 Task: Look for Airbnb options in Al Quwaysimah, Jordan from 1st November, 2023 to 9th November, 2023 for 4 adults.2 bedrooms having 2 beds and 2 bathrooms. Property type can be house. Amenities needed are: washing machine. Booking option can be shelf check-in. Look for 4 properties as per requirement.
Action: Mouse moved to (468, 91)
Screenshot: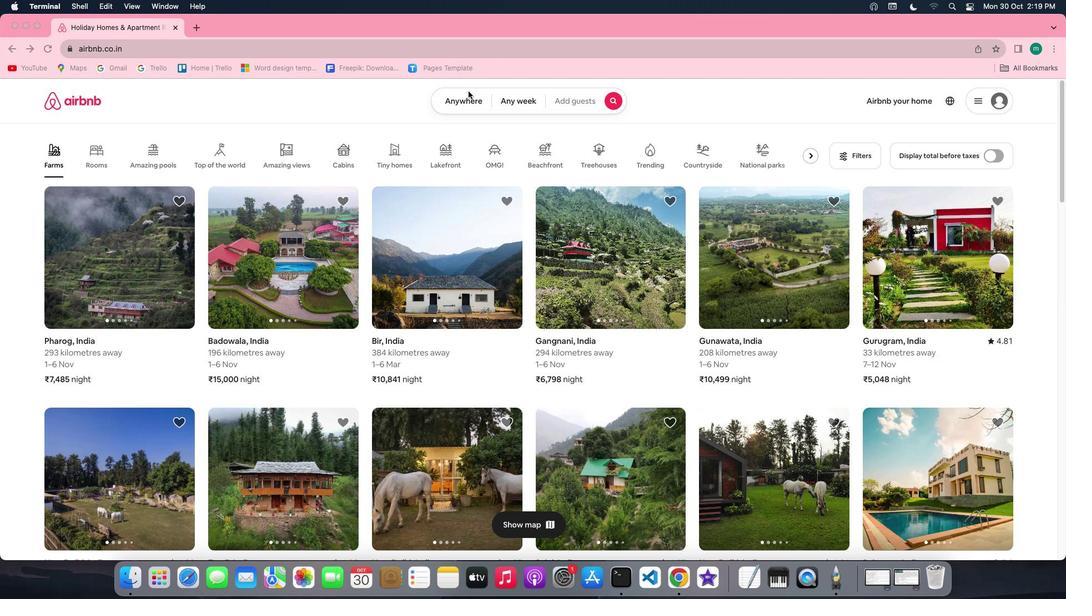 
Action: Mouse pressed left at (468, 91)
Screenshot: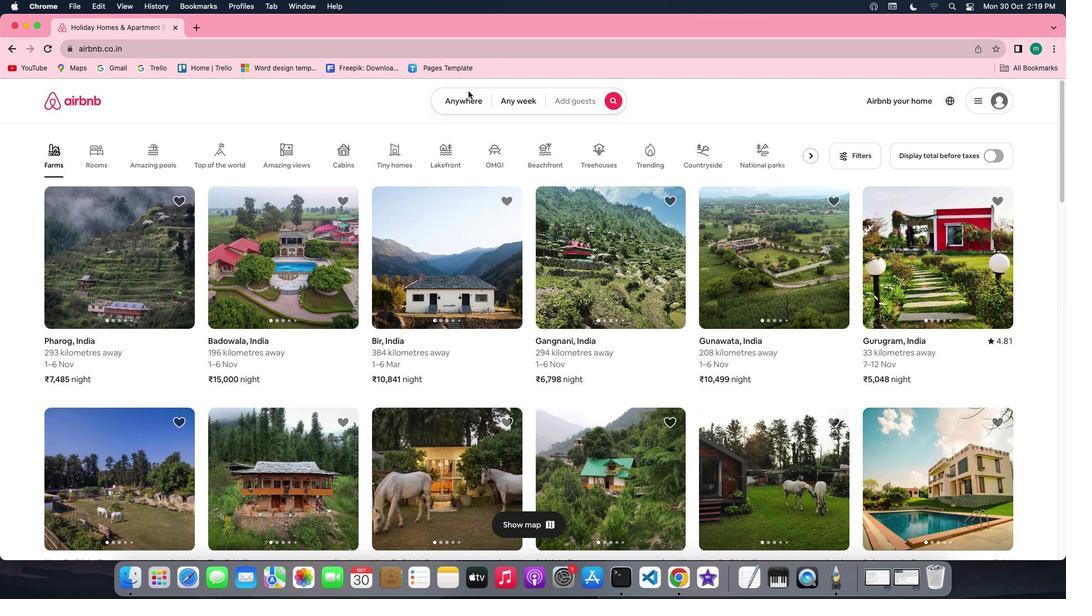 
Action: Mouse moved to (465, 101)
Screenshot: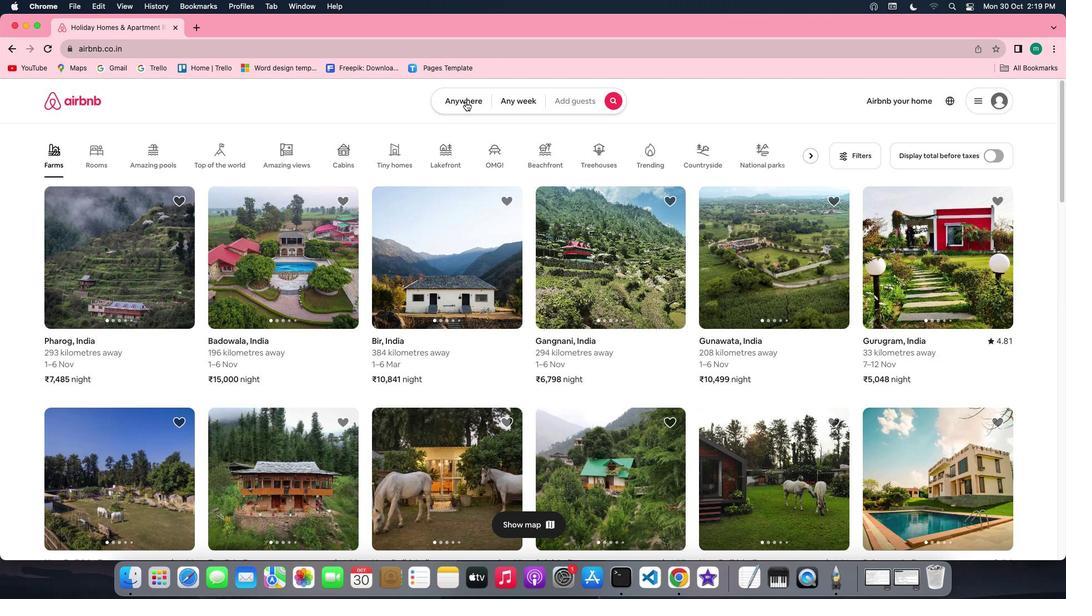 
Action: Mouse pressed left at (465, 101)
Screenshot: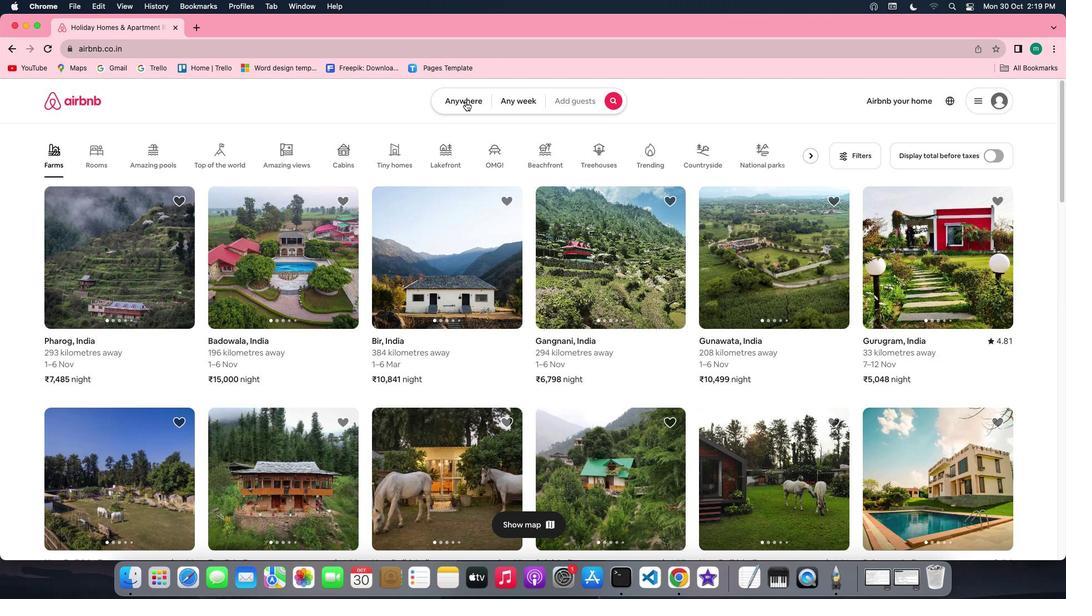 
Action: Mouse moved to (398, 143)
Screenshot: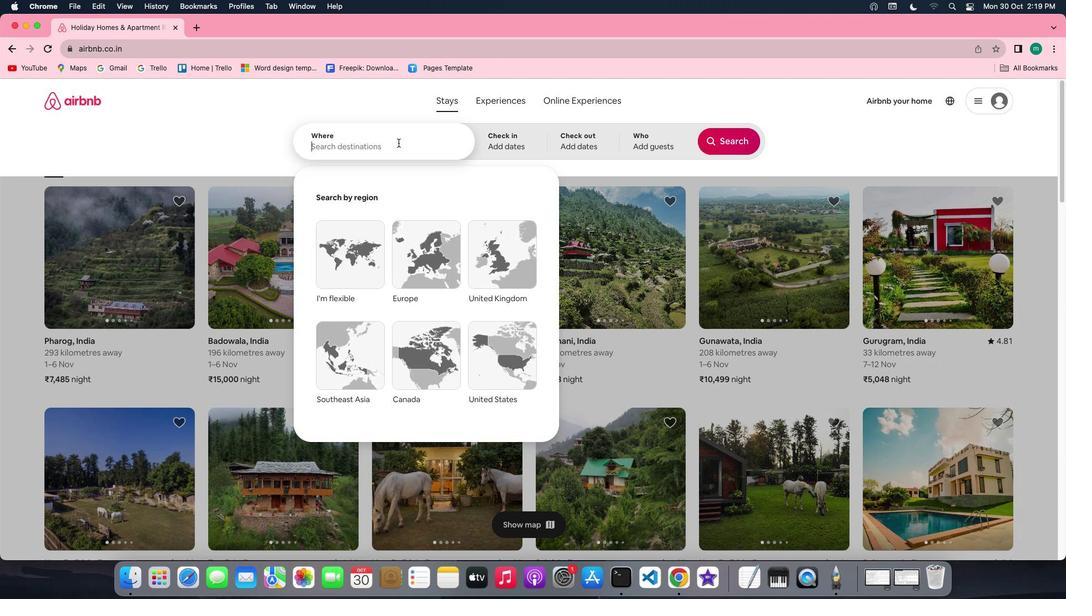 
Action: Mouse pressed left at (398, 143)
Screenshot: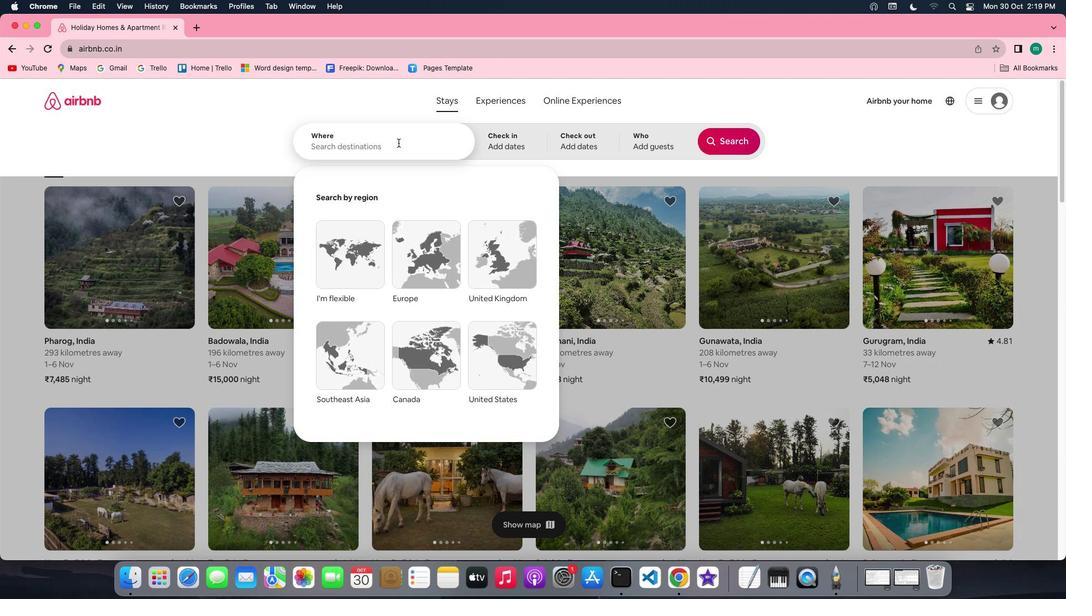 
Action: Key pressed Key.shift'A'Key.shift'I'Key.spaceKey.shift'Q''u''w''a''y''s''i''m''a''h'','Key.spaceKey.shift'J''o''r''d''a''n'
Screenshot: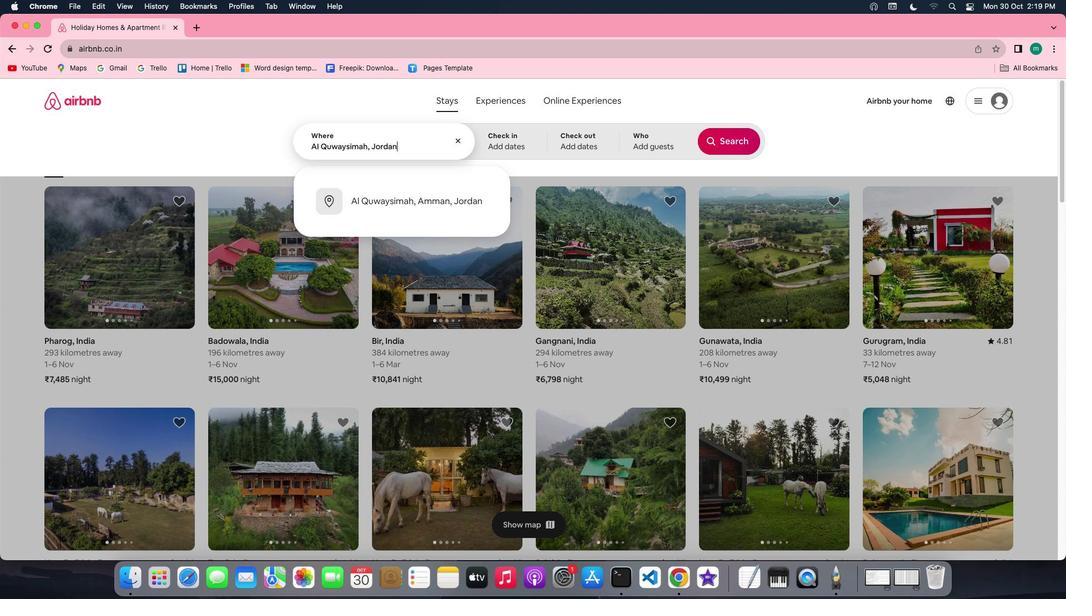 
Action: Mouse moved to (523, 152)
Screenshot: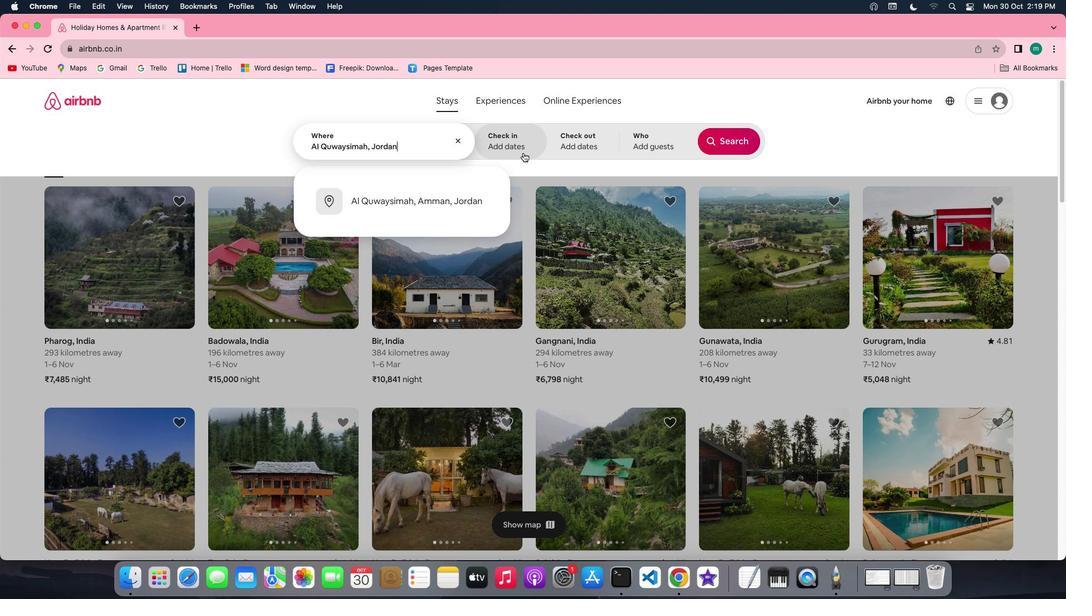 
Action: Mouse pressed left at (523, 152)
Screenshot: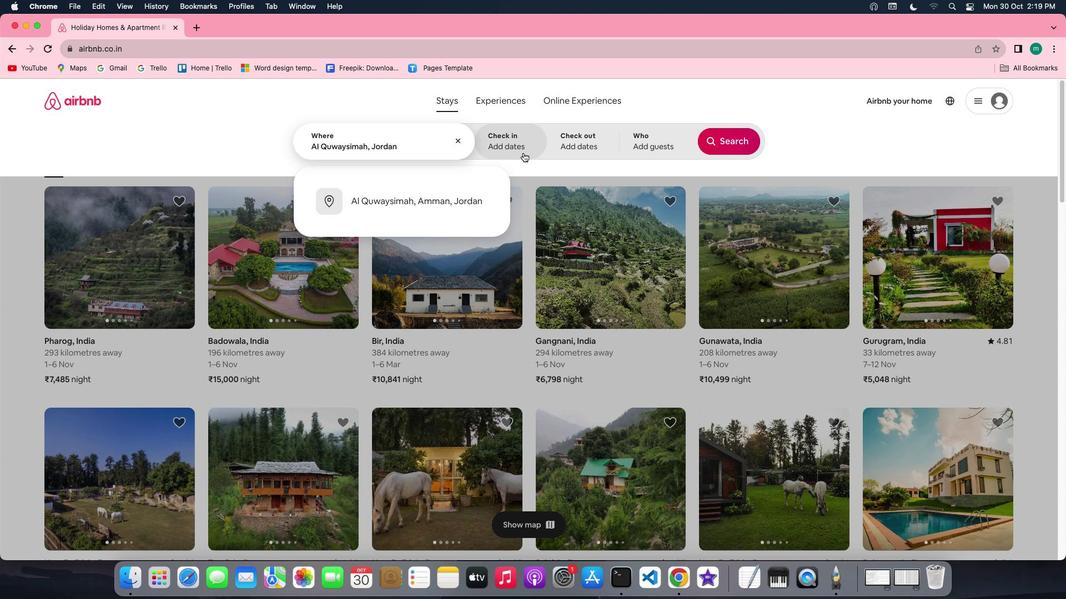 
Action: Mouse moved to (634, 283)
Screenshot: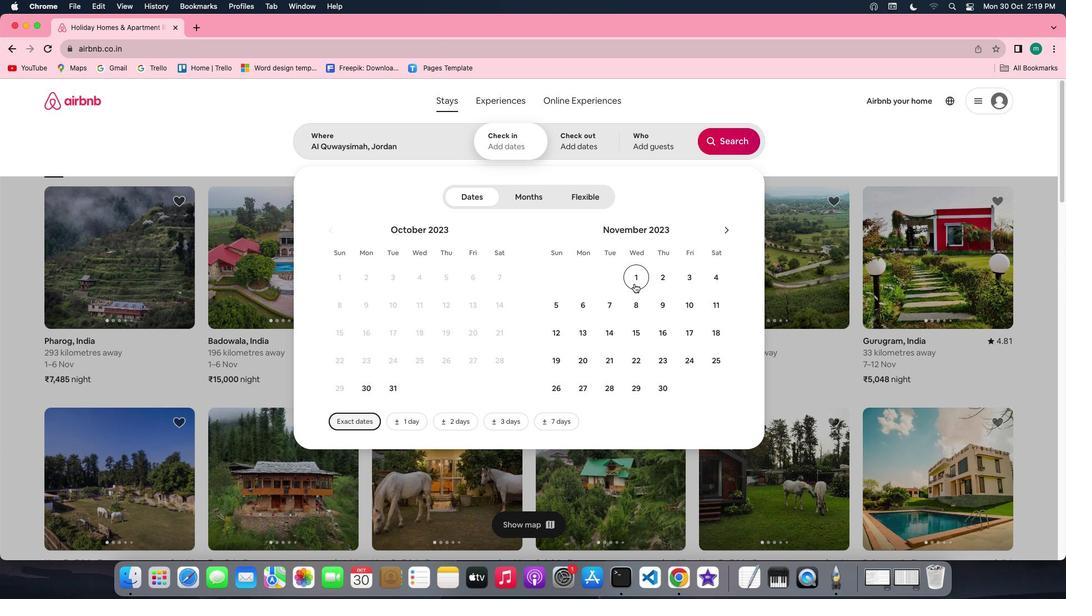 
Action: Mouse pressed left at (634, 283)
Screenshot: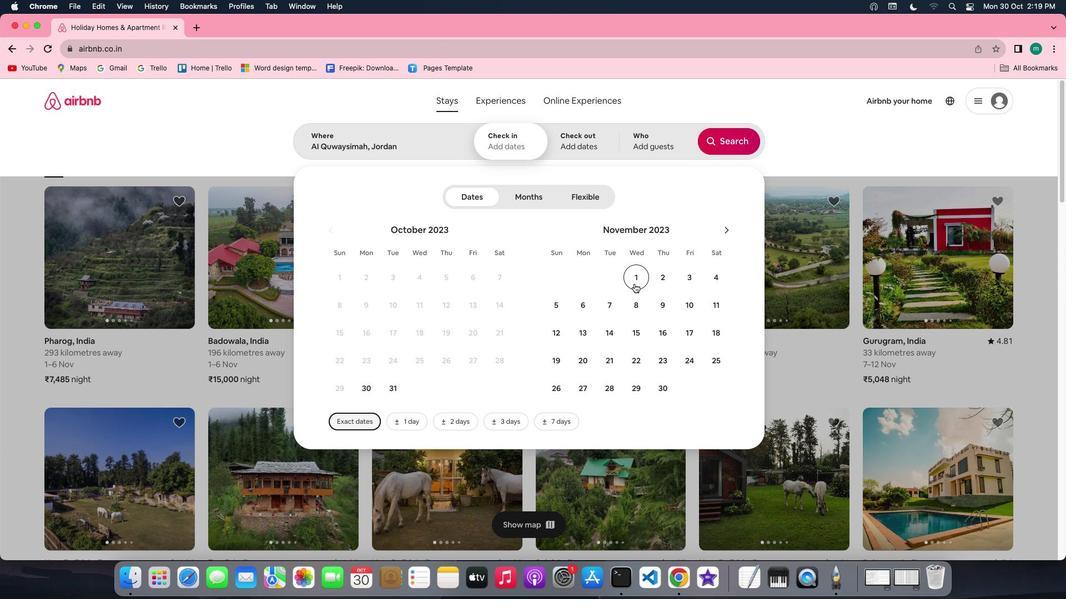 
Action: Mouse moved to (654, 309)
Screenshot: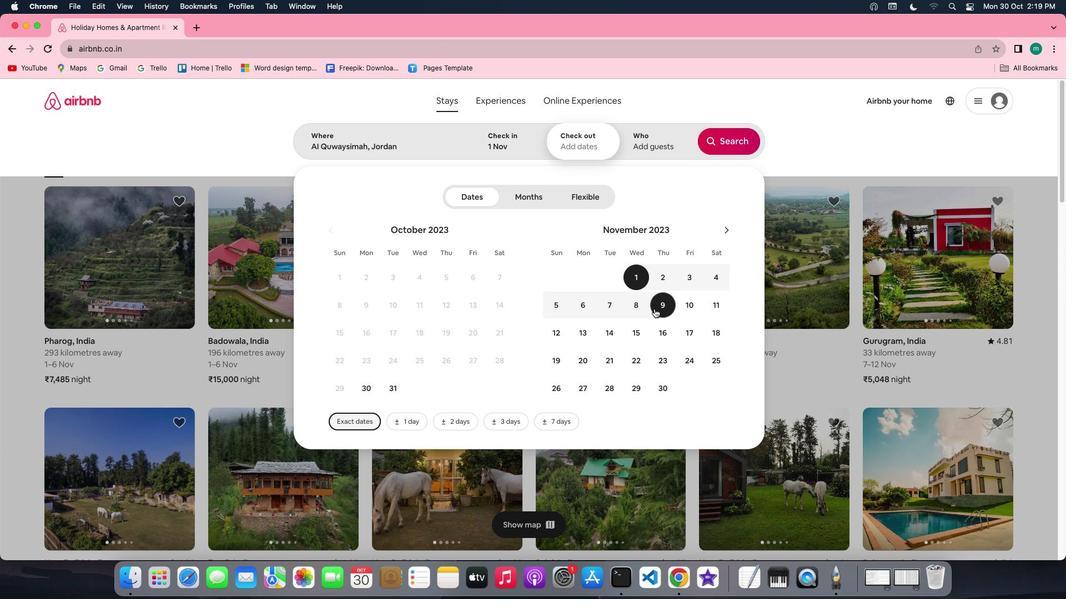 
Action: Mouse pressed left at (654, 309)
Screenshot: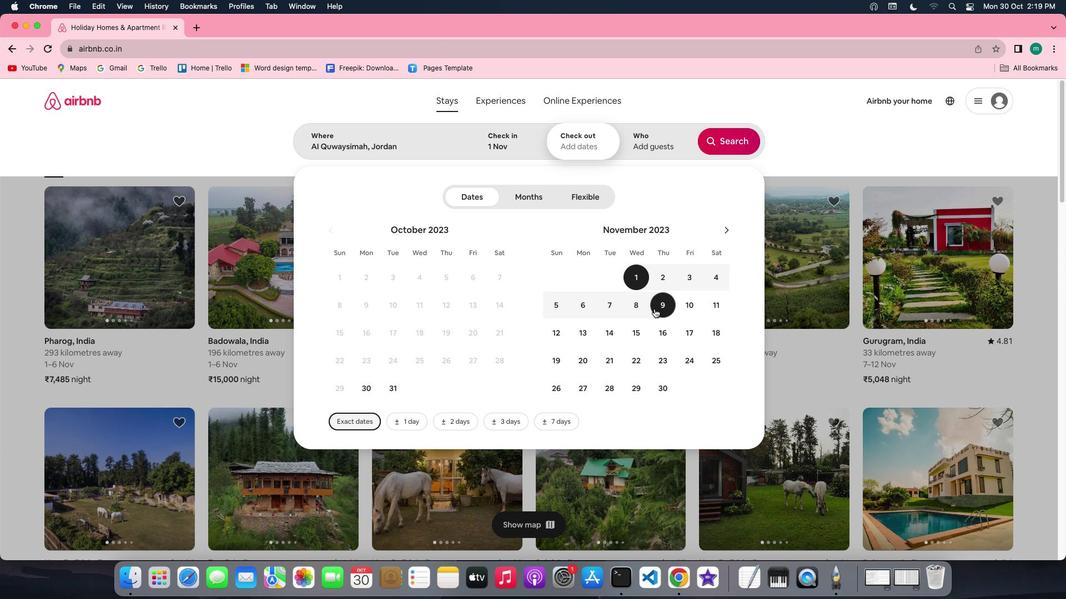 
Action: Mouse moved to (655, 136)
Screenshot: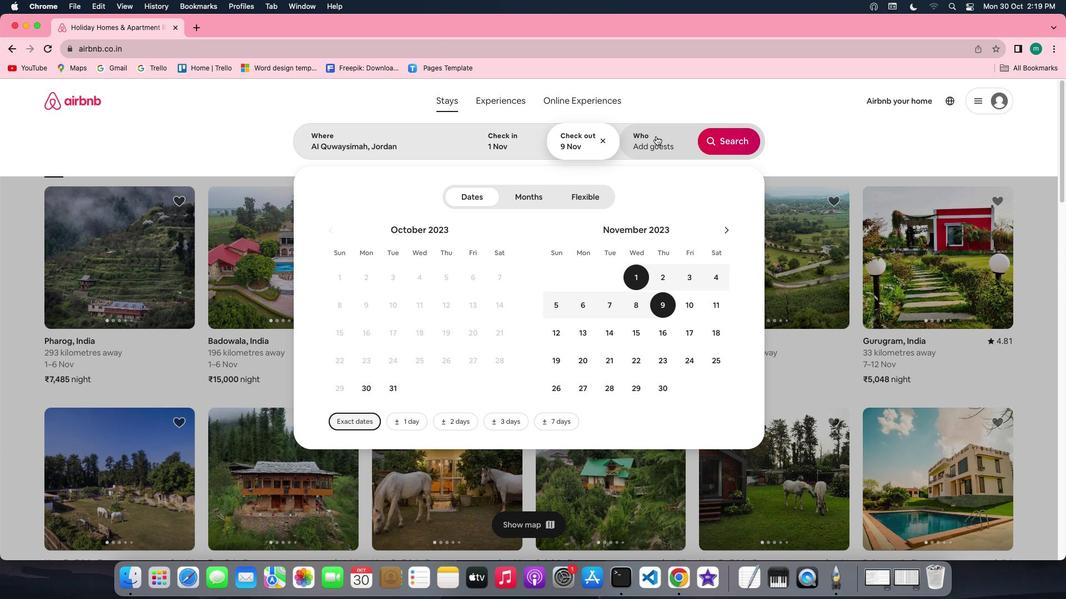 
Action: Mouse pressed left at (655, 136)
Screenshot: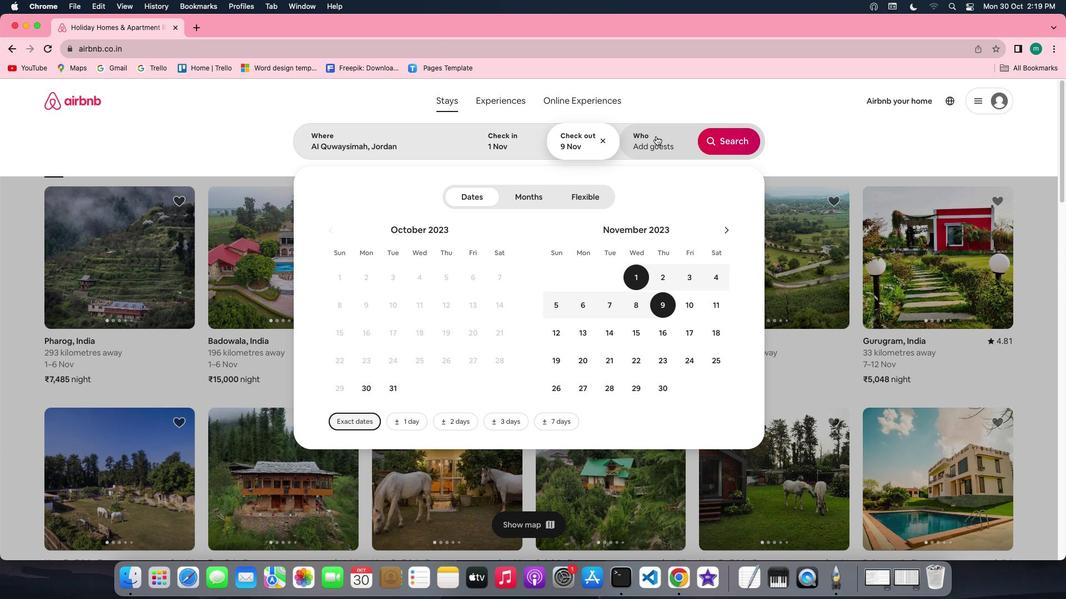 
Action: Mouse moved to (731, 207)
Screenshot: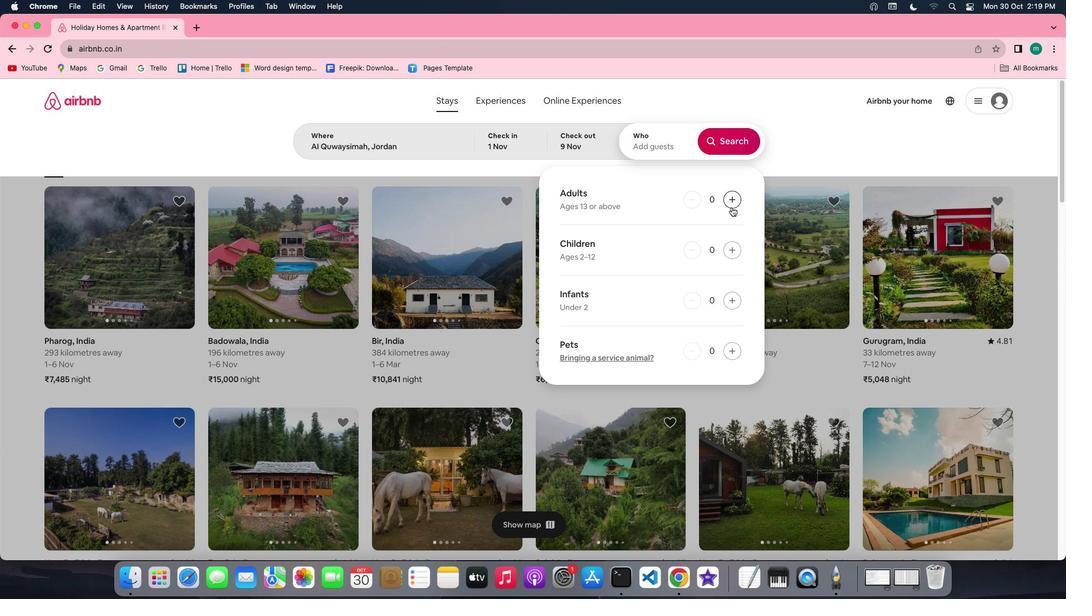
Action: Mouse pressed left at (731, 207)
Screenshot: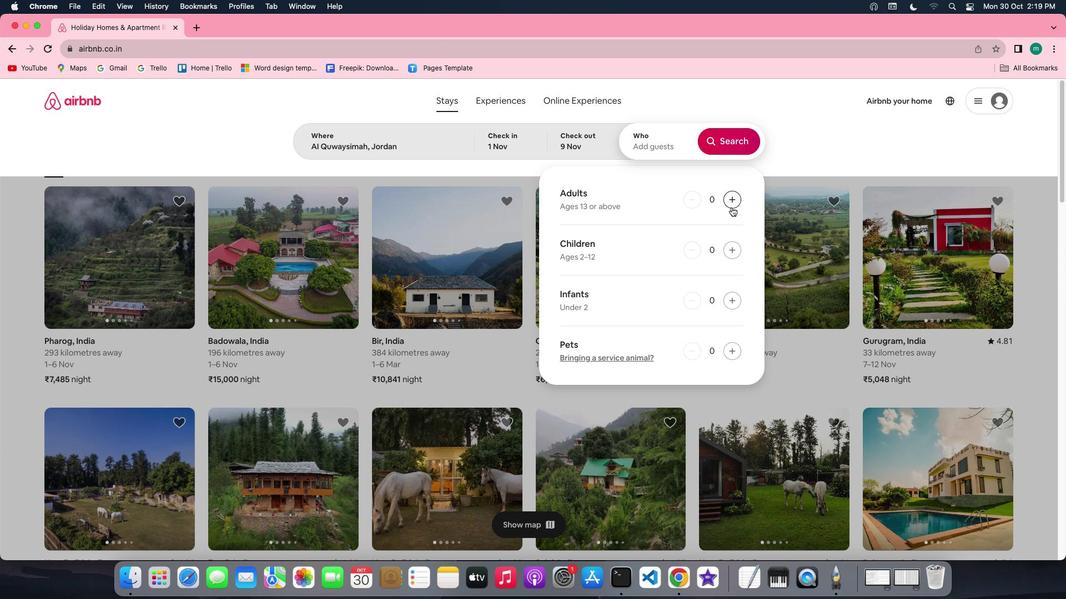 
Action: Mouse pressed left at (731, 207)
Screenshot: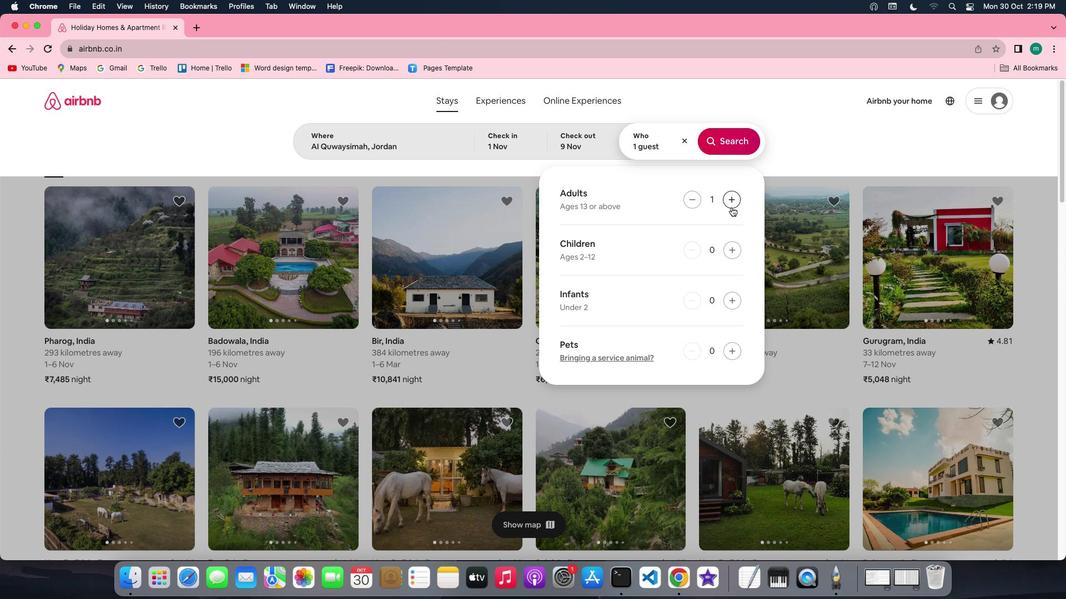 
Action: Mouse pressed left at (731, 207)
Screenshot: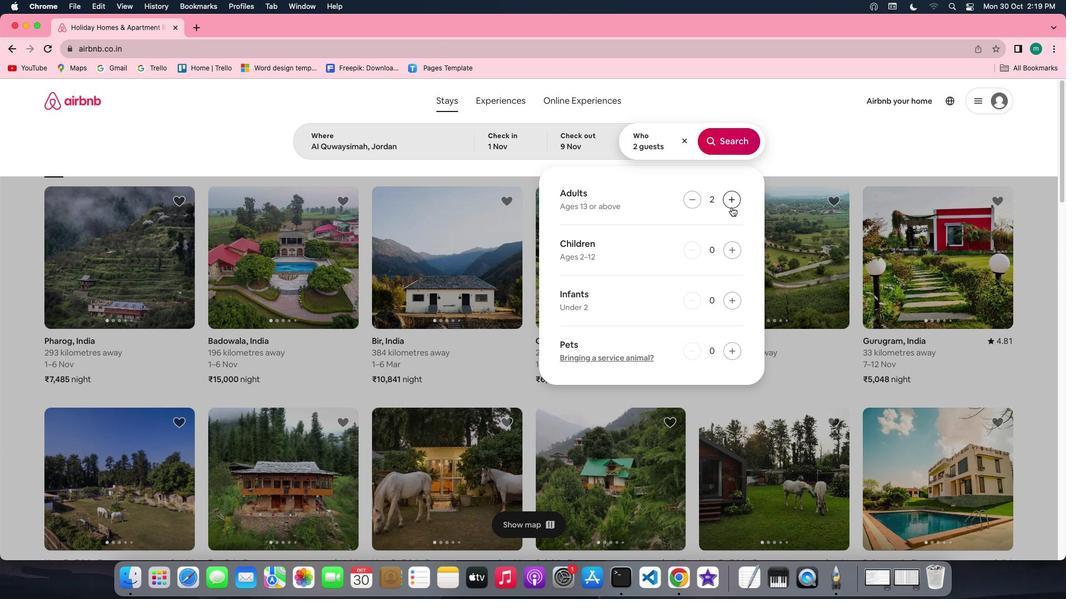 
Action: Mouse pressed left at (731, 207)
Screenshot: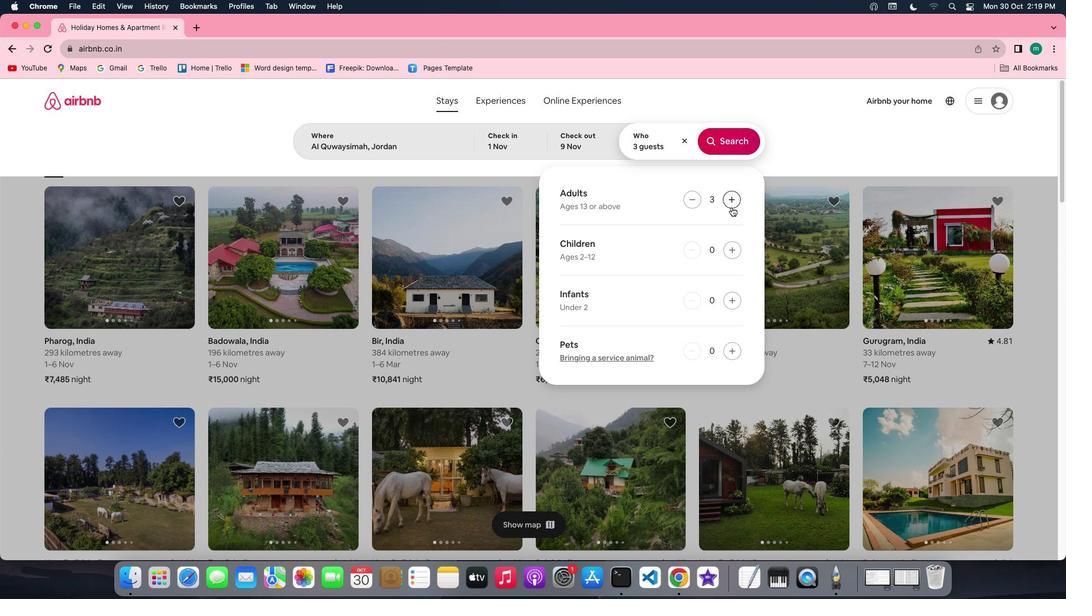 
Action: Mouse moved to (730, 141)
Screenshot: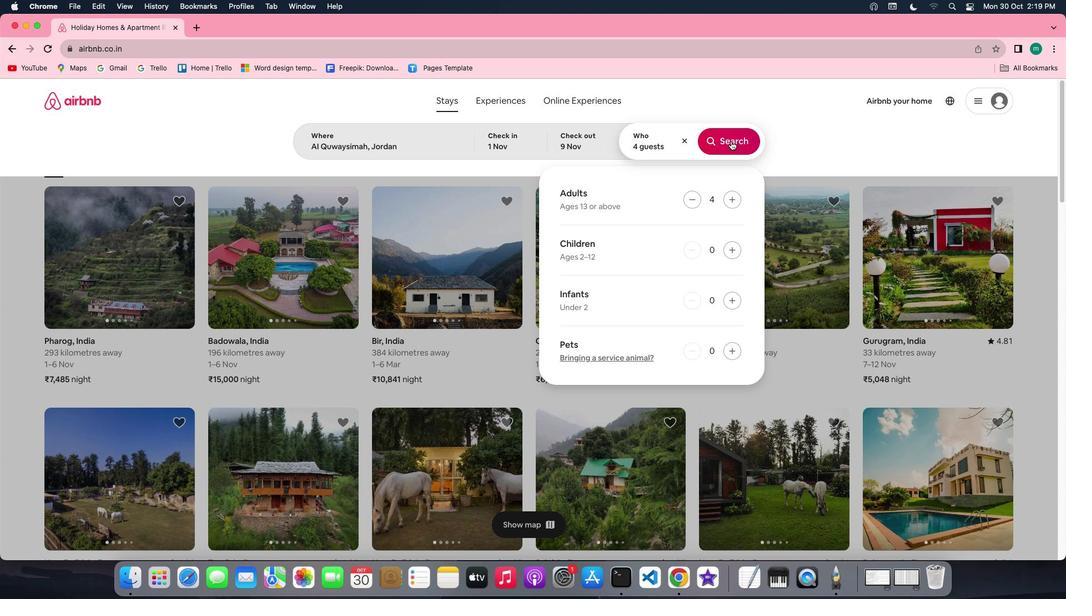 
Action: Mouse pressed left at (730, 141)
Screenshot: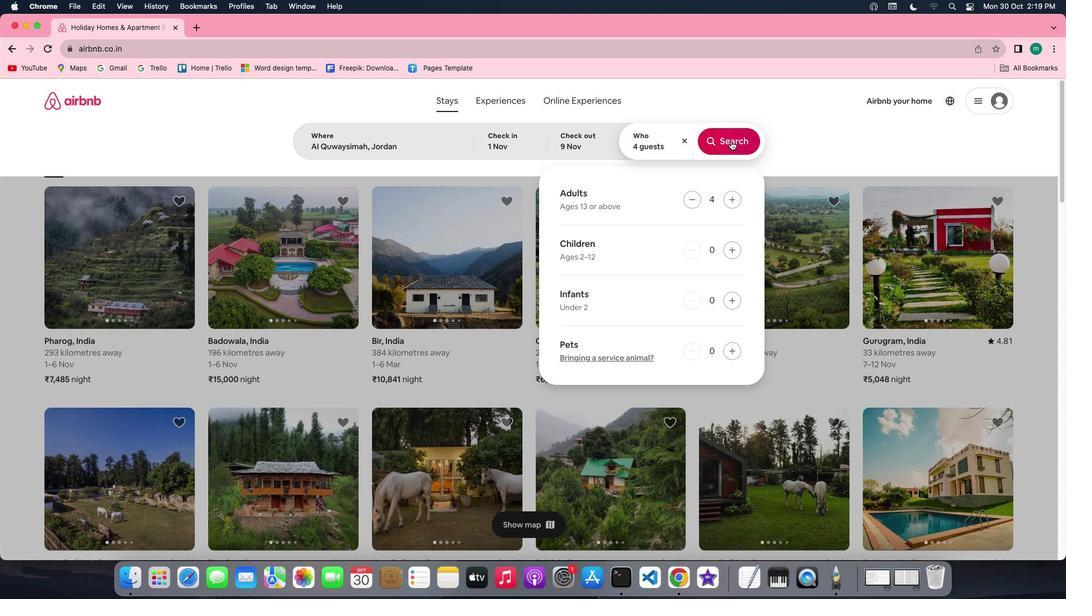 
Action: Mouse moved to (874, 142)
Screenshot: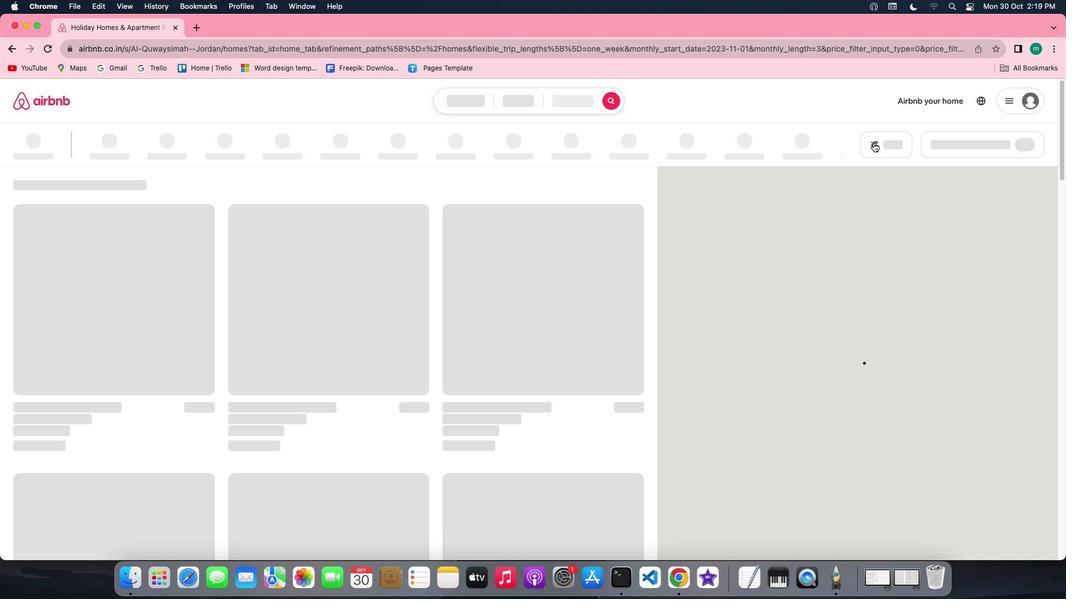 
Action: Mouse pressed left at (874, 142)
Screenshot: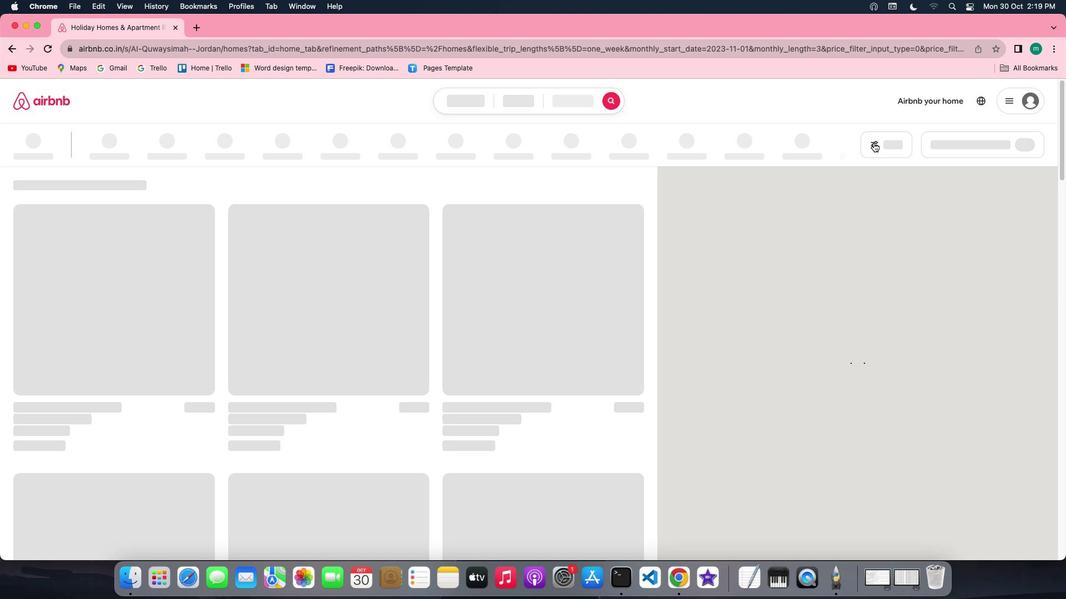 
Action: Mouse moved to (889, 147)
Screenshot: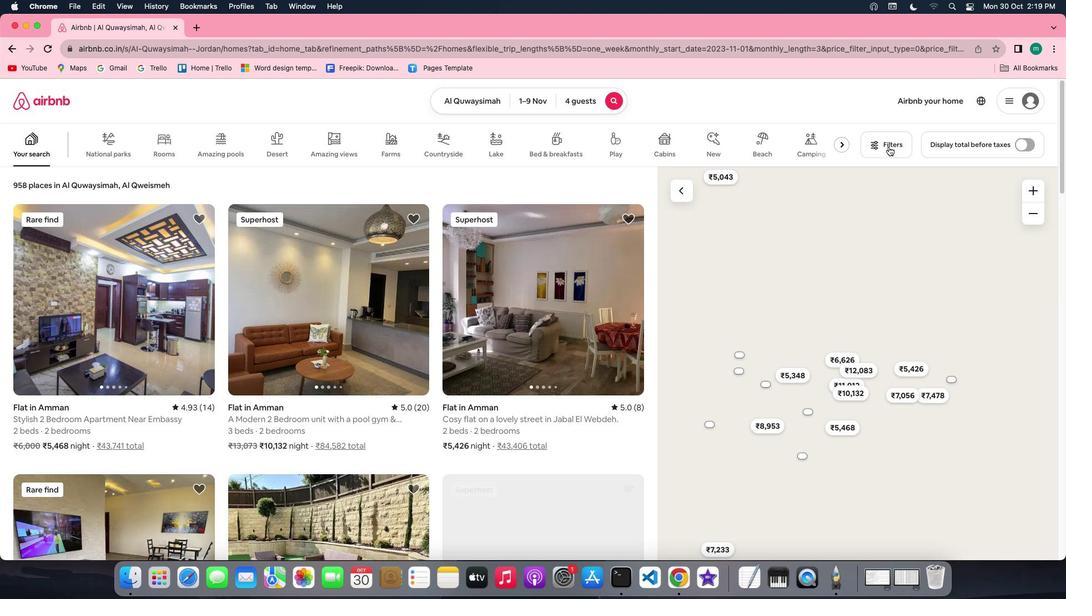 
Action: Mouse pressed left at (889, 147)
Screenshot: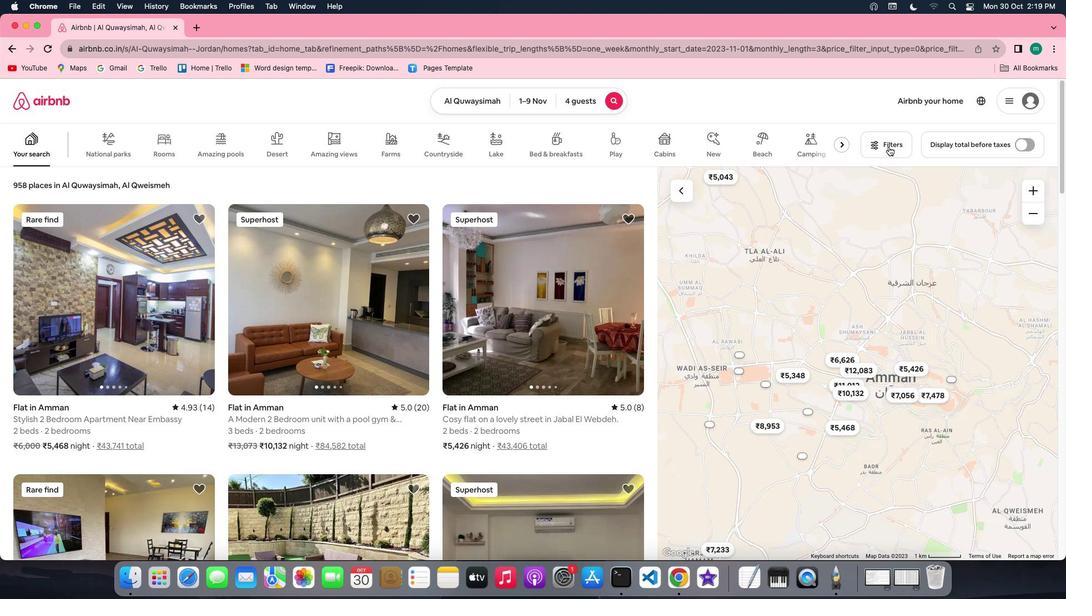 
Action: Mouse moved to (460, 400)
Screenshot: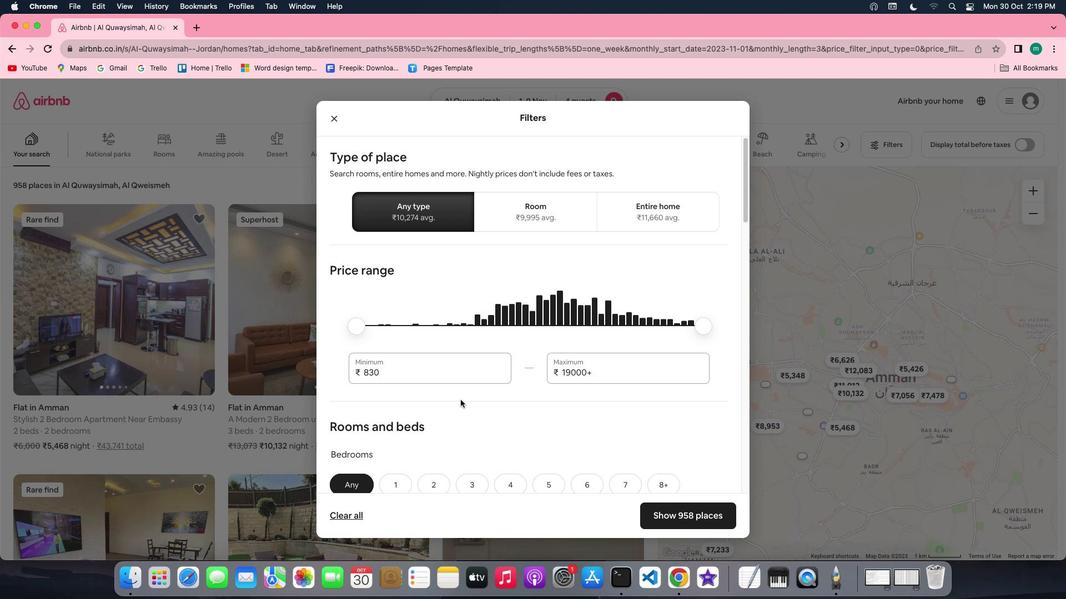 
Action: Mouse scrolled (460, 400) with delta (0, 0)
Screenshot: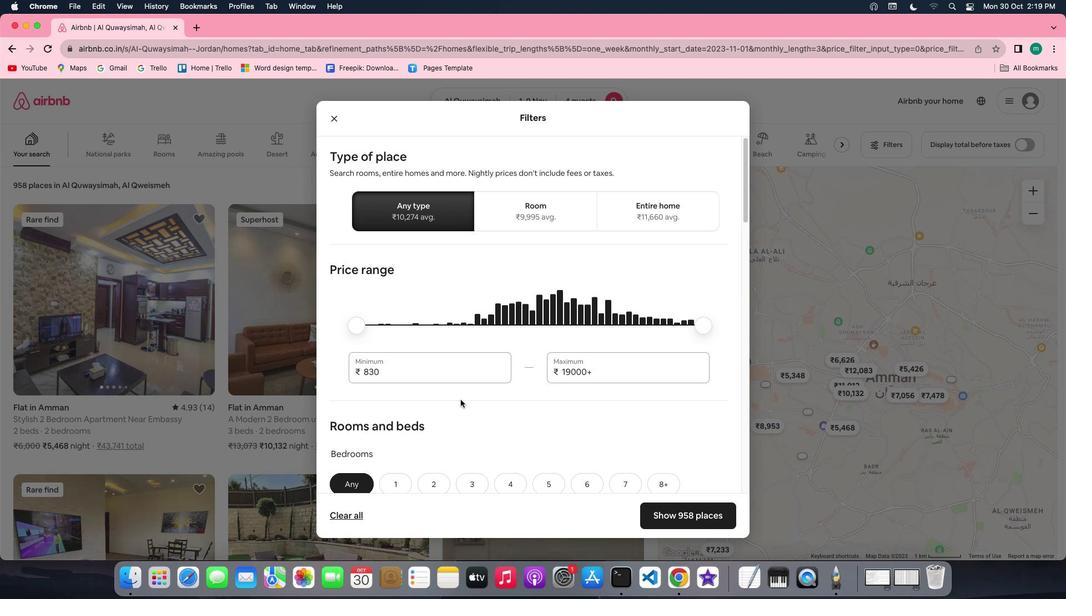 
Action: Mouse scrolled (460, 400) with delta (0, 0)
Screenshot: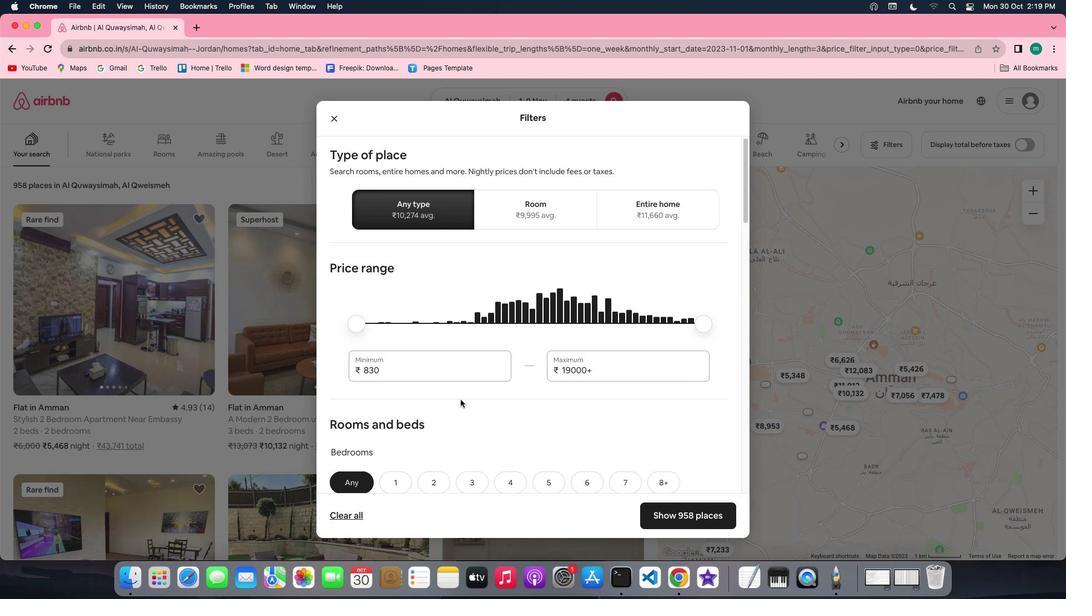 
Action: Mouse scrolled (460, 400) with delta (0, 0)
Screenshot: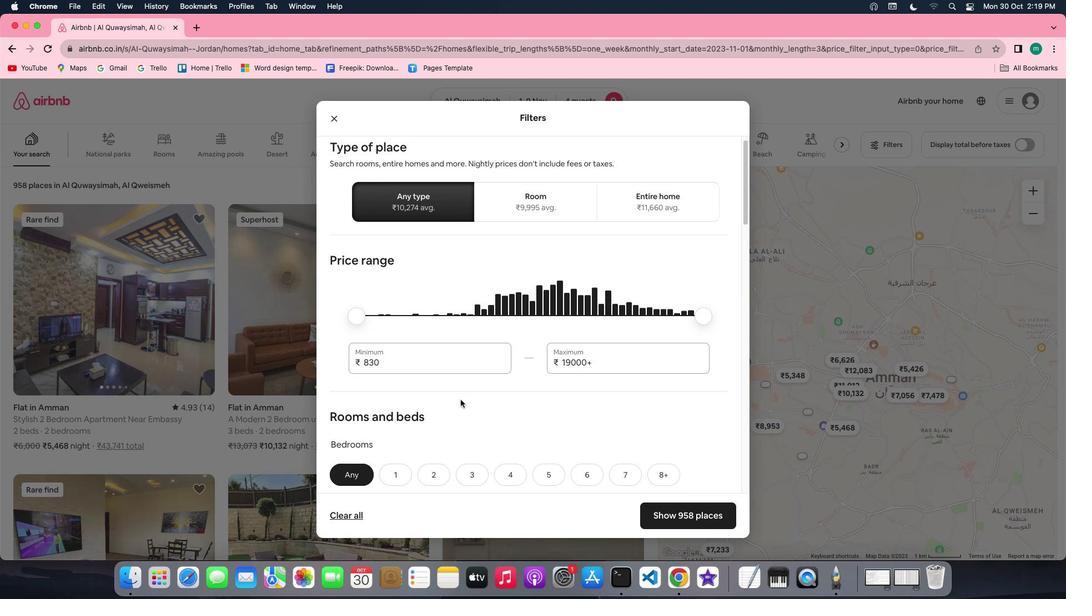 
Action: Mouse scrolled (460, 400) with delta (0, 0)
Screenshot: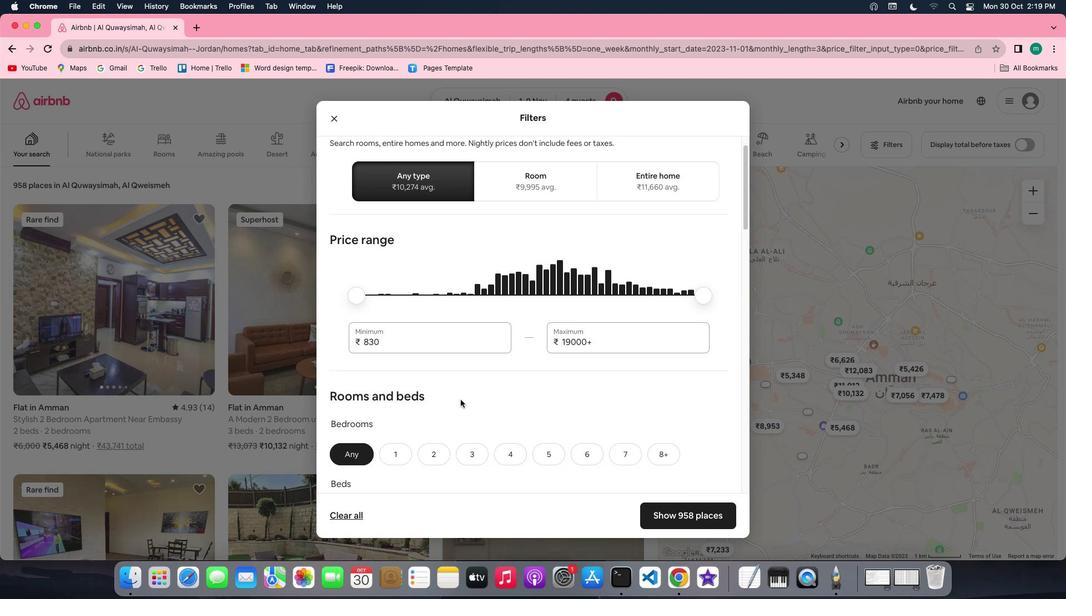 
Action: Mouse scrolled (460, 400) with delta (0, 0)
Screenshot: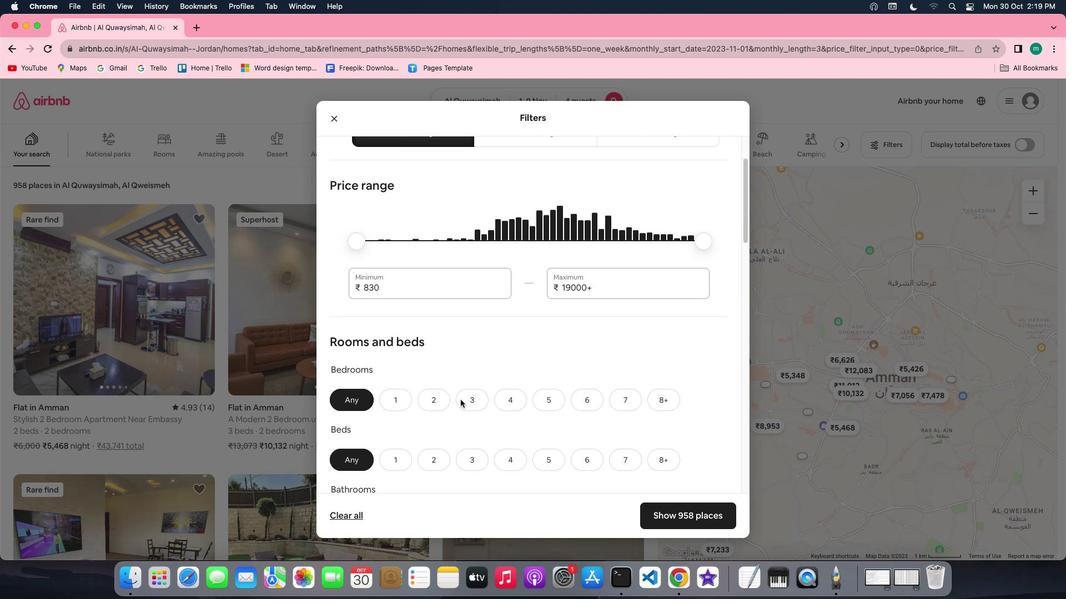 
Action: Mouse scrolled (460, 400) with delta (0, 0)
Screenshot: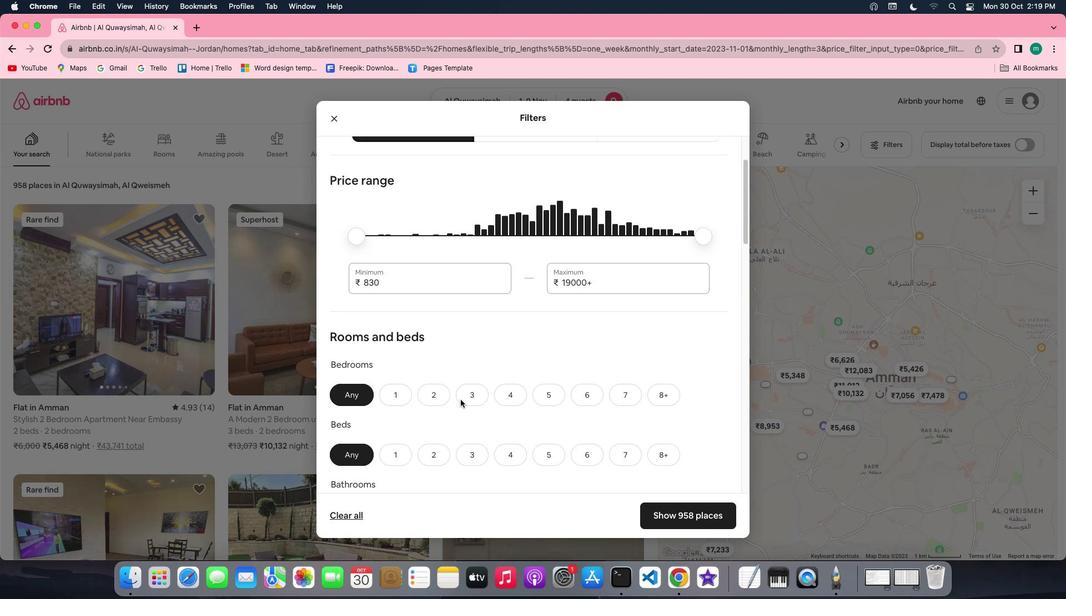 
Action: Mouse scrolled (460, 400) with delta (0, -1)
Screenshot: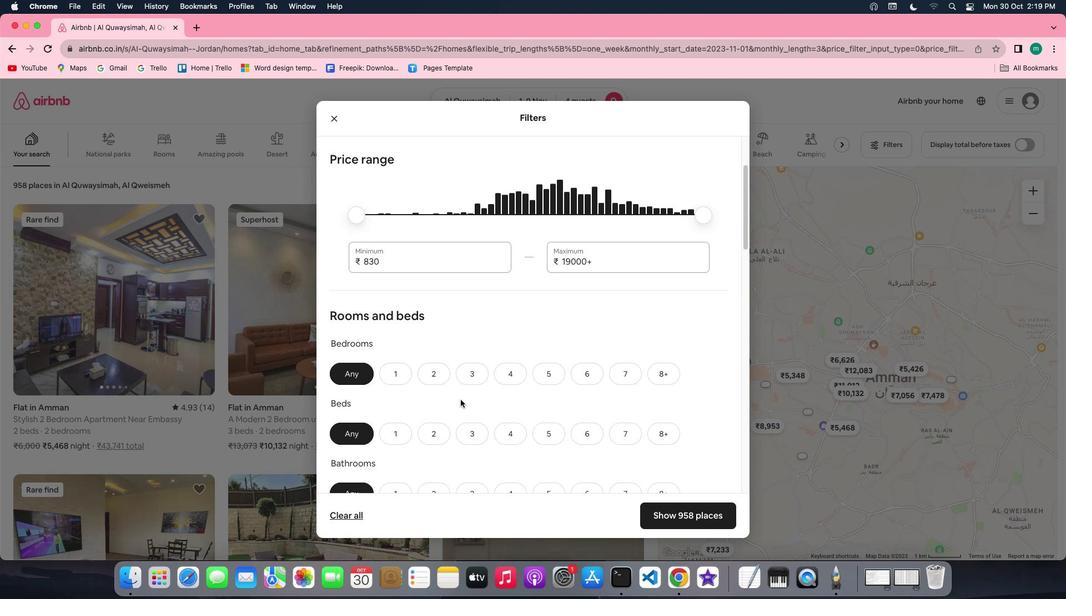 
Action: Mouse scrolled (460, 400) with delta (0, -1)
Screenshot: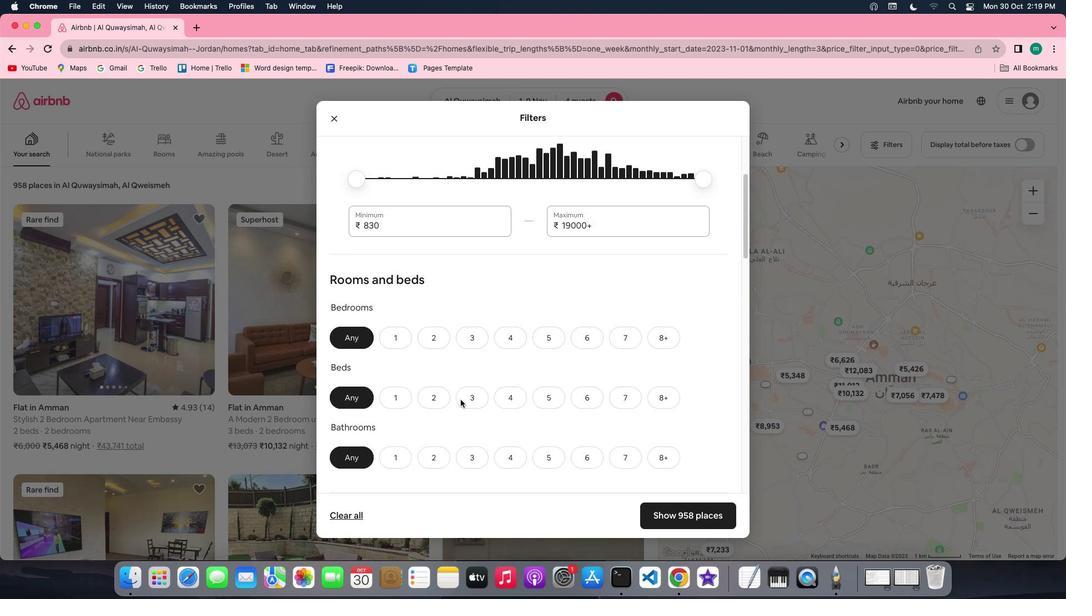 
Action: Mouse scrolled (460, 400) with delta (0, 0)
Screenshot: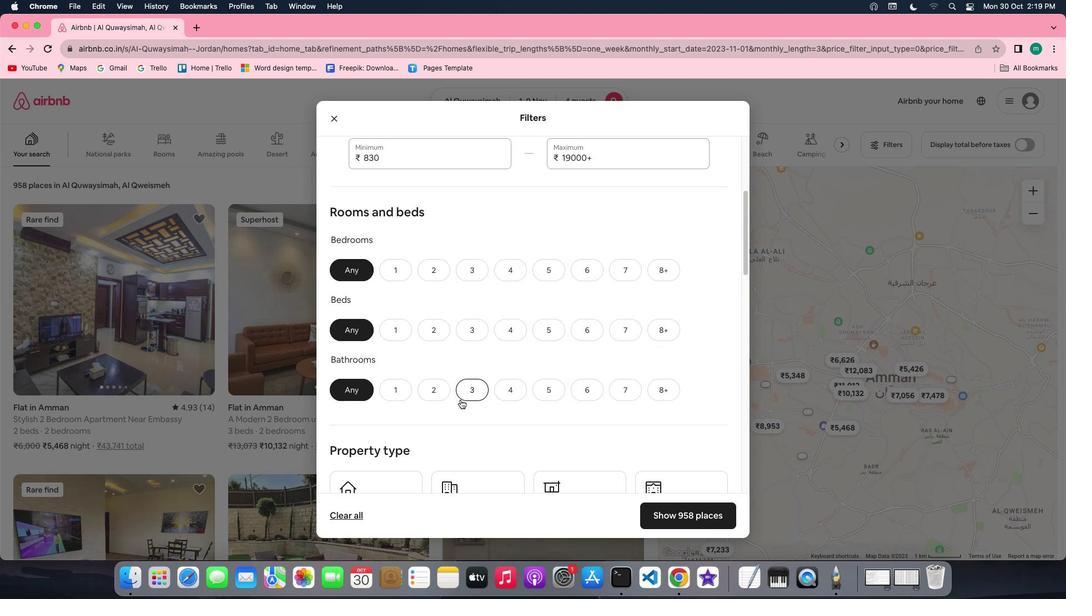 
Action: Mouse scrolled (460, 400) with delta (0, 0)
Screenshot: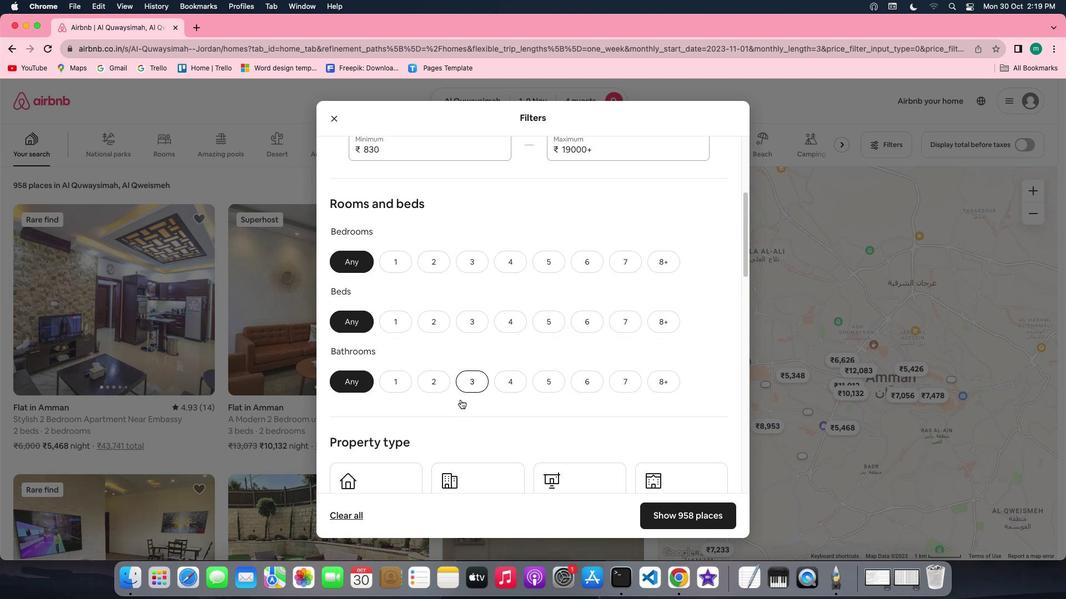 
Action: Mouse scrolled (460, 400) with delta (0, -1)
Screenshot: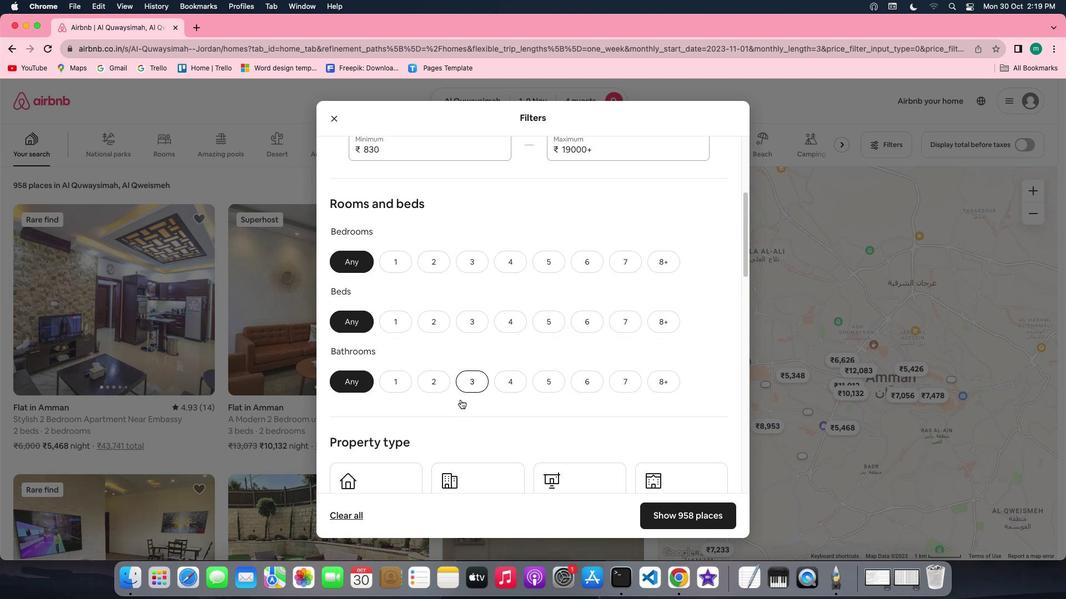 
Action: Mouse scrolled (460, 400) with delta (0, -1)
Screenshot: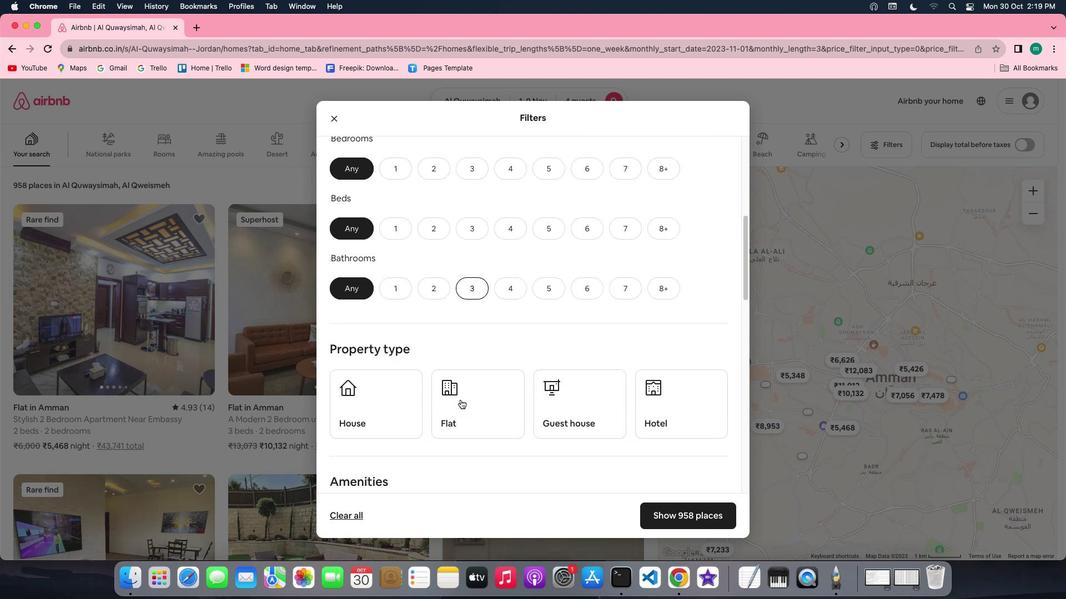 
Action: Mouse scrolled (460, 400) with delta (0, 0)
Screenshot: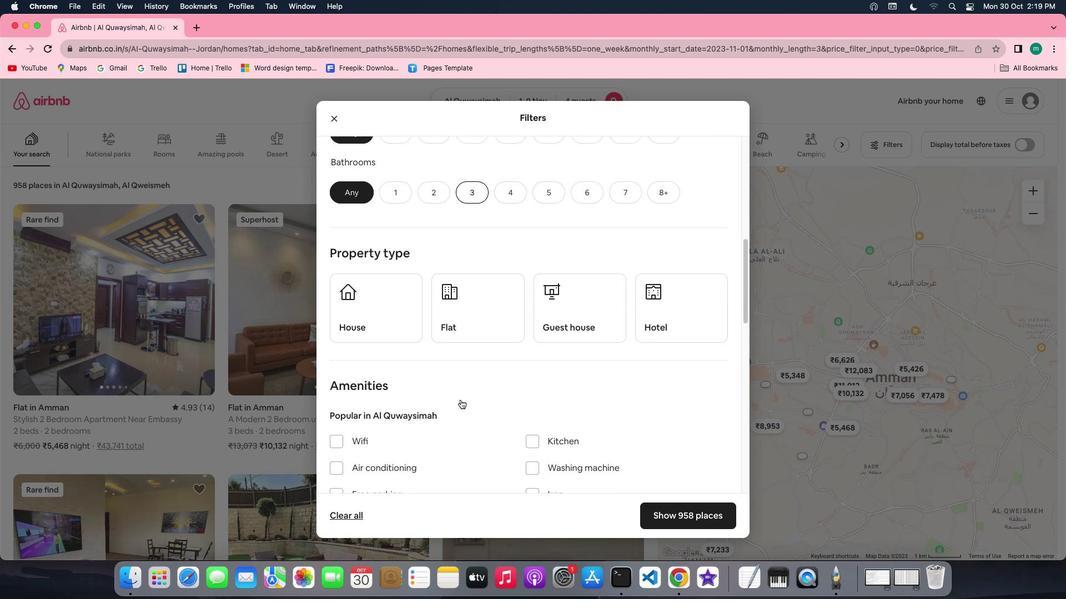
Action: Mouse scrolled (460, 400) with delta (0, 0)
Screenshot: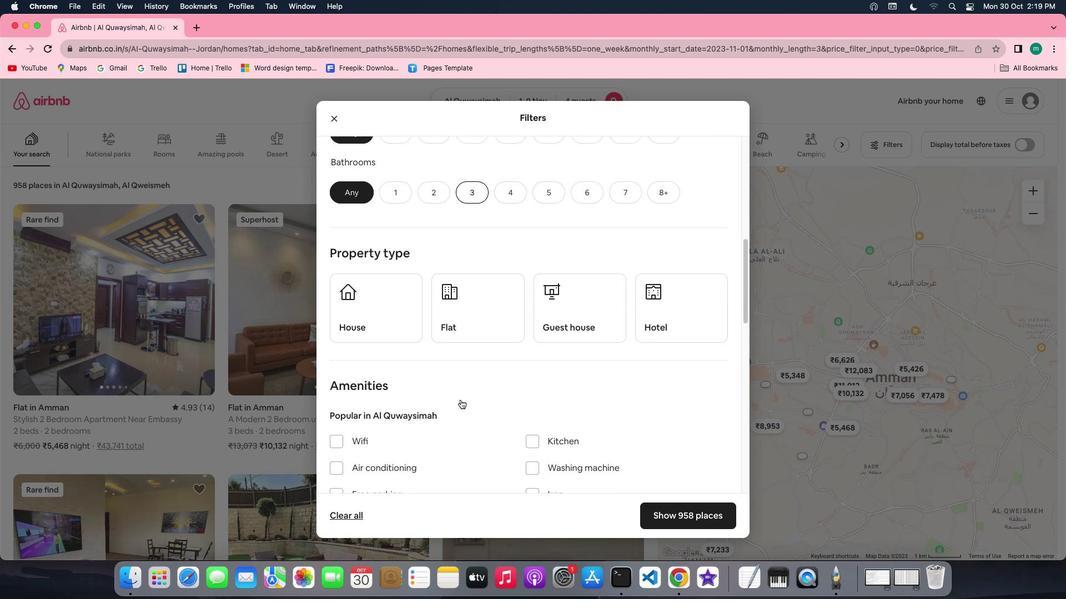 
Action: Mouse scrolled (460, 400) with delta (0, -1)
Screenshot: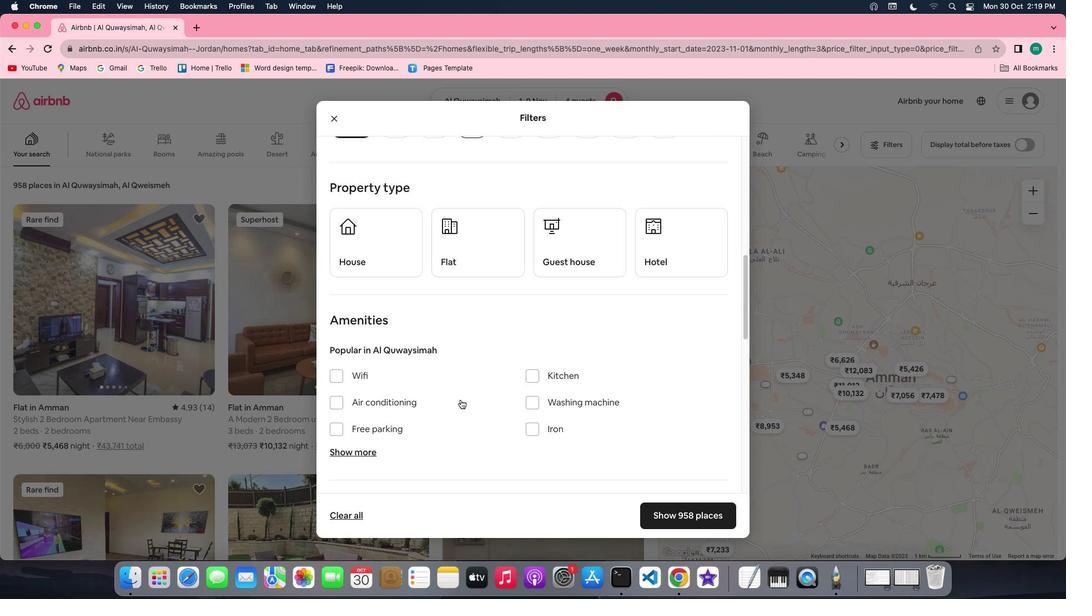 
Action: Mouse scrolled (460, 400) with delta (0, -2)
Screenshot: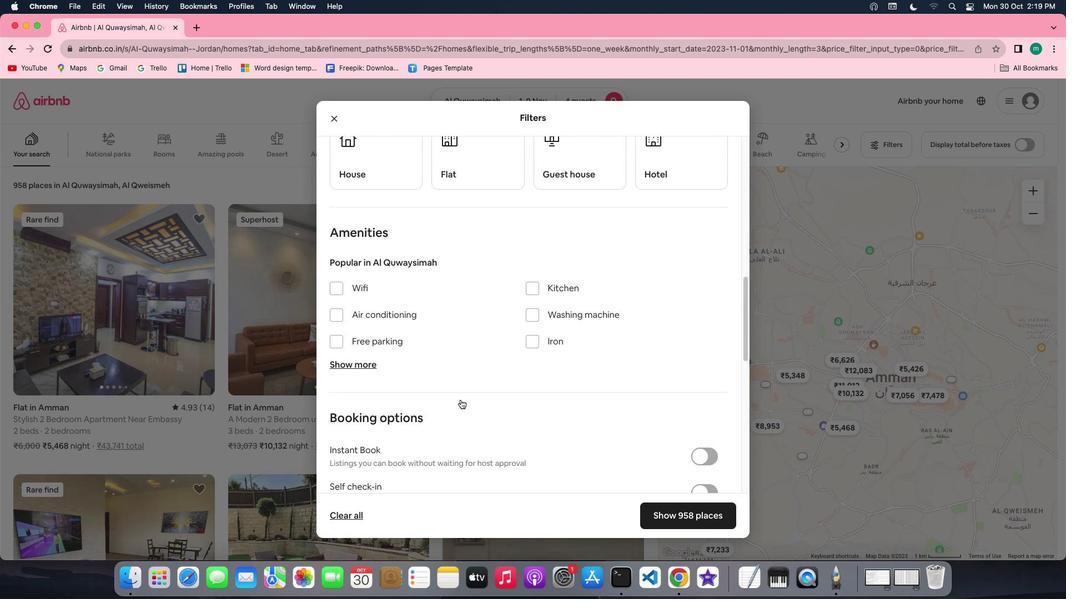 
Action: Mouse scrolled (460, 400) with delta (0, 0)
Screenshot: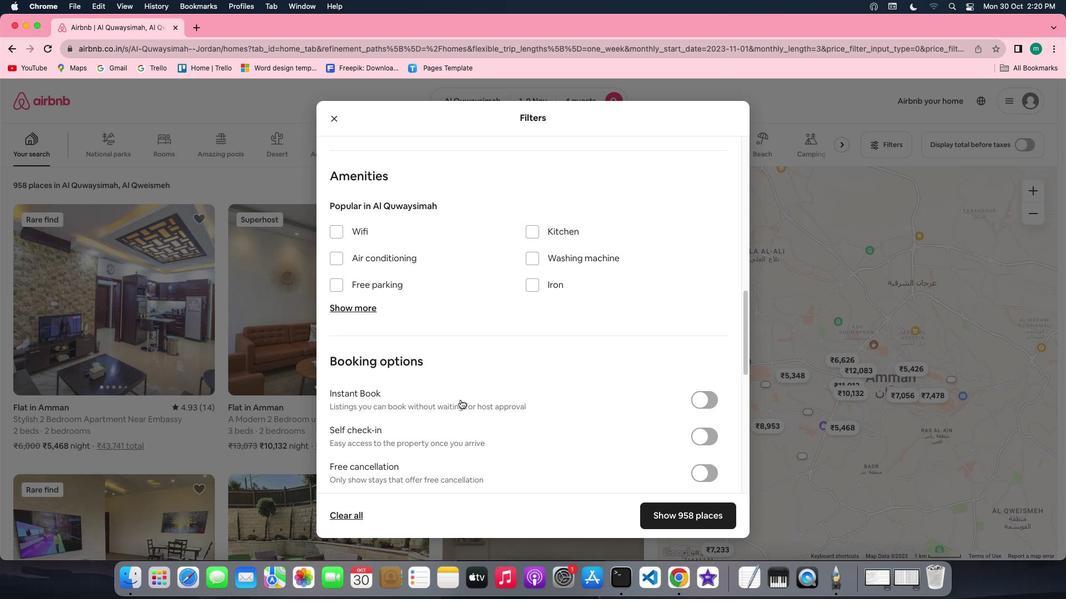 
Action: Mouse scrolled (460, 400) with delta (0, 0)
Screenshot: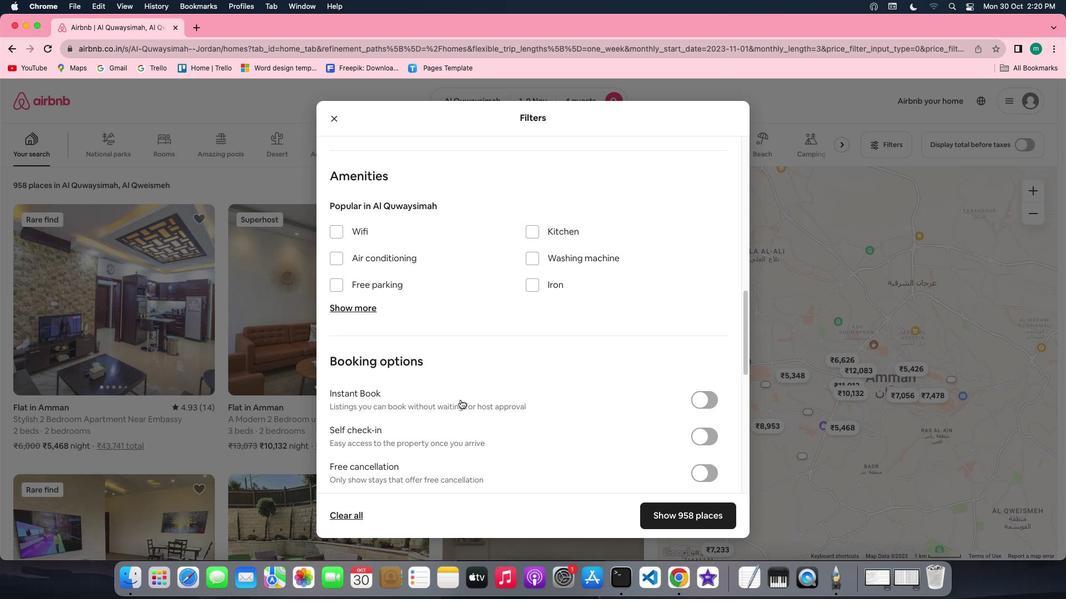
Action: Mouse scrolled (460, 400) with delta (0, 0)
Screenshot: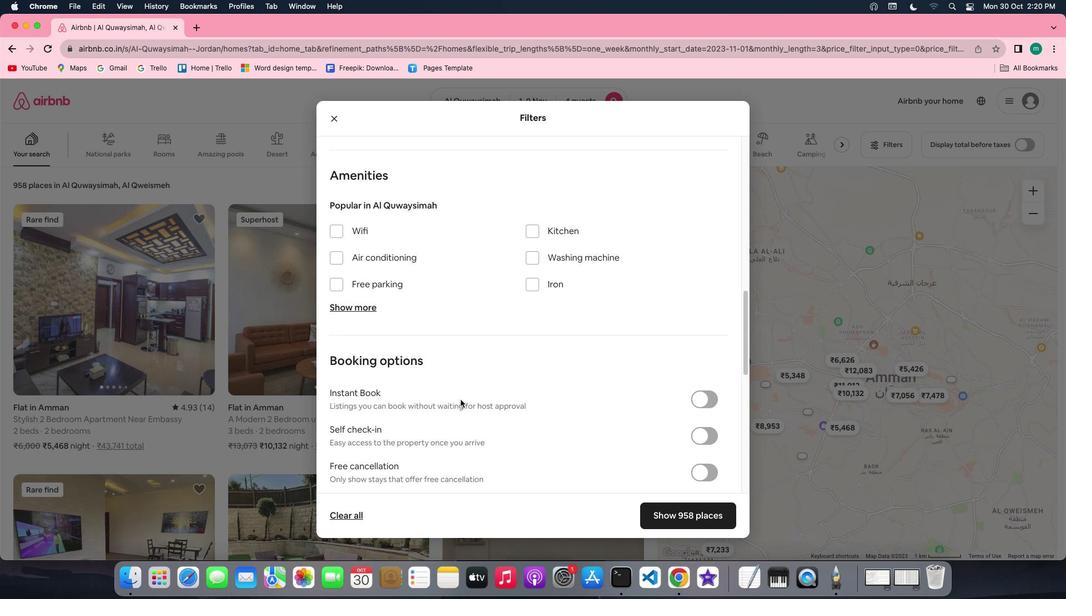 
Action: Mouse scrolled (460, 400) with delta (0, 0)
Screenshot: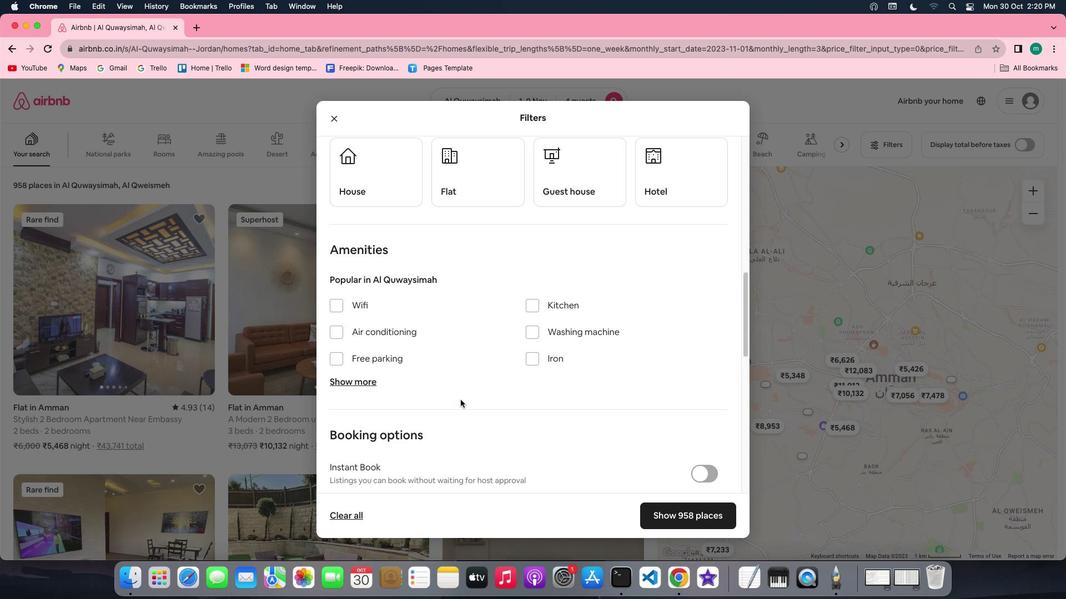 
Action: Mouse scrolled (460, 400) with delta (0, 1)
Screenshot: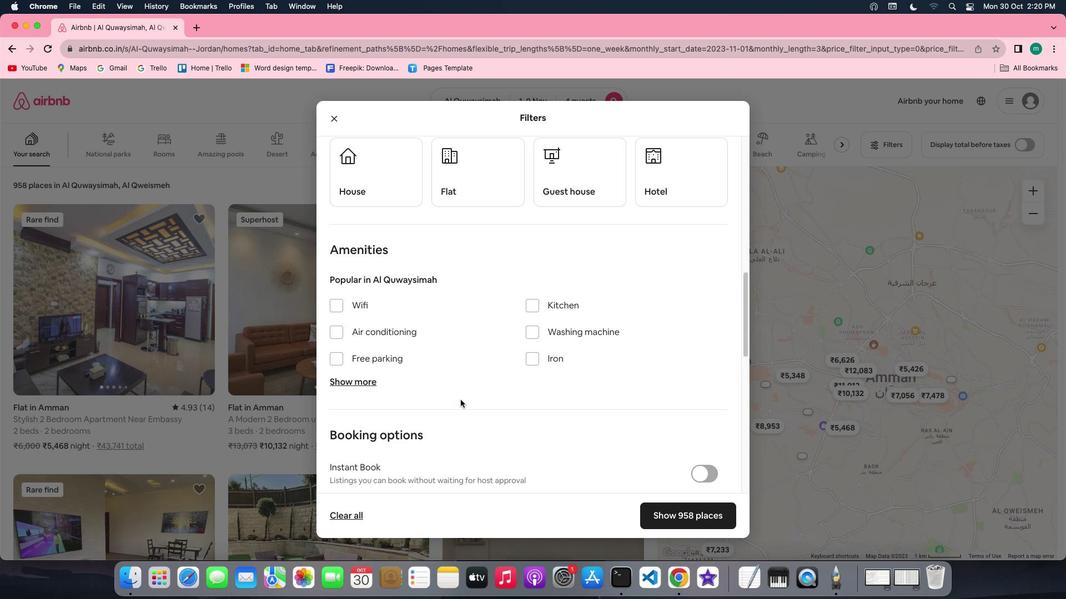 
Action: Mouse scrolled (460, 400) with delta (0, 2)
Screenshot: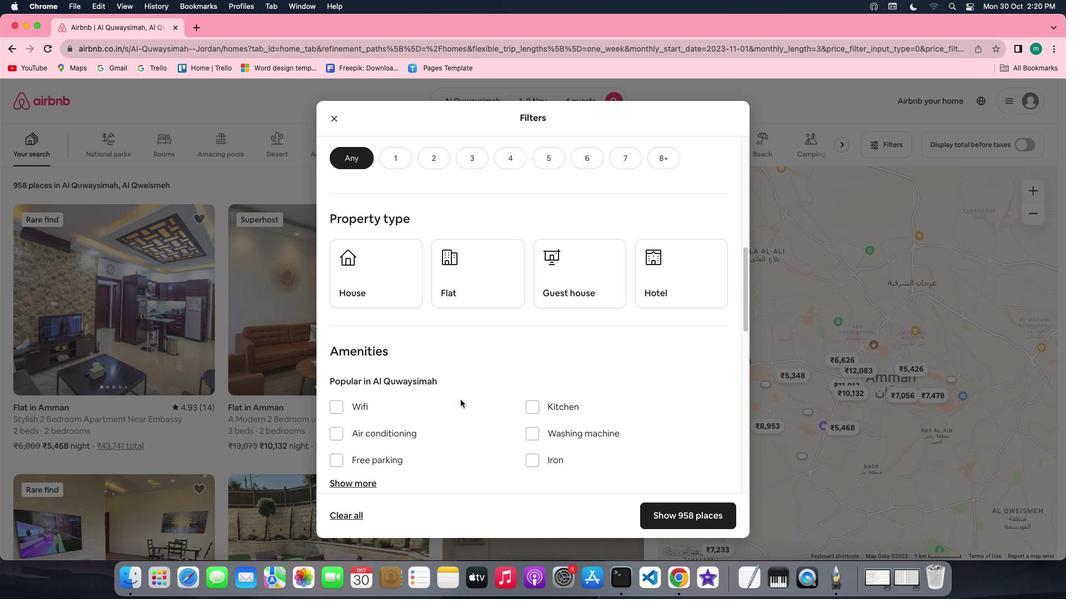 
Action: Mouse moved to (463, 284)
Screenshot: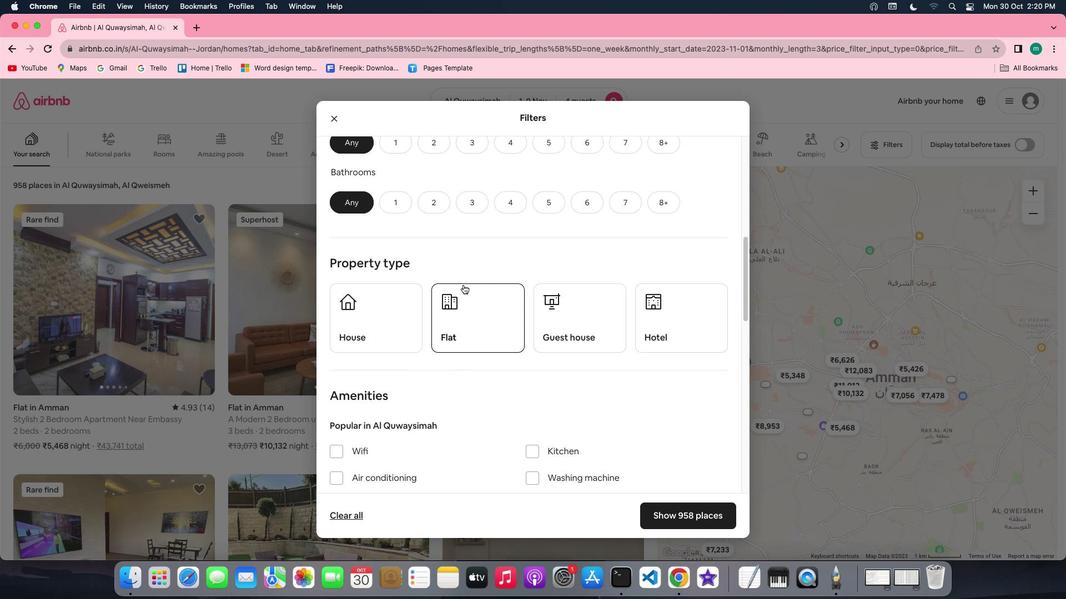 
Action: Mouse scrolled (463, 284) with delta (0, 0)
Screenshot: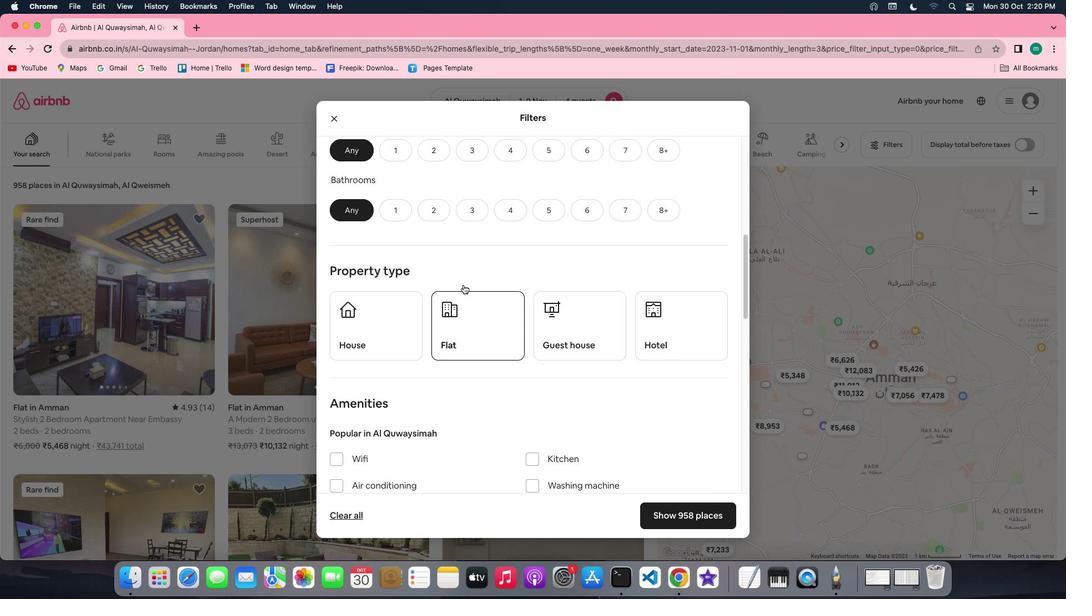
Action: Mouse scrolled (463, 284) with delta (0, 0)
Screenshot: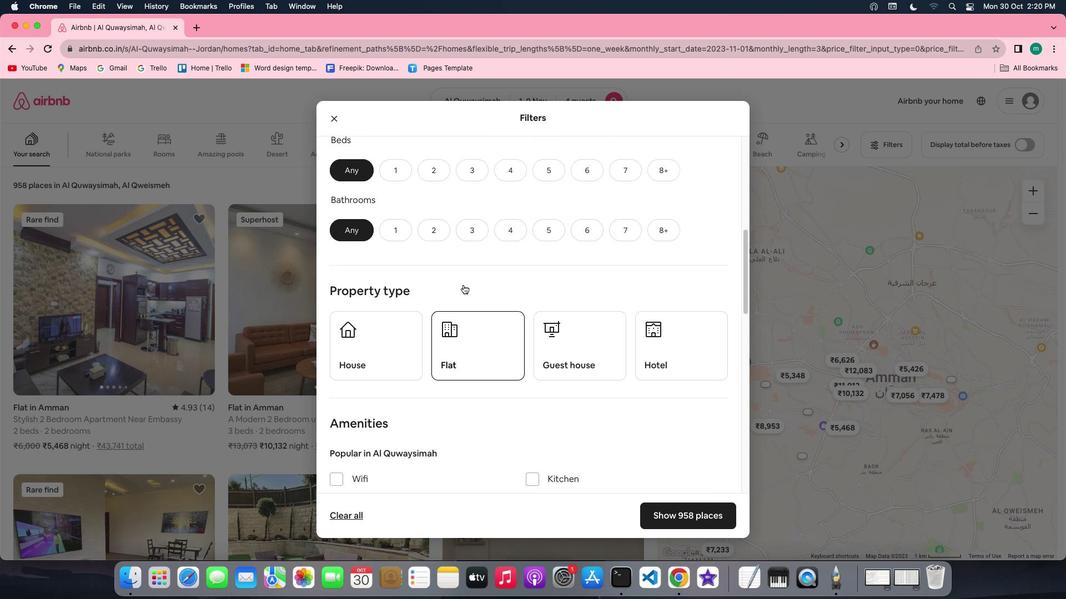 
Action: Mouse scrolled (463, 284) with delta (0, 1)
Screenshot: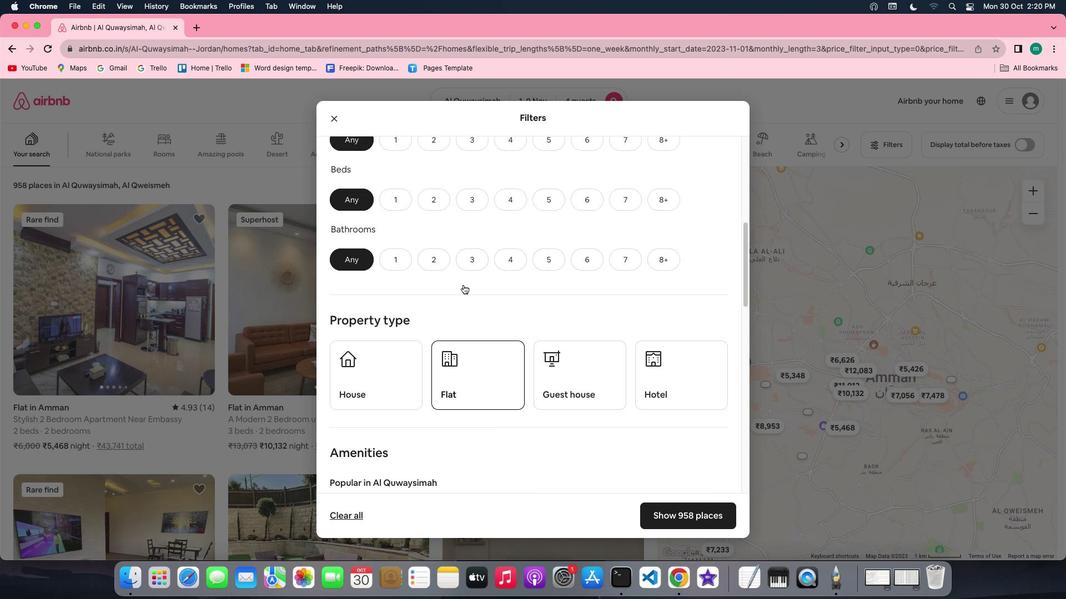
Action: Mouse moved to (437, 180)
Screenshot: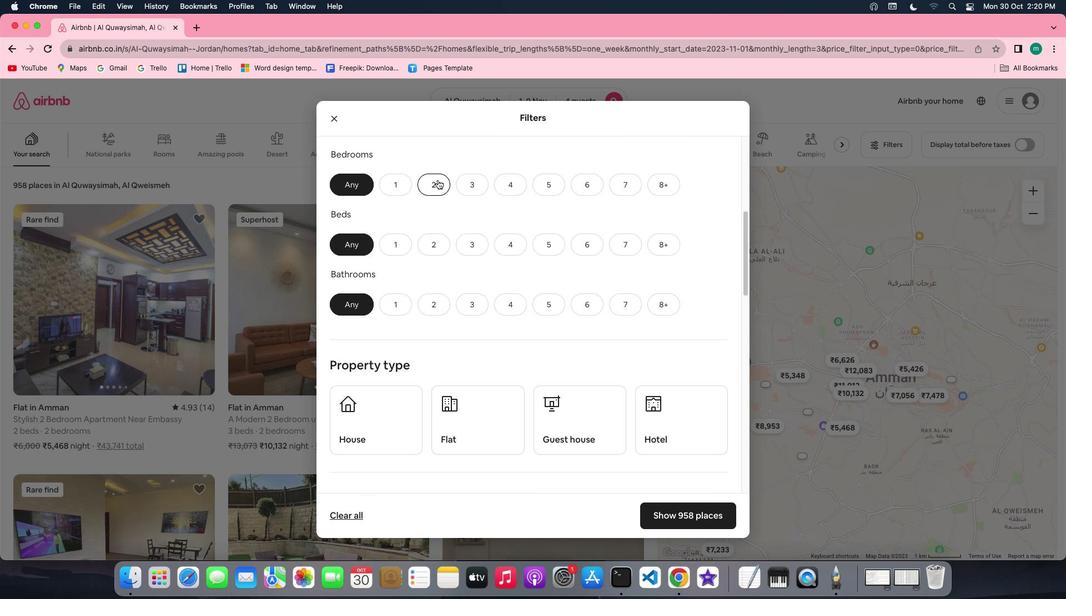 
Action: Mouse pressed left at (437, 180)
Screenshot: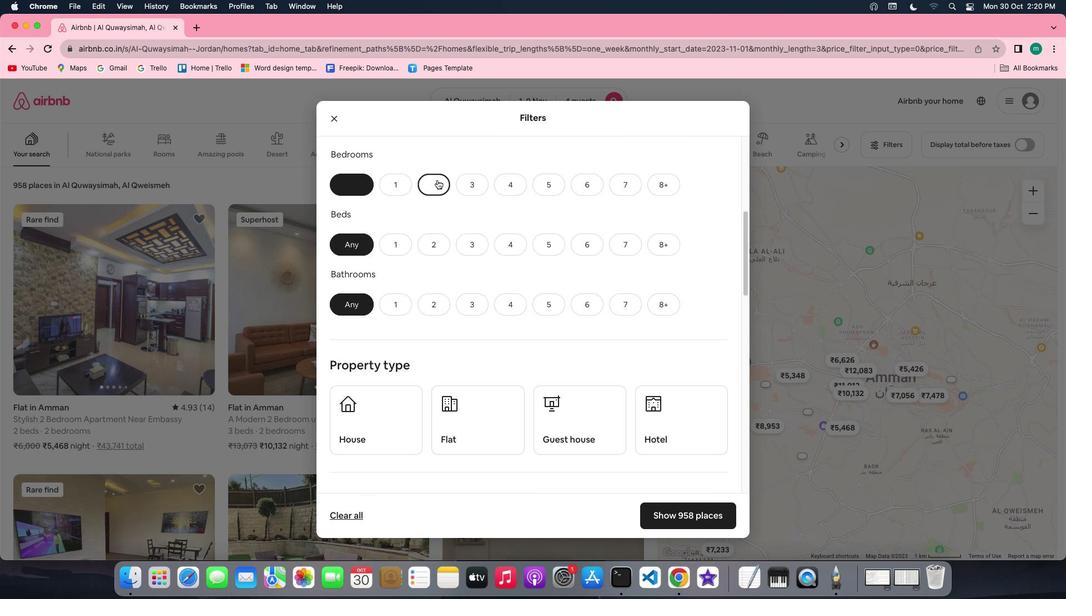 
Action: Mouse moved to (428, 240)
Screenshot: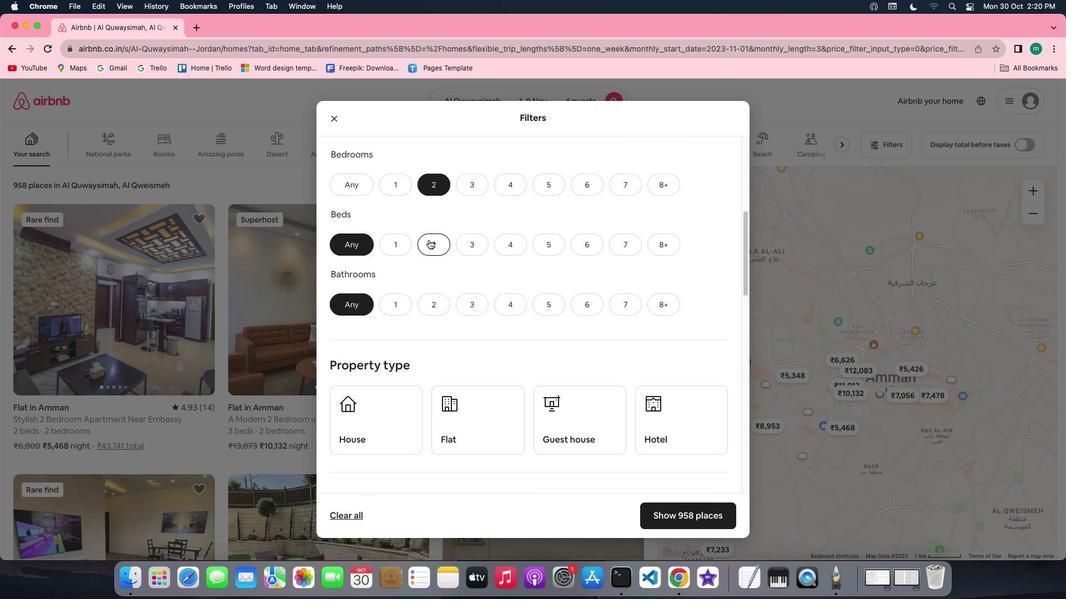 
Action: Mouse pressed left at (428, 240)
Screenshot: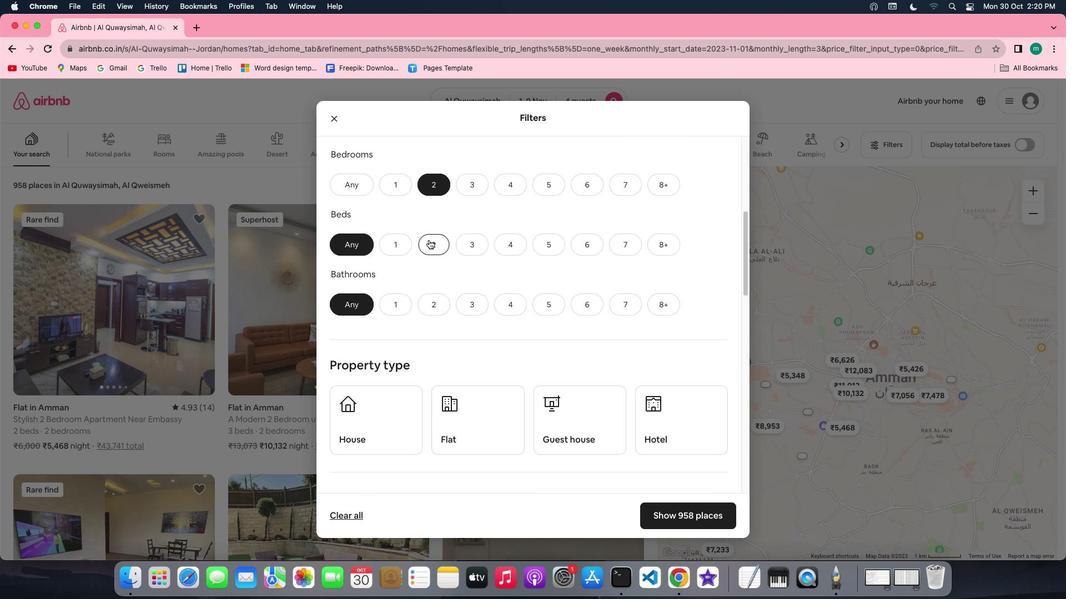 
Action: Mouse moved to (437, 299)
Screenshot: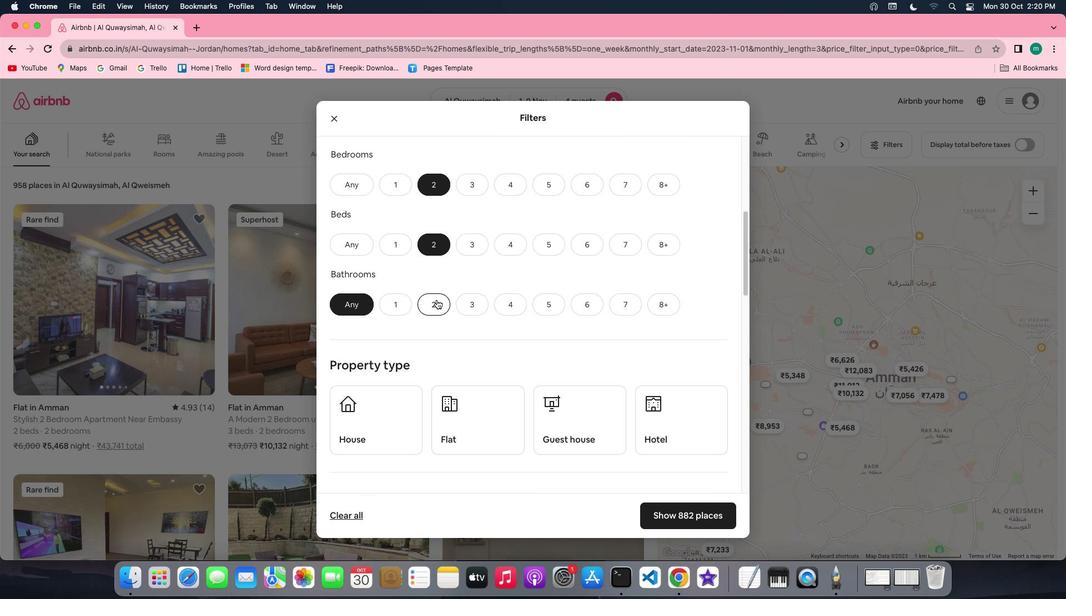 
Action: Mouse pressed left at (437, 299)
Screenshot: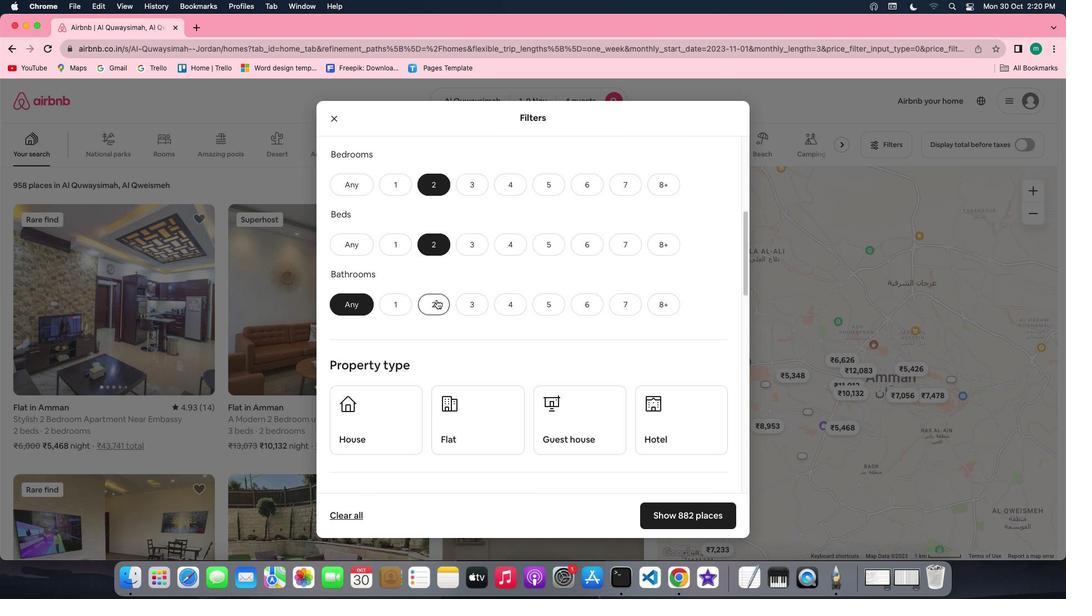
Action: Mouse moved to (534, 326)
Screenshot: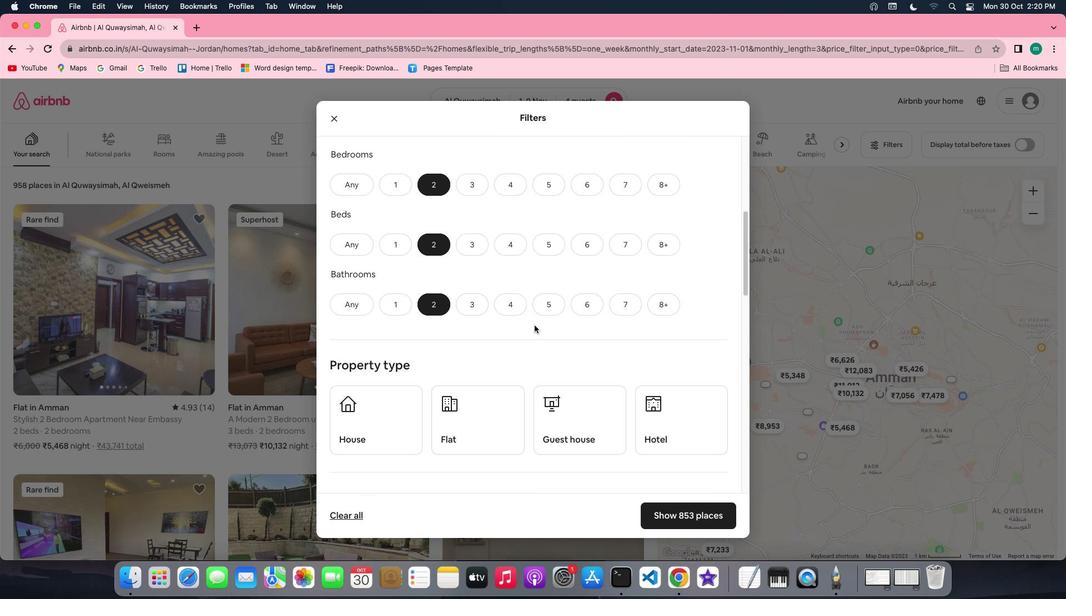 
Action: Mouse scrolled (534, 326) with delta (0, 0)
Screenshot: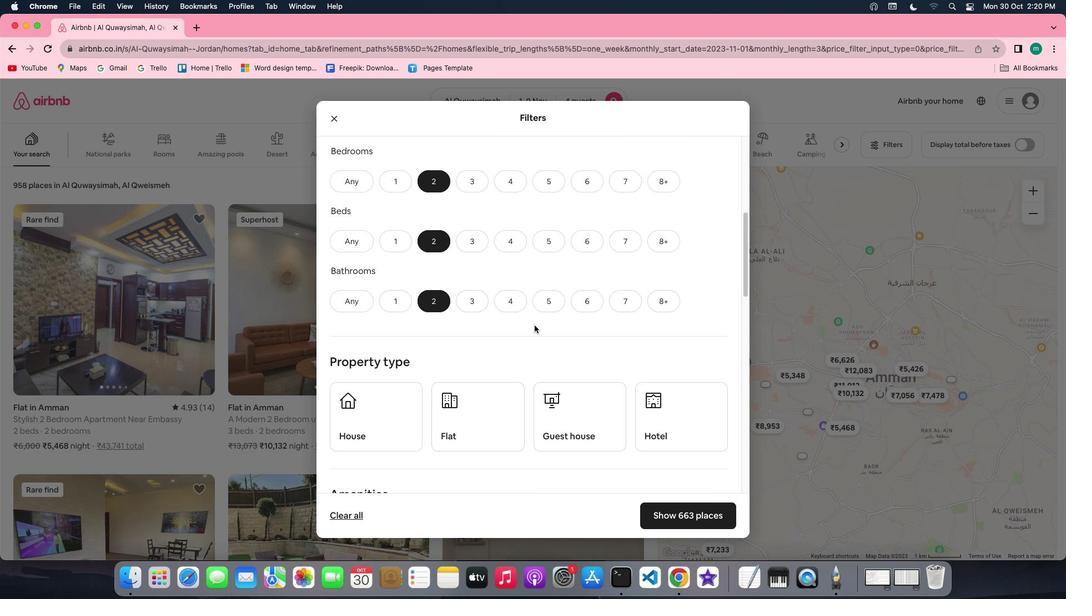 
Action: Mouse scrolled (534, 326) with delta (0, 0)
Screenshot: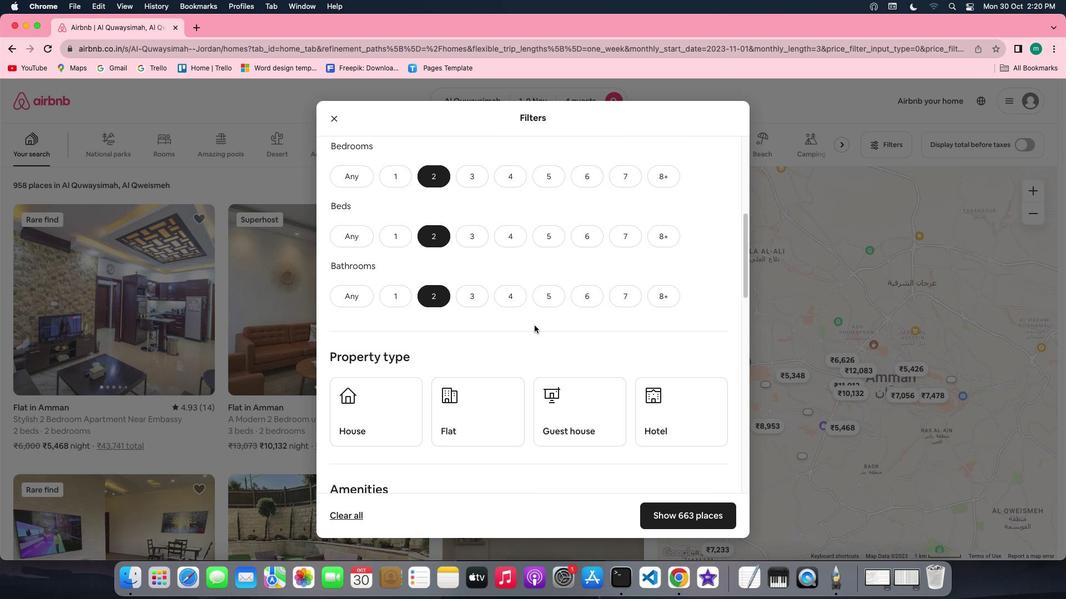 
Action: Mouse scrolled (534, 326) with delta (0, 0)
Screenshot: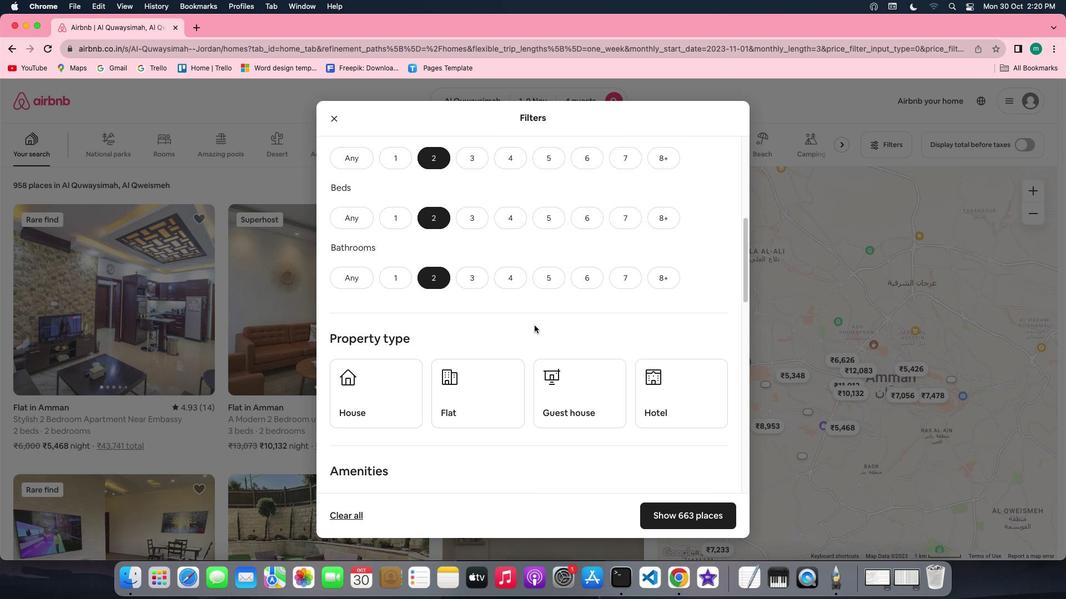 
Action: Mouse scrolled (534, 326) with delta (0, 0)
Screenshot: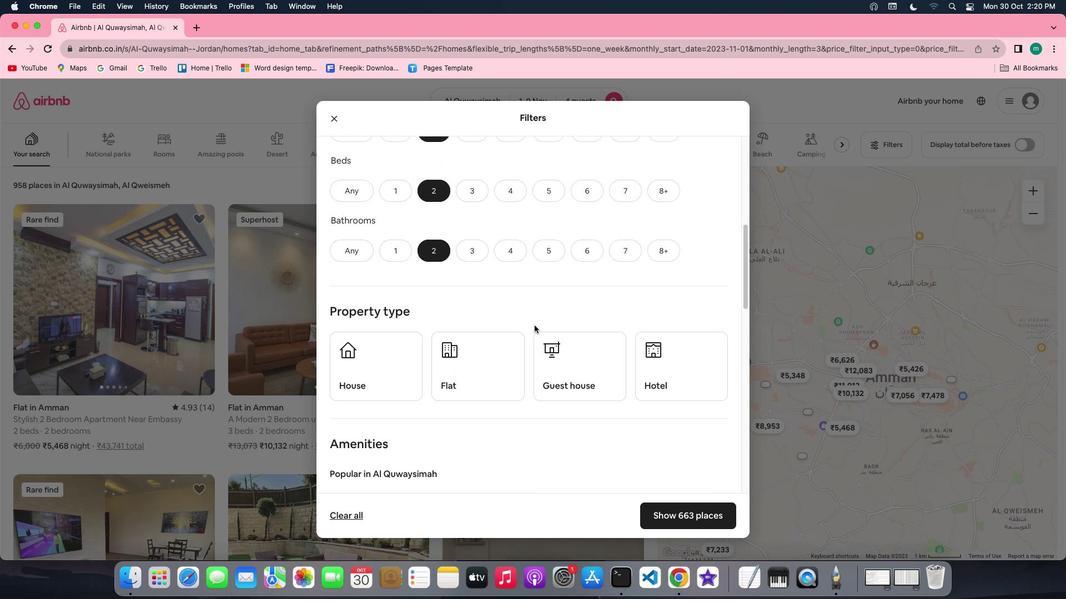 
Action: Mouse scrolled (534, 326) with delta (0, 0)
Screenshot: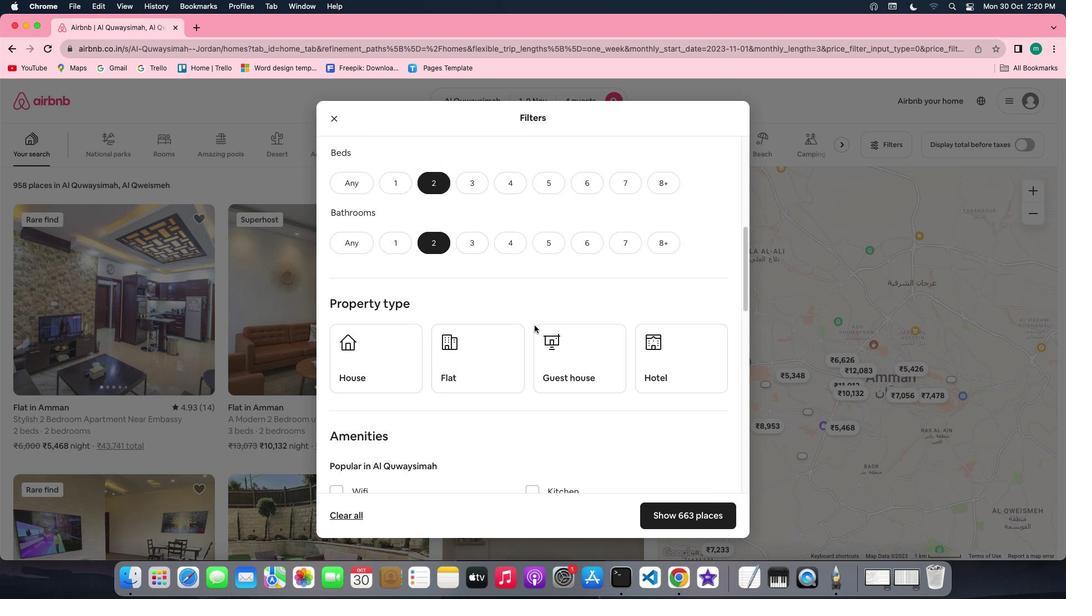 
Action: Mouse scrolled (534, 326) with delta (0, 0)
Screenshot: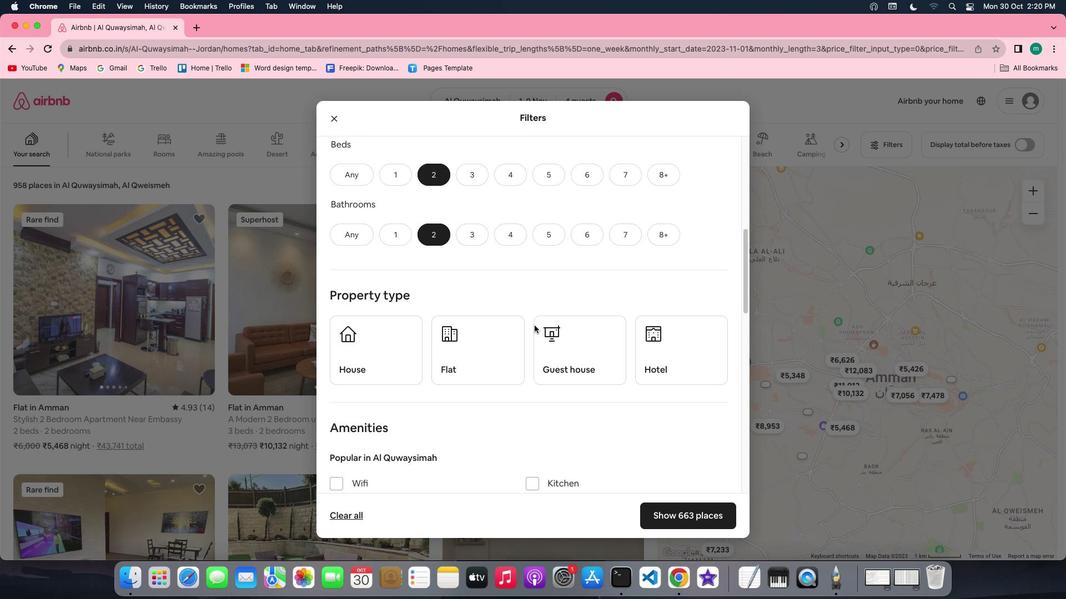 
Action: Mouse scrolled (534, 326) with delta (0, 0)
Screenshot: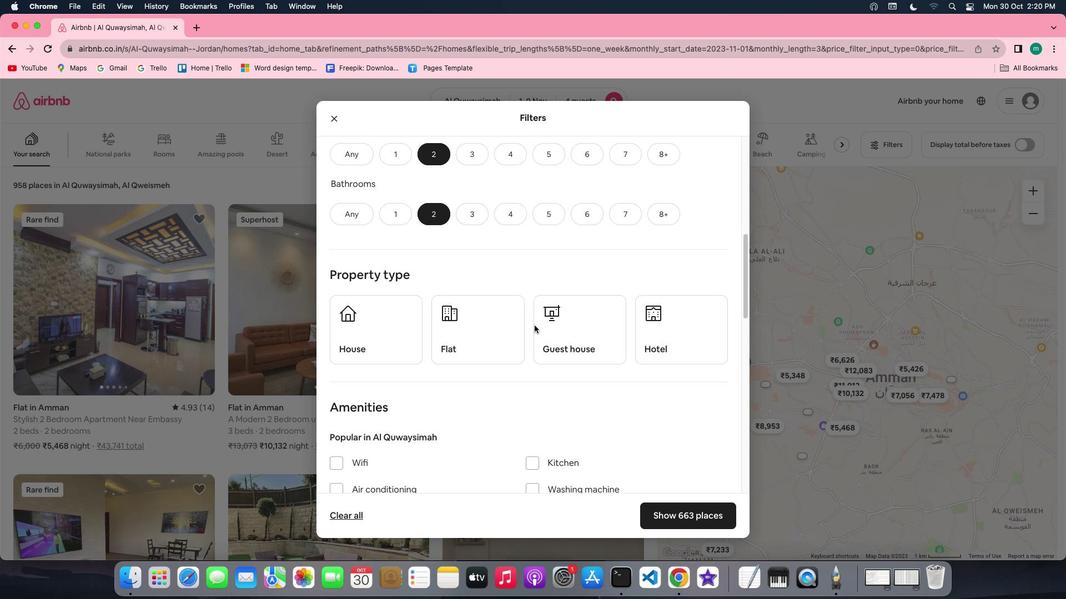 
Action: Mouse scrolled (534, 326) with delta (0, 0)
Screenshot: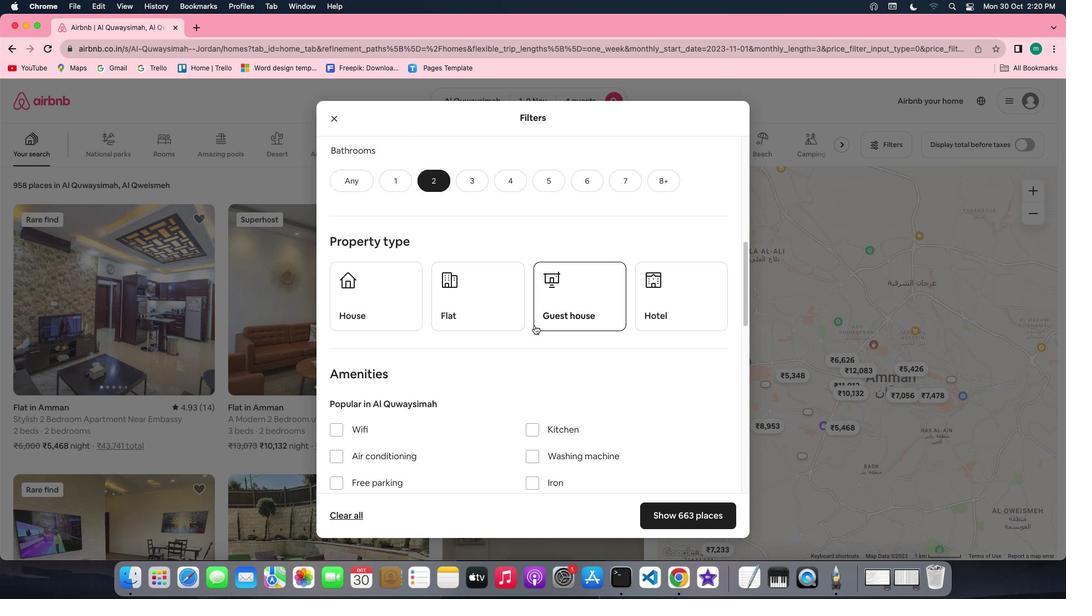 
Action: Mouse scrolled (534, 326) with delta (0, 0)
Screenshot: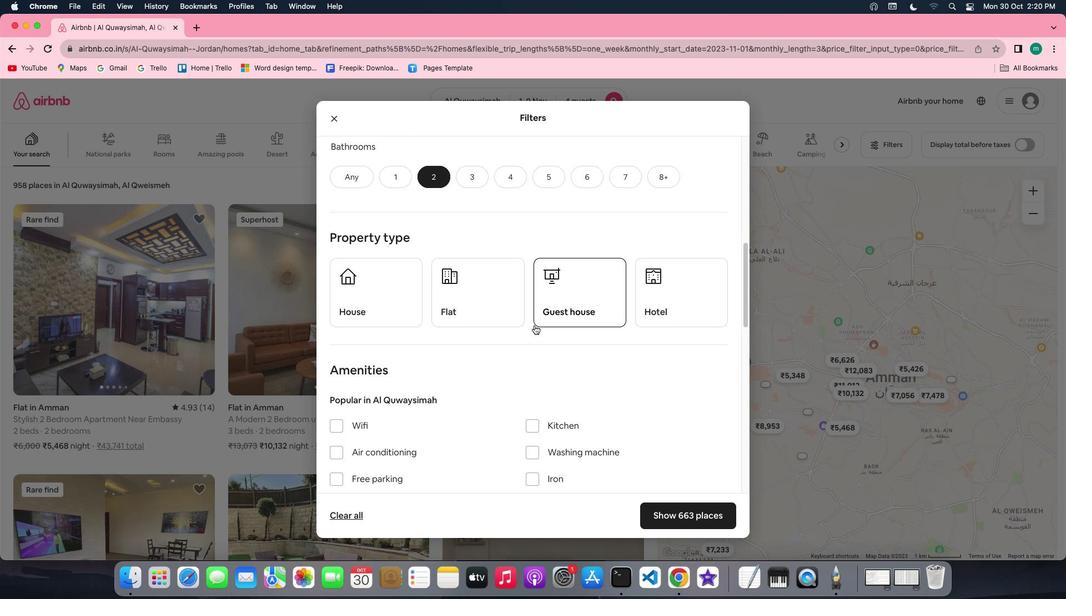 
Action: Mouse scrolled (534, 326) with delta (0, 0)
Screenshot: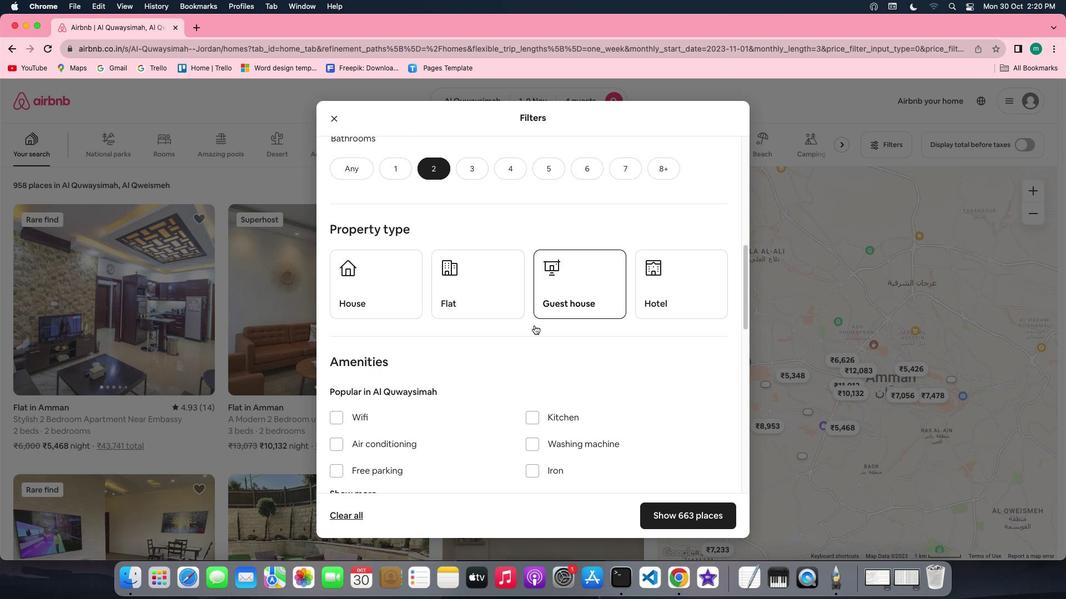 
Action: Mouse scrolled (534, 326) with delta (0, 0)
Screenshot: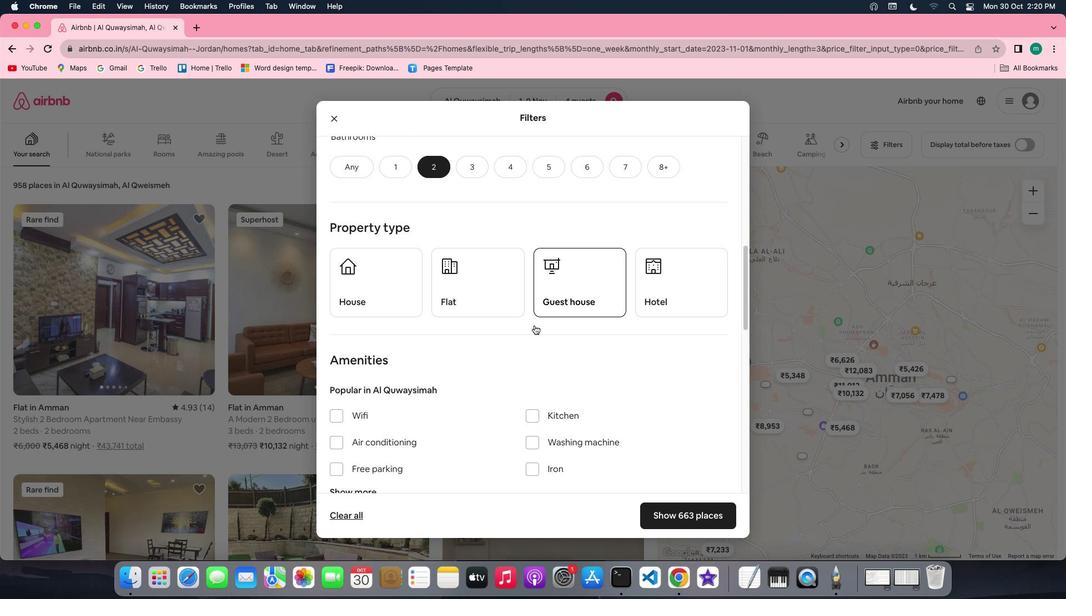 
Action: Mouse scrolled (534, 326) with delta (0, 0)
Screenshot: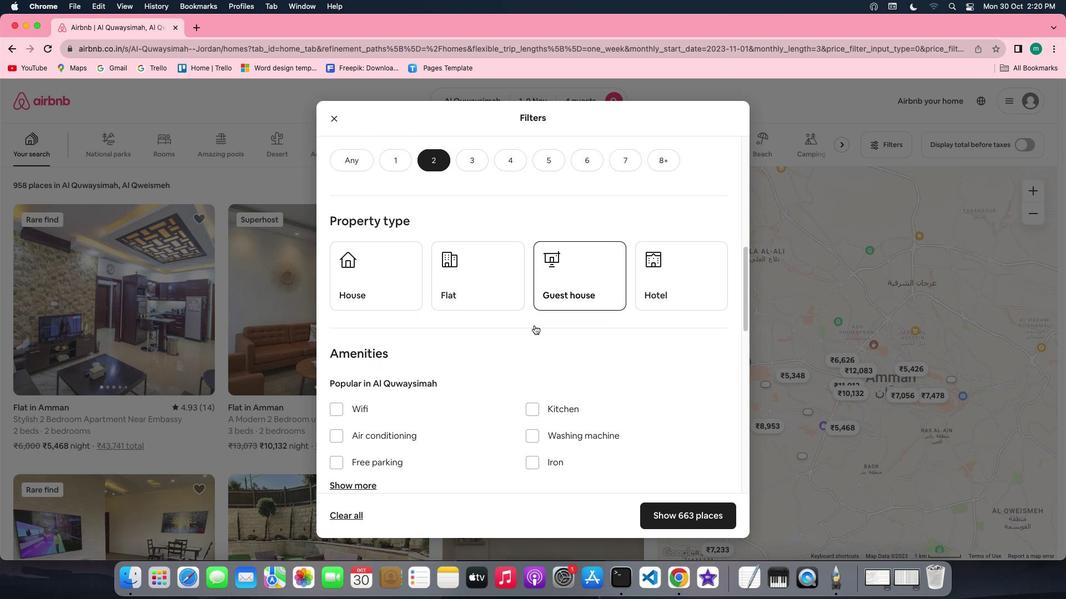 
Action: Mouse moved to (353, 247)
Screenshot: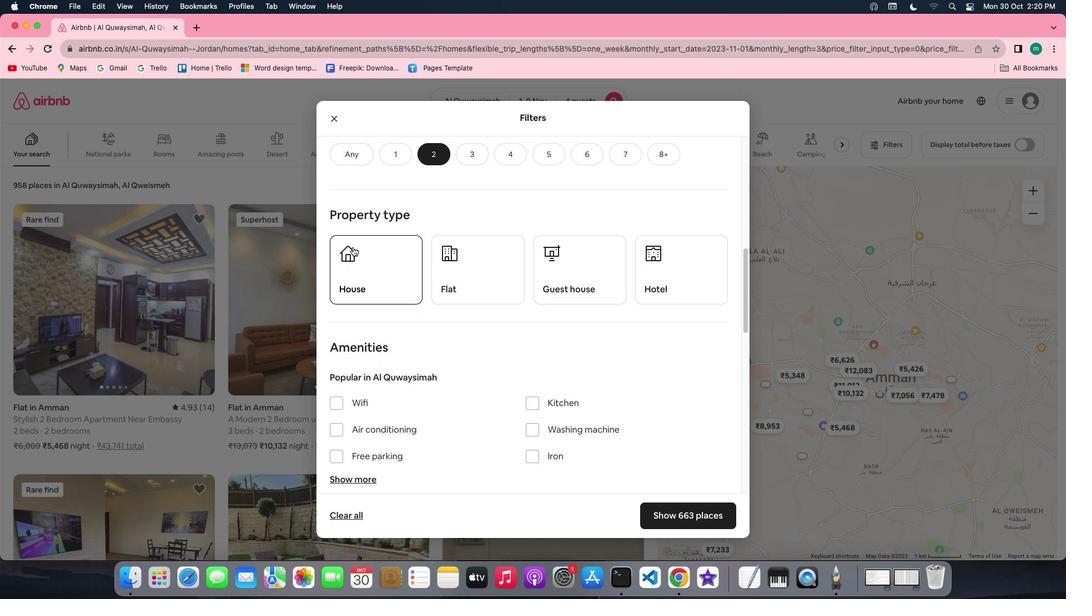 
Action: Mouse pressed left at (353, 247)
Screenshot: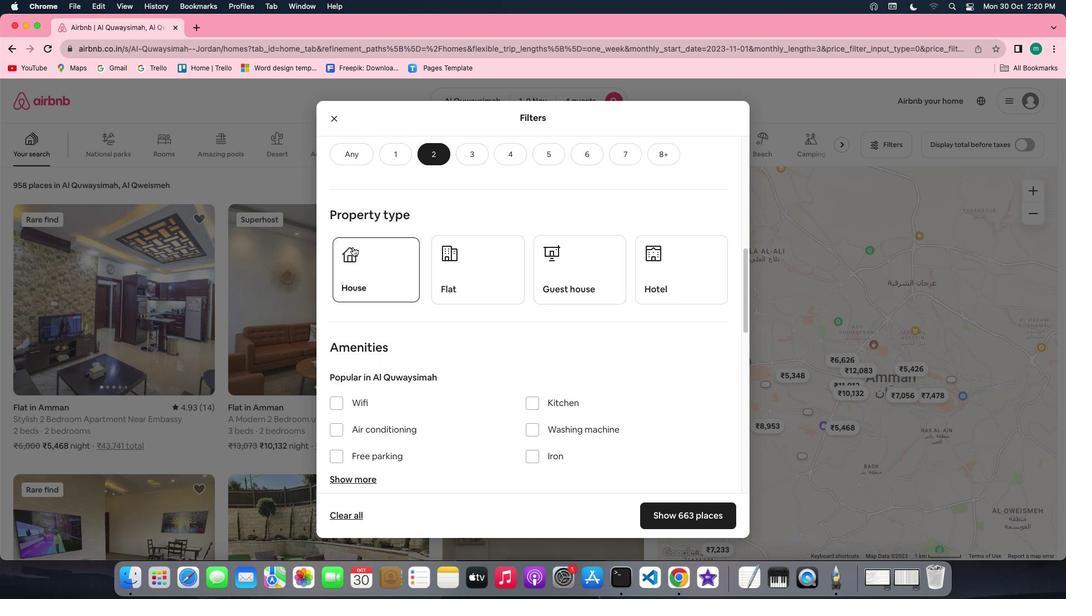 
Action: Mouse moved to (625, 379)
Screenshot: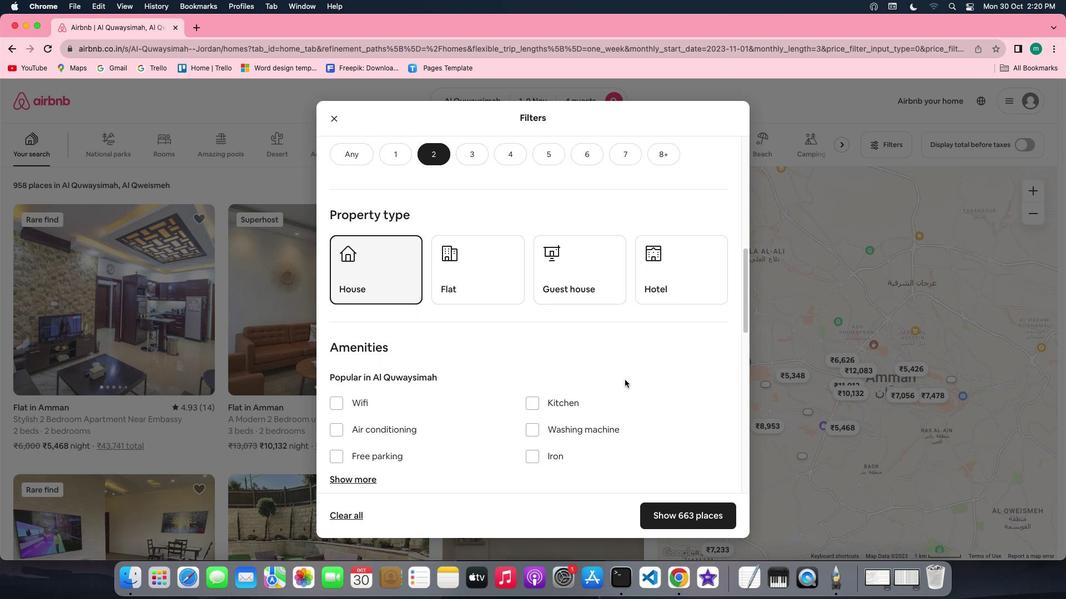 
Action: Mouse scrolled (625, 379) with delta (0, 0)
Screenshot: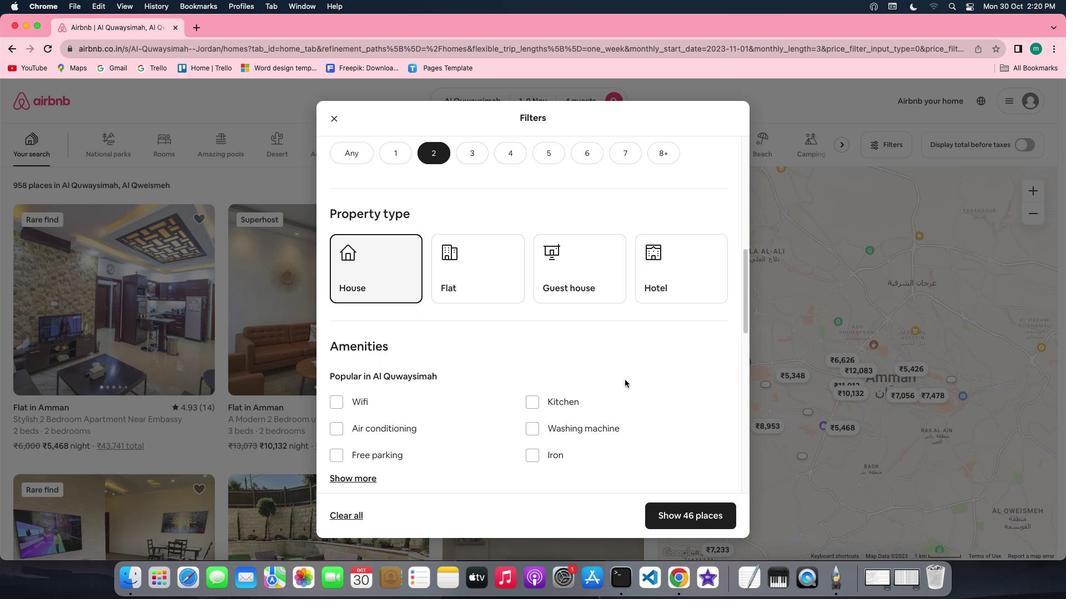 
Action: Mouse scrolled (625, 379) with delta (0, 0)
Screenshot: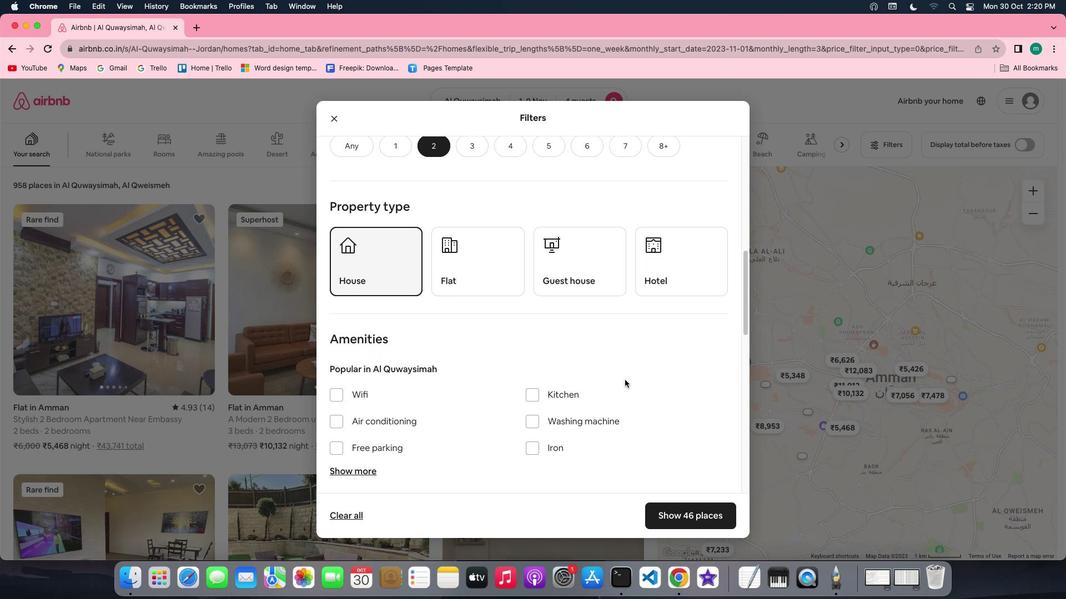 
Action: Mouse scrolled (625, 379) with delta (0, 0)
Screenshot: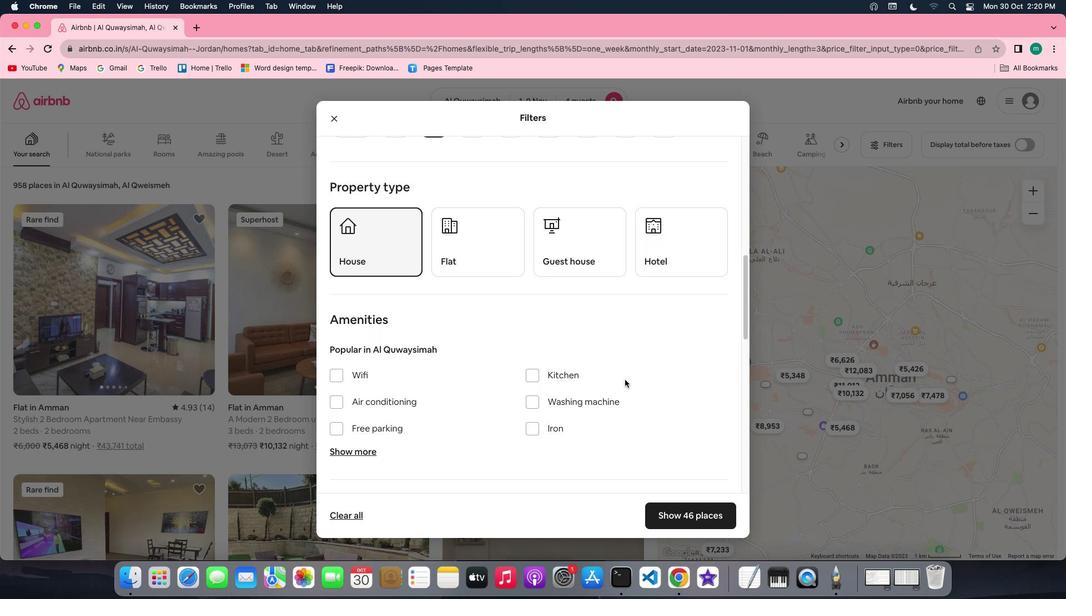 
Action: Mouse scrolled (625, 379) with delta (0, 0)
Screenshot: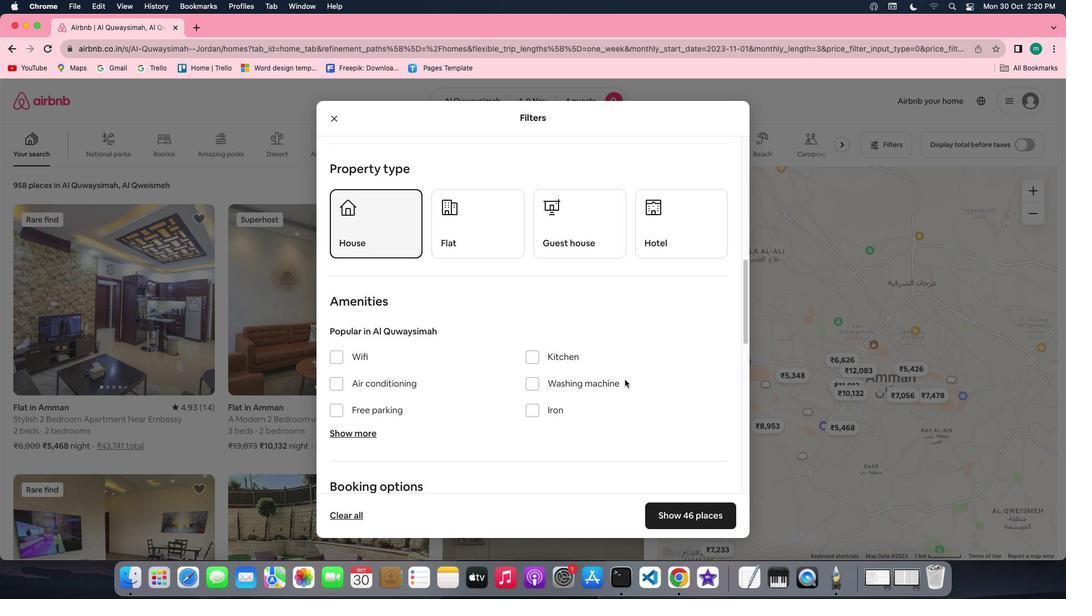 
Action: Mouse scrolled (625, 379) with delta (0, 0)
Screenshot: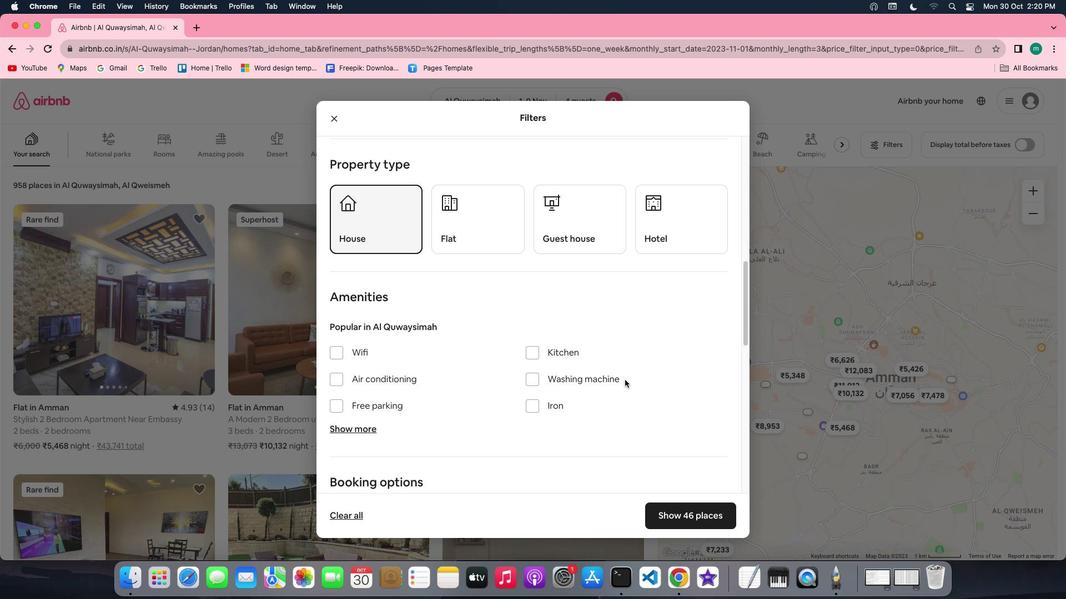 
Action: Mouse scrolled (625, 379) with delta (0, 0)
Screenshot: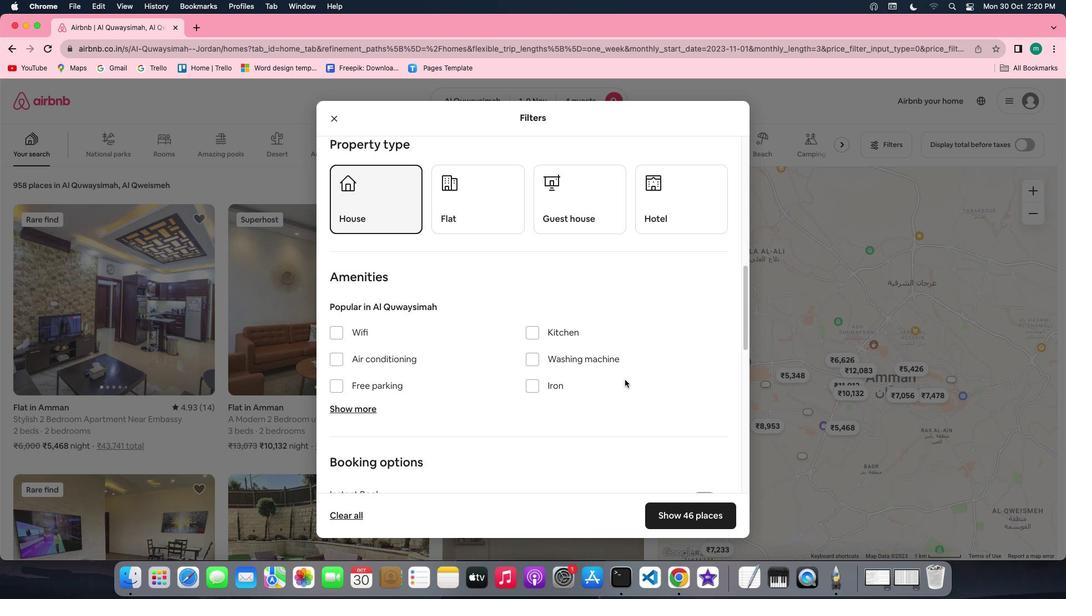 
Action: Mouse scrolled (625, 379) with delta (0, 0)
Screenshot: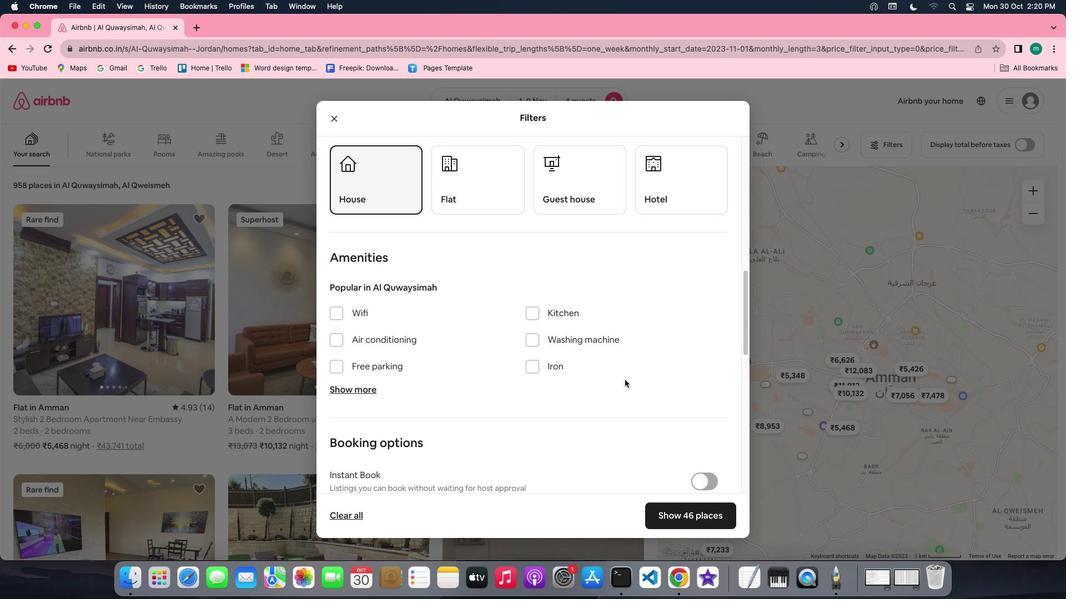 
Action: Mouse scrolled (625, 379) with delta (0, 0)
Screenshot: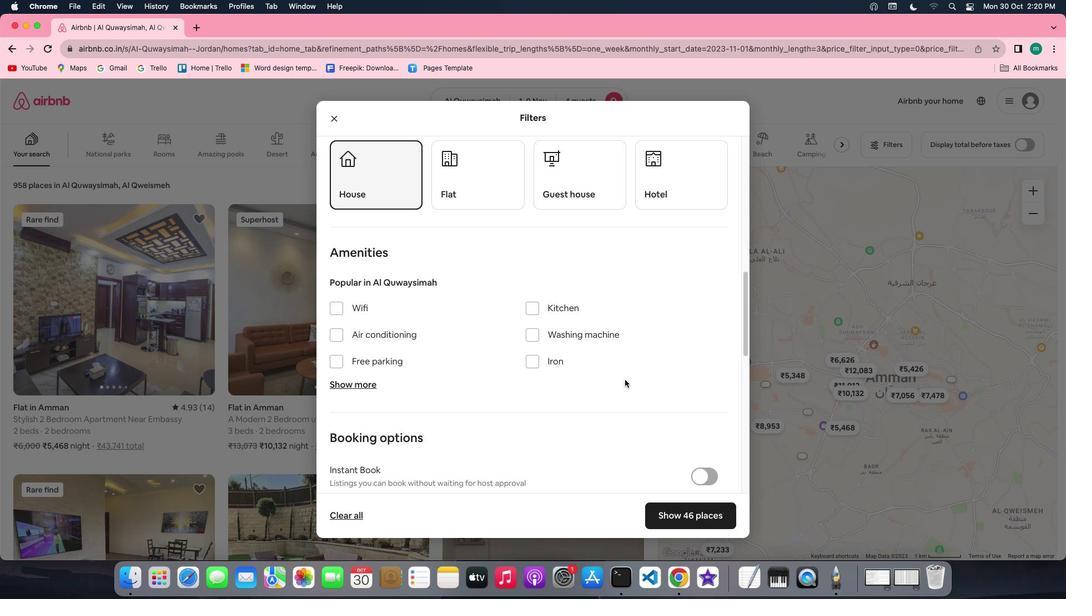 
Action: Mouse scrolled (625, 379) with delta (0, 0)
Screenshot: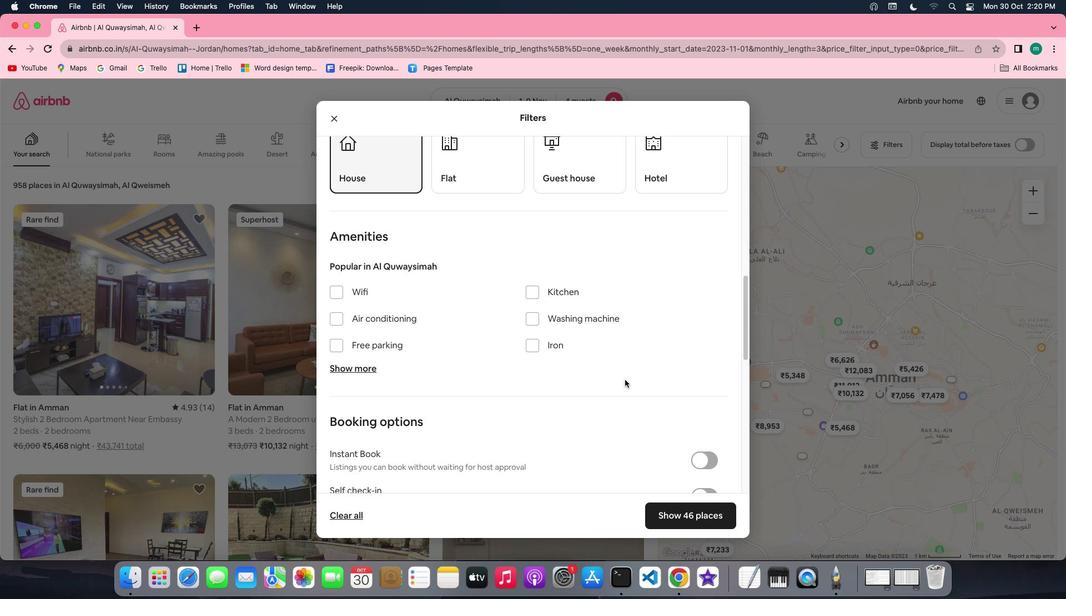 
Action: Mouse scrolled (625, 379) with delta (0, 0)
Screenshot: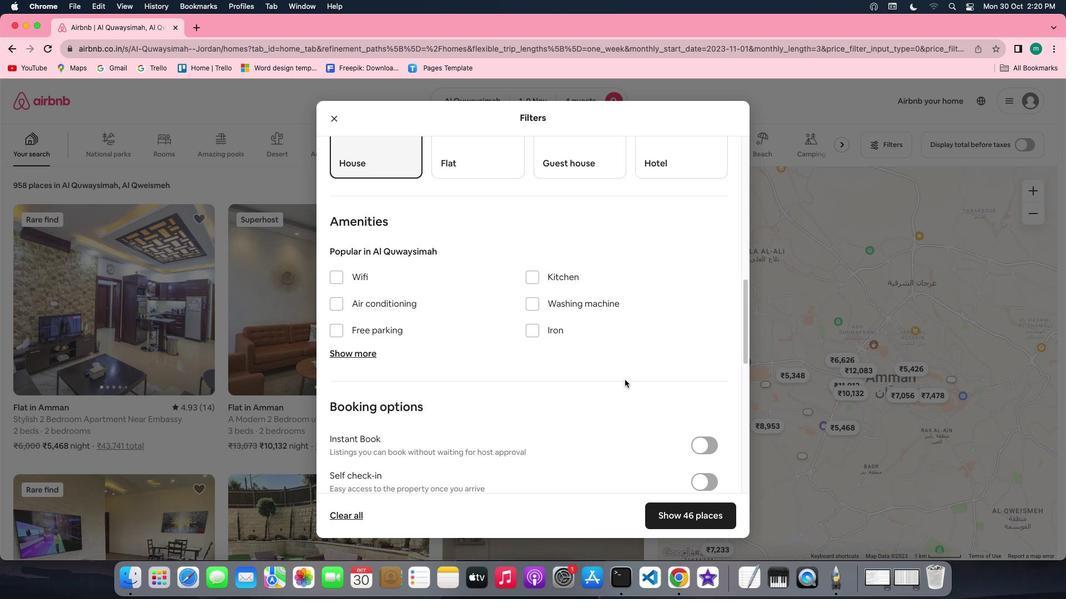 
Action: Mouse scrolled (625, 379) with delta (0, 0)
Screenshot: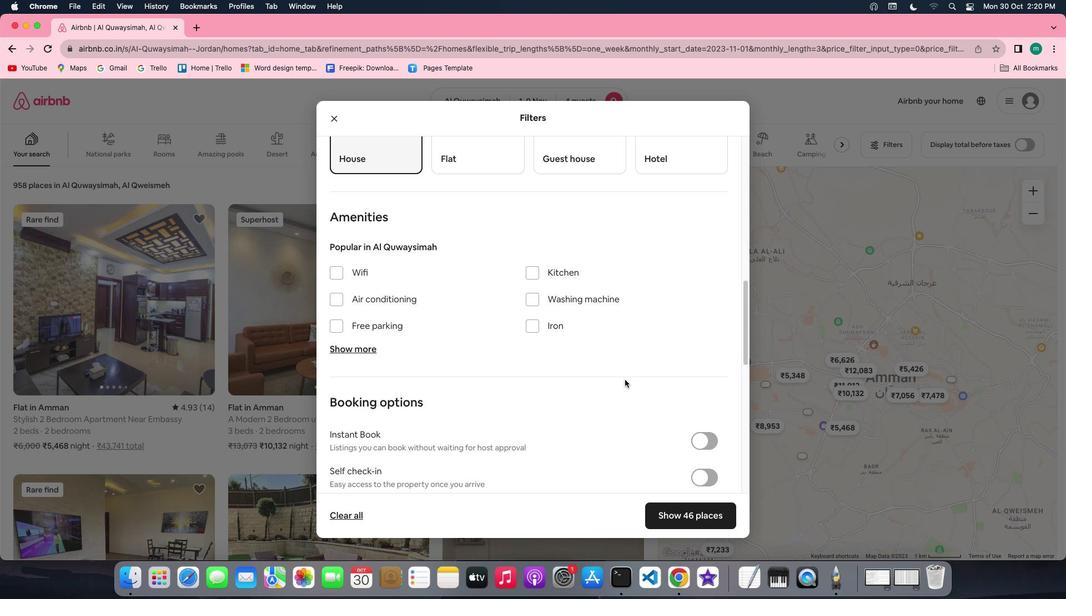 
Action: Mouse scrolled (625, 379) with delta (0, 0)
Screenshot: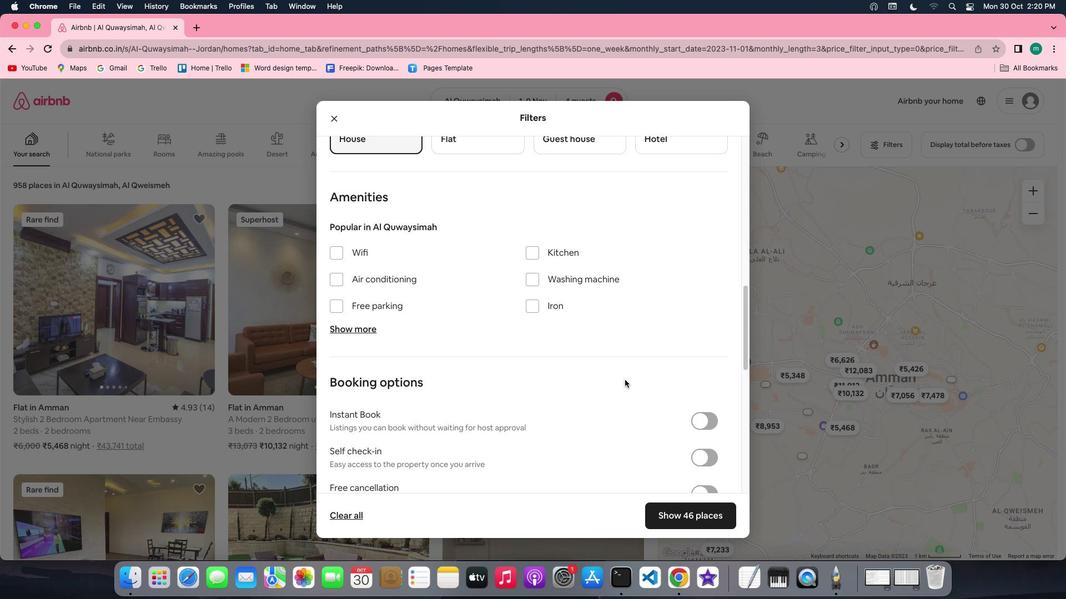
Action: Mouse moved to (584, 267)
Screenshot: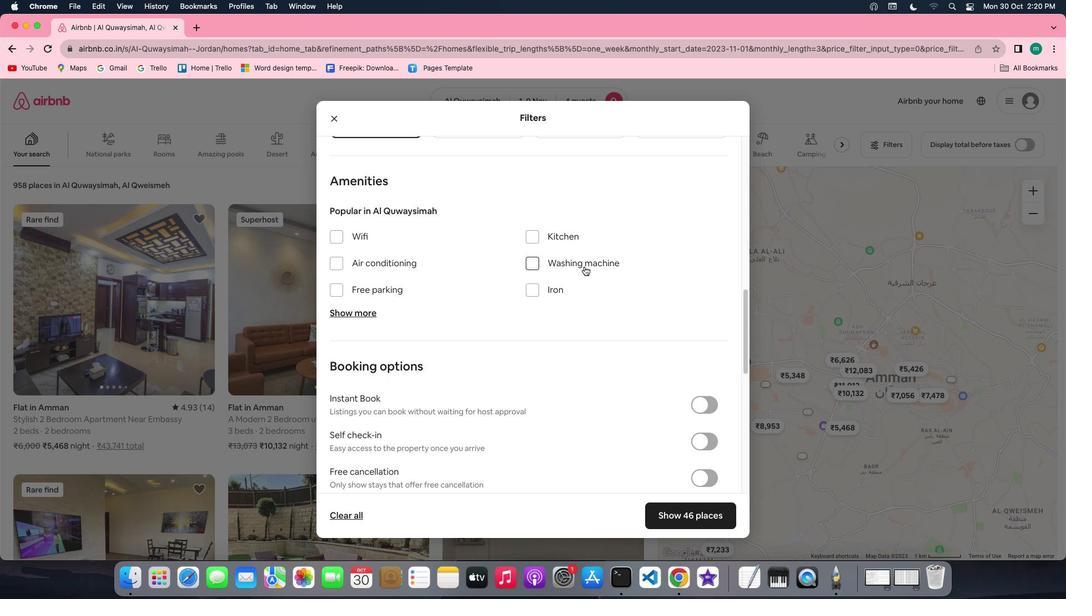 
Action: Mouse pressed left at (584, 267)
Screenshot: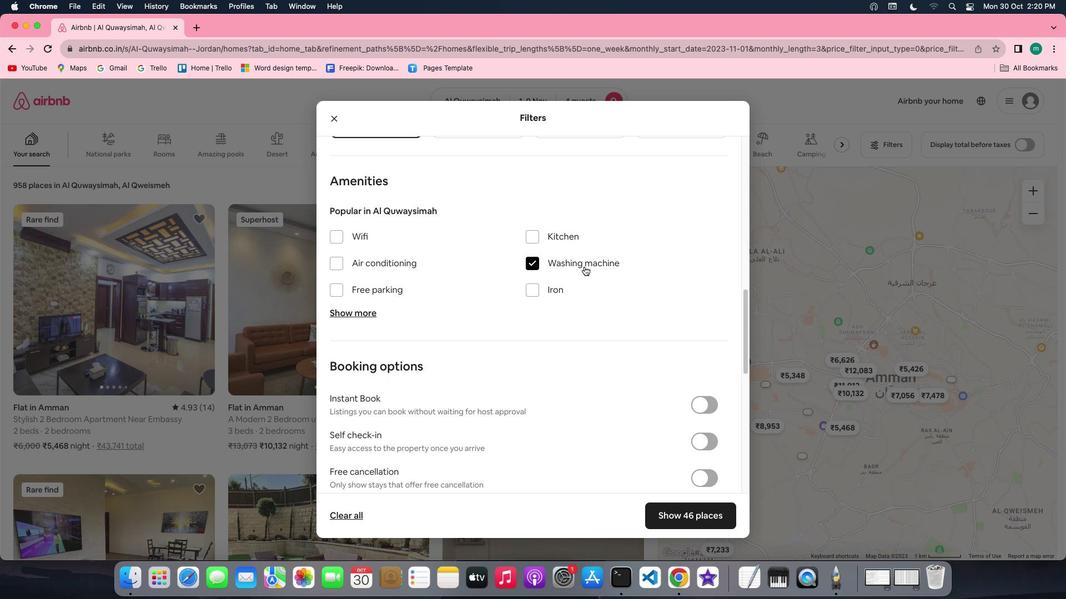 
Action: Mouse moved to (570, 343)
Screenshot: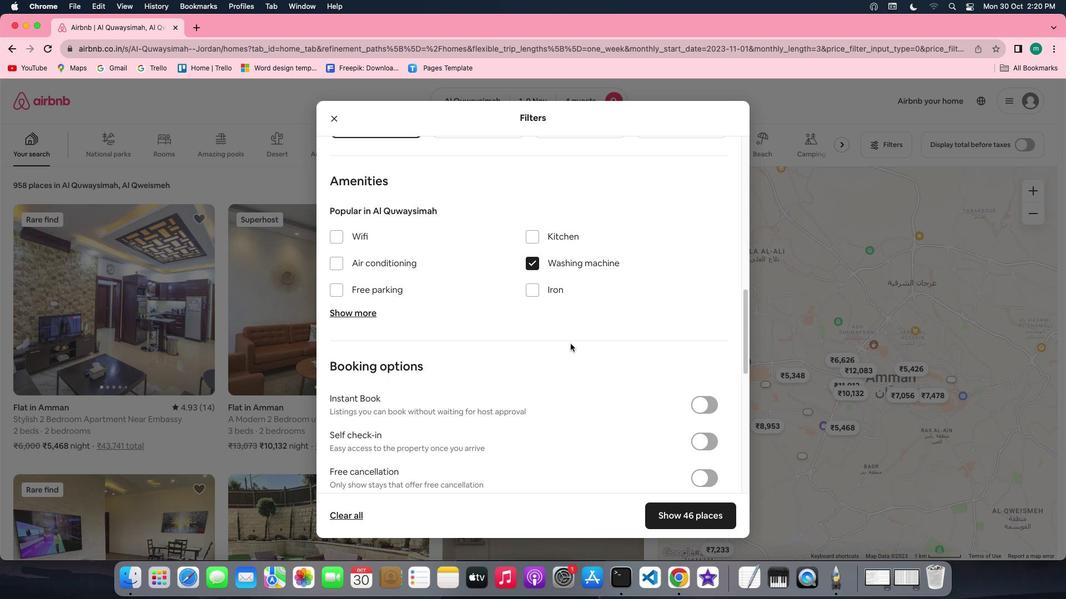 
Action: Mouse scrolled (570, 343) with delta (0, 0)
Screenshot: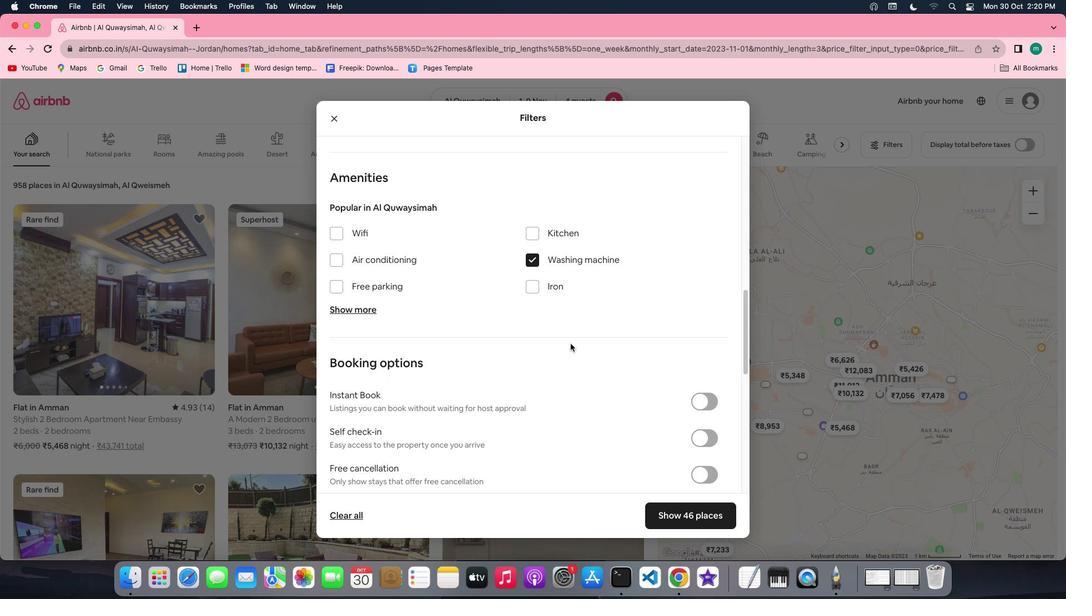 
Action: Mouse scrolled (570, 343) with delta (0, 0)
Screenshot: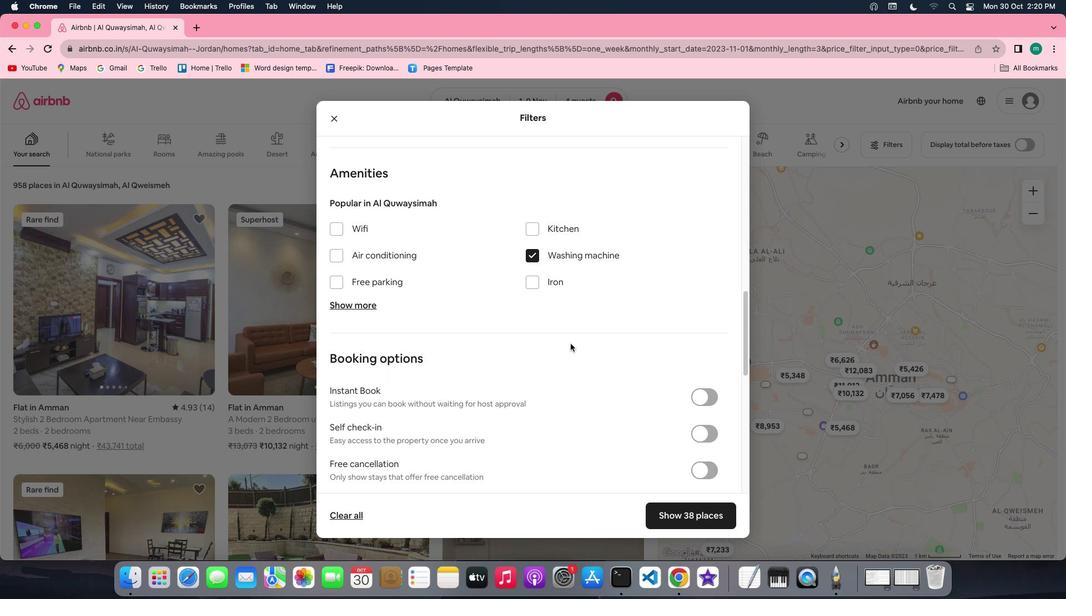 
Action: Mouse scrolled (570, 343) with delta (0, -1)
Screenshot: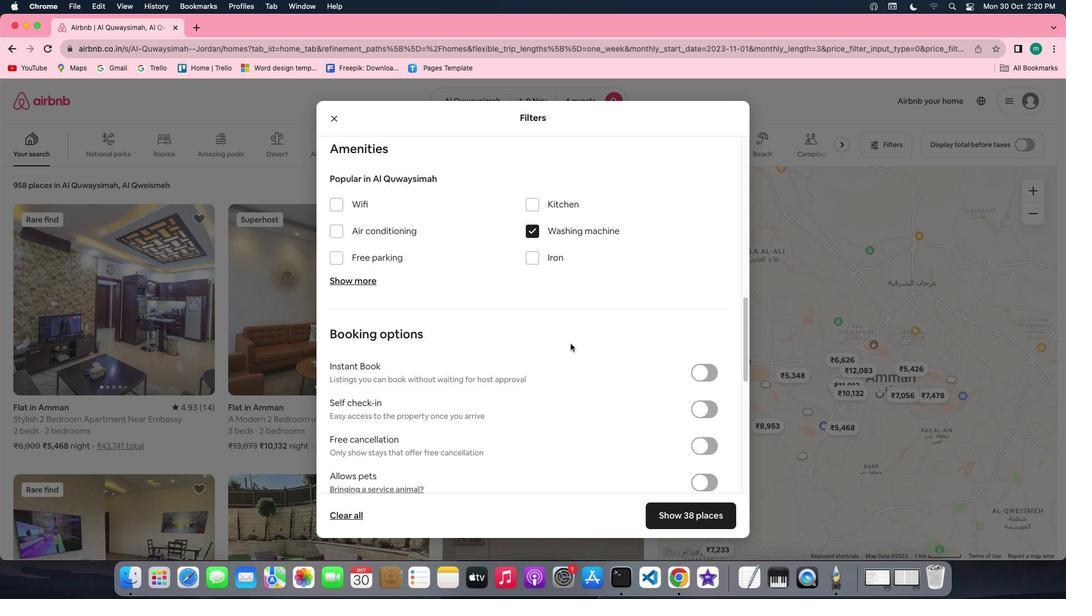 
Action: Mouse scrolled (570, 343) with delta (0, 0)
Screenshot: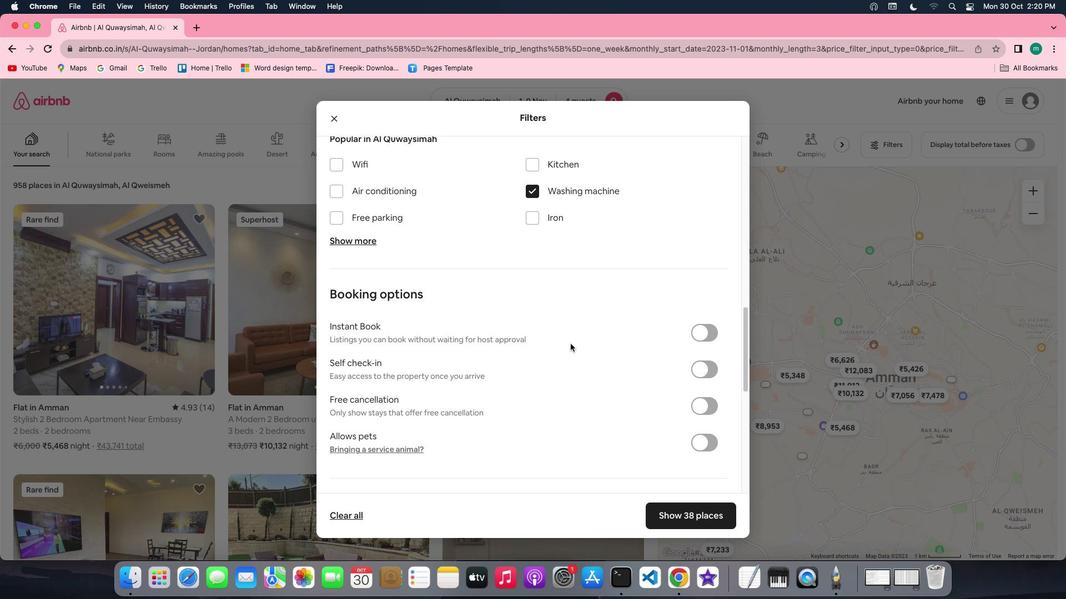 
Action: Mouse scrolled (570, 343) with delta (0, 0)
Screenshot: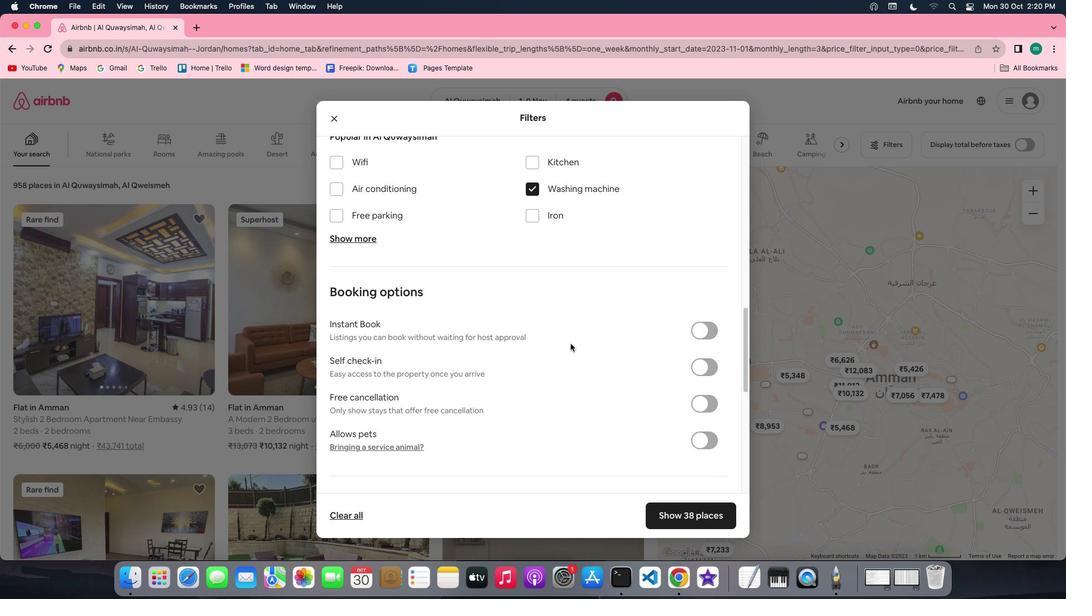 
Action: Mouse scrolled (570, 343) with delta (0, 0)
Screenshot: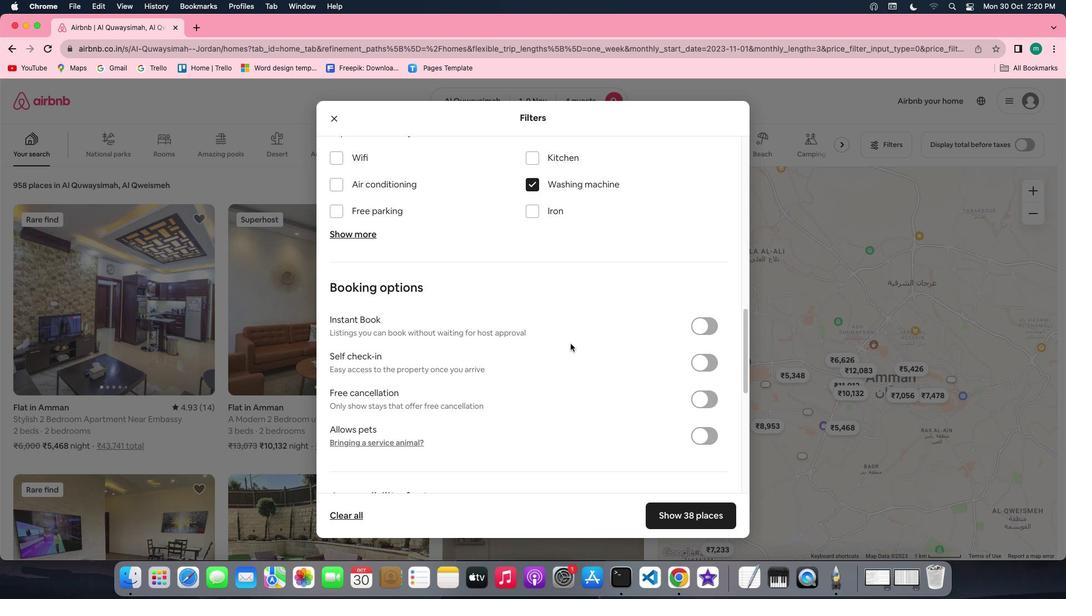 
Action: Mouse scrolled (570, 343) with delta (0, 0)
Screenshot: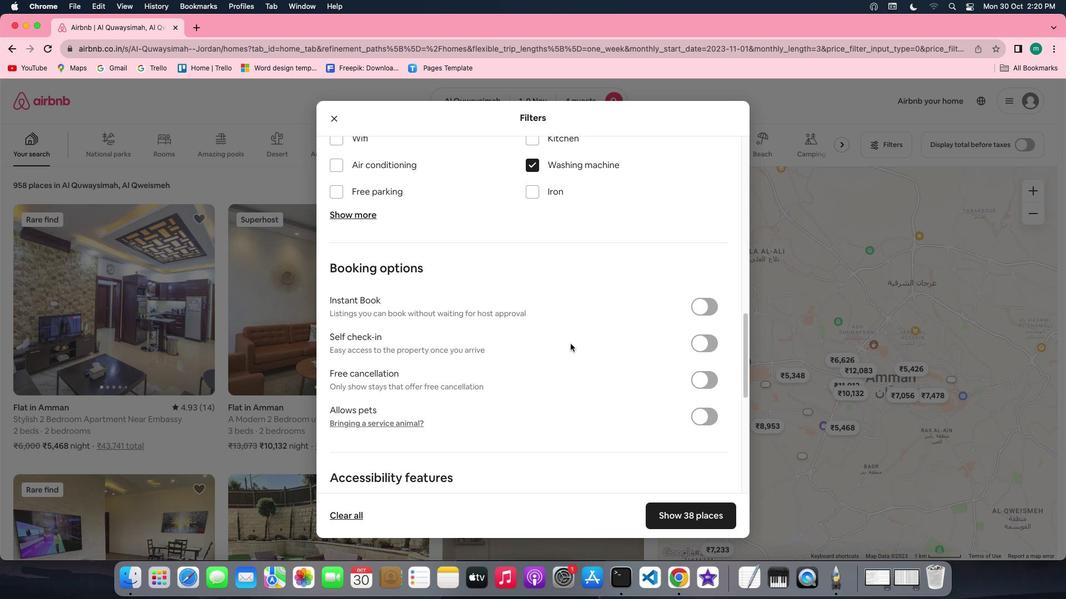 
Action: Mouse scrolled (570, 343) with delta (0, 0)
Screenshot: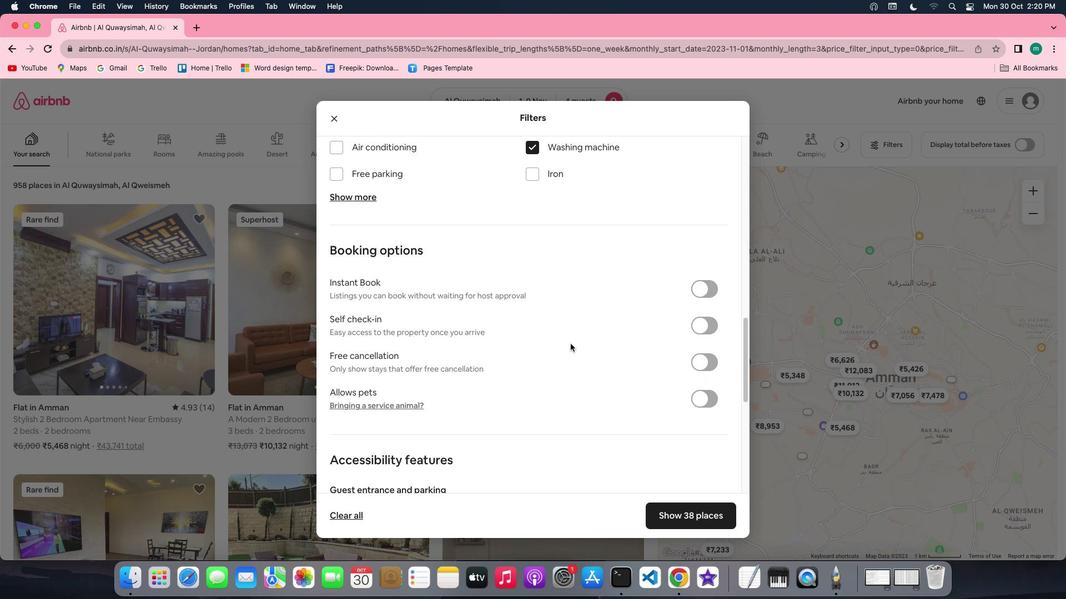 
Action: Mouse scrolled (570, 343) with delta (0, 0)
Screenshot: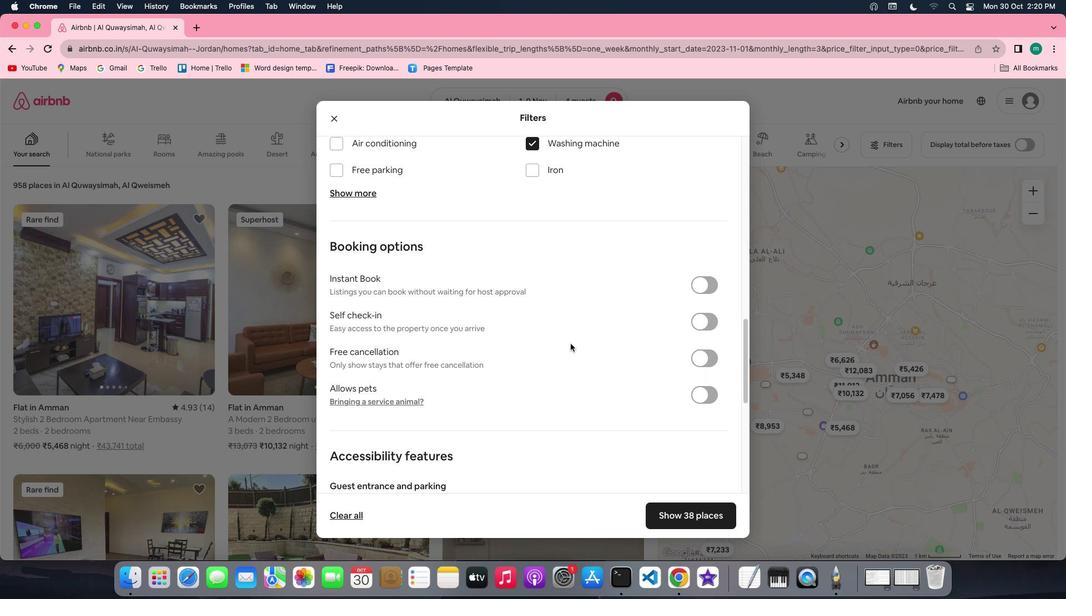
Action: Mouse scrolled (570, 343) with delta (0, 0)
Screenshot: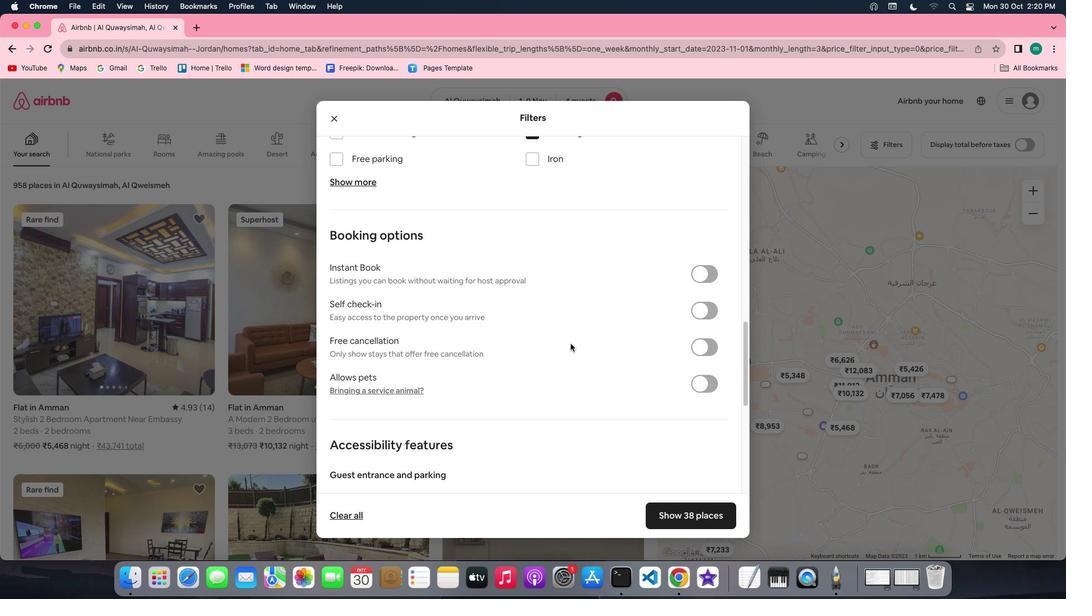 
Action: Mouse scrolled (570, 343) with delta (0, 0)
Screenshot: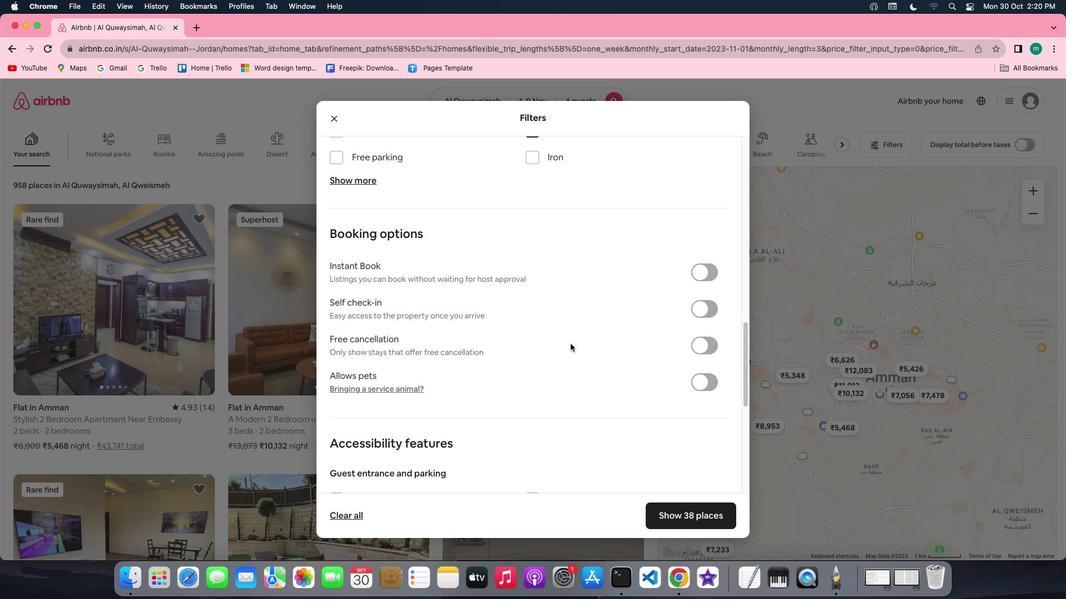 
Action: Mouse scrolled (570, 343) with delta (0, 0)
Screenshot: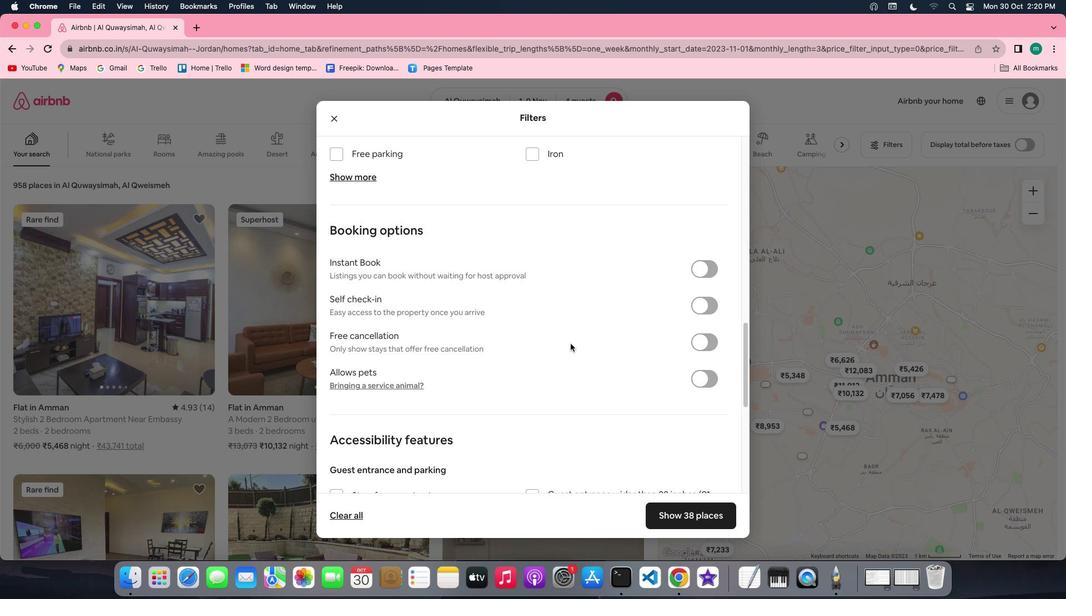
Action: Mouse scrolled (570, 343) with delta (0, 0)
Screenshot: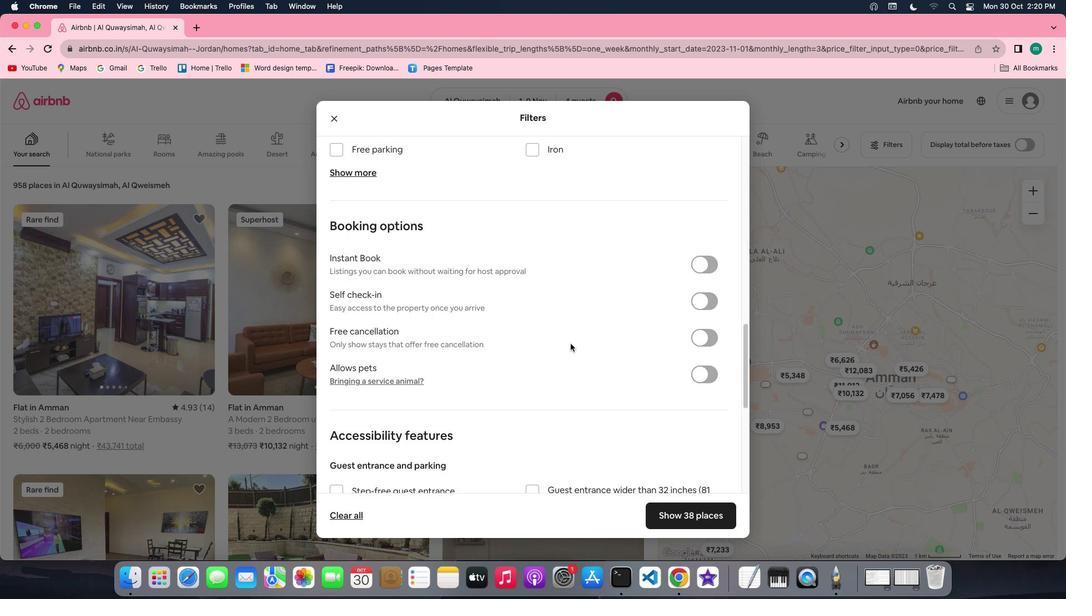 
Action: Mouse moved to (570, 344)
Screenshot: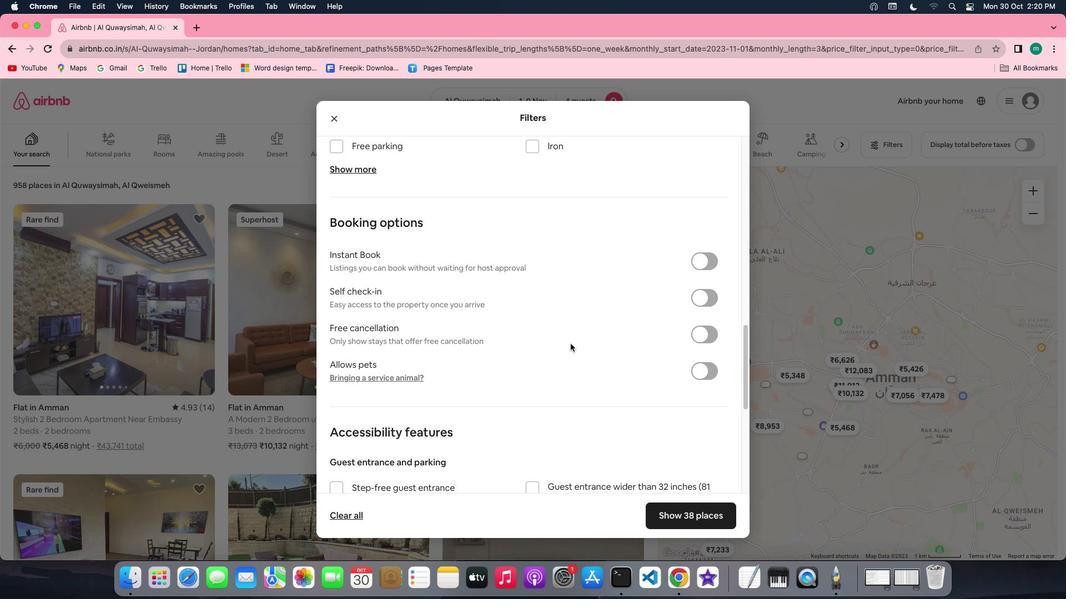 
Action: Mouse scrolled (570, 344) with delta (0, 0)
Screenshot: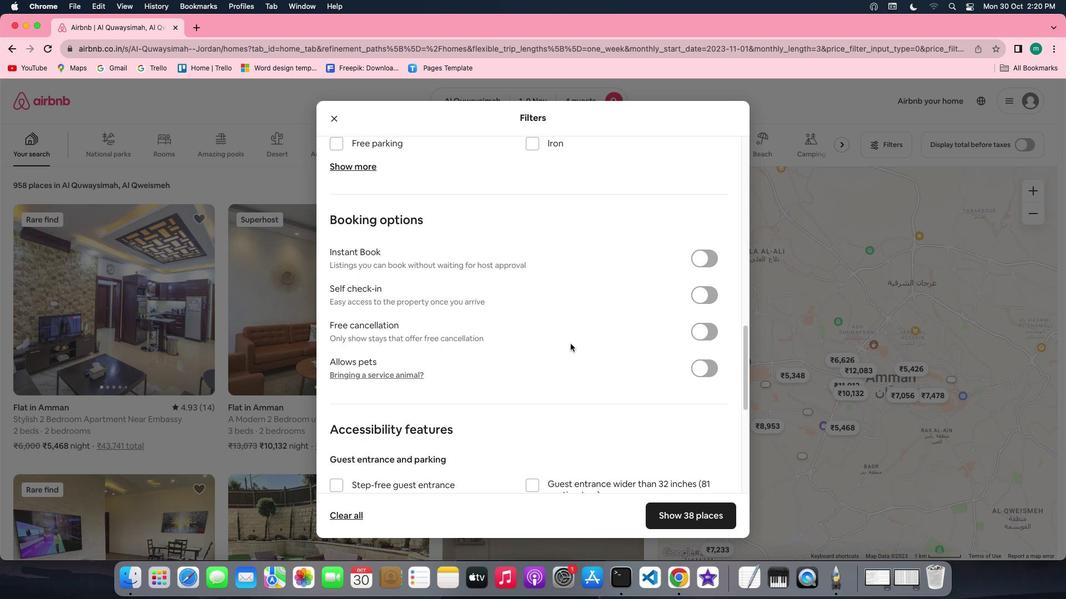 
Action: Mouse scrolled (570, 344) with delta (0, 0)
Screenshot: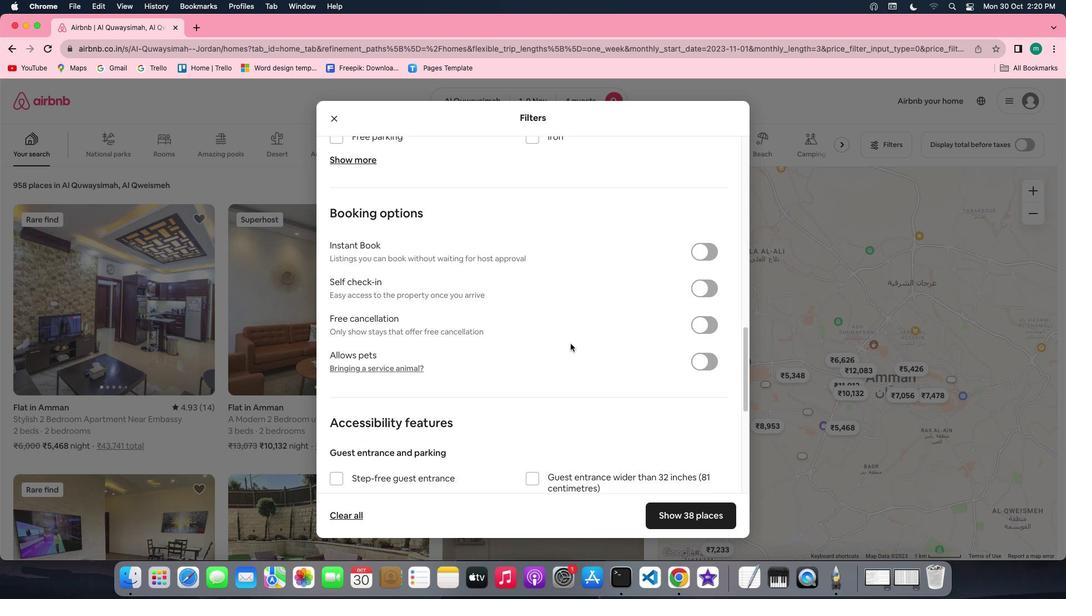 
Action: Mouse scrolled (570, 344) with delta (0, 0)
Screenshot: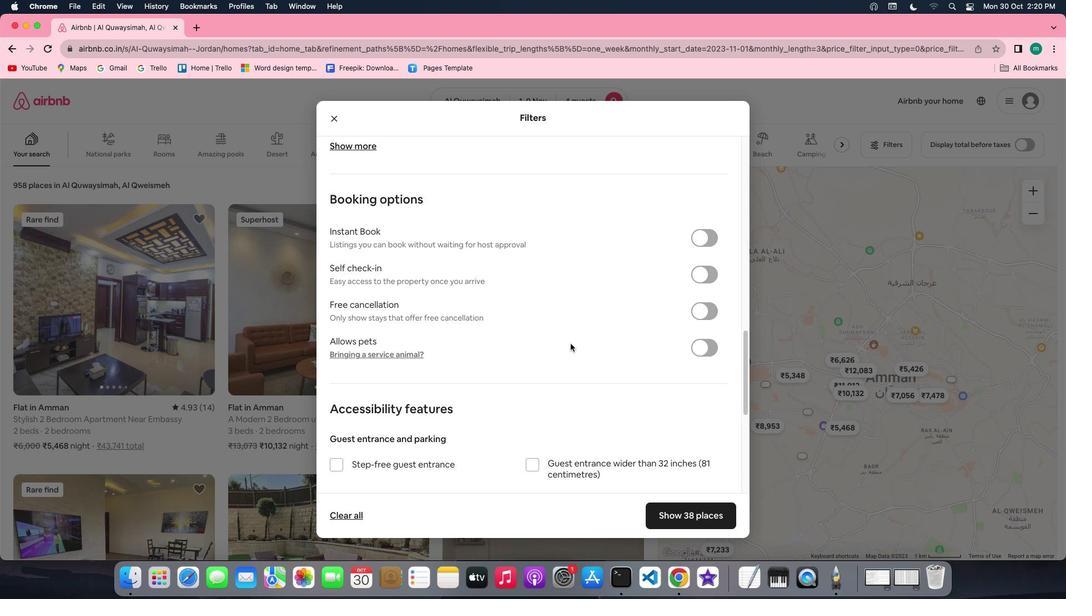 
Action: Mouse moved to (699, 263)
Screenshot: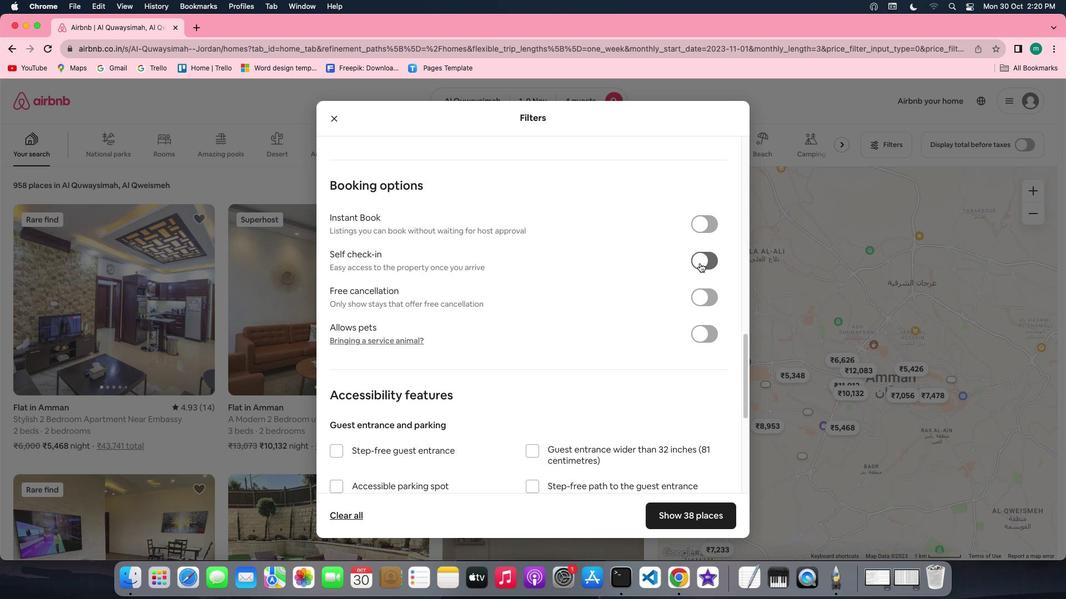 
Action: Mouse pressed left at (699, 263)
Screenshot: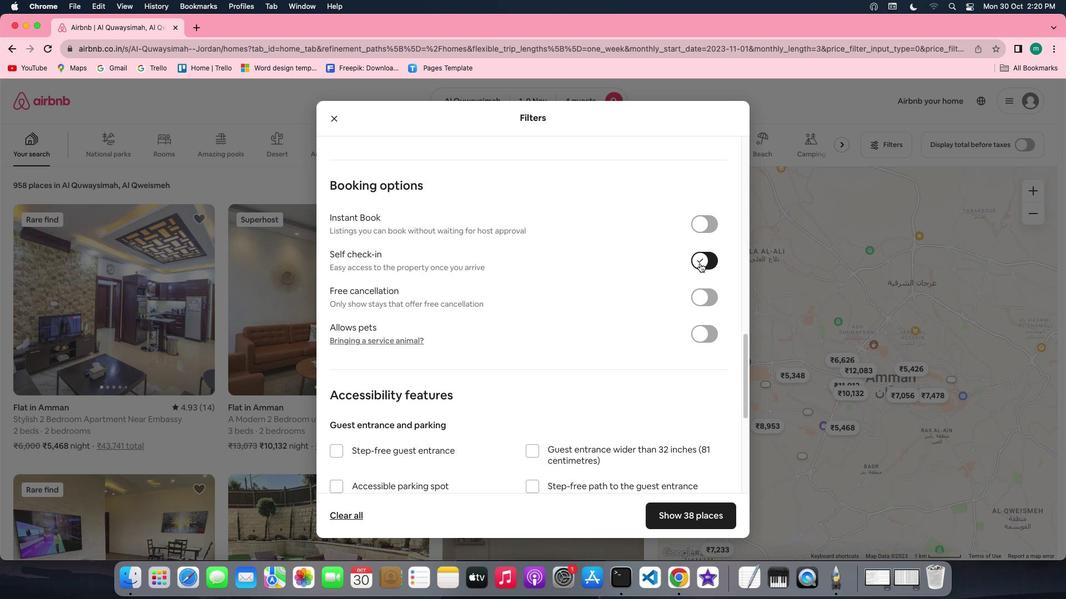 
Action: Mouse moved to (501, 373)
Screenshot: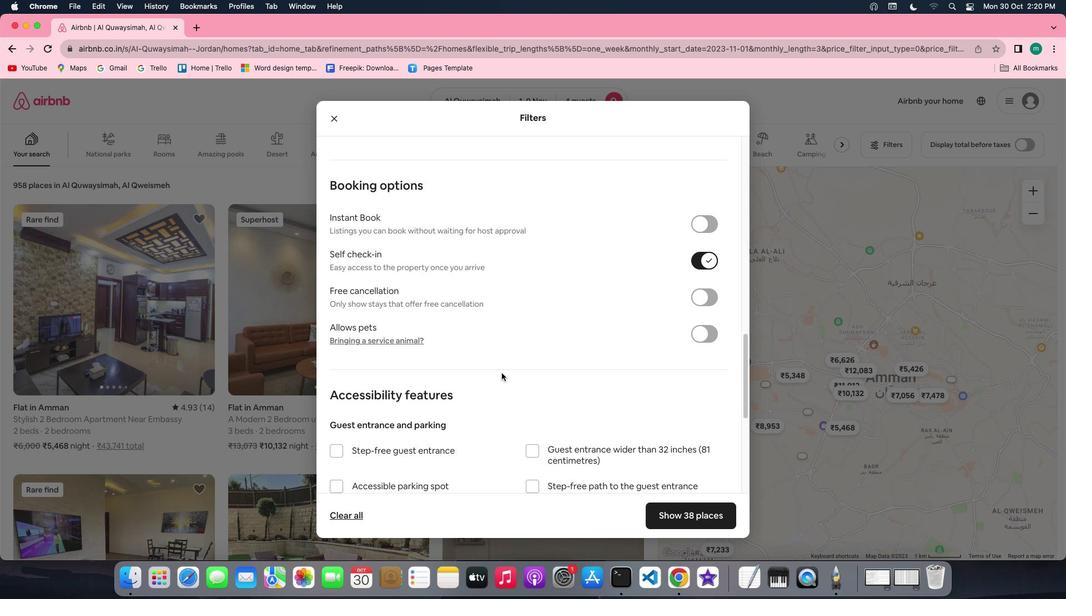 
Action: Mouse scrolled (501, 373) with delta (0, 0)
Screenshot: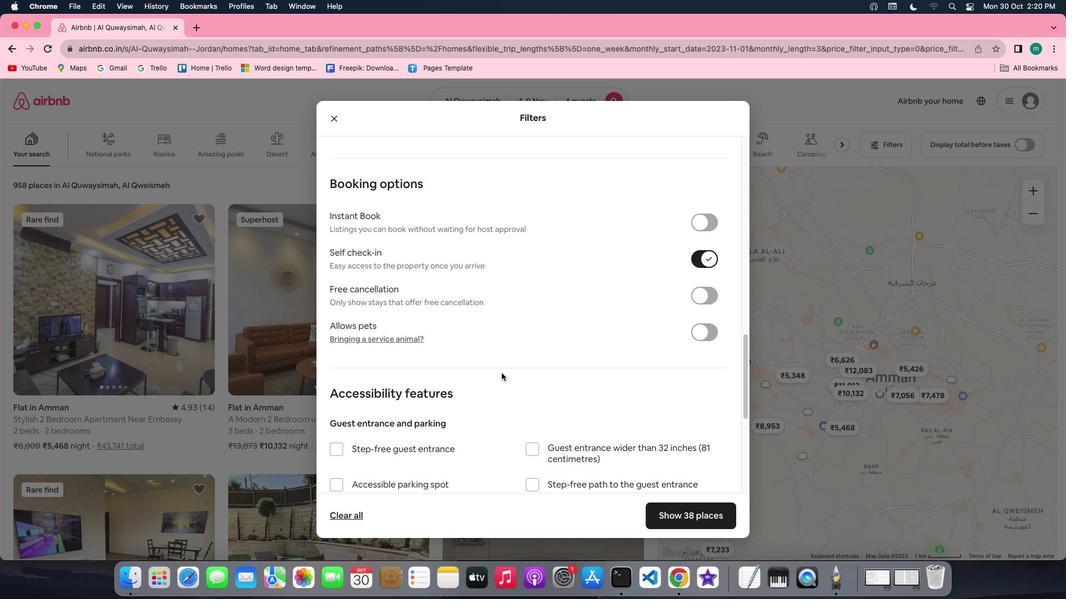 
Action: Mouse scrolled (501, 373) with delta (0, 0)
Screenshot: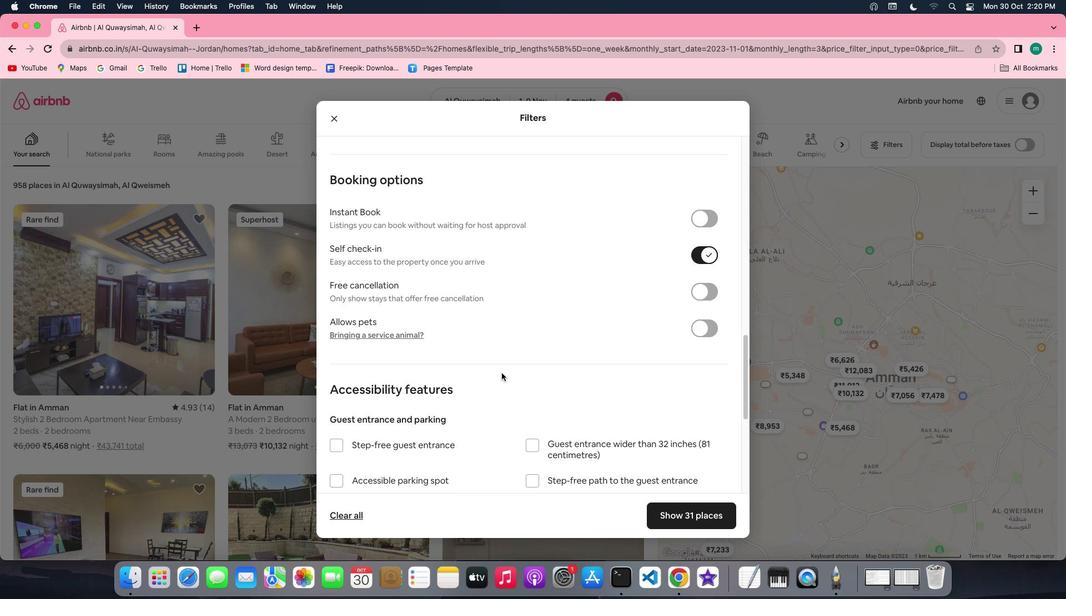 
Action: Mouse scrolled (501, 373) with delta (0, 0)
Screenshot: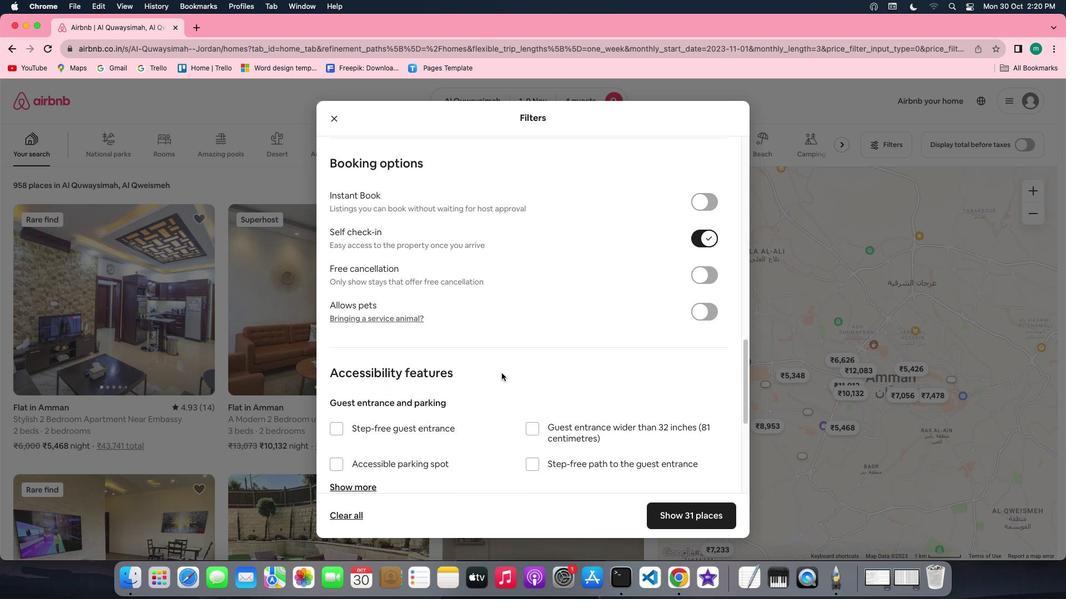 
Action: Mouse moved to (533, 383)
Screenshot: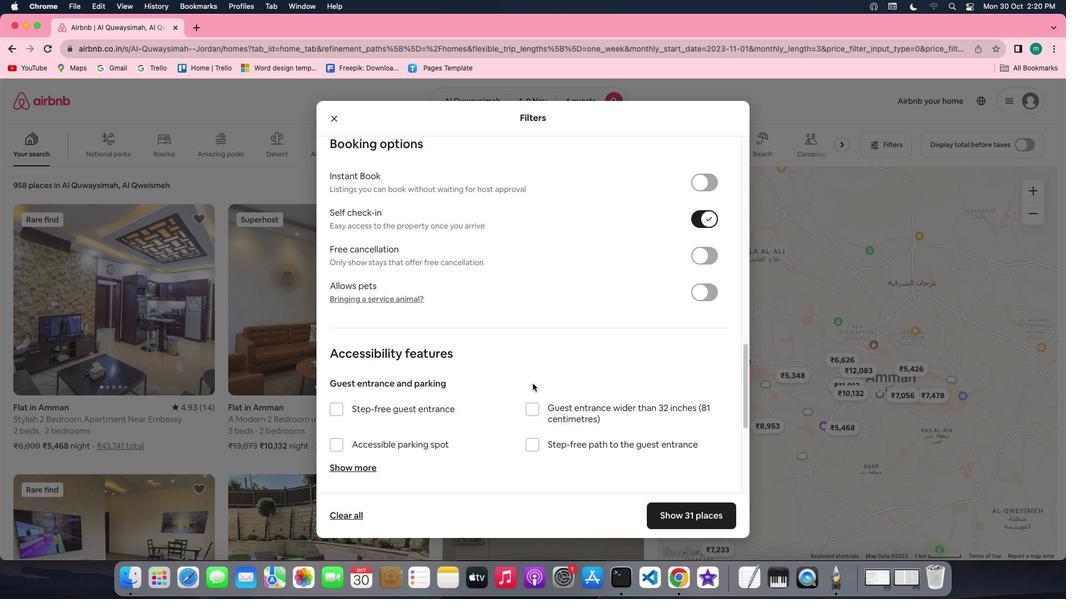 
Action: Mouse scrolled (533, 383) with delta (0, 0)
Screenshot: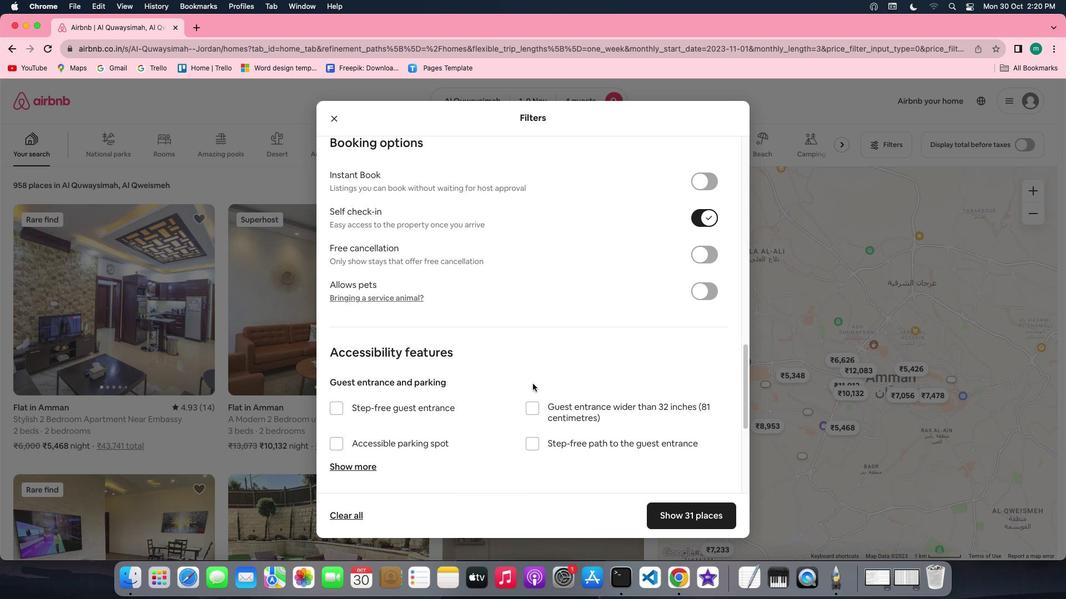 
Action: Mouse scrolled (533, 383) with delta (0, 0)
Screenshot: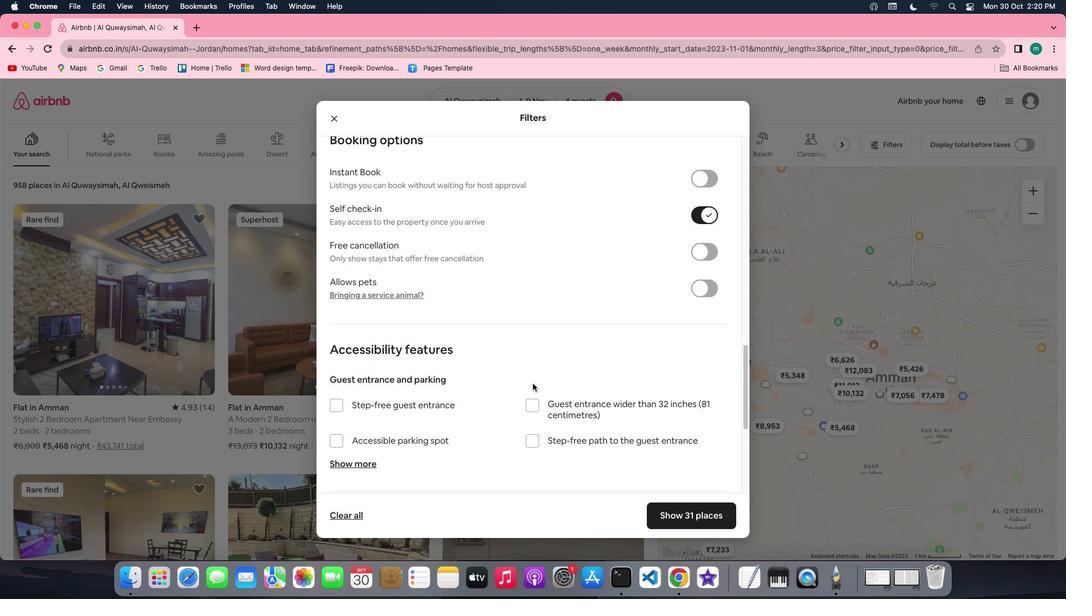 
Action: Mouse scrolled (533, 383) with delta (0, 0)
Screenshot: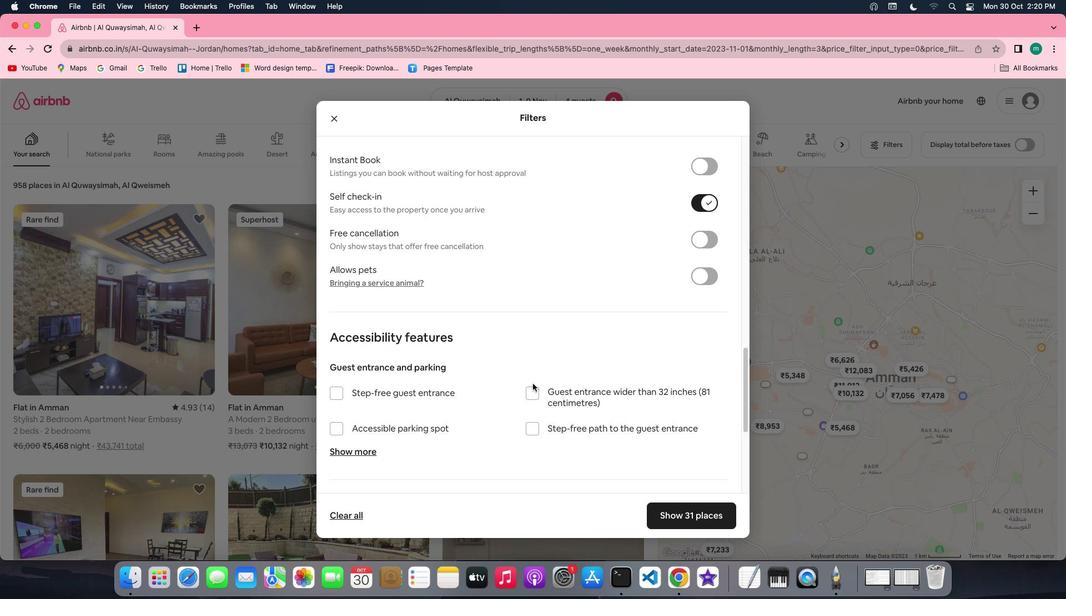 
Action: Mouse scrolled (533, 383) with delta (0, 0)
Screenshot: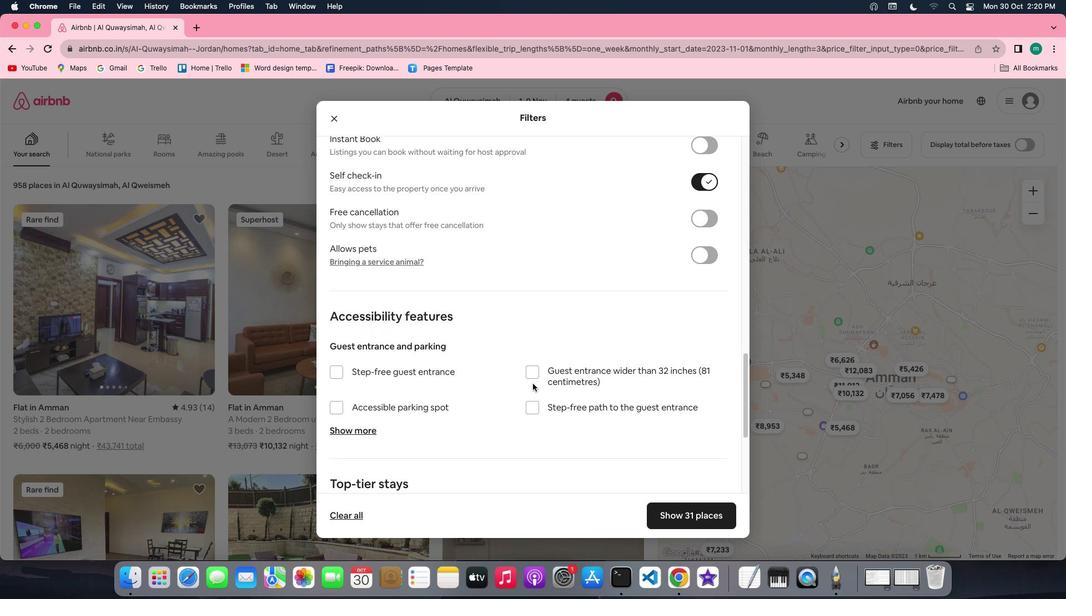 
Action: Mouse scrolled (533, 383) with delta (0, 0)
Screenshot: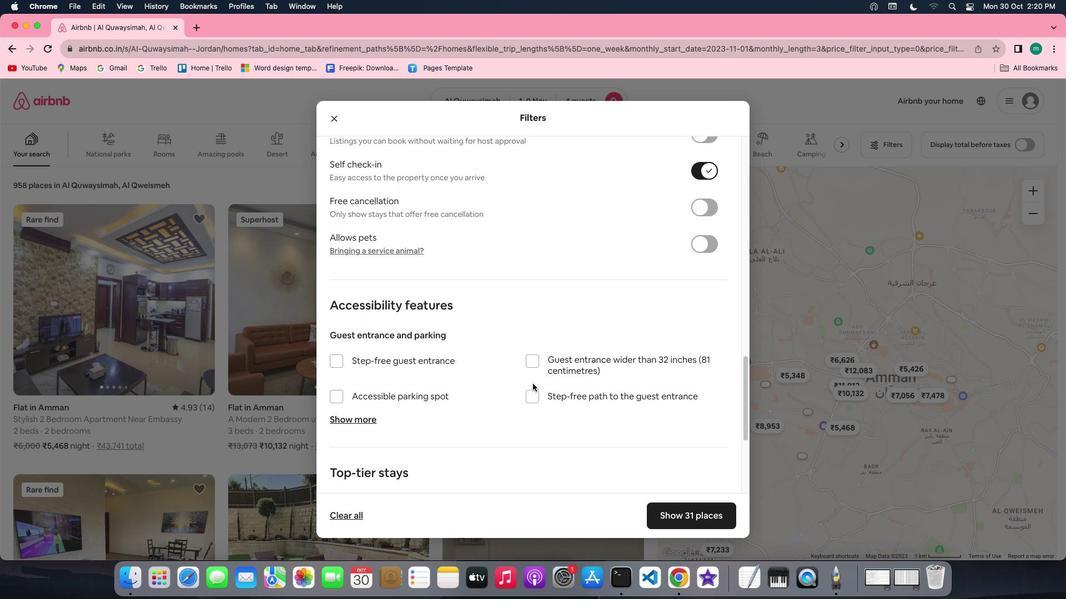 
Action: Mouse scrolled (533, 383) with delta (0, 0)
Screenshot: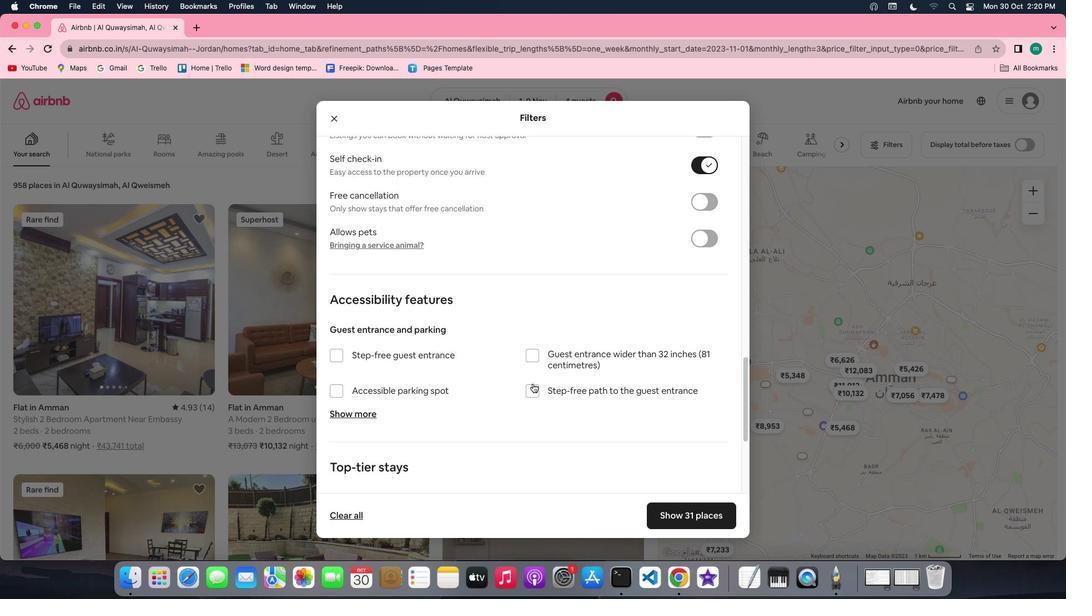 
Action: Mouse scrolled (533, 383) with delta (0, 0)
Screenshot: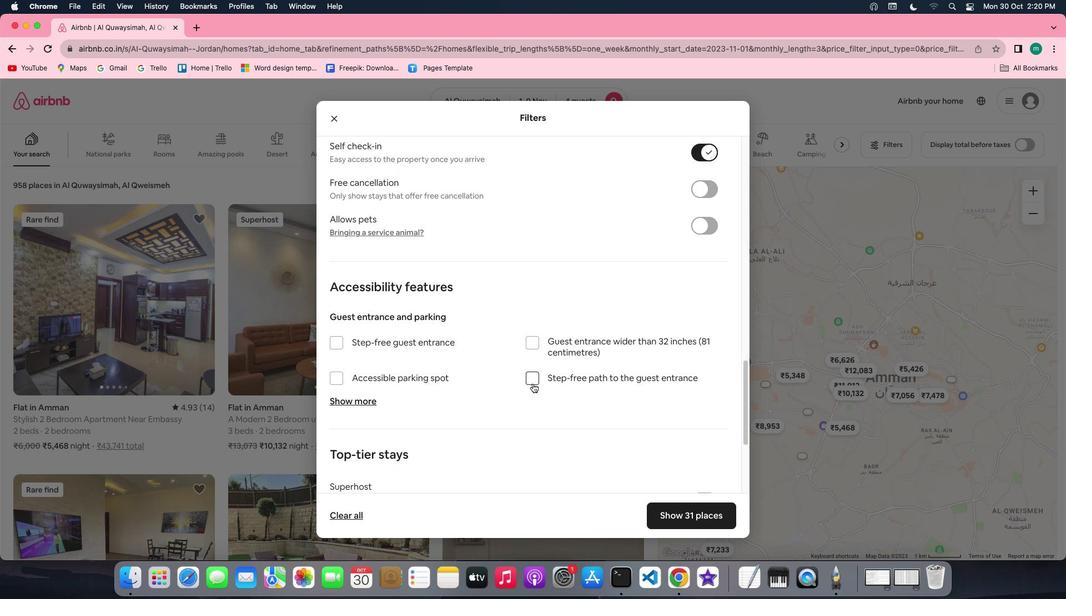 
Action: Mouse scrolled (533, 383) with delta (0, 0)
Screenshot: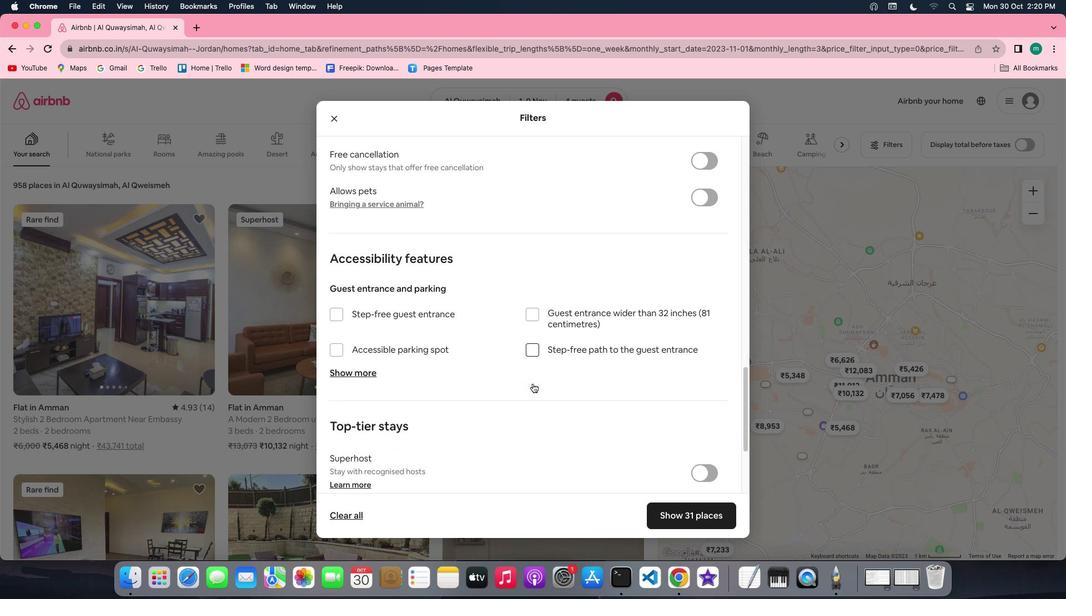 
Action: Mouse moved to (557, 411)
Screenshot: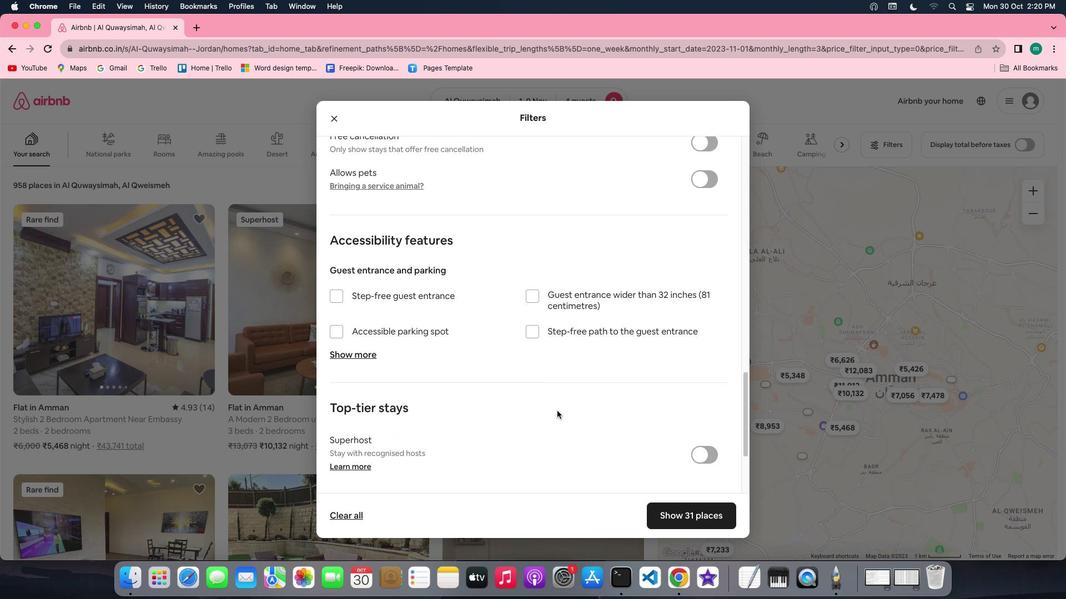 
Action: Mouse scrolled (557, 411) with delta (0, 0)
Screenshot: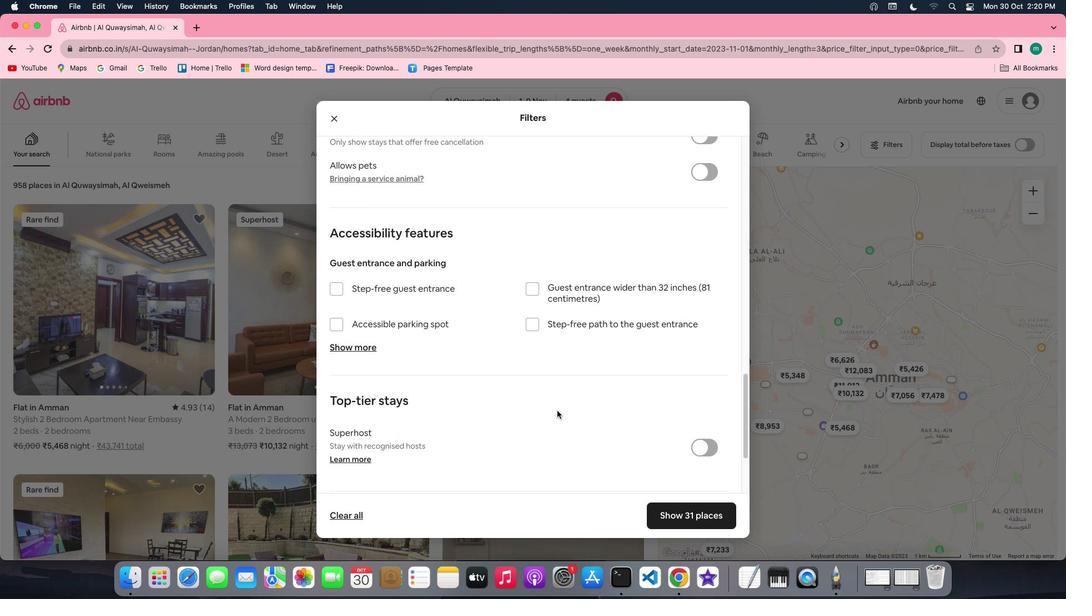 
Action: Mouse scrolled (557, 411) with delta (0, 0)
Screenshot: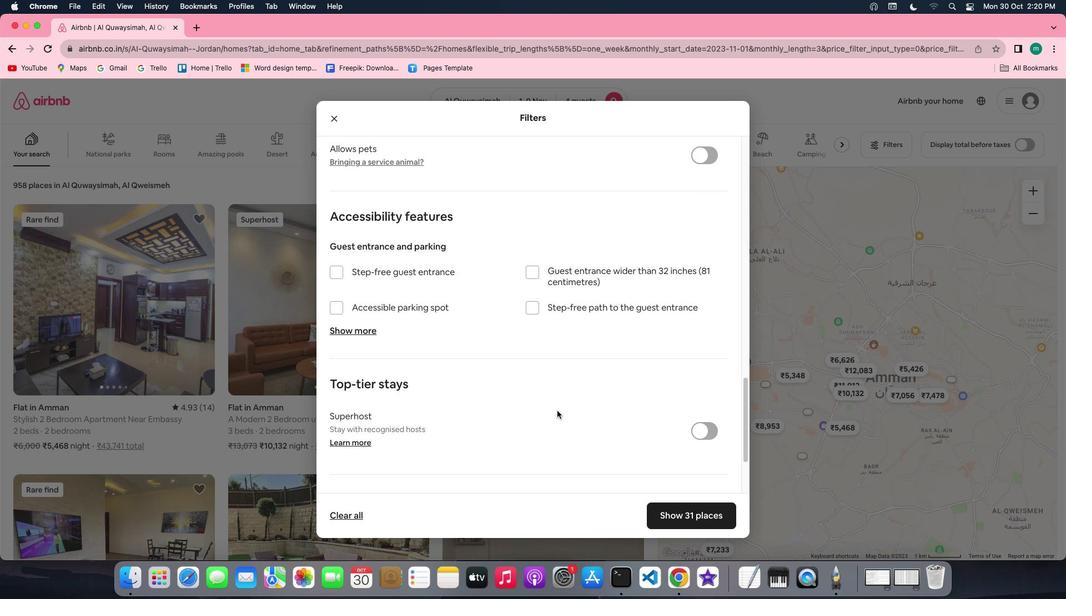 
Action: Mouse scrolled (557, 411) with delta (0, -1)
Screenshot: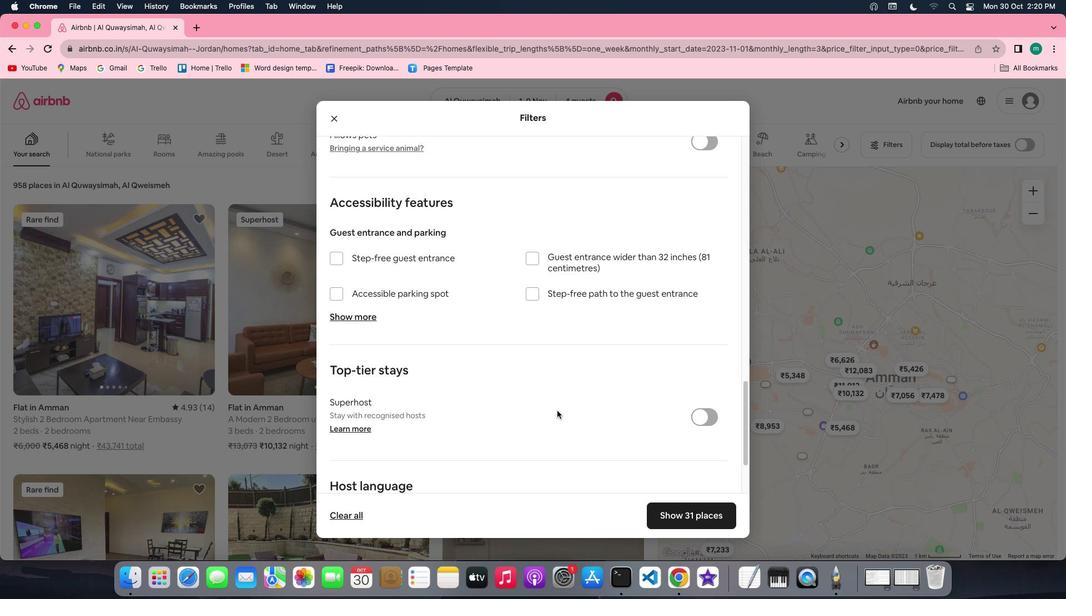 
Action: Mouse scrolled (557, 411) with delta (0, -2)
Screenshot: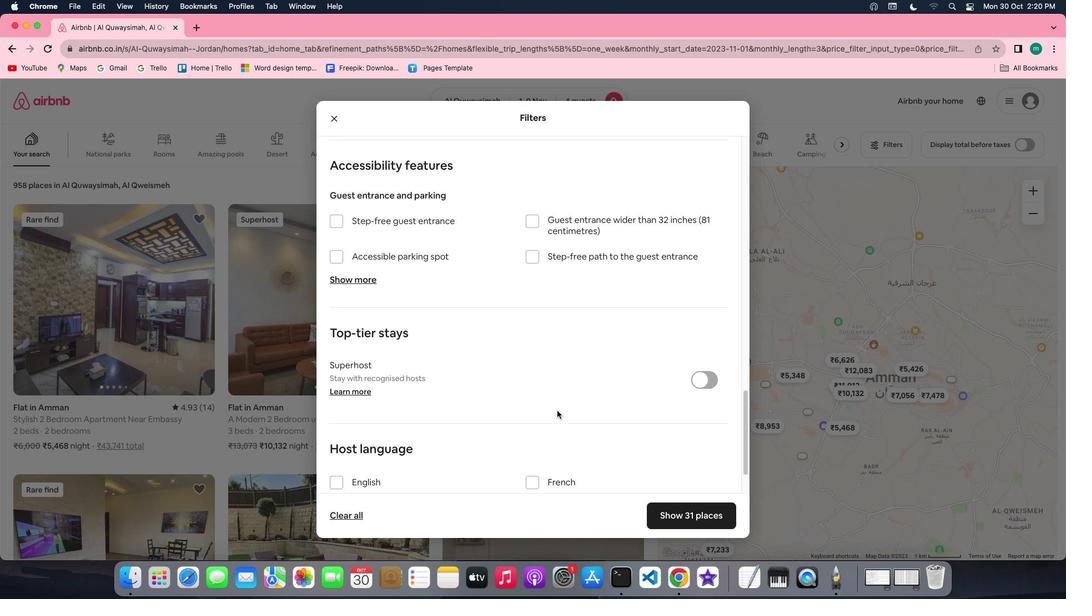 
Action: Mouse scrolled (557, 411) with delta (0, -2)
Screenshot: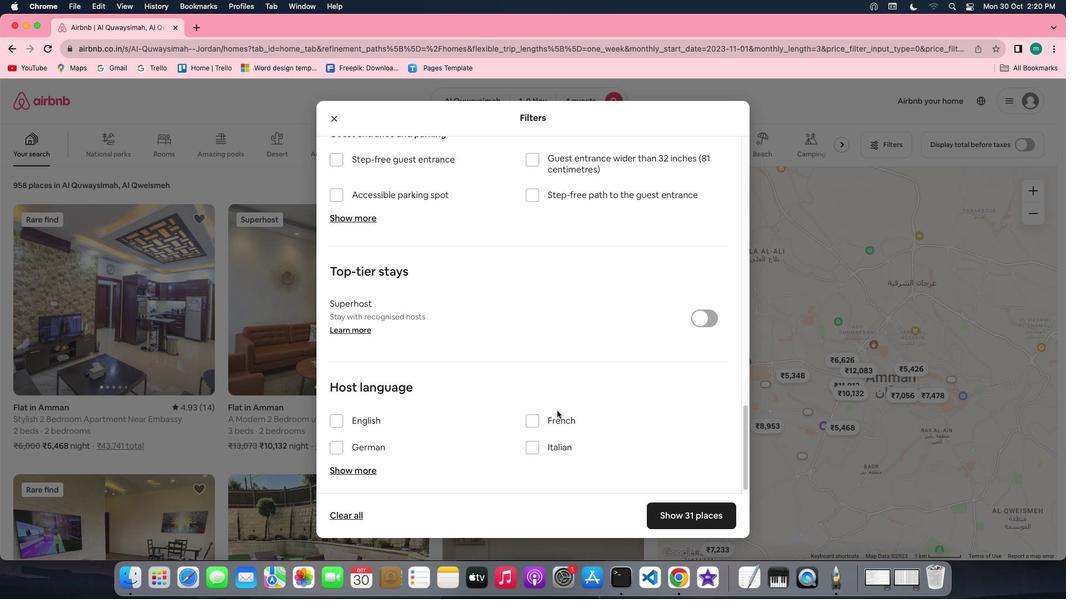 
Action: Mouse scrolled (557, 411) with delta (0, 0)
Screenshot: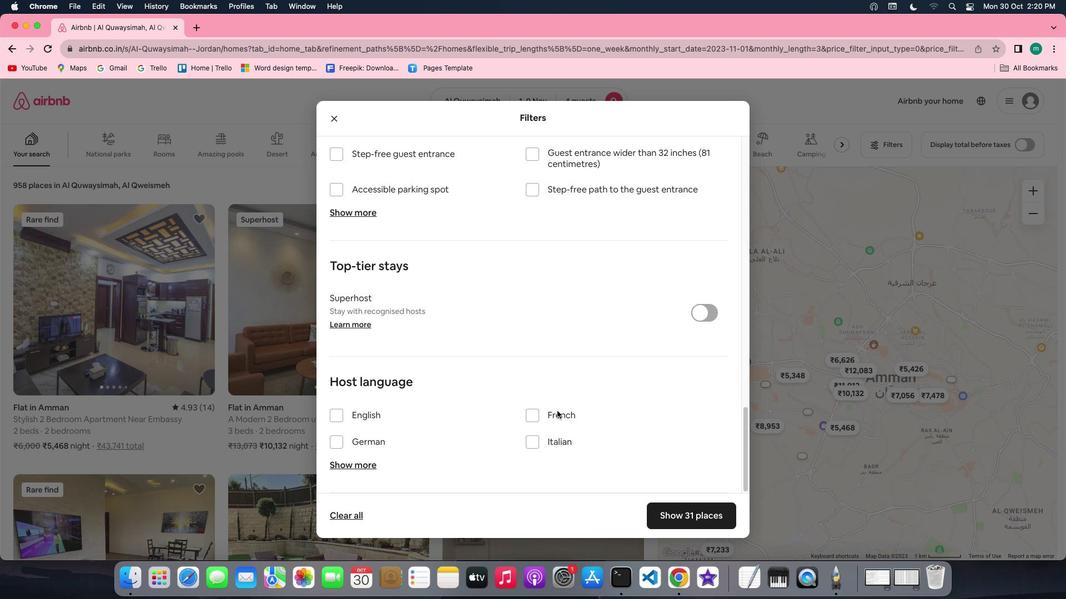 
Action: Mouse scrolled (557, 411) with delta (0, 0)
Screenshot: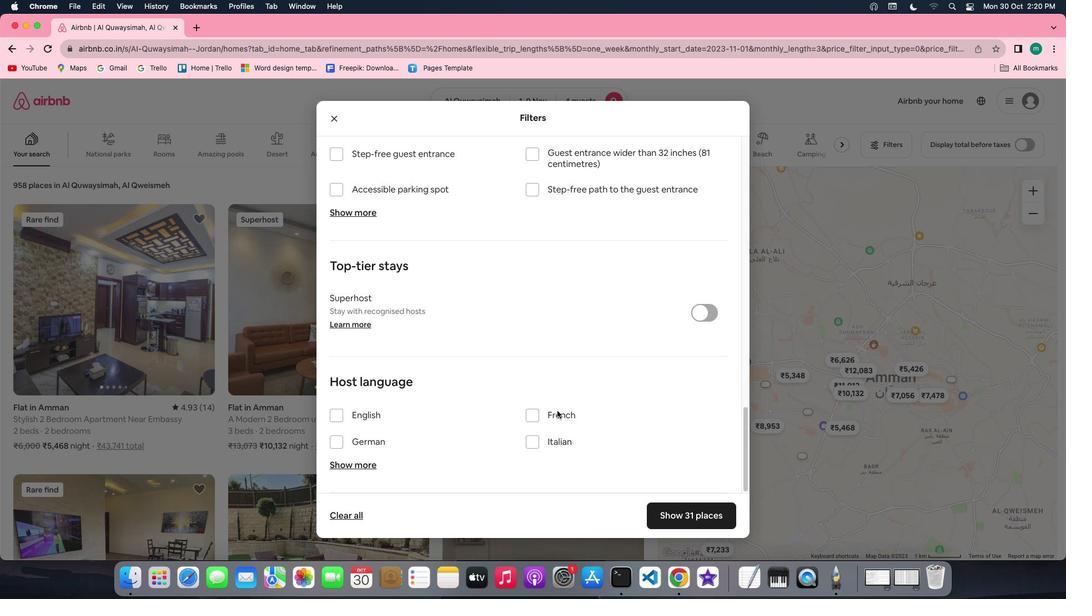 
Action: Mouse scrolled (557, 411) with delta (0, 0)
Screenshot: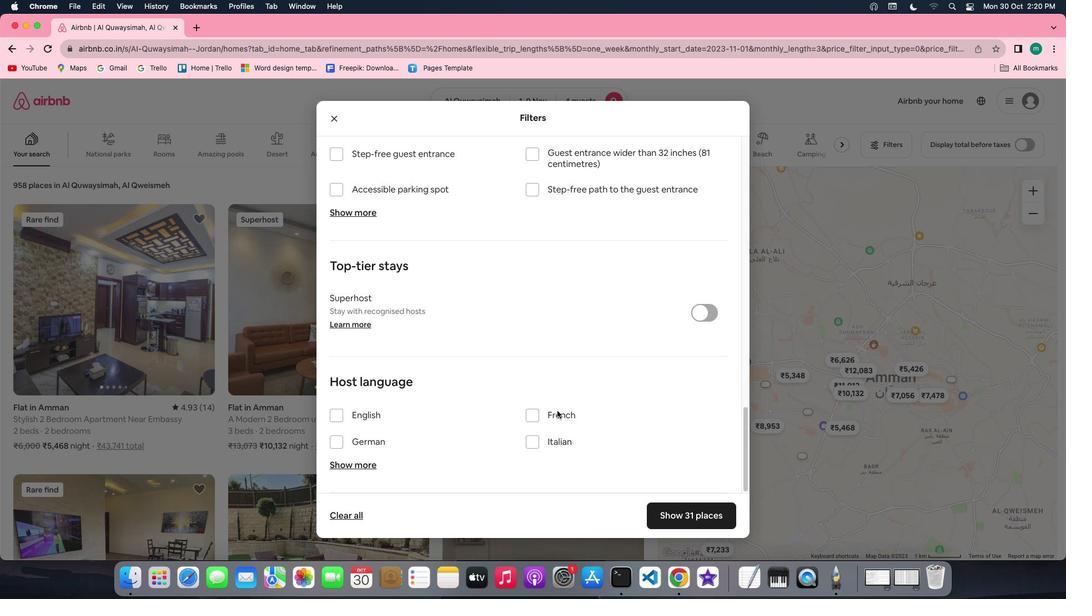 
Action: Mouse scrolled (557, 411) with delta (0, -1)
Screenshot: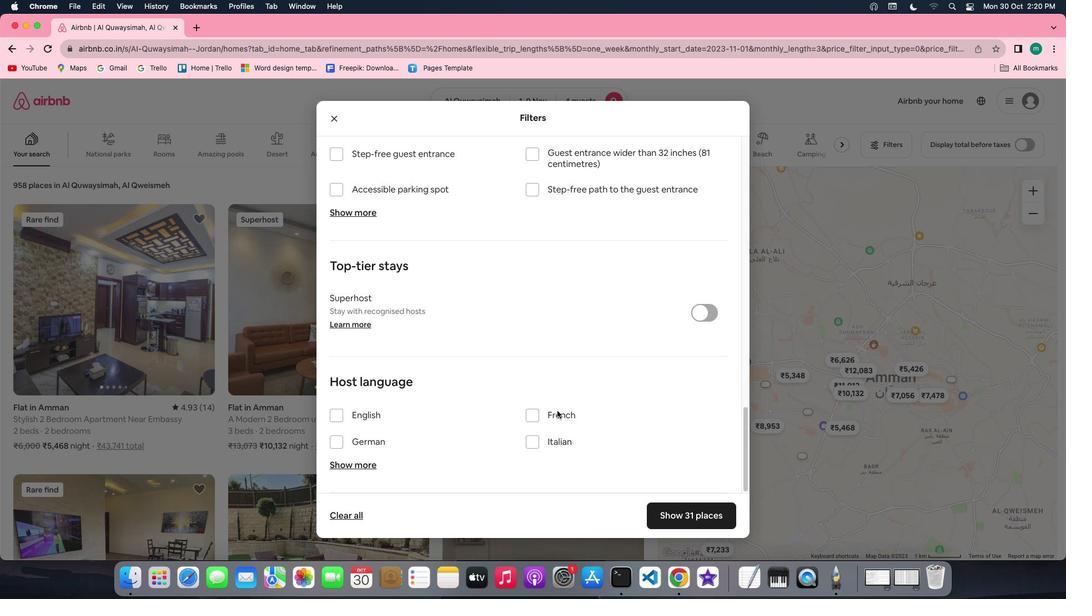 
Action: Mouse scrolled (557, 411) with delta (0, -2)
Screenshot: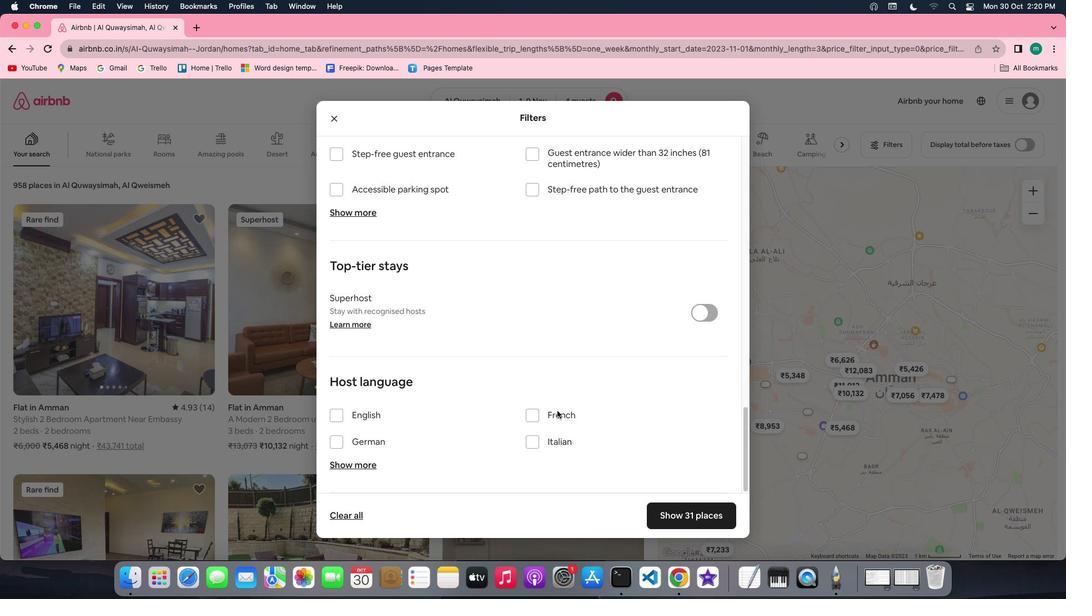 
Action: Mouse scrolled (557, 411) with delta (0, -2)
Screenshot: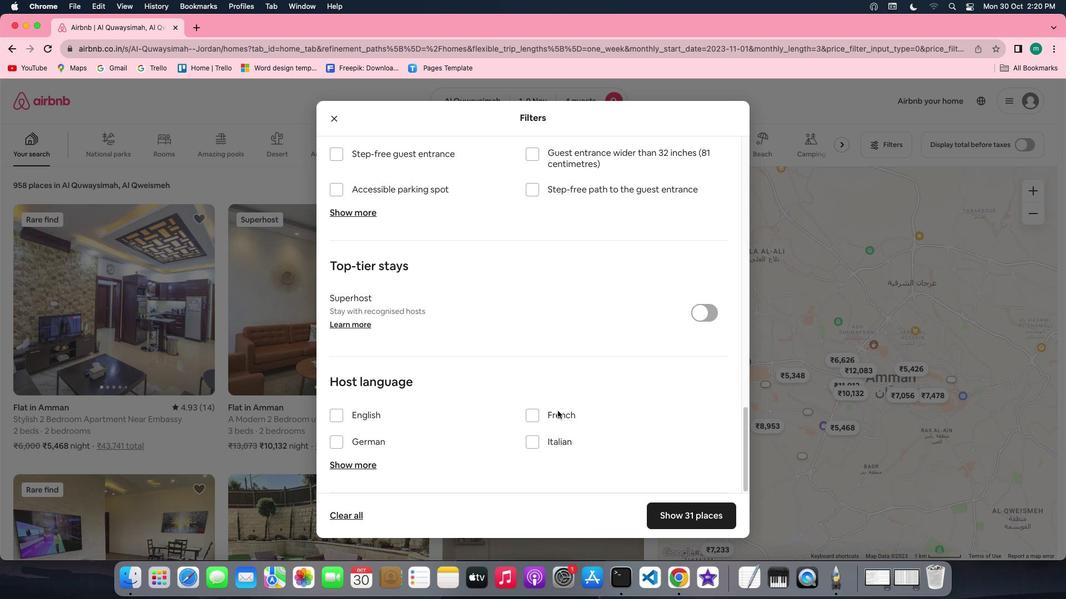 
Action: Mouse moved to (692, 517)
Screenshot: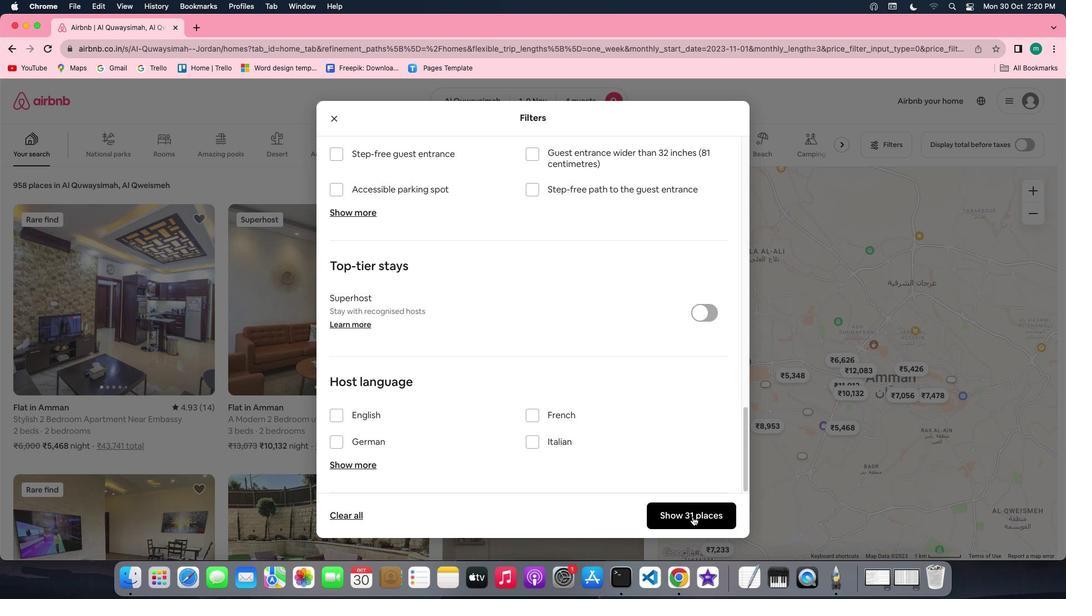 
Action: Mouse pressed left at (692, 517)
Screenshot: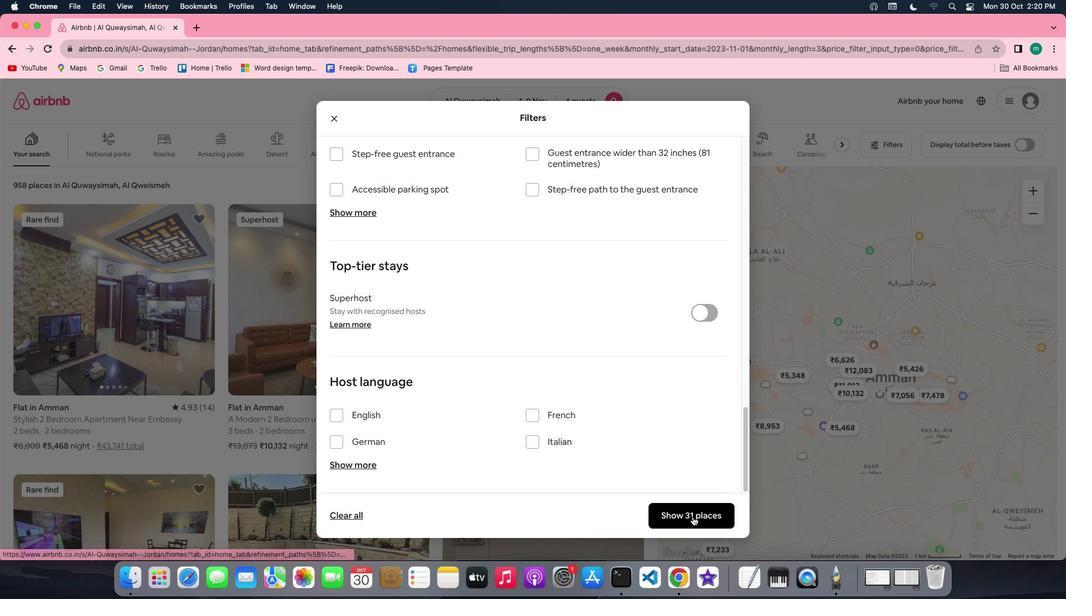 
Action: Mouse moved to (243, 309)
Screenshot: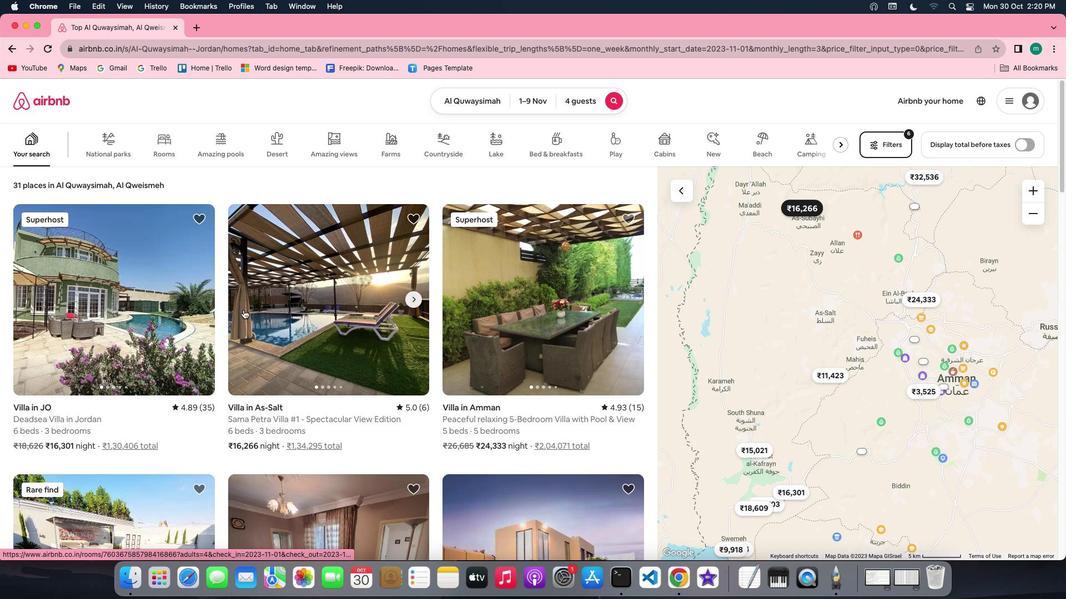 
Action: Mouse pressed left at (243, 309)
Screenshot: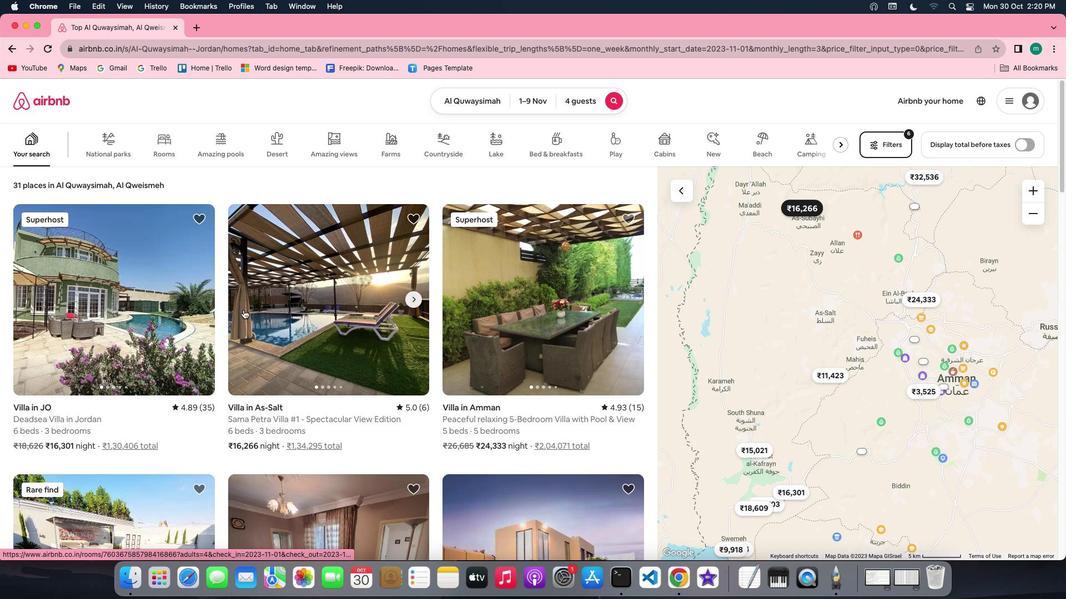 
Action: Mouse moved to (795, 422)
Screenshot: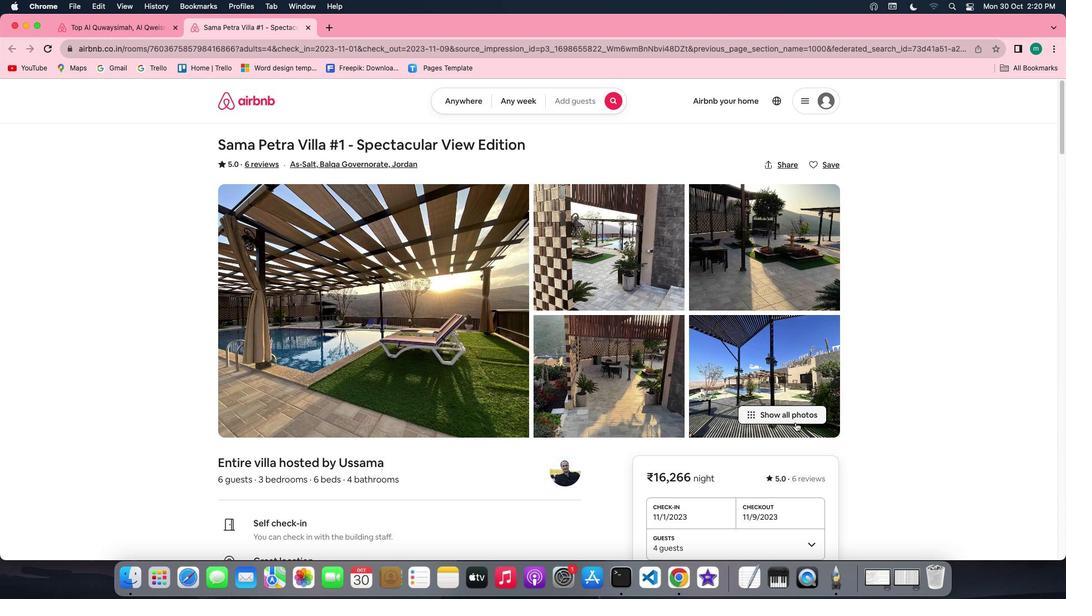 
Action: Mouse pressed left at (795, 422)
Screenshot: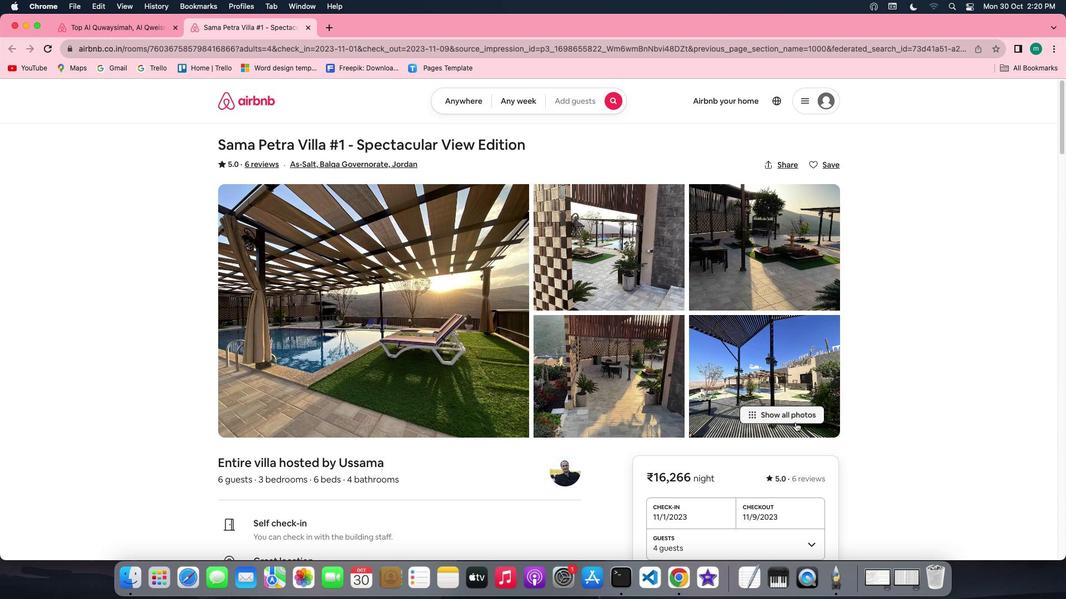 
Action: Mouse moved to (599, 408)
Screenshot: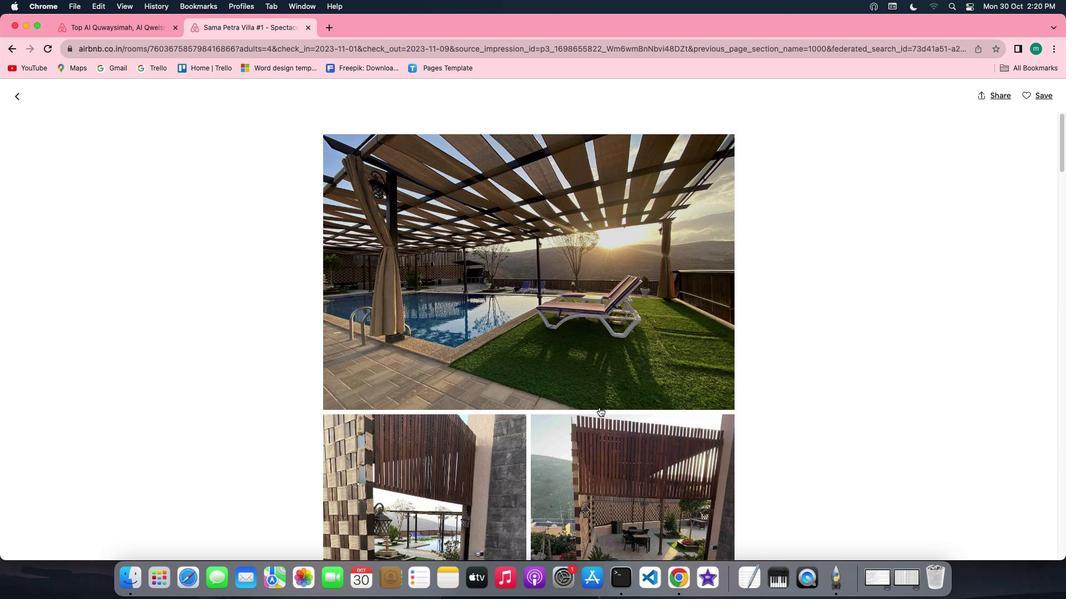 
Action: Mouse scrolled (599, 408) with delta (0, 0)
Screenshot: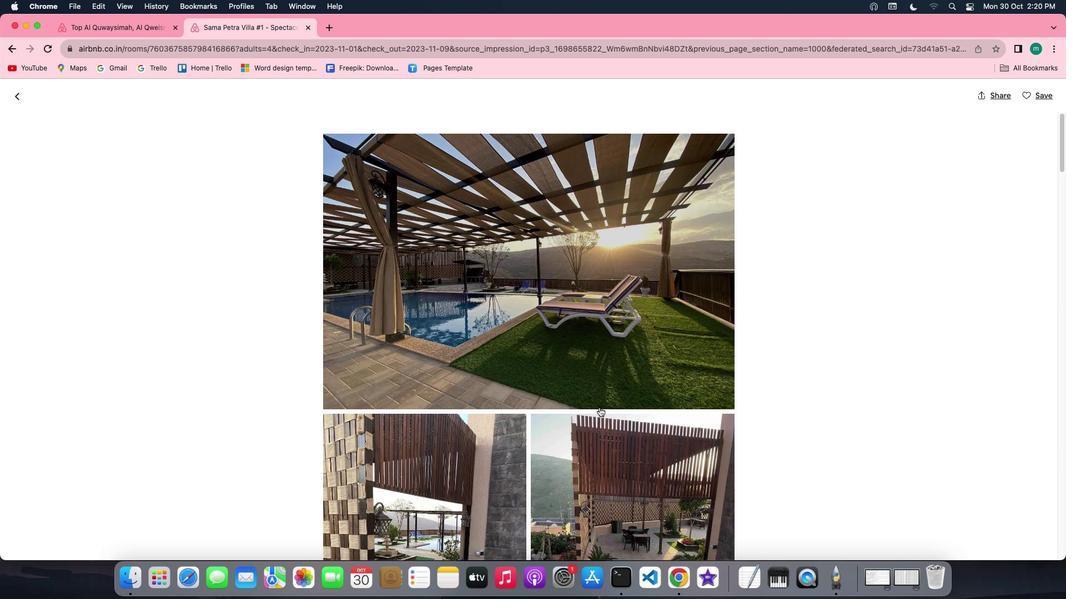 
Action: Mouse scrolled (599, 408) with delta (0, 0)
Screenshot: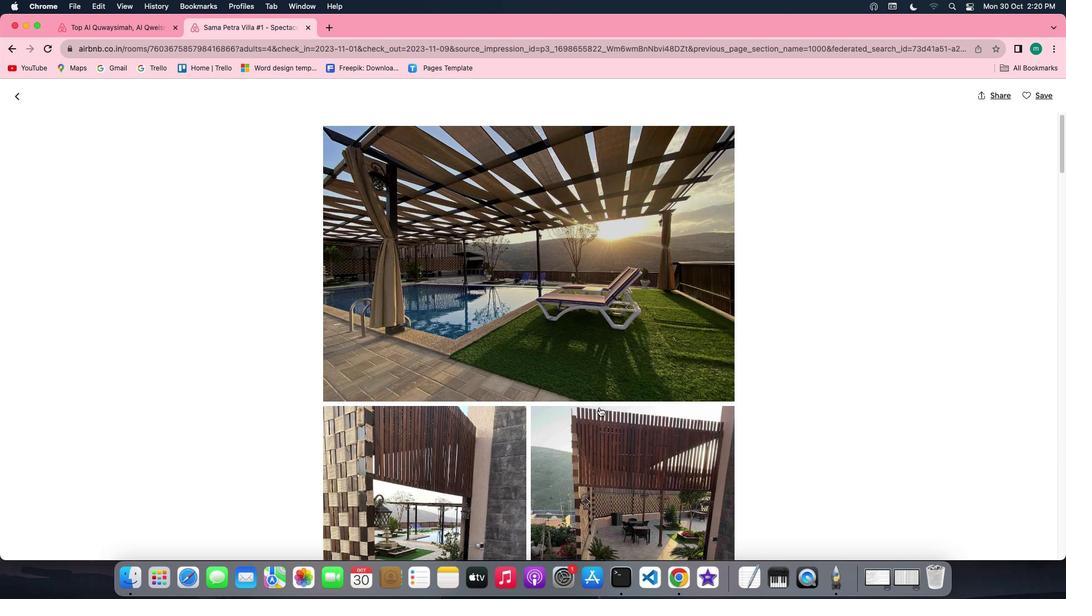 
Action: Mouse scrolled (599, 408) with delta (0, -1)
Screenshot: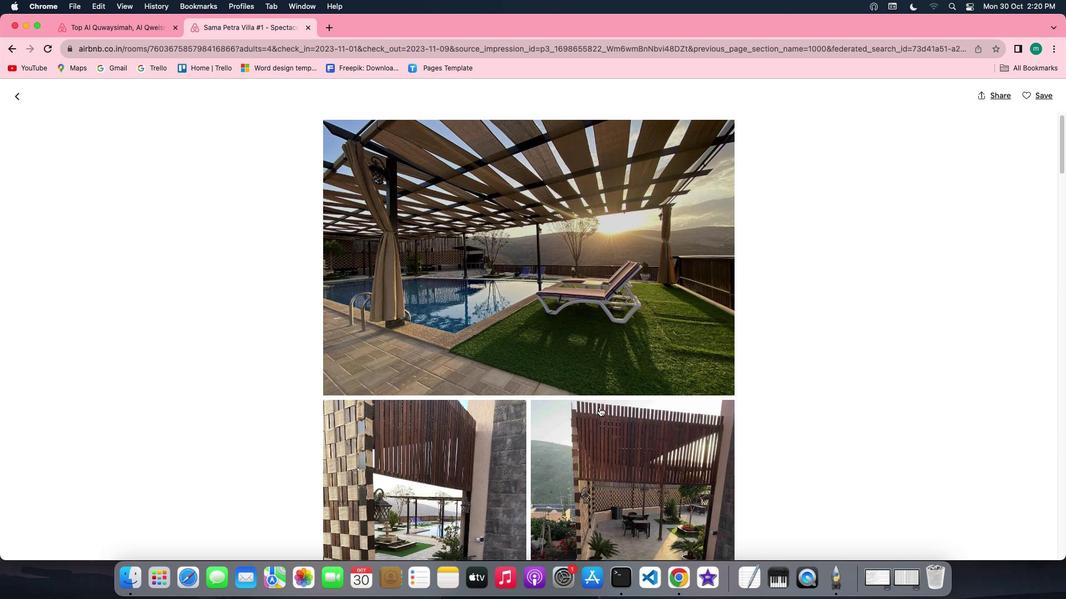 
Action: Mouse scrolled (599, 408) with delta (0, -1)
Screenshot: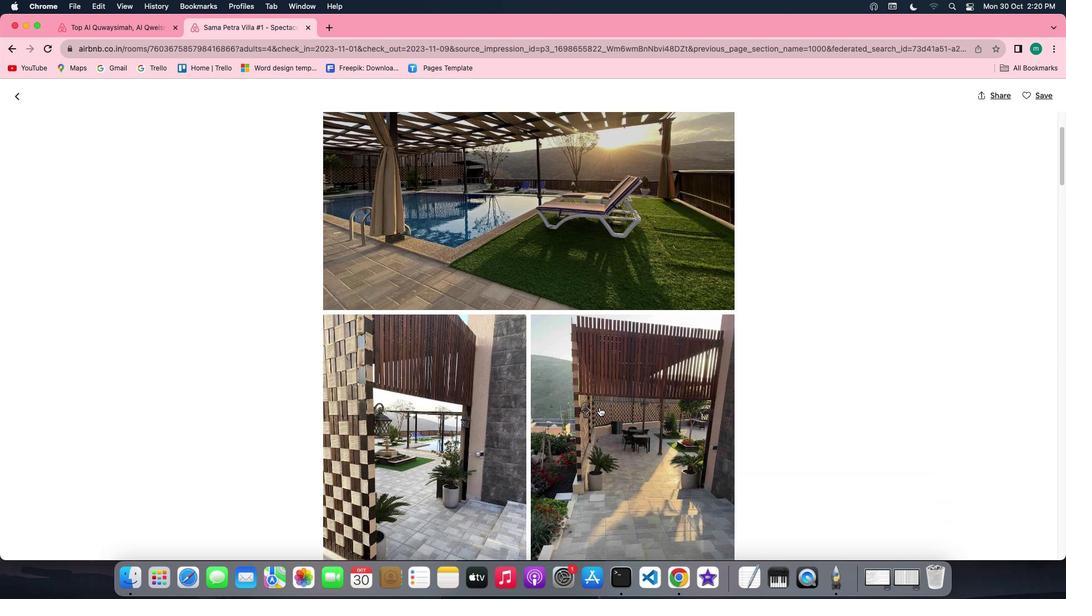 
Action: Mouse scrolled (599, 408) with delta (0, 0)
Screenshot: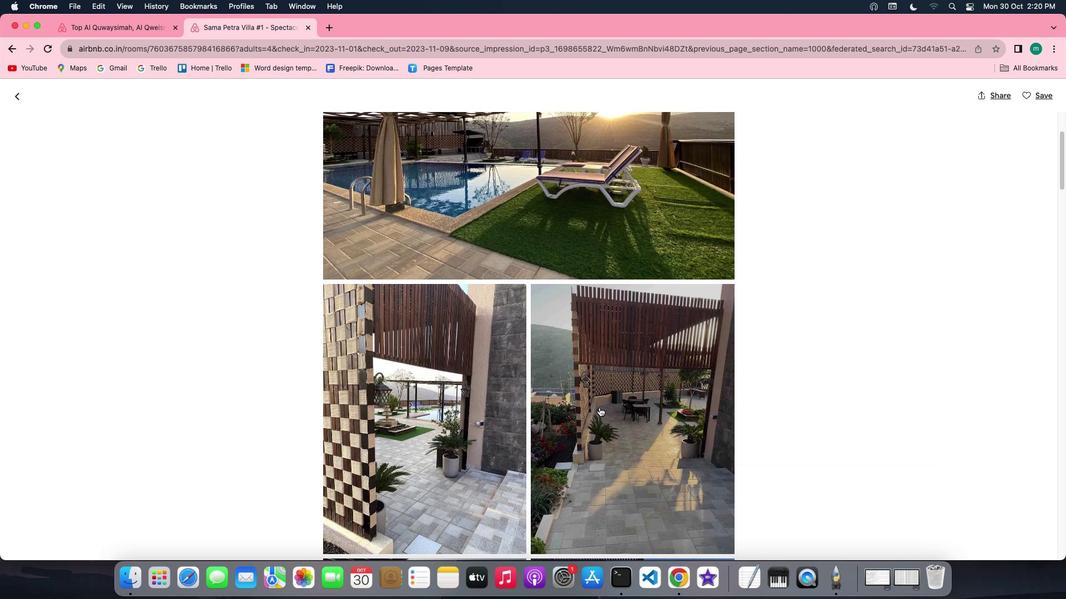 
Action: Mouse scrolled (599, 408) with delta (0, 0)
Screenshot: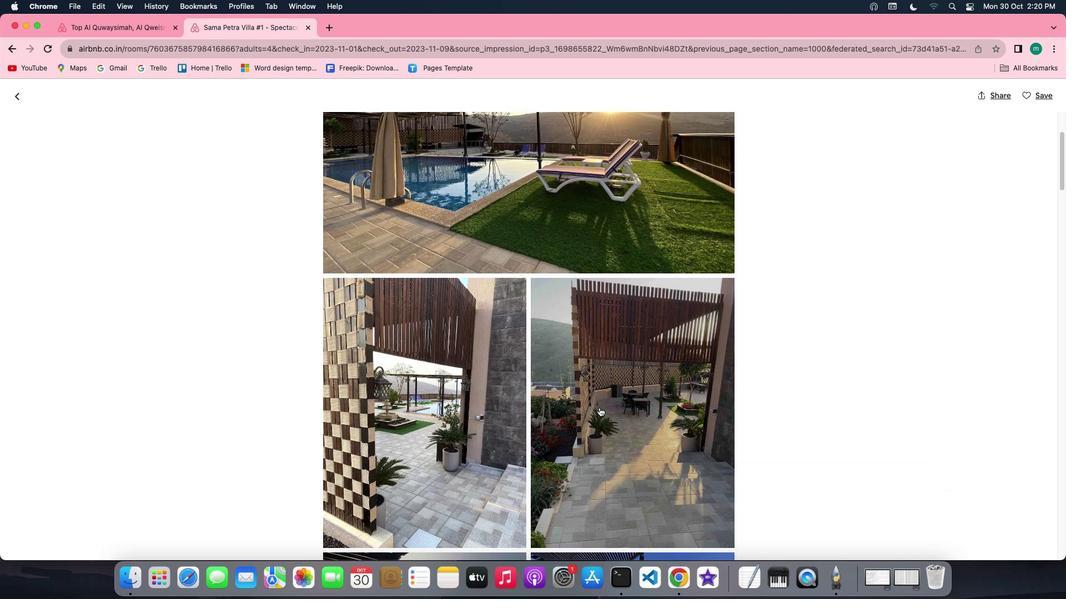 
Action: Mouse scrolled (599, 408) with delta (0, 0)
Screenshot: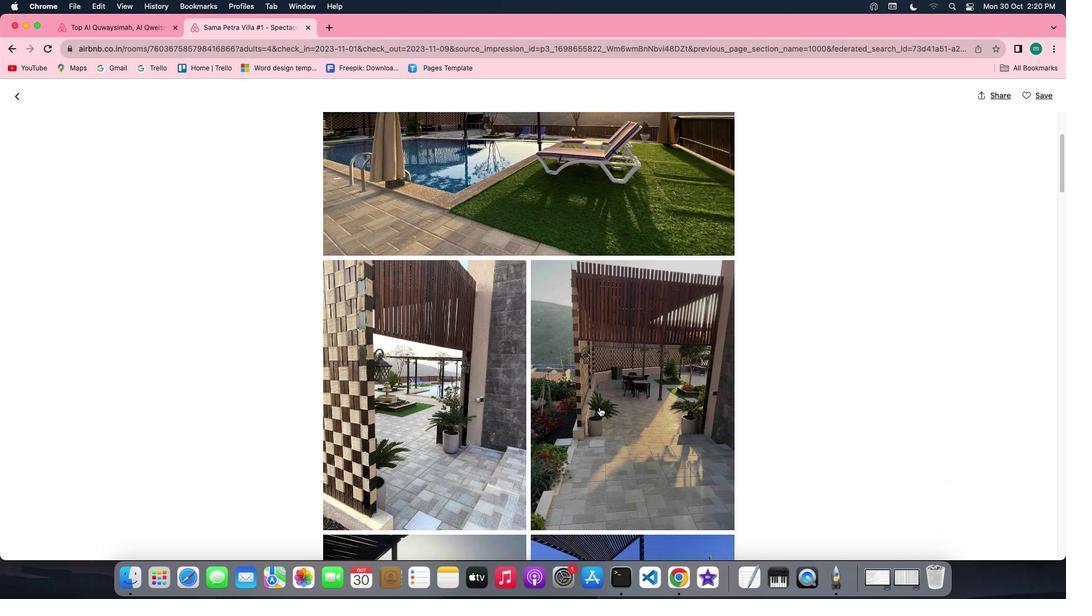 
Action: Mouse scrolled (599, 408) with delta (0, -1)
Screenshot: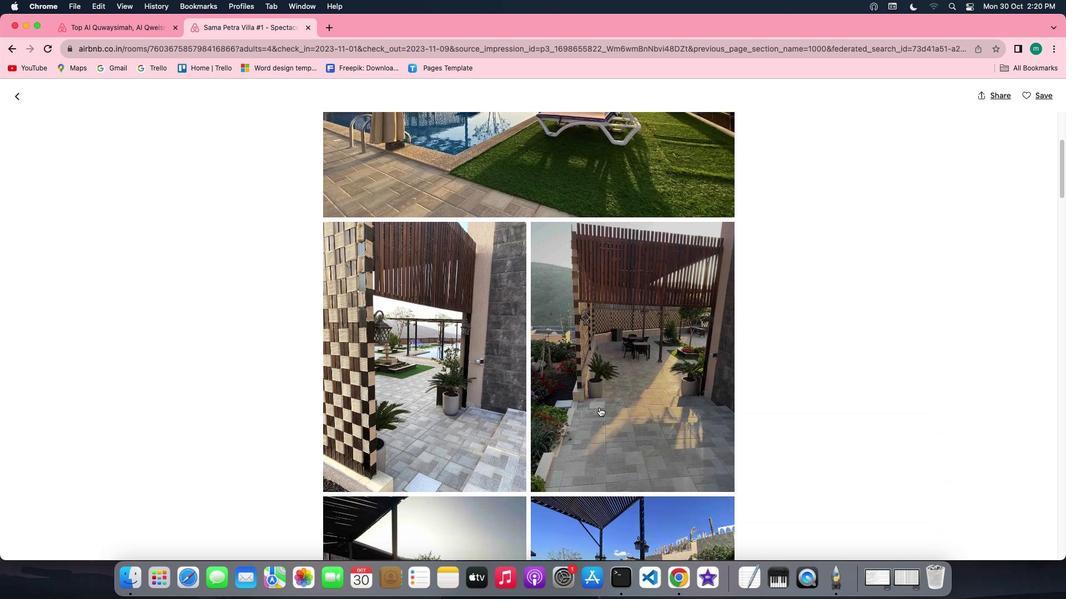 
Action: Mouse scrolled (599, 408) with delta (0, -1)
Screenshot: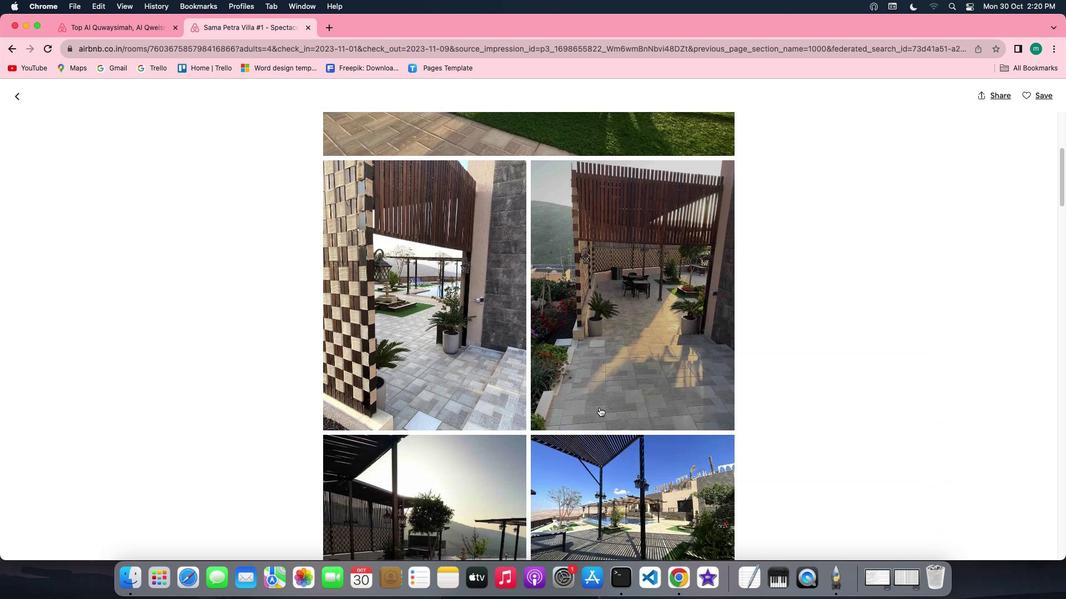 
Action: Mouse scrolled (599, 408) with delta (0, 0)
Screenshot: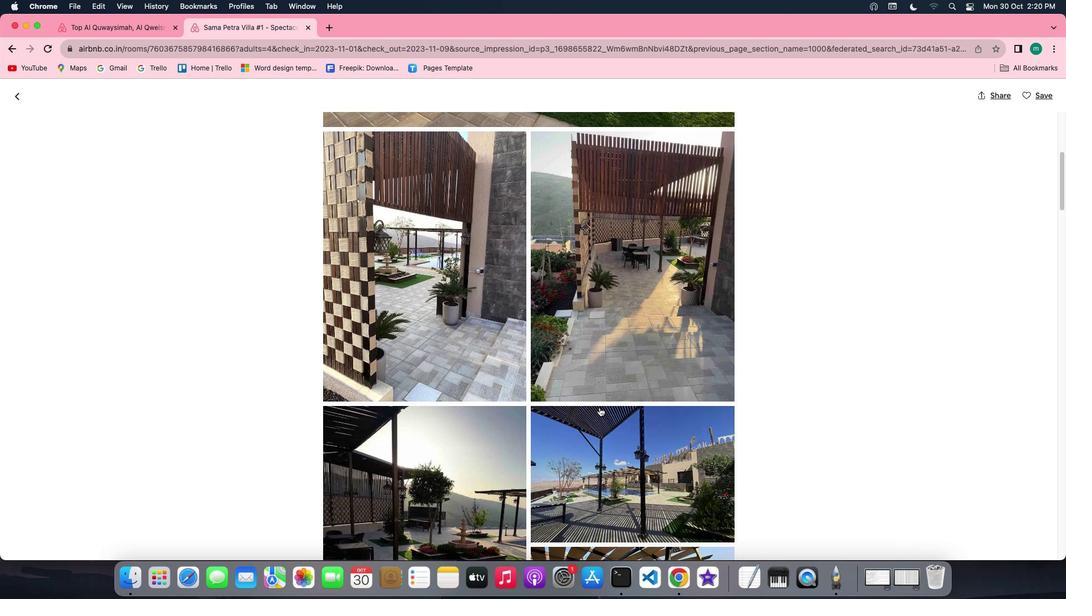 
Action: Mouse scrolled (599, 408) with delta (0, 0)
Screenshot: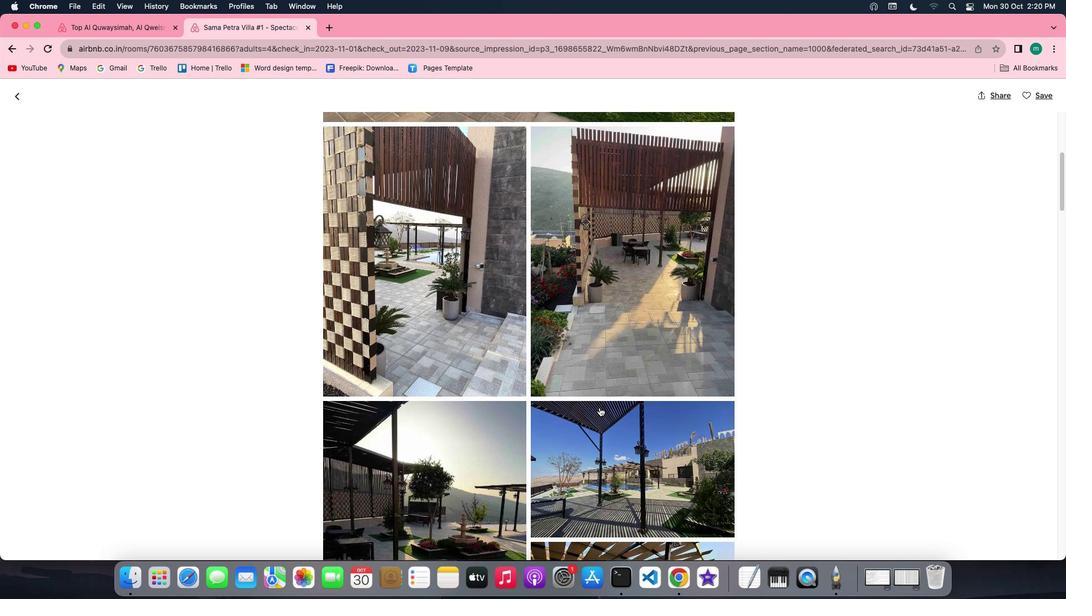 
Action: Mouse scrolled (599, 408) with delta (0, 0)
Screenshot: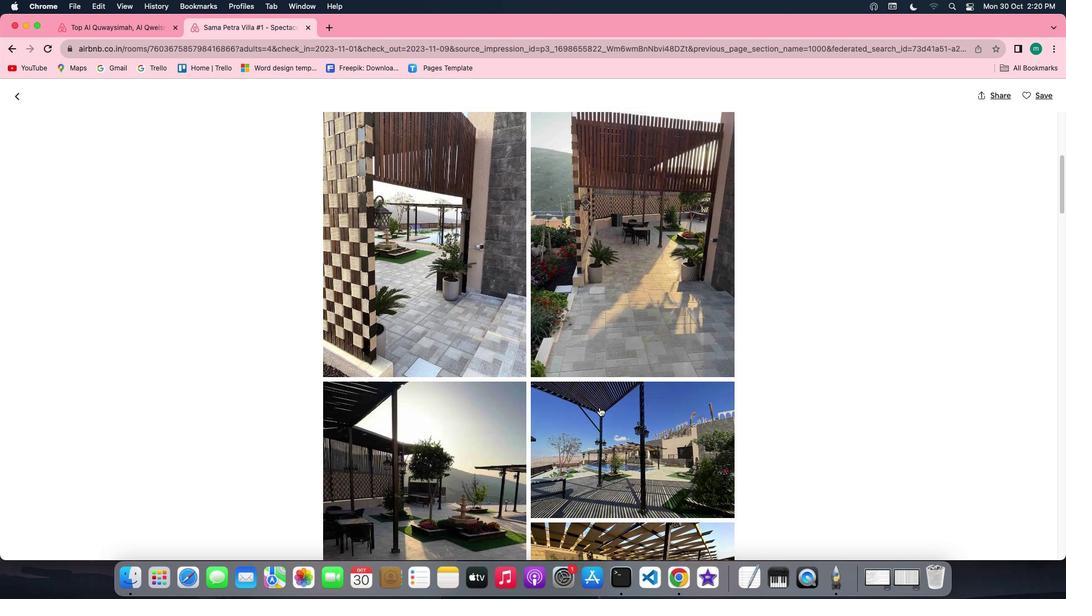 
Action: Mouse scrolled (599, 408) with delta (0, -1)
Screenshot: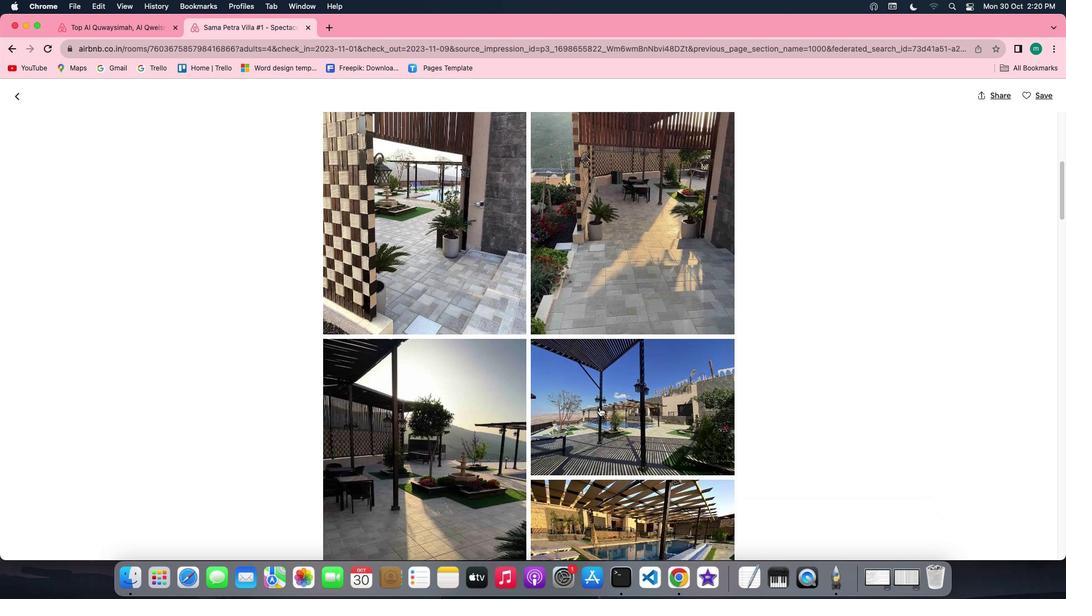
Action: Mouse scrolled (599, 408) with delta (0, 0)
Screenshot: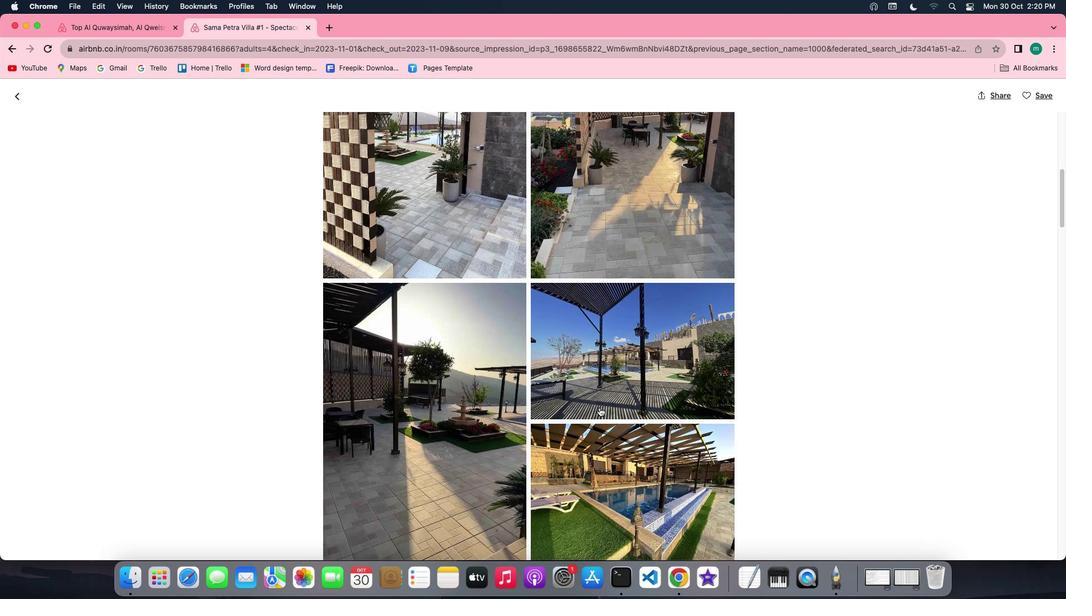 
Action: Mouse scrolled (599, 408) with delta (0, 0)
Screenshot: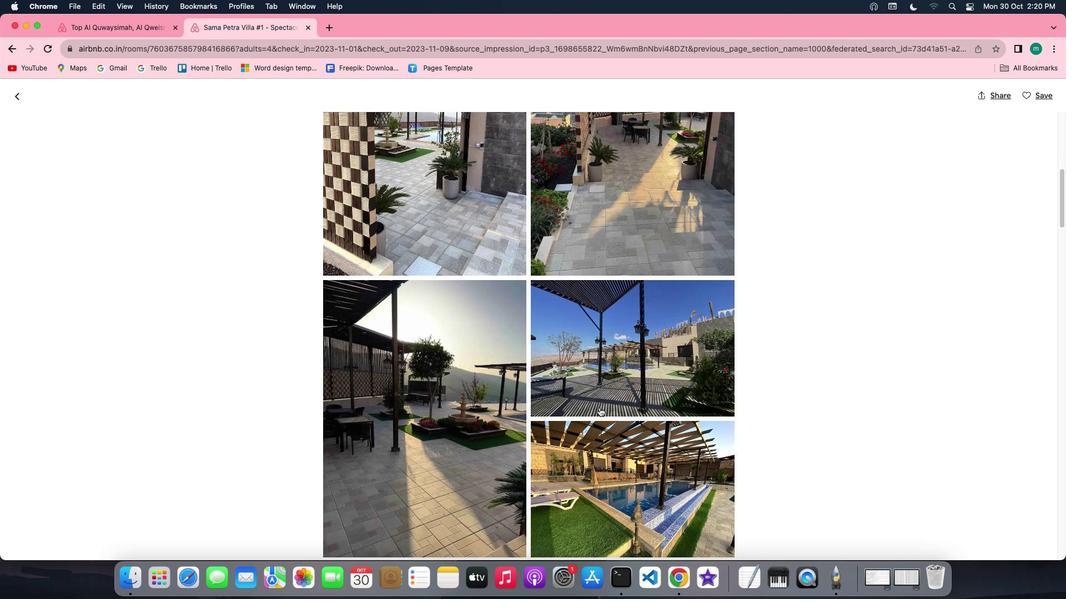 
Action: Mouse scrolled (599, 408) with delta (0, 0)
Screenshot: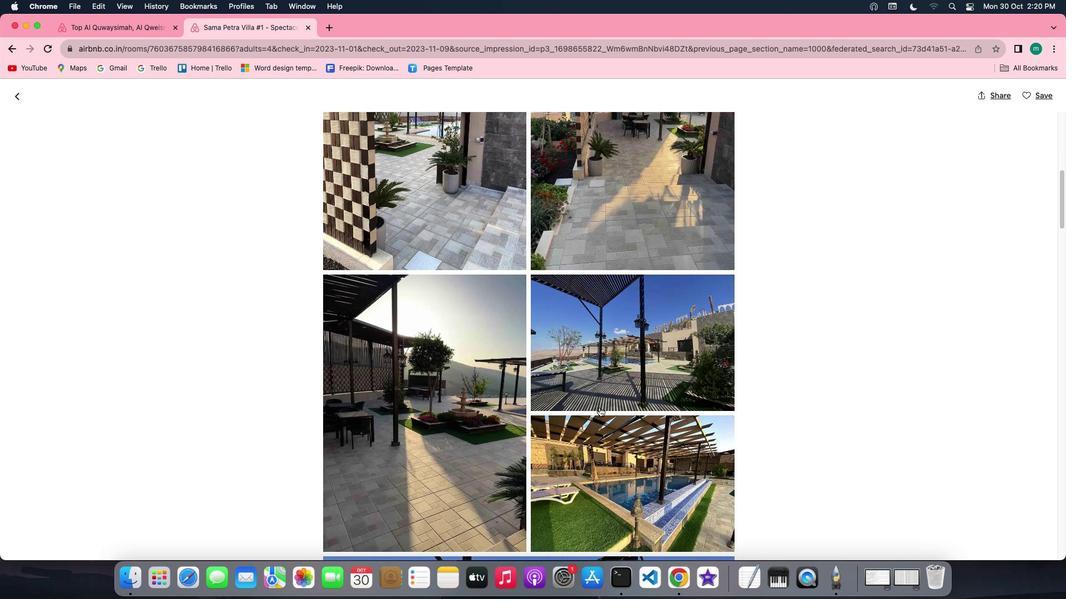 
Action: Mouse scrolled (599, 408) with delta (0, 0)
Screenshot: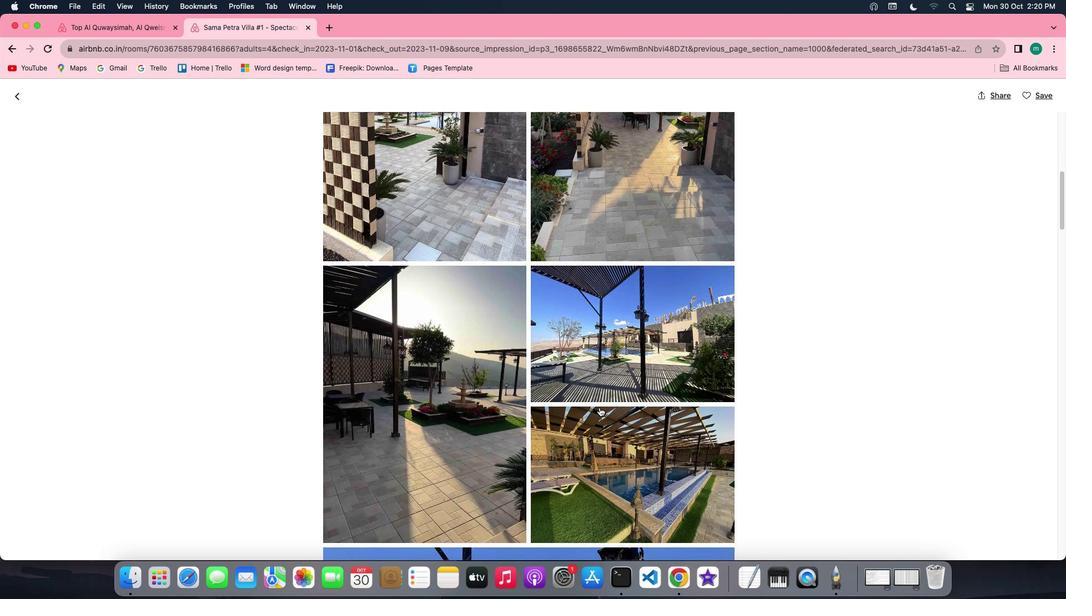 
Action: Mouse scrolled (599, 408) with delta (0, 0)
Screenshot: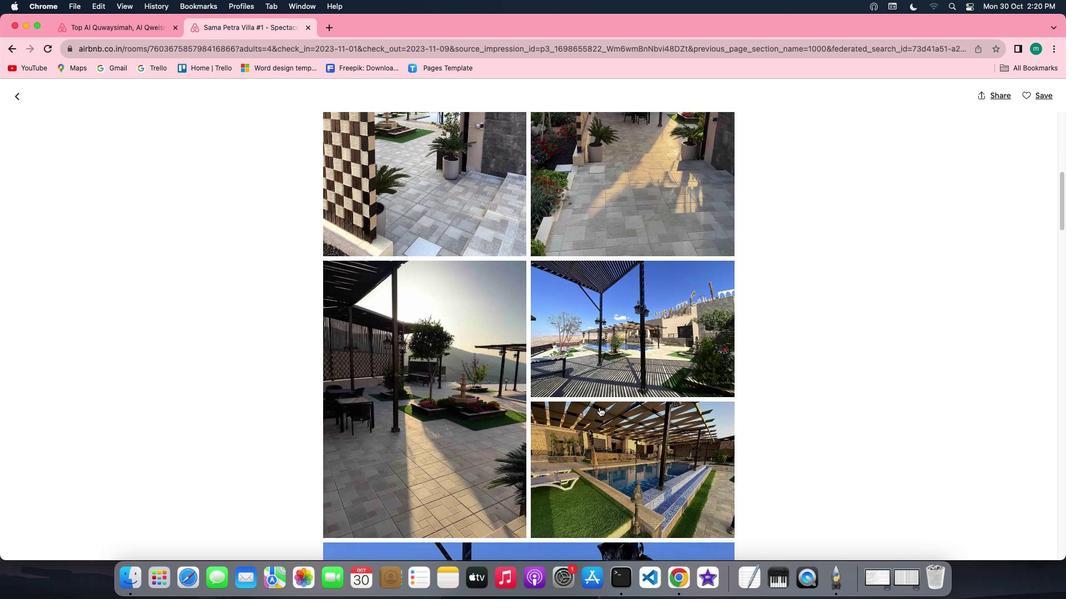 
Action: Mouse scrolled (599, 408) with delta (0, 0)
Screenshot: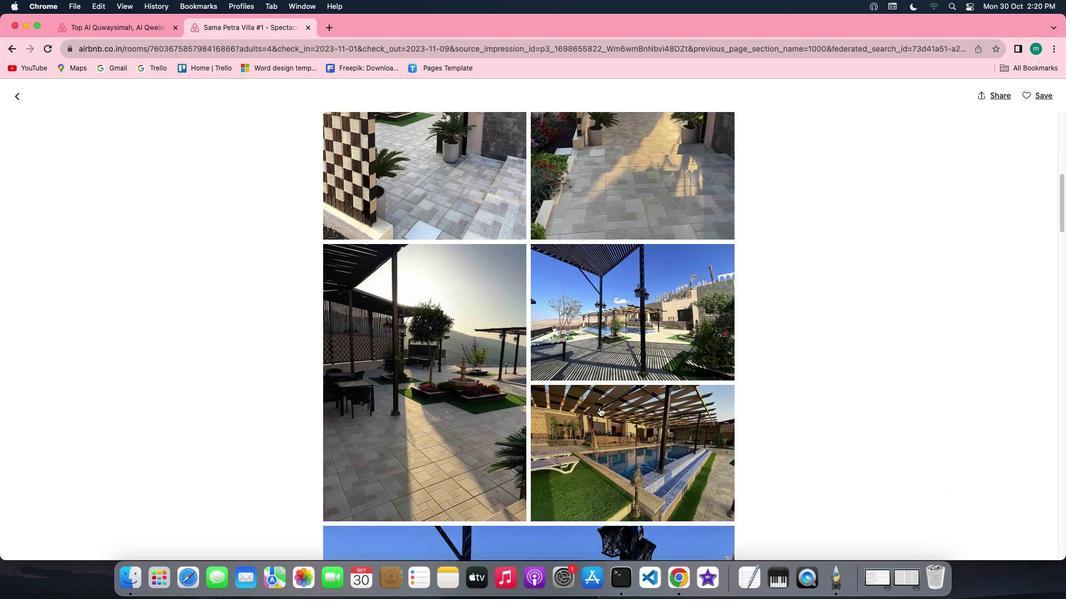 
Action: Mouse scrolled (599, 408) with delta (0, 0)
Screenshot: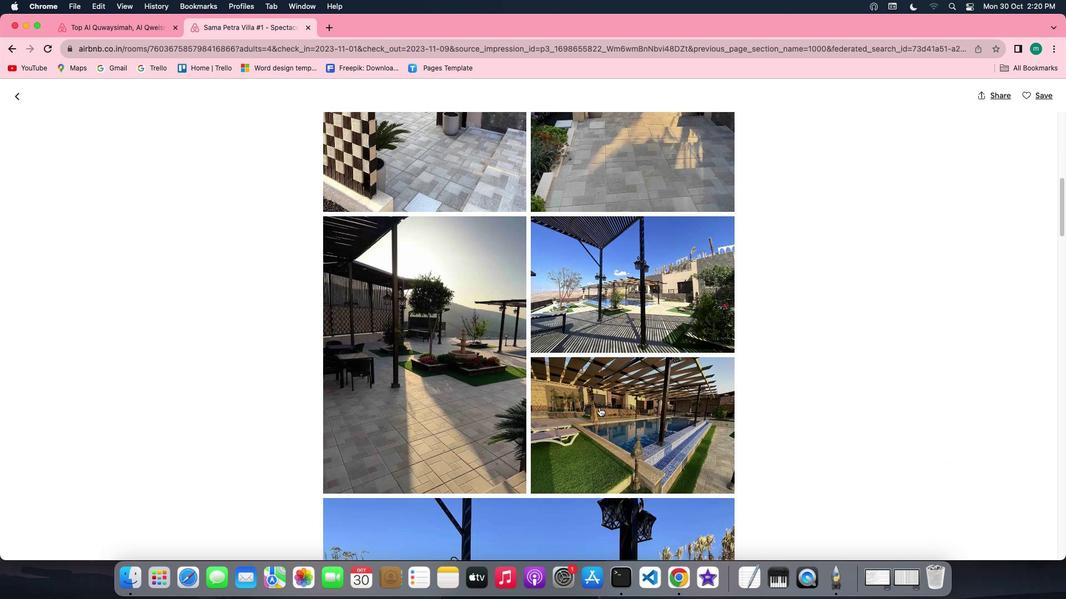 
Action: Mouse scrolled (599, 408) with delta (0, 0)
Screenshot: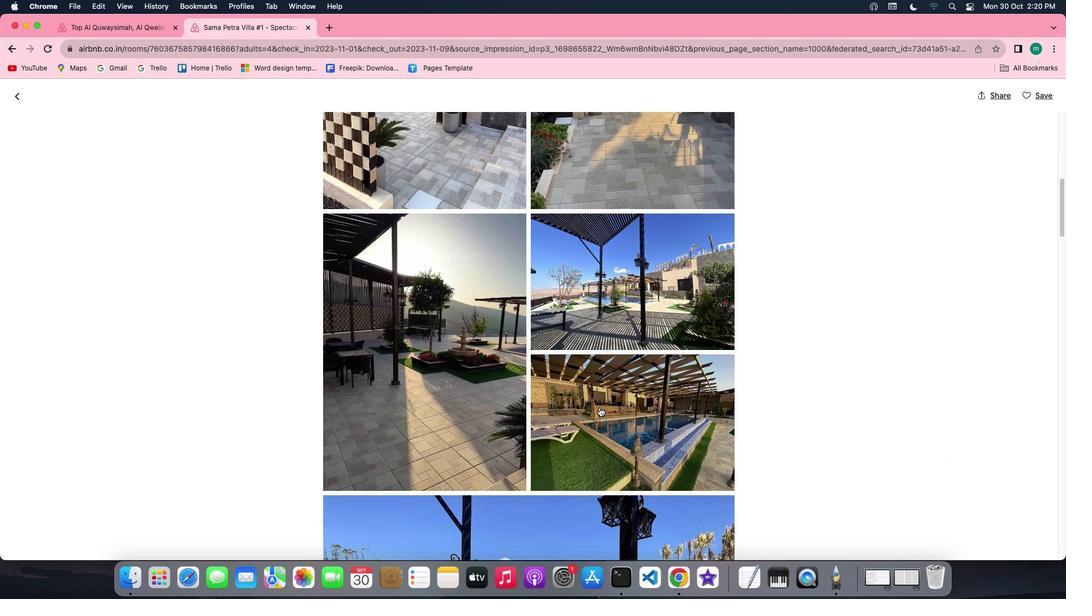
Action: Mouse scrolled (599, 408) with delta (0, 0)
Screenshot: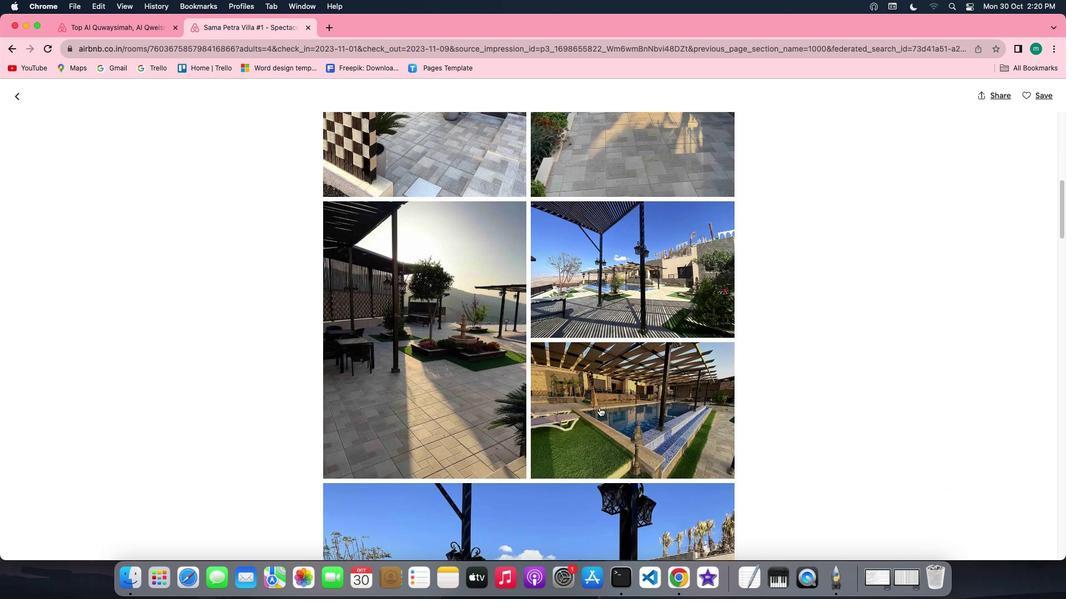 
Action: Mouse scrolled (599, 408) with delta (0, 0)
Screenshot: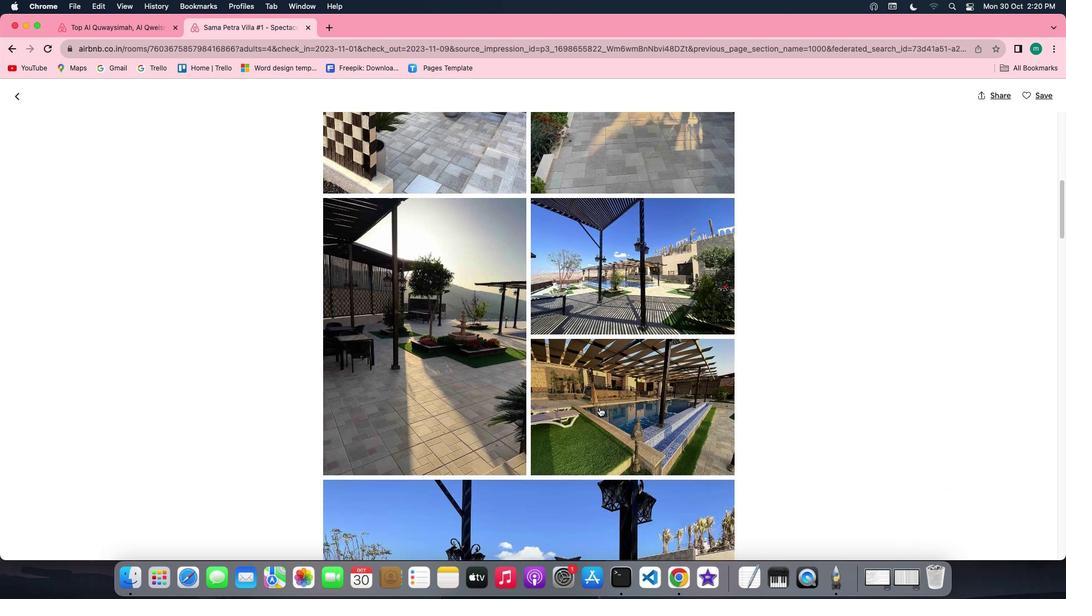 
Action: Mouse scrolled (599, 408) with delta (0, 0)
Screenshot: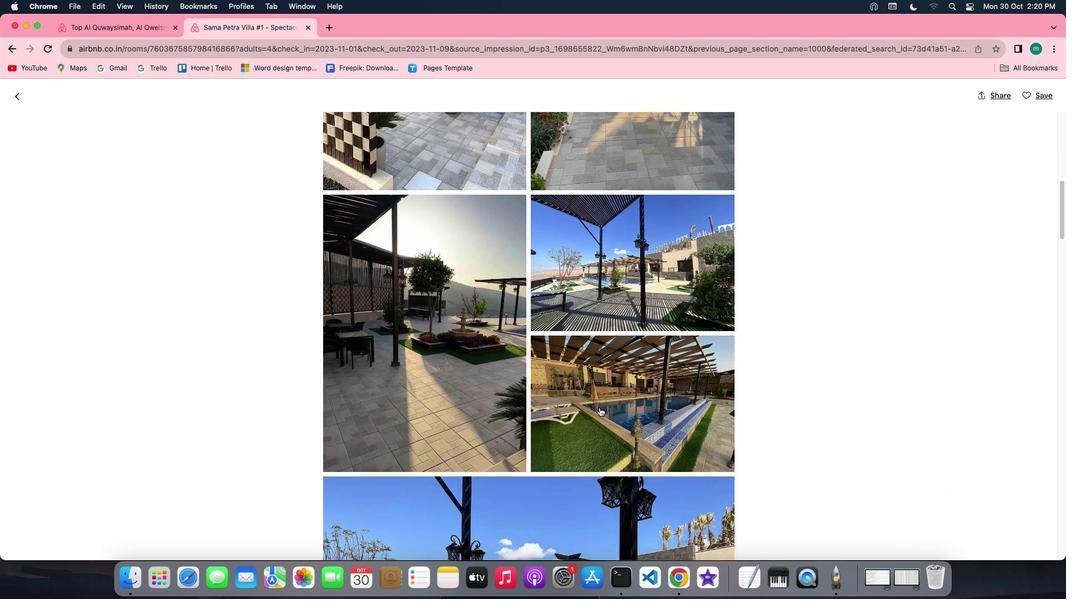 
Action: Mouse scrolled (599, 408) with delta (0, -1)
Screenshot: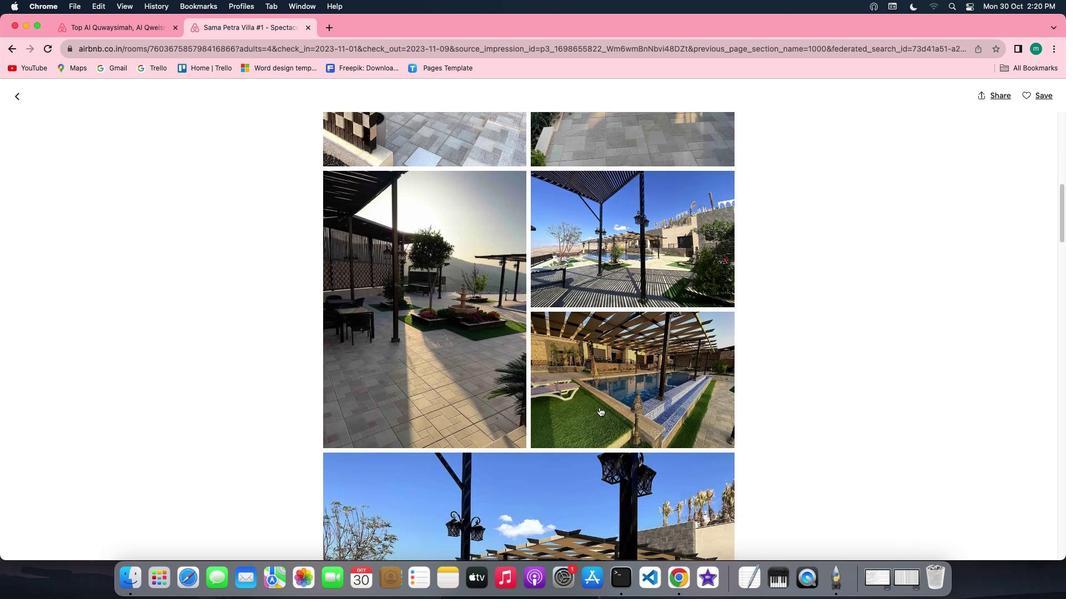 
Action: Mouse scrolled (599, 408) with delta (0, 0)
Screenshot: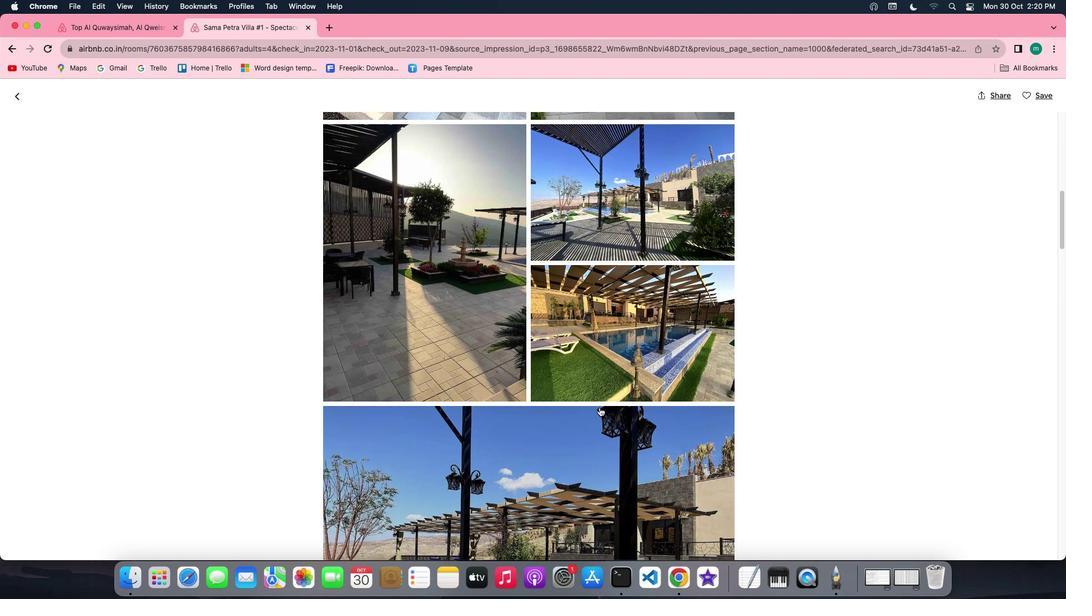 
Action: Mouse scrolled (599, 408) with delta (0, 0)
Screenshot: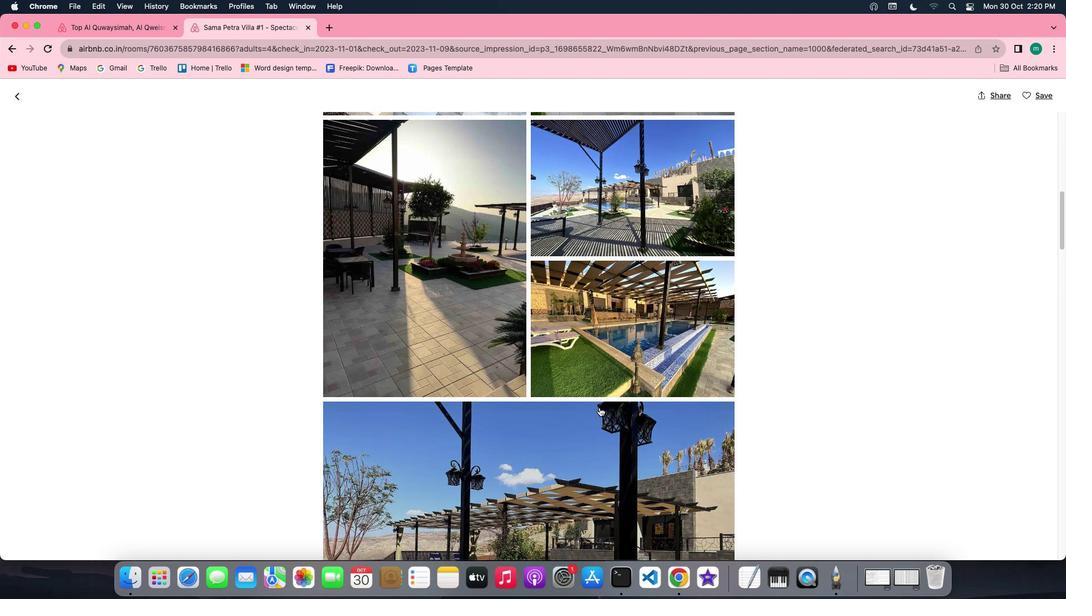
Action: Mouse scrolled (599, 408) with delta (0, -1)
Screenshot: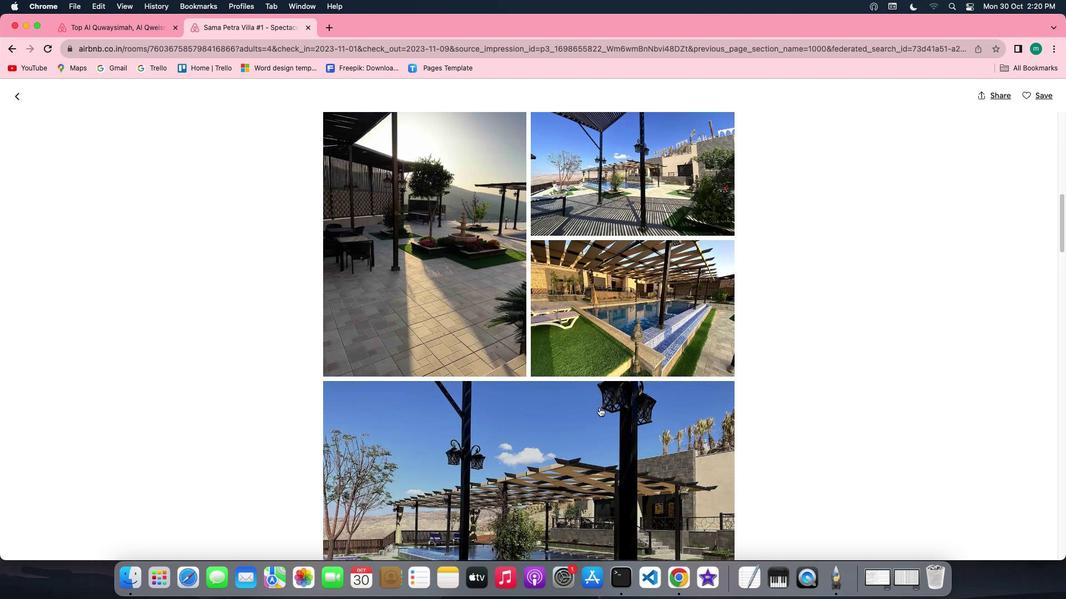
Action: Mouse scrolled (599, 408) with delta (0, -1)
Screenshot: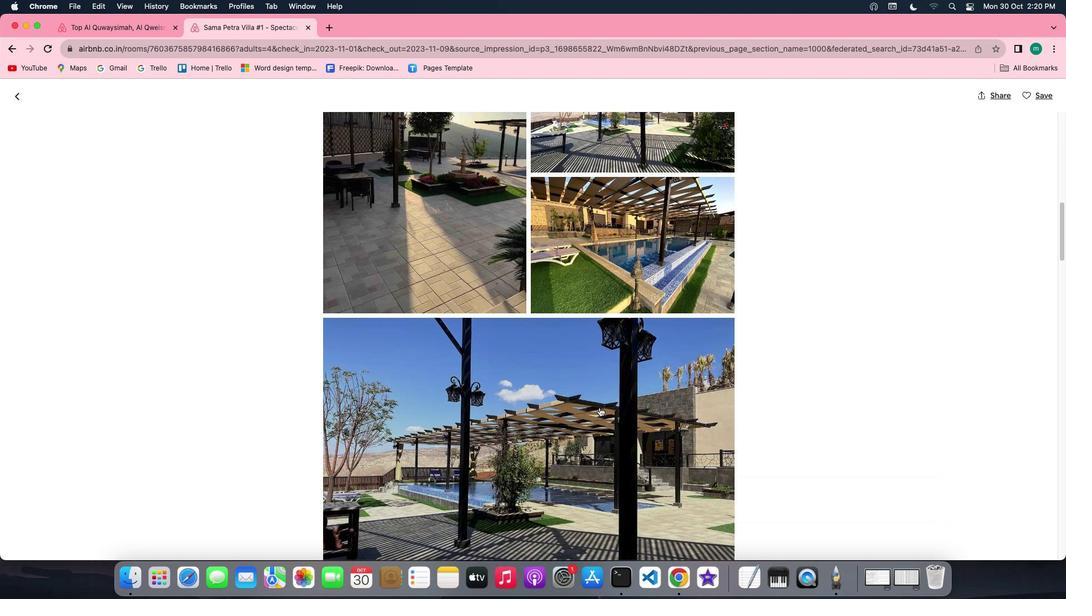 
Action: Mouse scrolled (599, 408) with delta (0, -1)
Screenshot: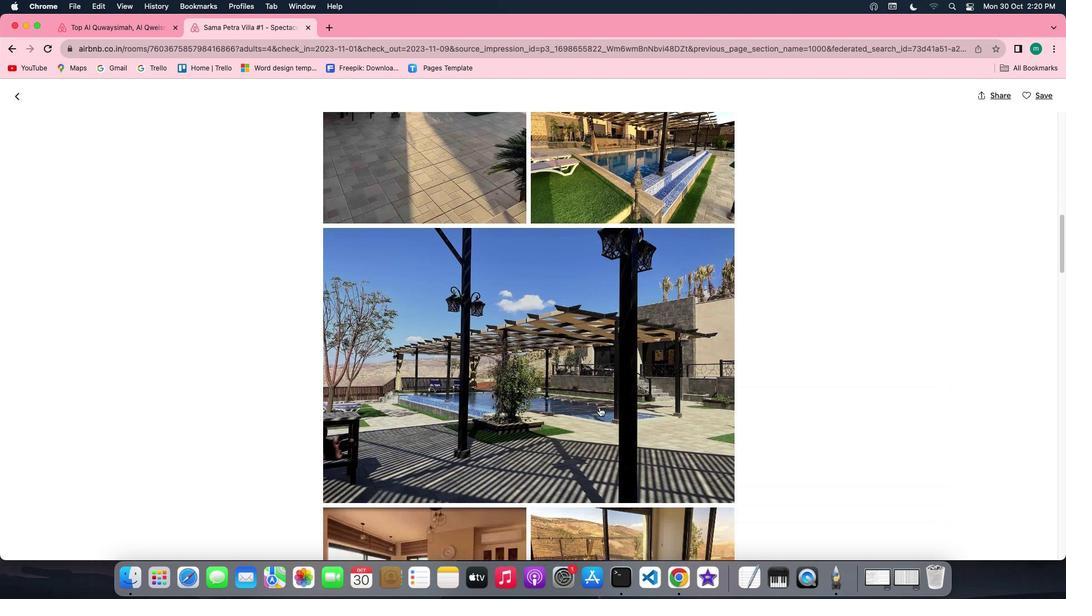 
Action: Mouse scrolled (599, 408) with delta (0, 0)
Screenshot: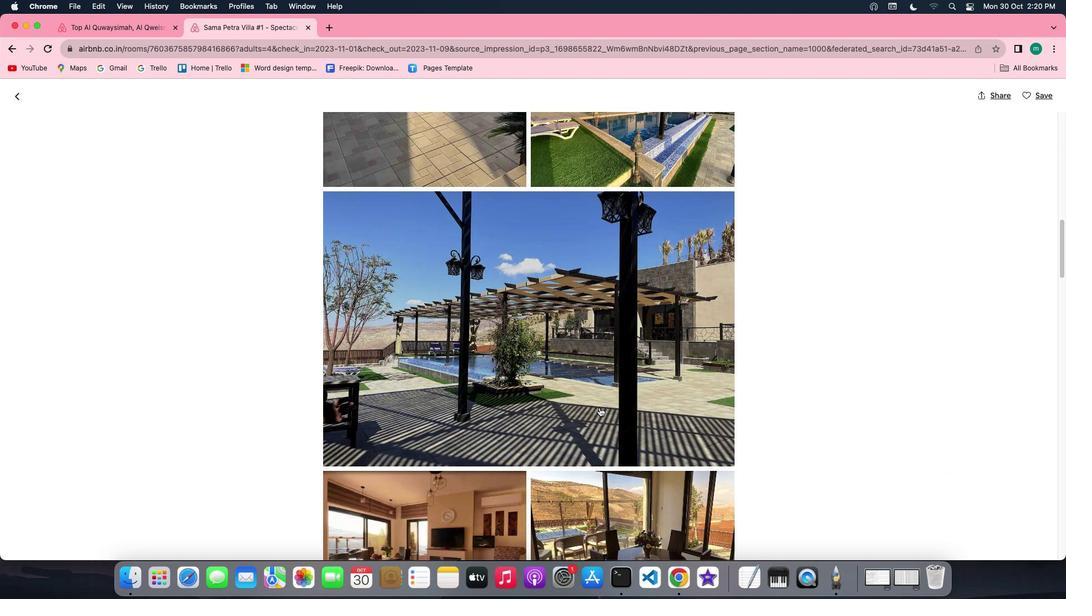 
Action: Mouse scrolled (599, 408) with delta (0, 0)
Screenshot: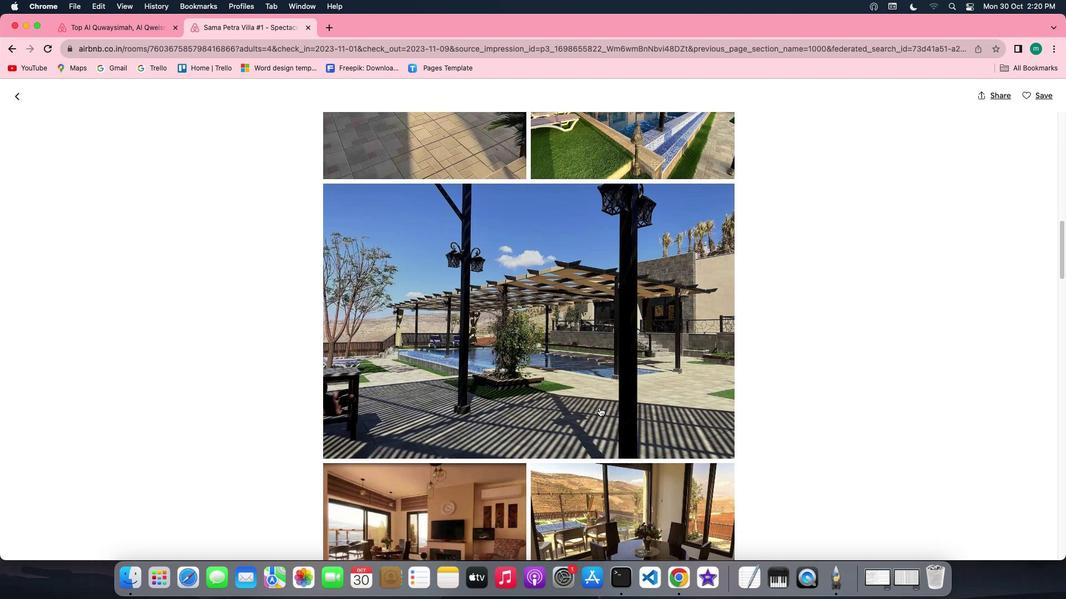 
Action: Mouse scrolled (599, 408) with delta (0, -1)
Screenshot: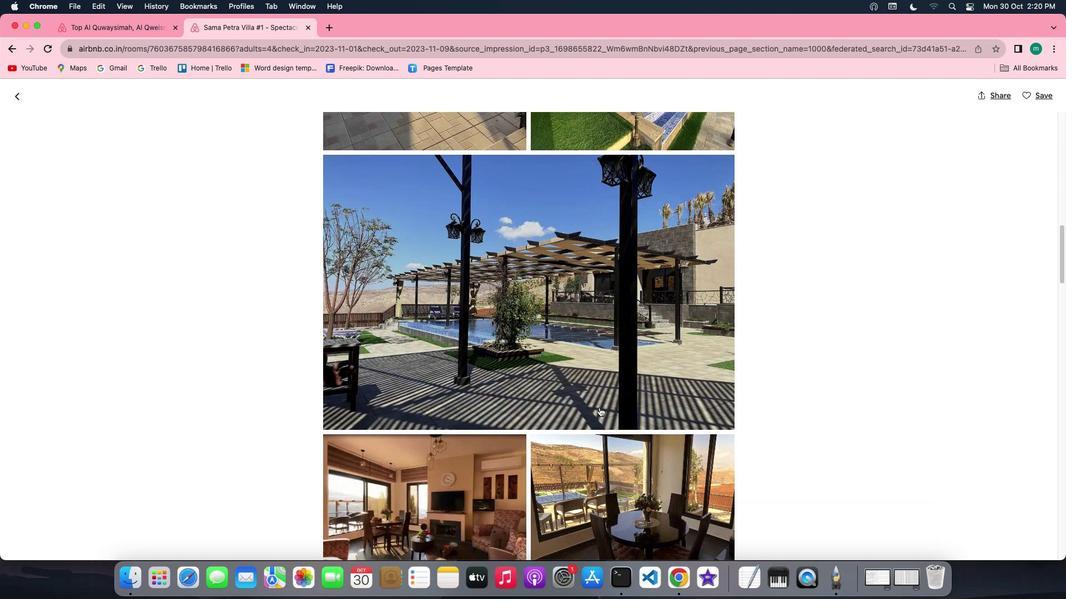 
Action: Mouse scrolled (599, 408) with delta (0, 0)
Screenshot: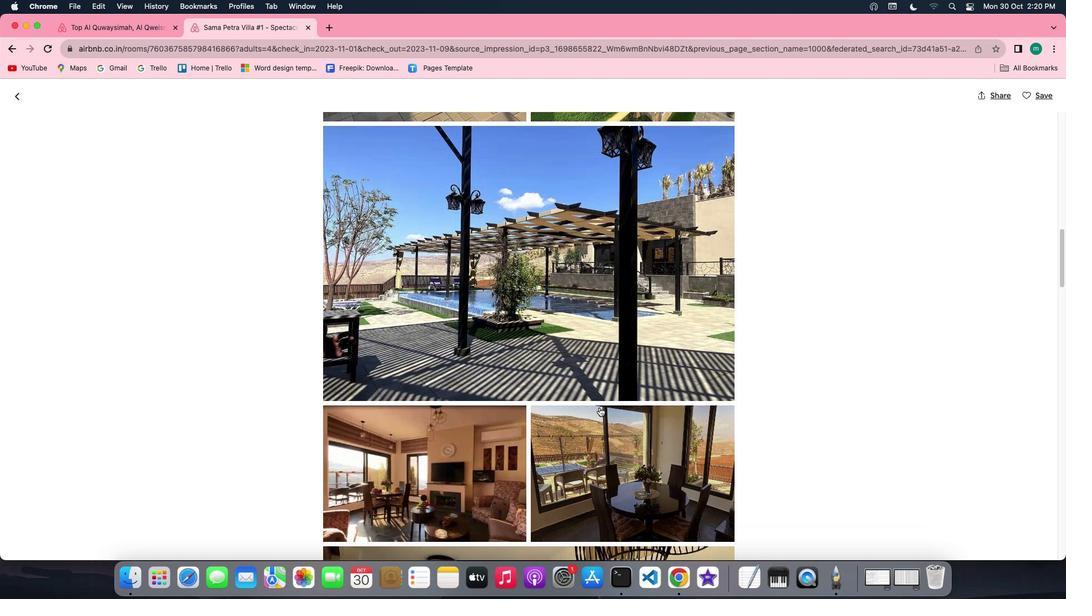 
Action: Mouse scrolled (599, 408) with delta (0, 0)
Screenshot: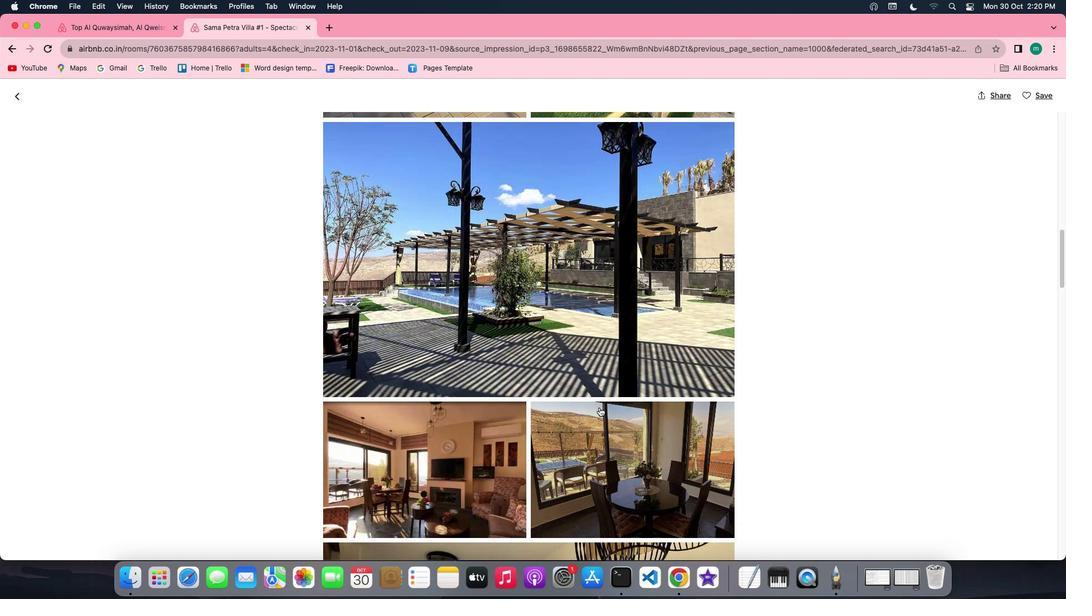 
Action: Mouse scrolled (599, 408) with delta (0, 0)
Screenshot: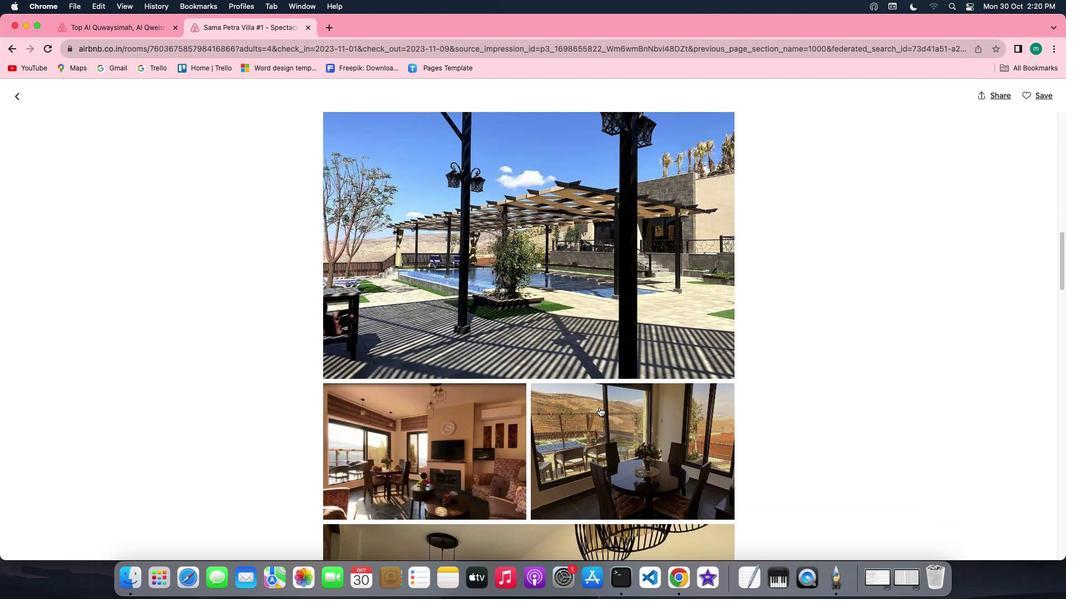 
Action: Mouse scrolled (599, 408) with delta (0, 0)
Screenshot: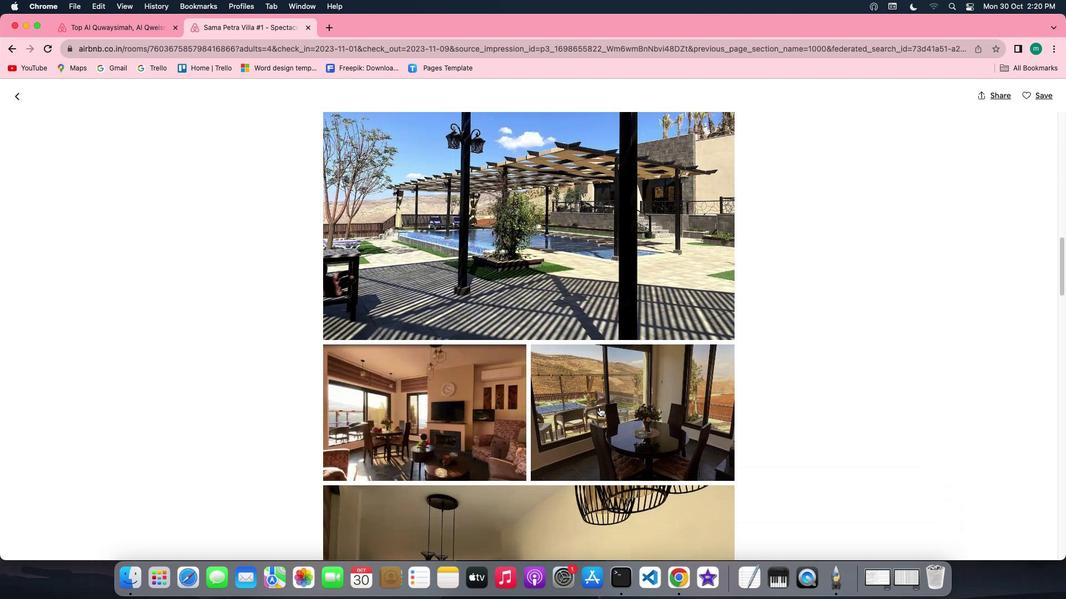 
Action: Mouse scrolled (599, 408) with delta (0, 0)
Screenshot: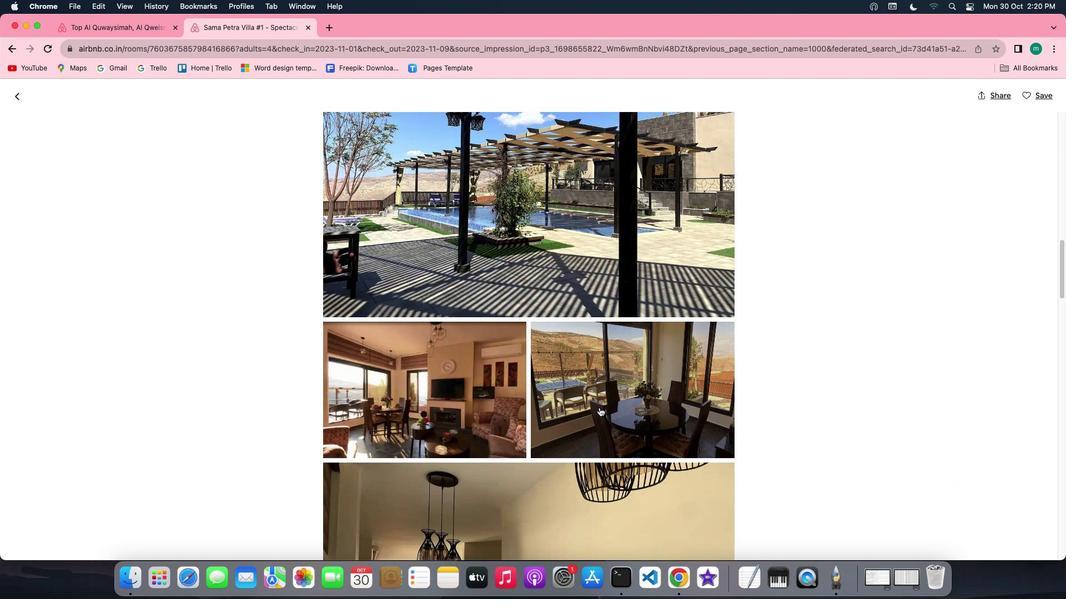 
Action: Mouse scrolled (599, 408) with delta (0, 0)
Screenshot: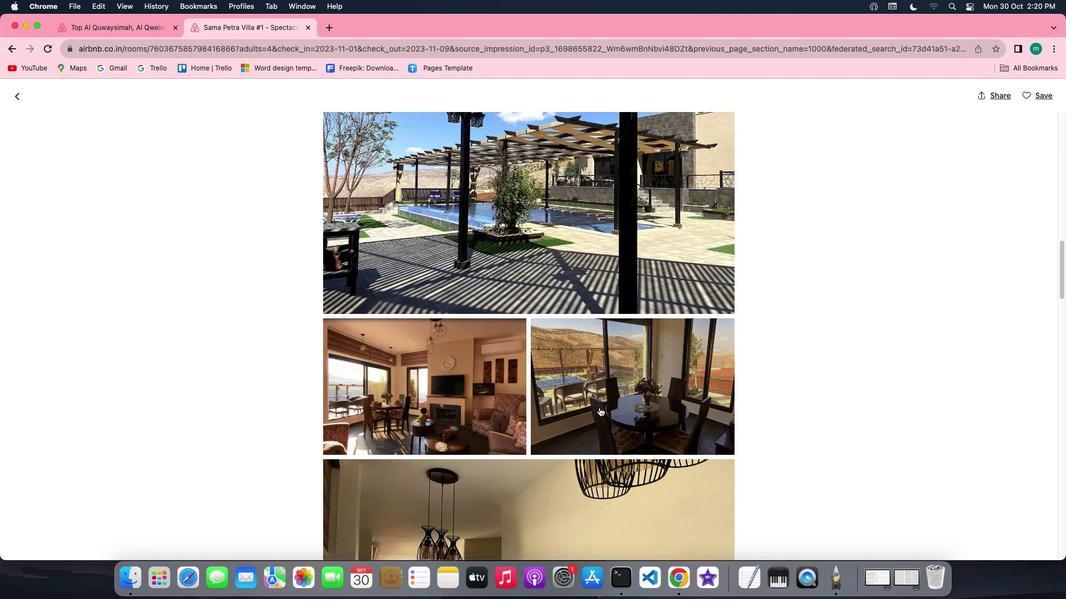 
Action: Mouse scrolled (599, 408) with delta (0, 0)
Screenshot: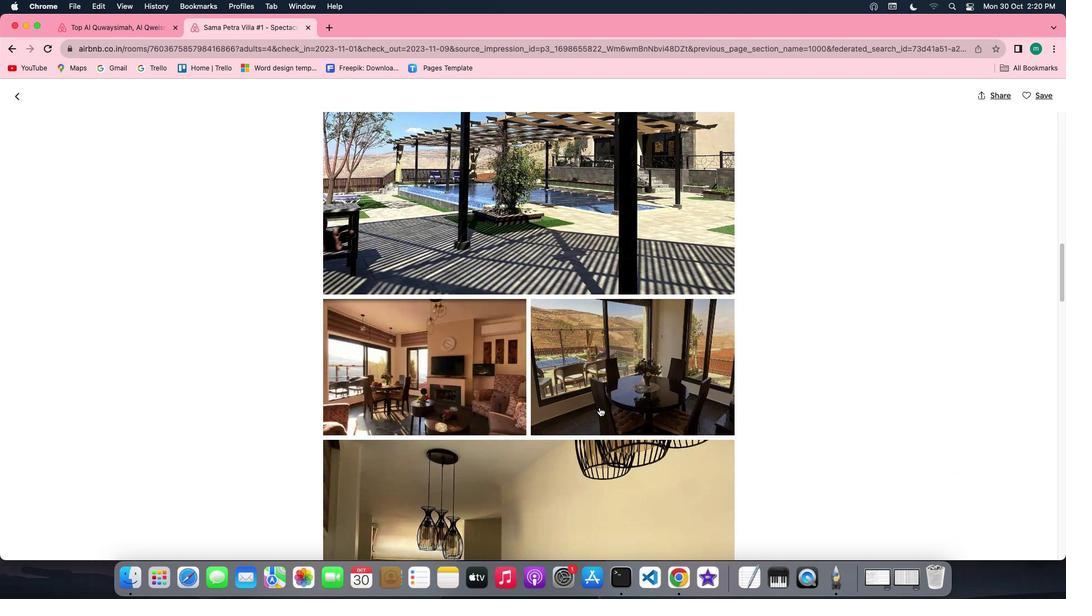 
Action: Mouse scrolled (599, 408) with delta (0, 0)
Screenshot: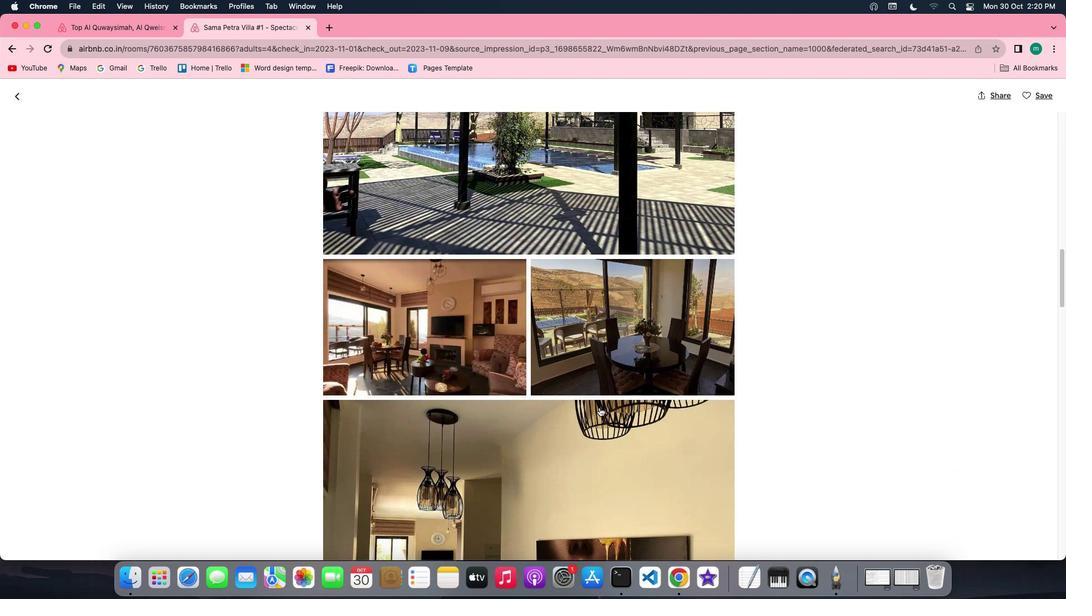 
Action: Mouse scrolled (599, 408) with delta (0, 0)
Screenshot: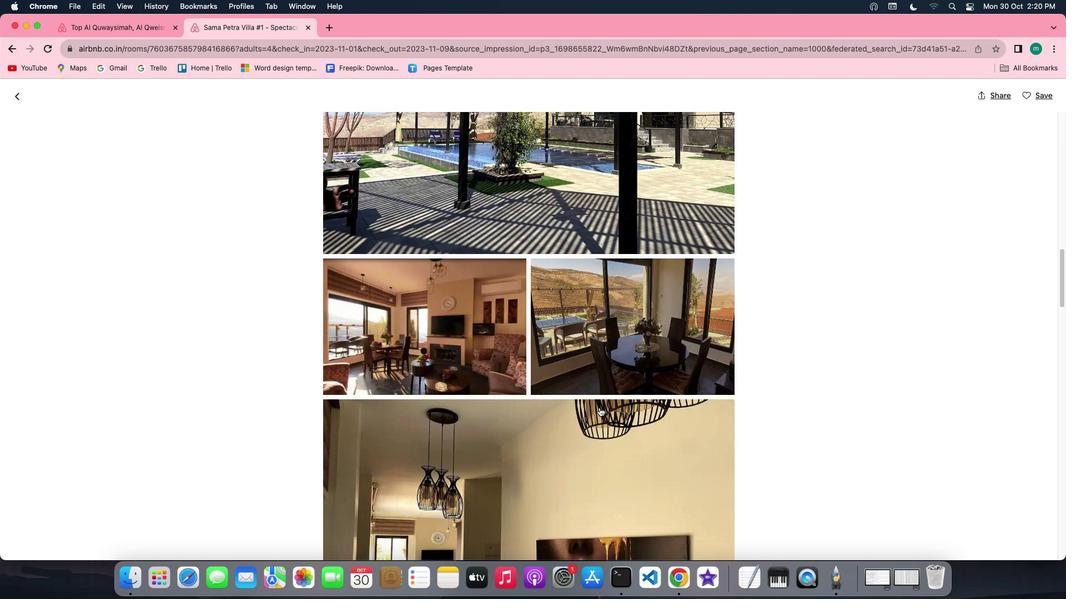 
Action: Mouse scrolled (599, 408) with delta (0, 0)
Screenshot: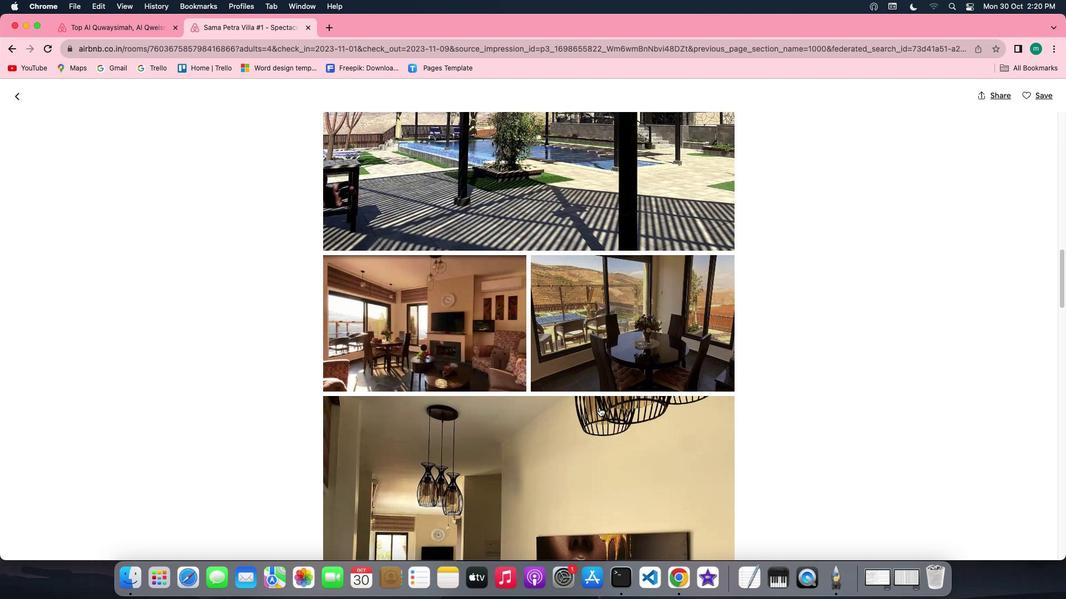 
Action: Mouse scrolled (599, 408) with delta (0, -1)
Screenshot: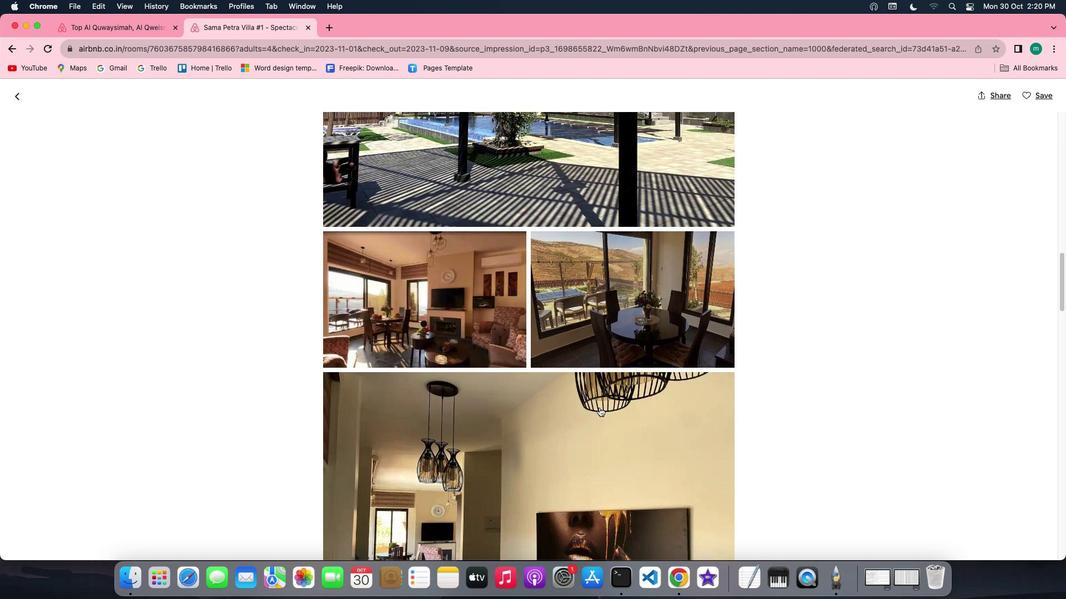 
Action: Mouse scrolled (599, 408) with delta (0, -1)
Screenshot: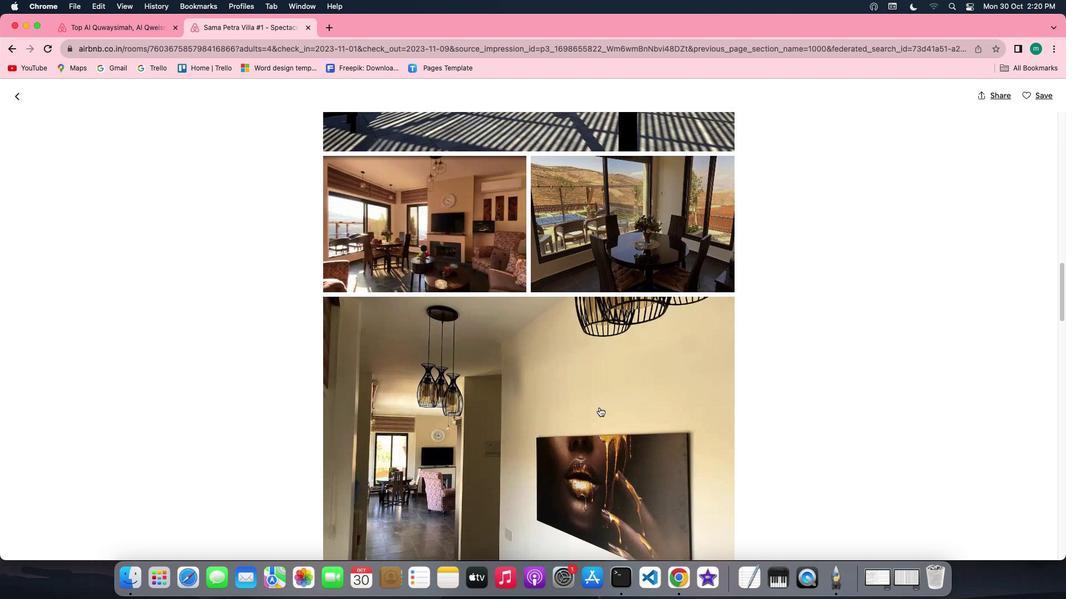 
Action: Mouse scrolled (599, 408) with delta (0, 0)
Screenshot: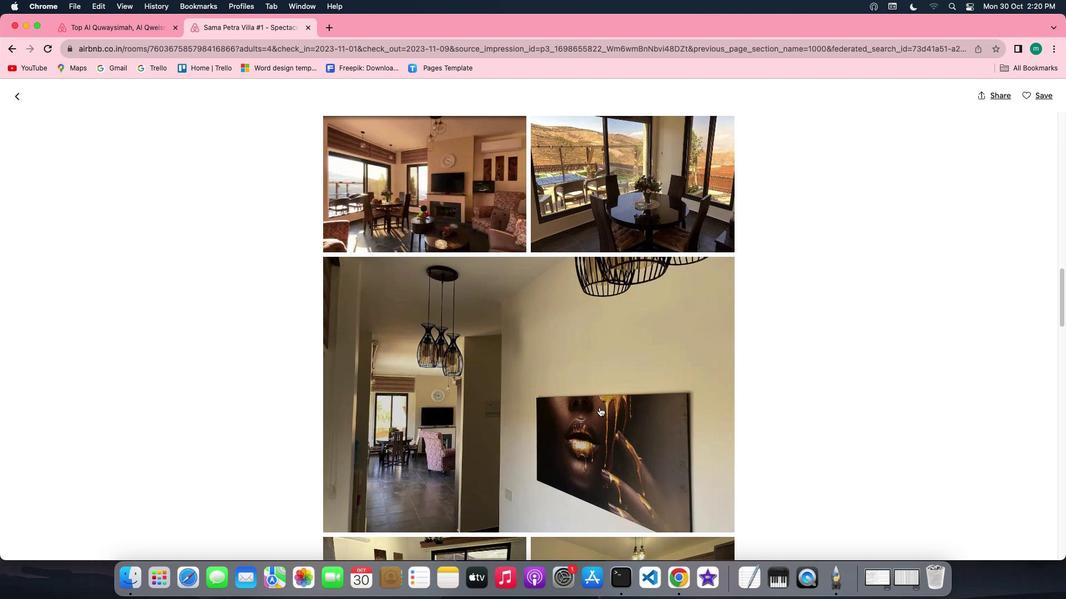
Action: Mouse scrolled (599, 408) with delta (0, 0)
Screenshot: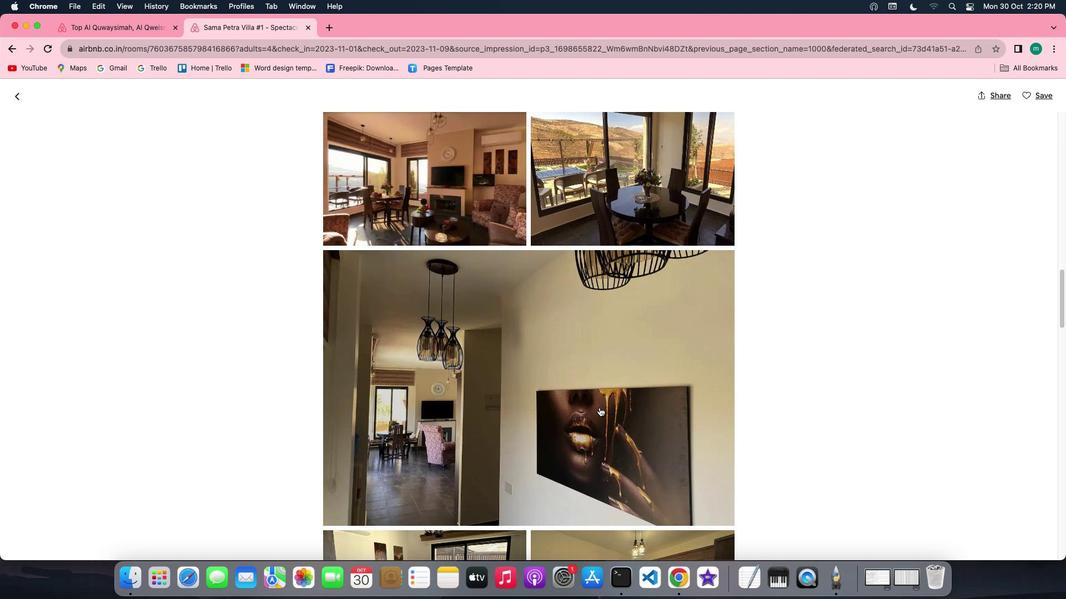 
Action: Mouse scrolled (599, 408) with delta (0, -1)
Screenshot: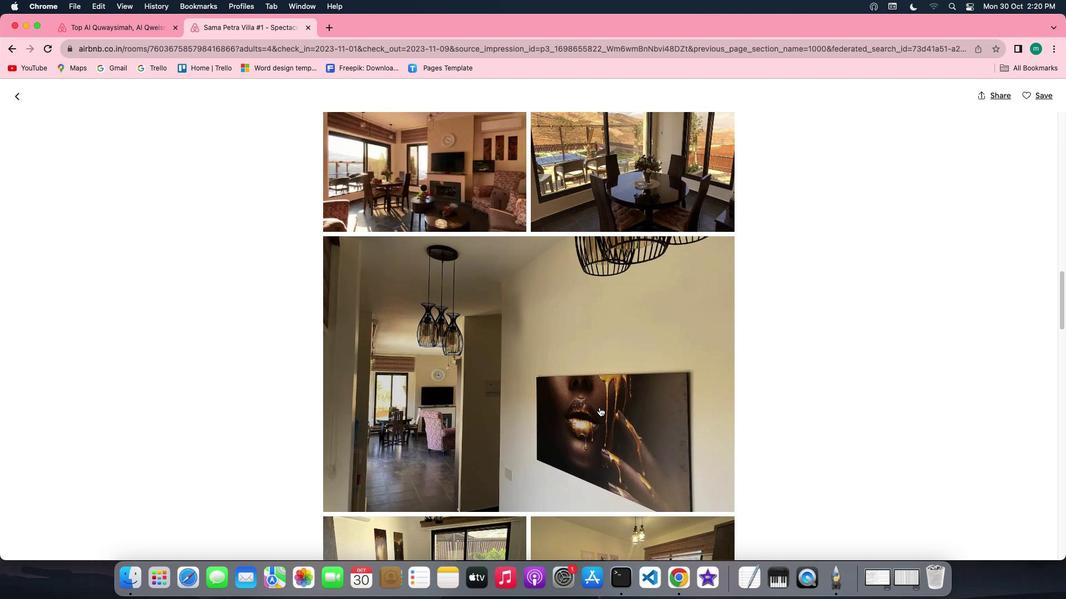 
Action: Mouse scrolled (599, 408) with delta (0, -1)
Screenshot: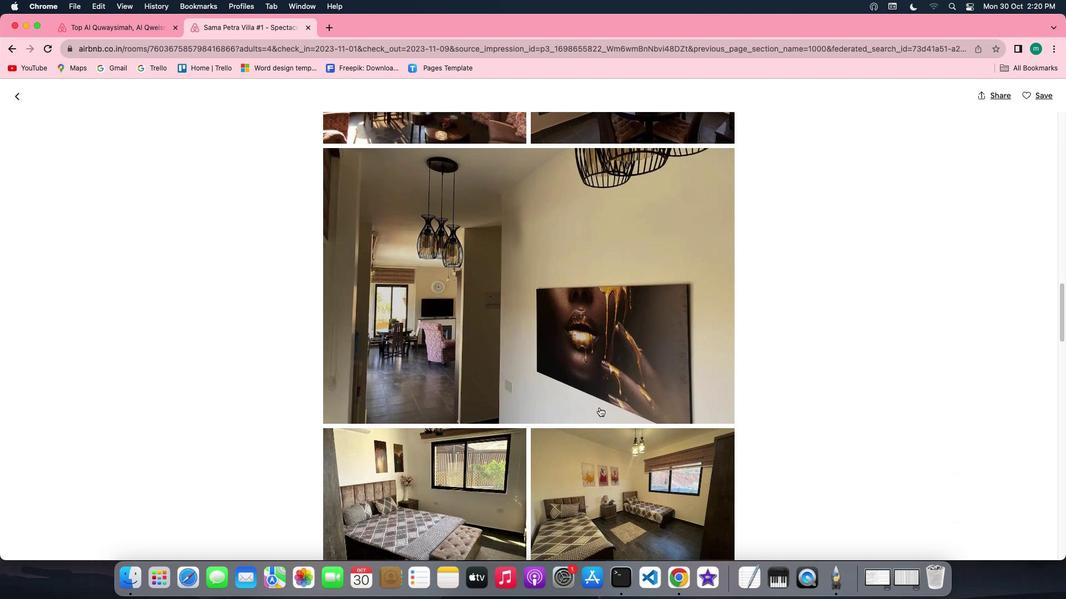 
Action: Mouse scrolled (599, 408) with delta (0, 0)
Screenshot: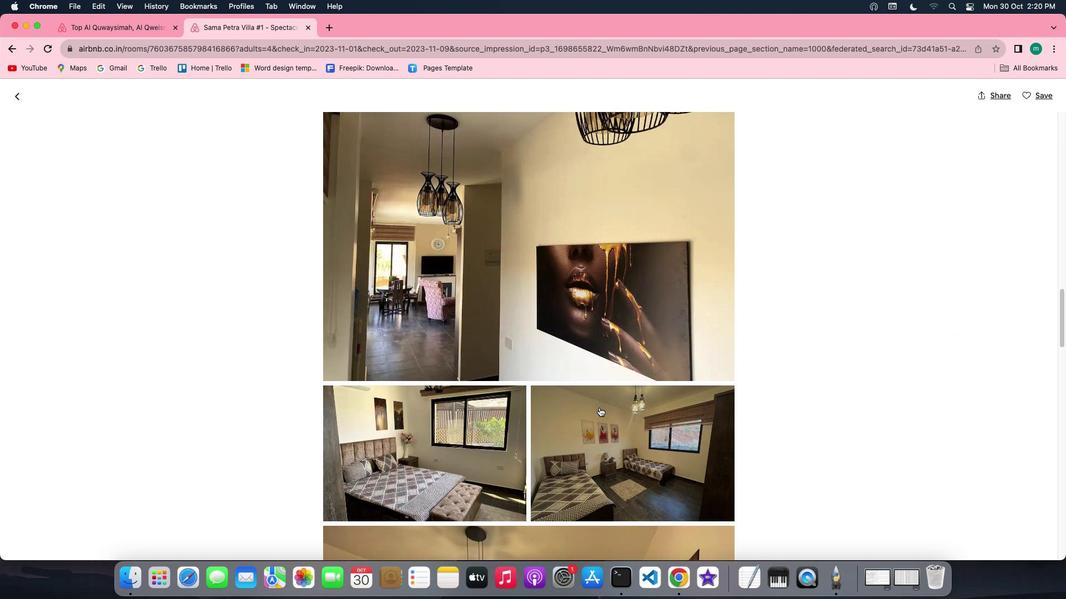 
Action: Mouse scrolled (599, 408) with delta (0, 0)
Screenshot: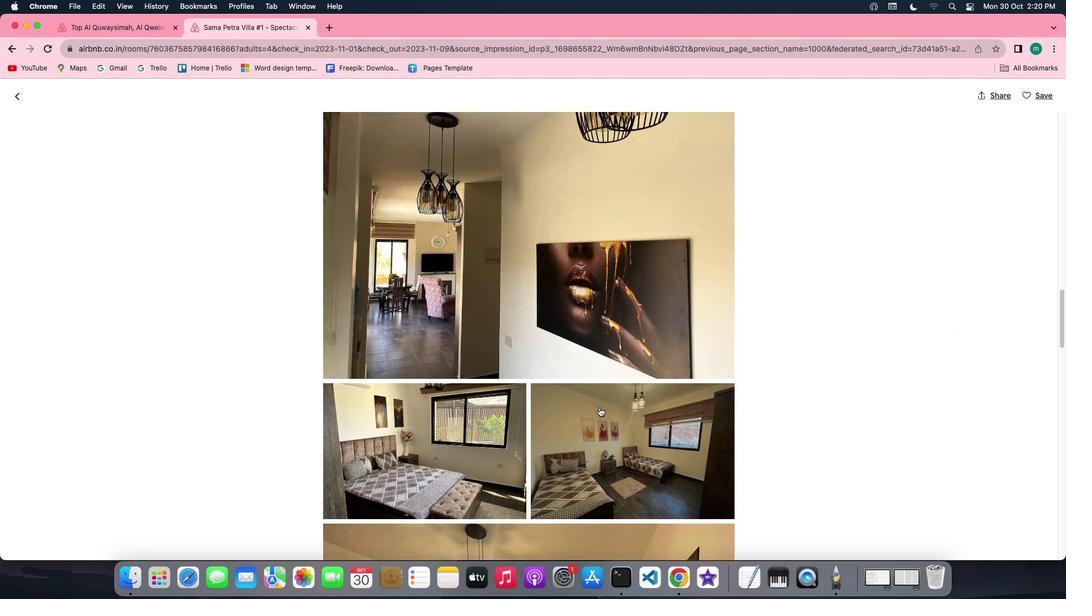 
Action: Mouse scrolled (599, 408) with delta (0, -1)
Screenshot: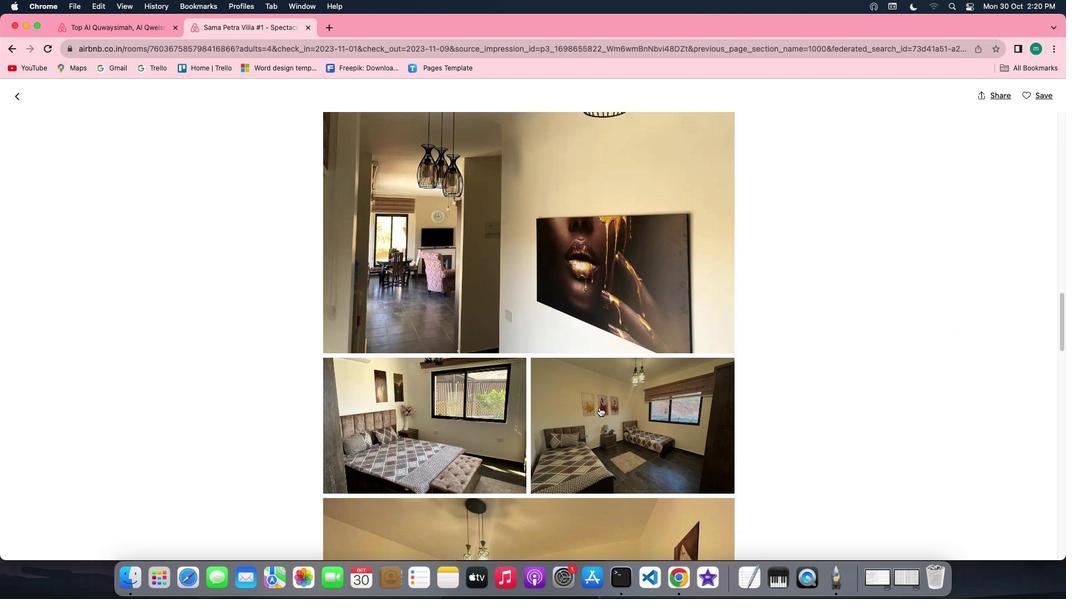 
Action: Mouse scrolled (599, 408) with delta (0, -1)
Screenshot: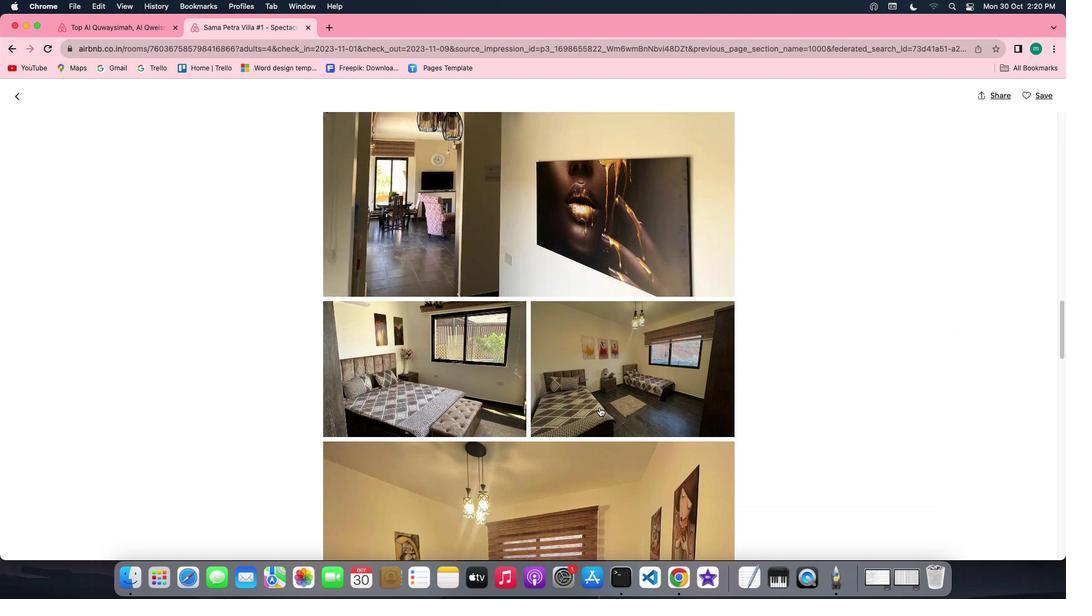 
Action: Mouse scrolled (599, 408) with delta (0, 0)
Screenshot: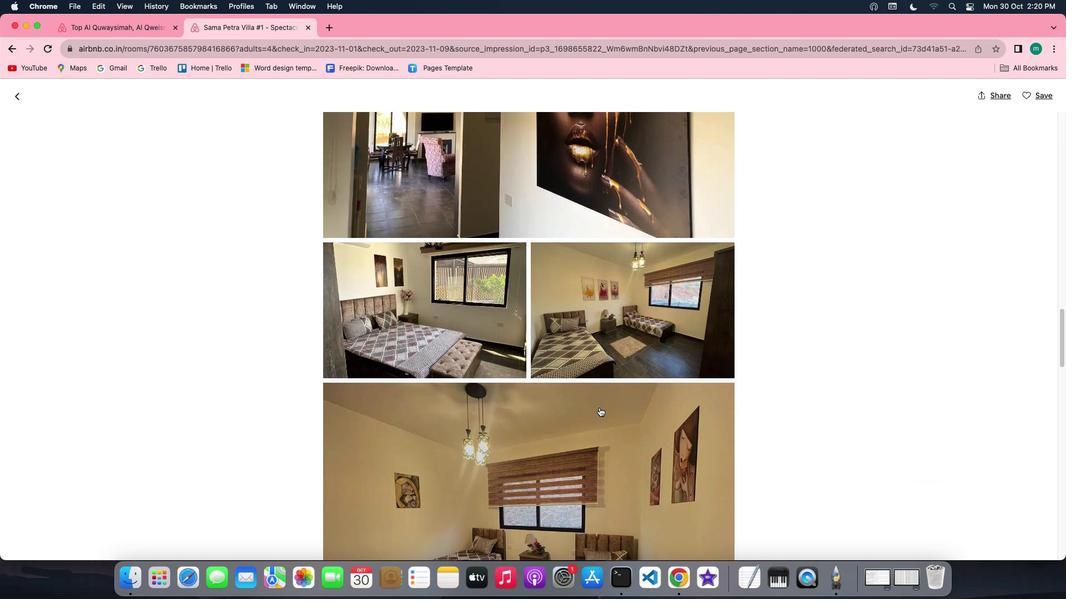 
Action: Mouse scrolled (599, 408) with delta (0, 0)
Screenshot: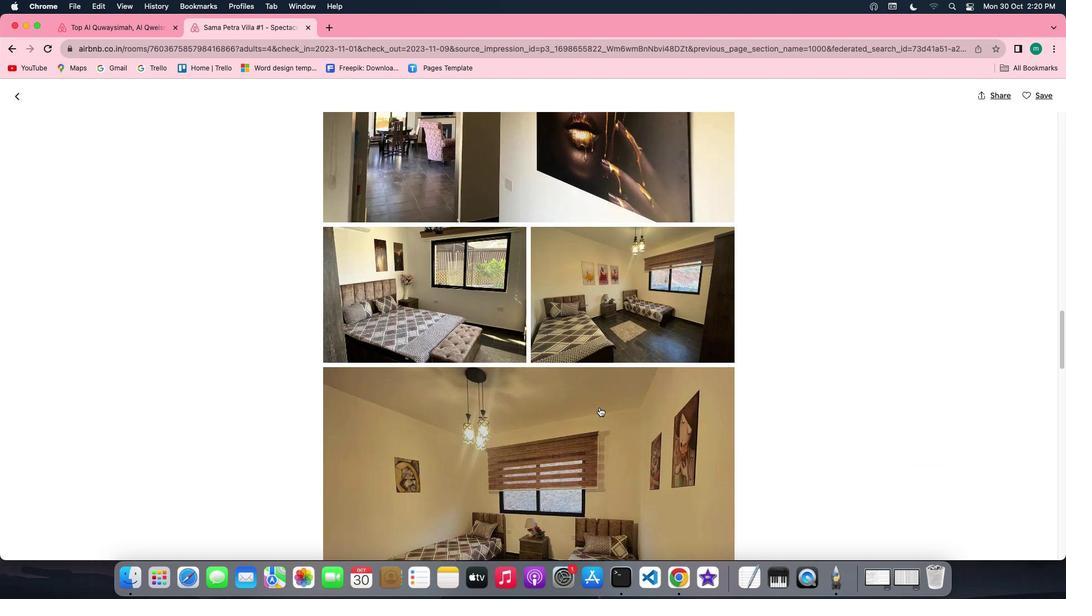 
Action: Mouse scrolled (599, 408) with delta (0, -1)
Screenshot: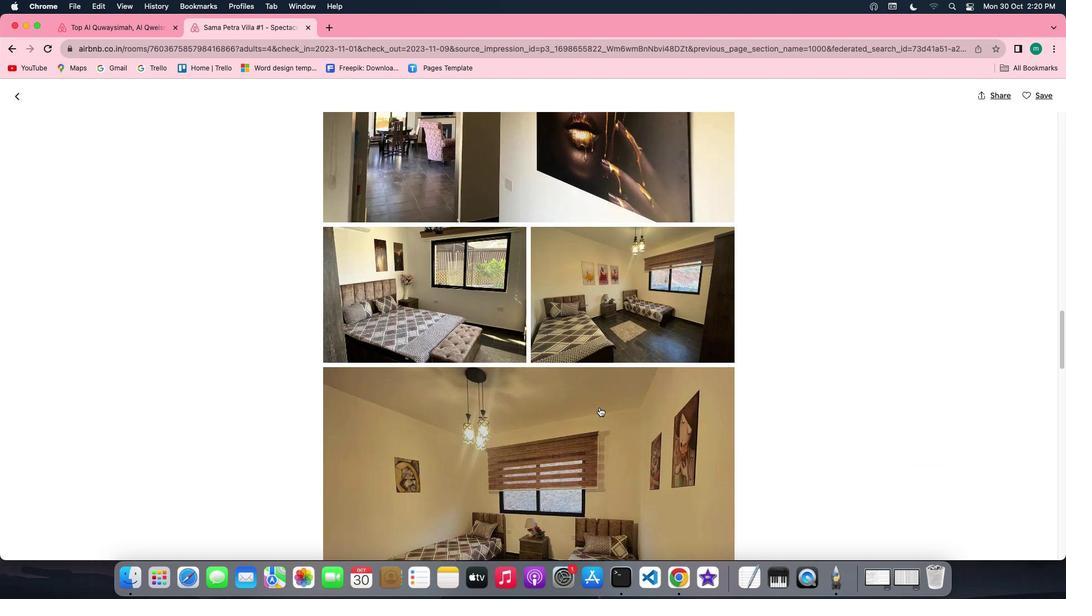 
Action: Mouse scrolled (599, 408) with delta (0, -1)
Screenshot: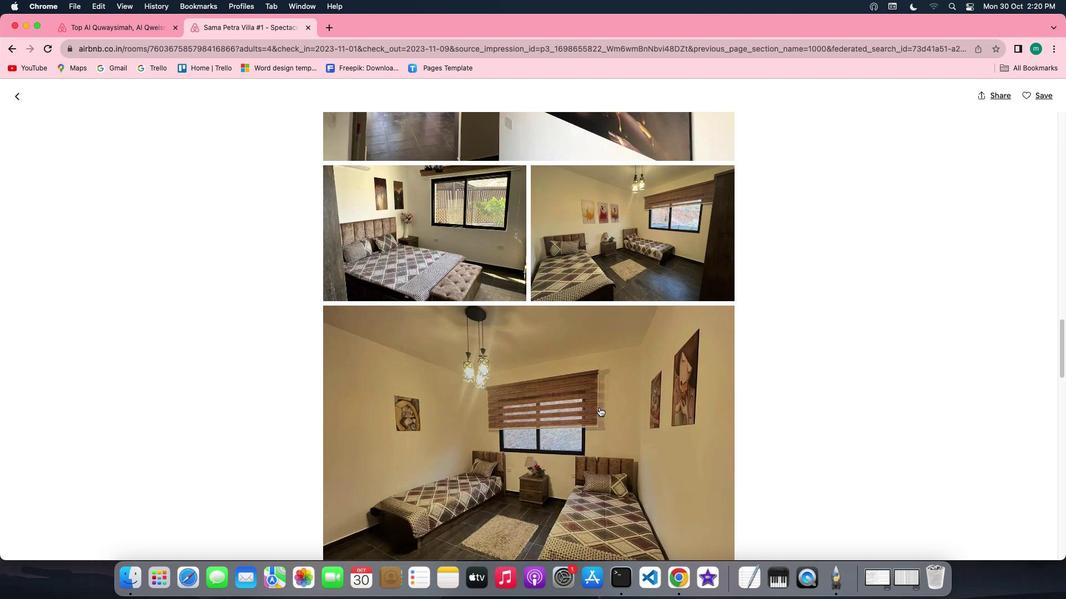 
Action: Mouse scrolled (599, 408) with delta (0, 0)
Screenshot: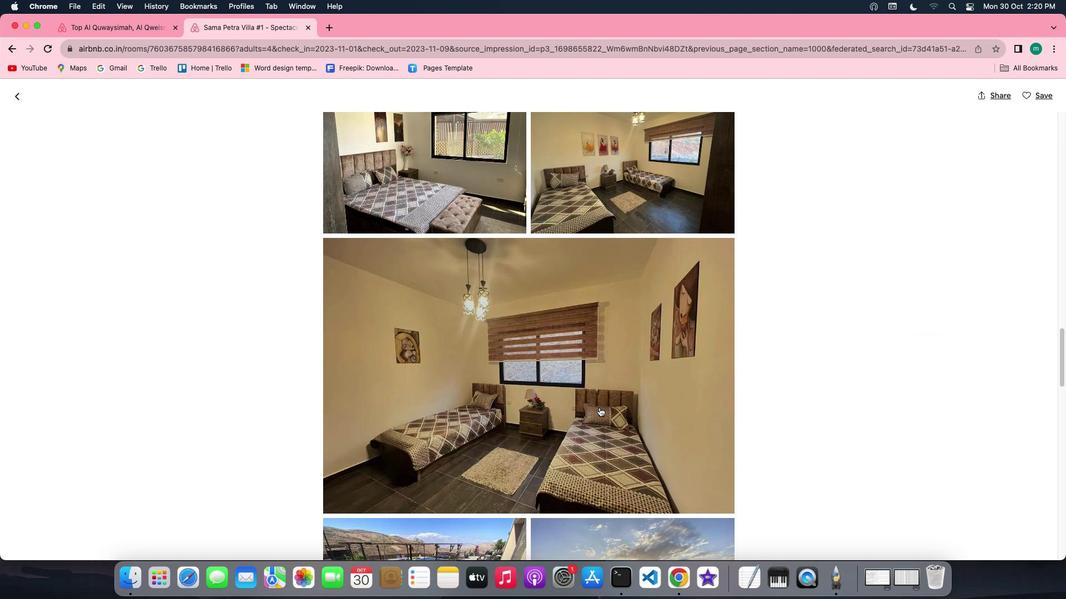 
Action: Mouse scrolled (599, 408) with delta (0, 0)
Screenshot: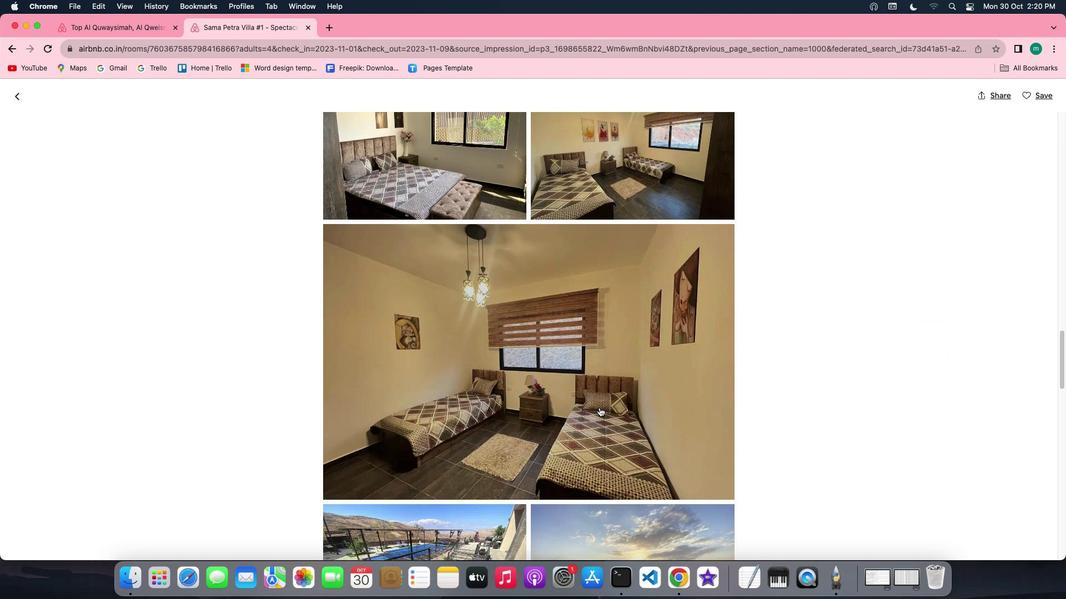 
Action: Mouse scrolled (599, 408) with delta (0, -1)
Screenshot: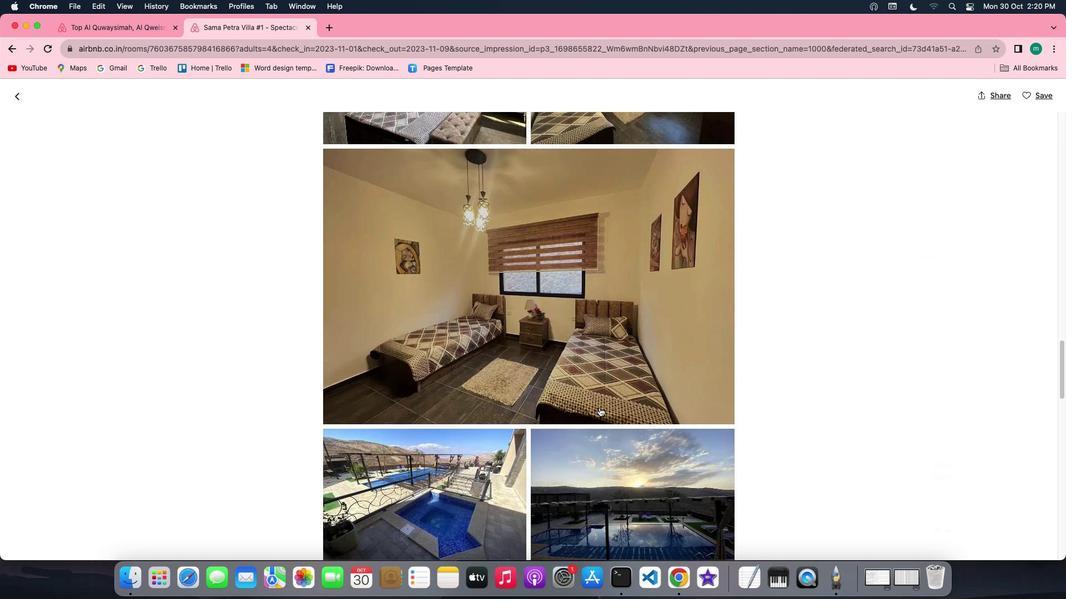 
Action: Mouse scrolled (599, 408) with delta (0, -2)
Screenshot: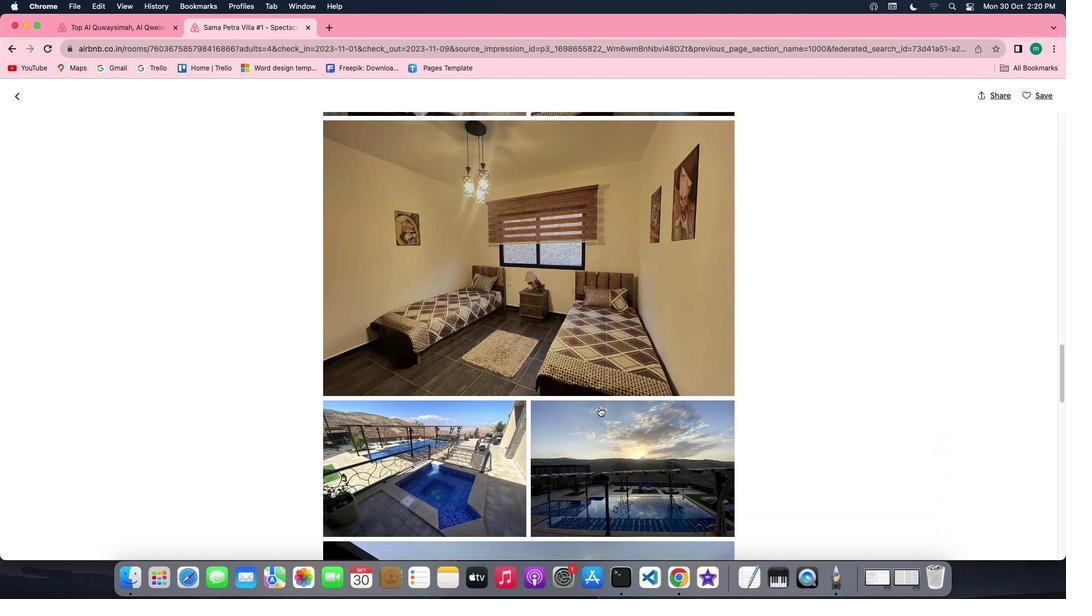 
Action: Mouse scrolled (599, 408) with delta (0, -2)
Screenshot: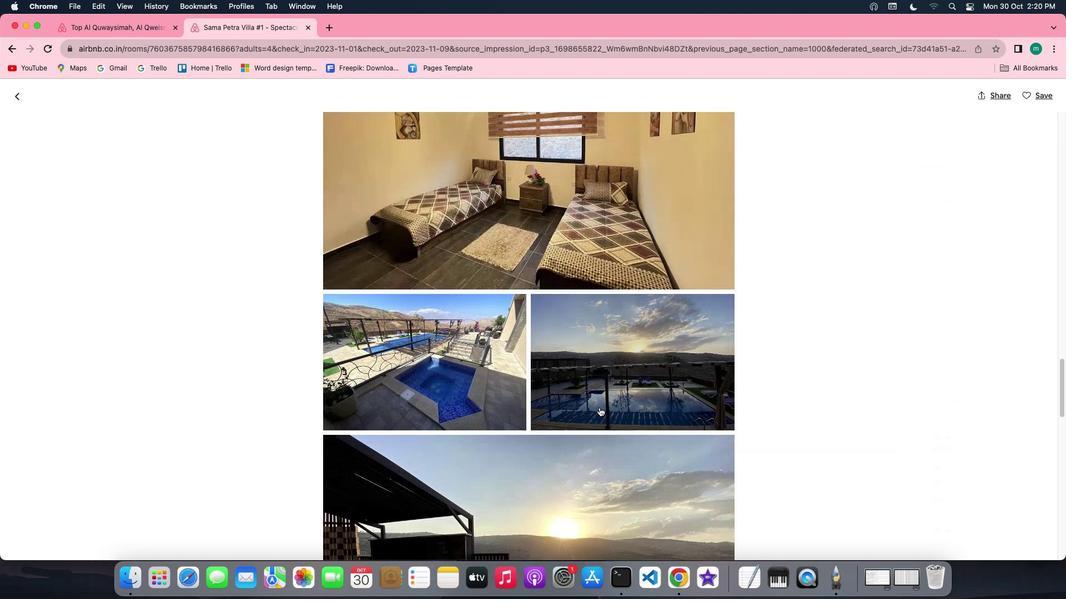 
Action: Mouse scrolled (599, 408) with delta (0, 0)
Screenshot: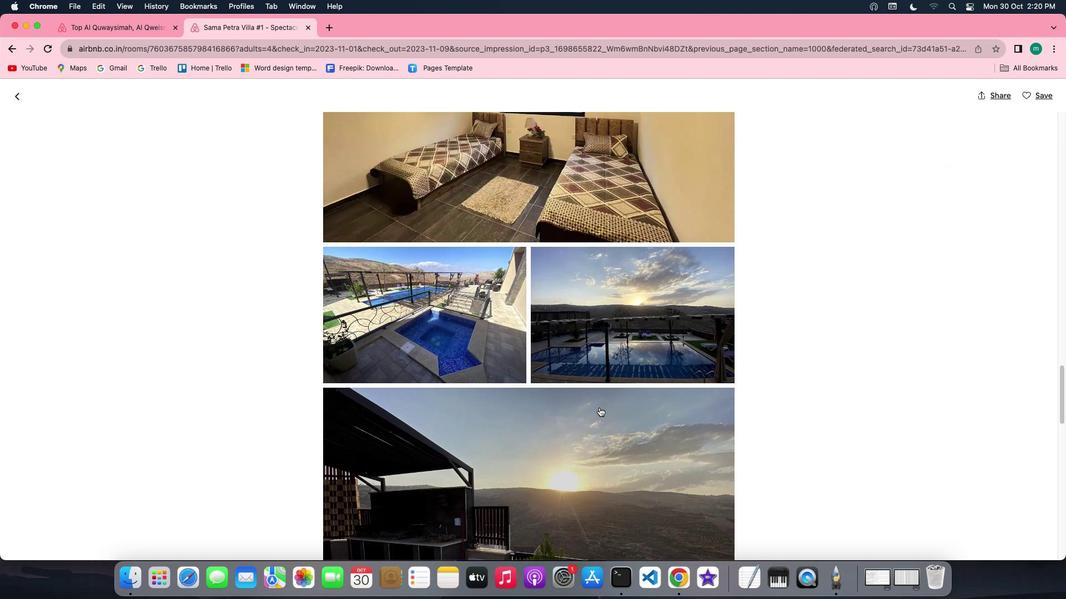 
Action: Mouse scrolled (599, 408) with delta (0, 0)
Screenshot: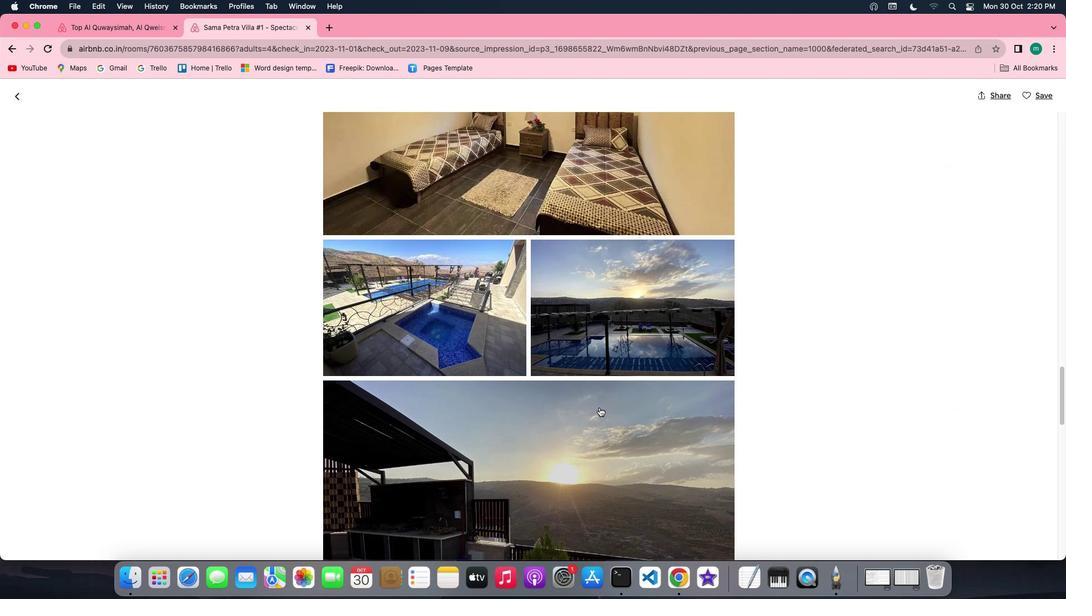 
Action: Mouse scrolled (599, 408) with delta (0, -1)
Screenshot: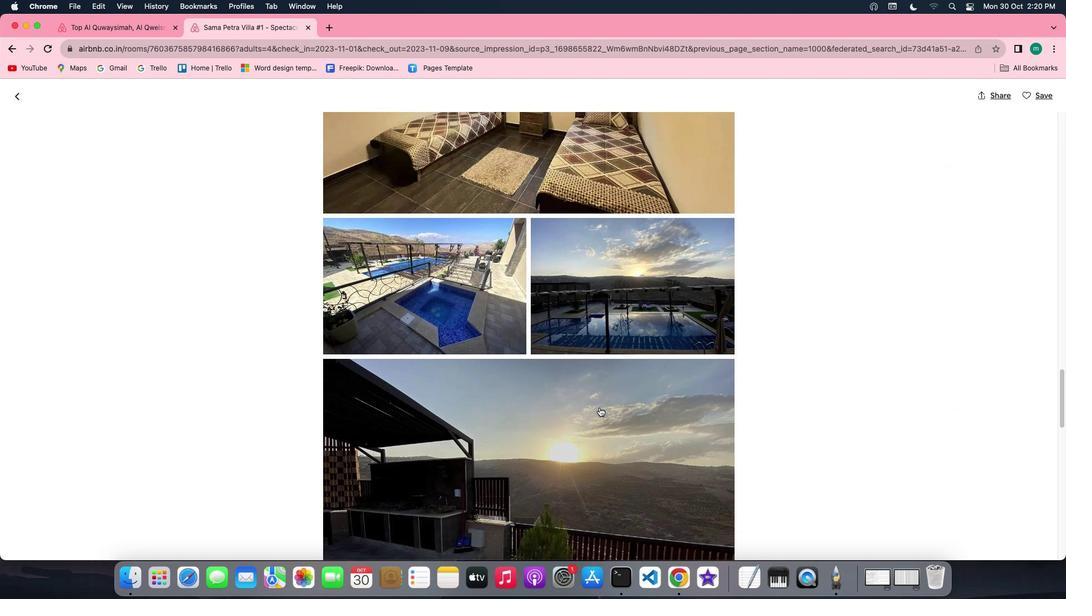 
Action: Mouse scrolled (599, 408) with delta (0, -1)
Screenshot: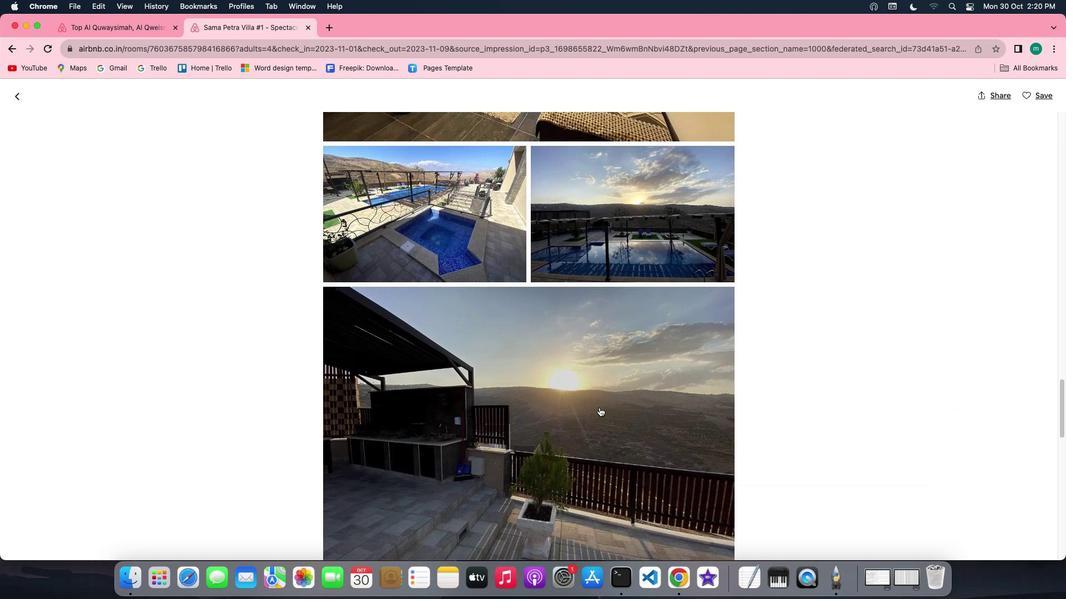 
Action: Mouse scrolled (599, 408) with delta (0, 0)
Screenshot: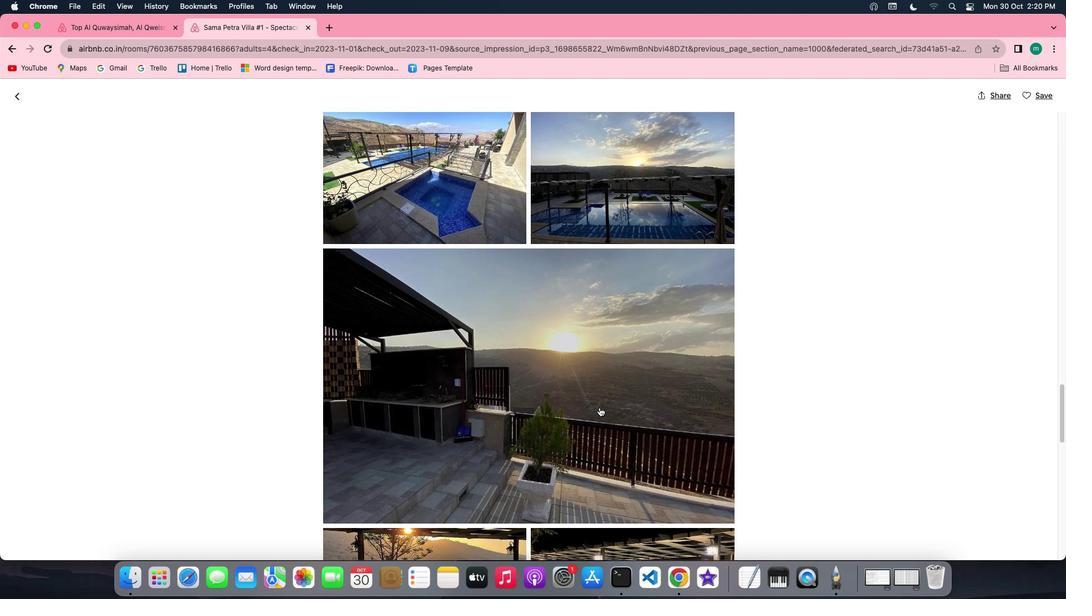 
Action: Mouse scrolled (599, 408) with delta (0, 0)
Screenshot: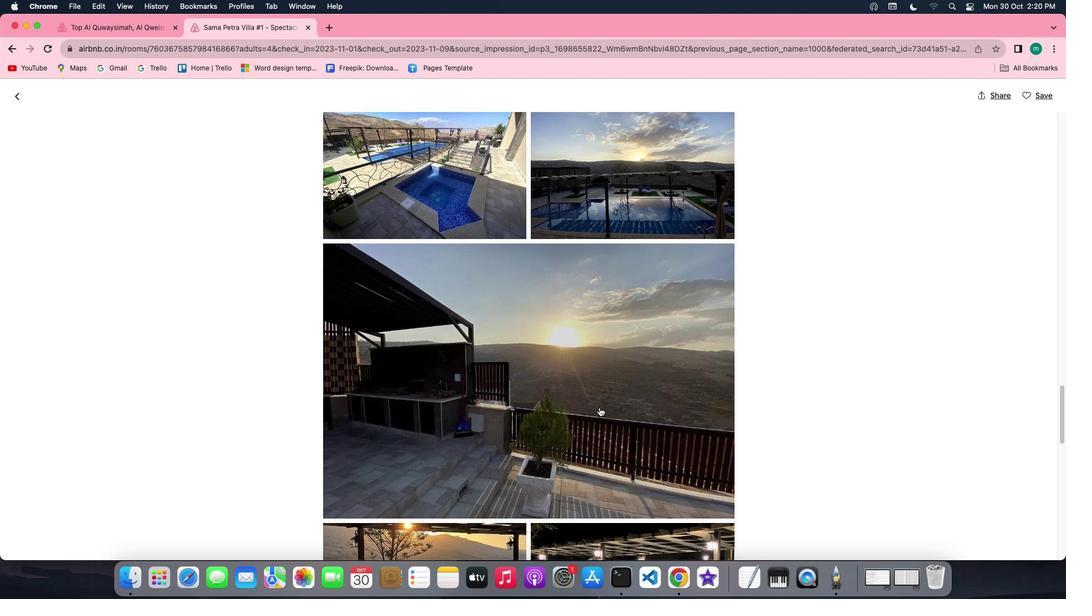 
Action: Mouse scrolled (599, 408) with delta (0, -1)
Screenshot: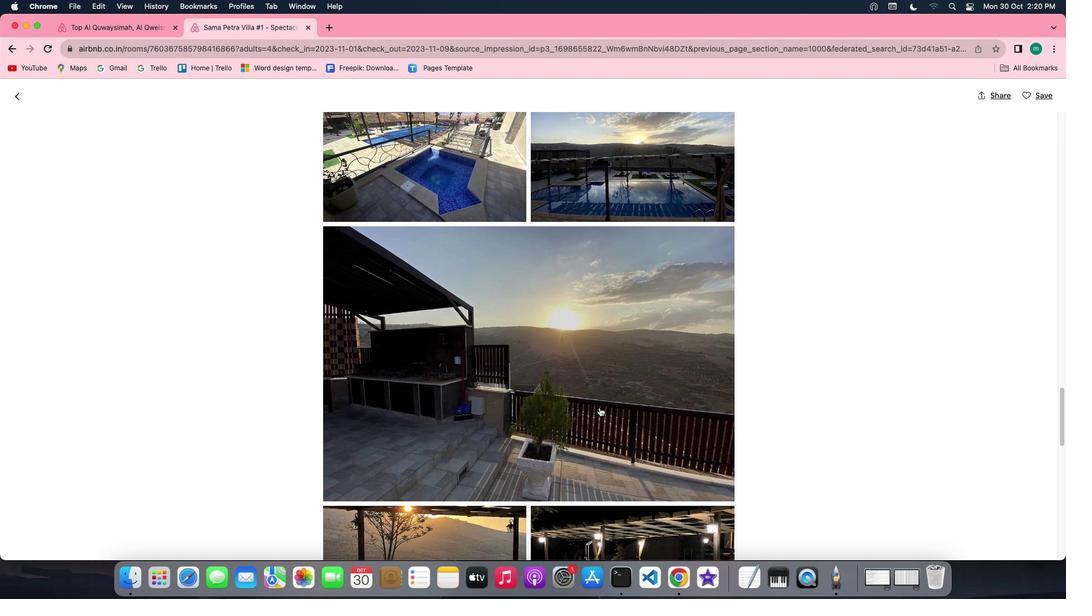 
Action: Mouse scrolled (599, 408) with delta (0, -1)
Screenshot: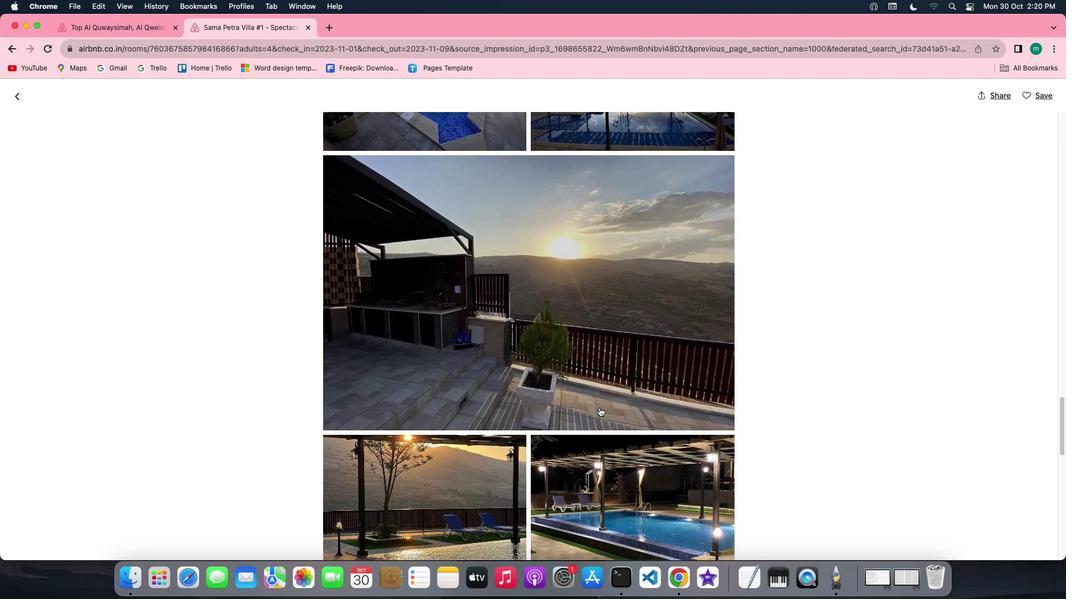 
Action: Mouse scrolled (599, 408) with delta (0, 0)
Screenshot: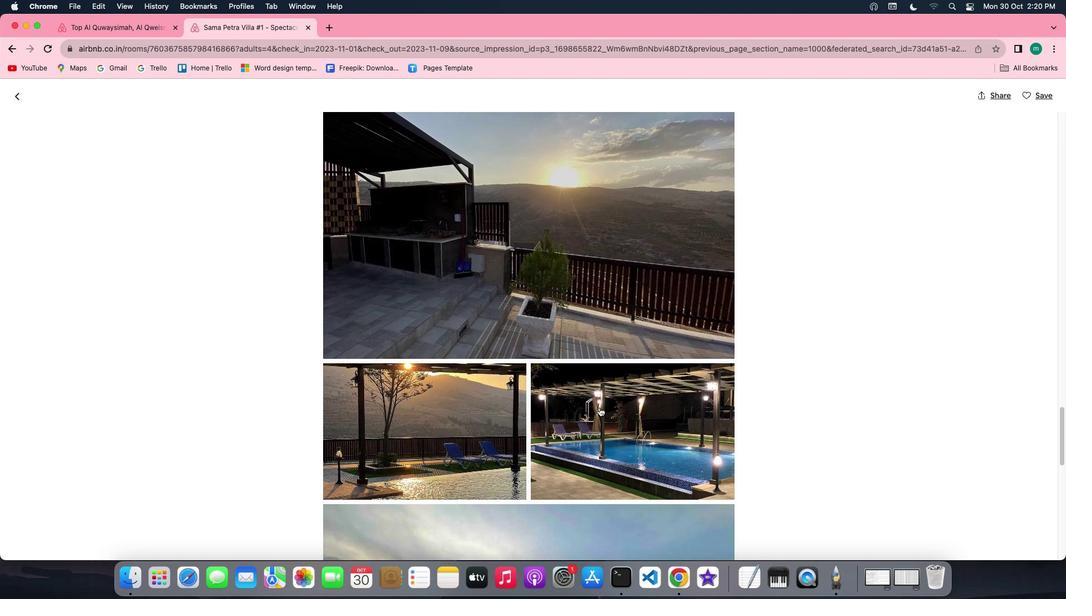 
Action: Mouse scrolled (599, 408) with delta (0, 0)
Screenshot: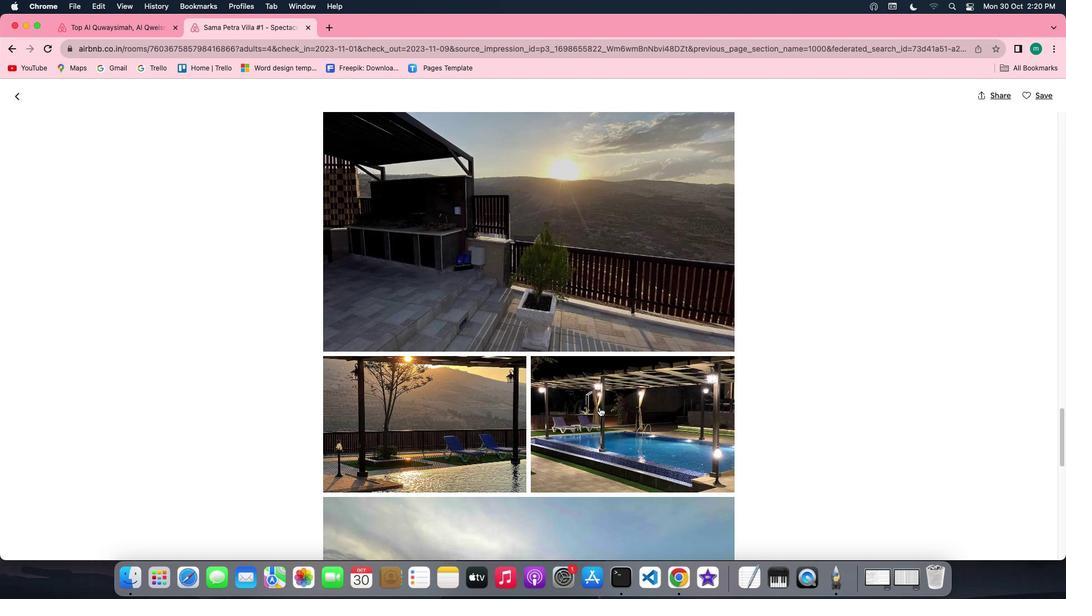 
Action: Mouse scrolled (599, 408) with delta (0, -1)
Screenshot: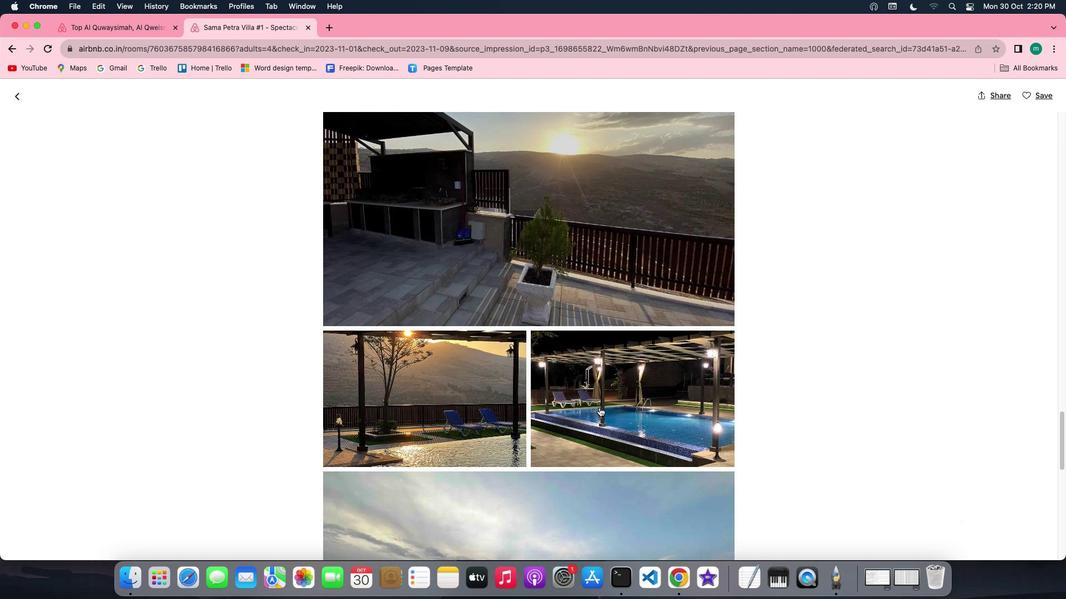 
Action: Mouse scrolled (599, 408) with delta (0, -2)
Screenshot: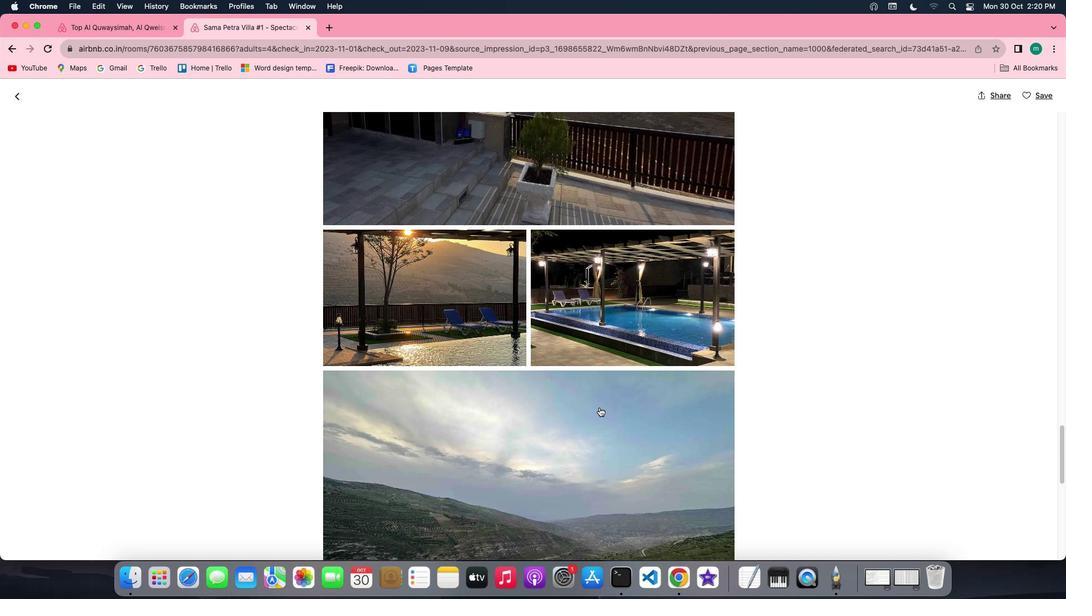 
Action: Mouse scrolled (599, 408) with delta (0, 0)
Screenshot: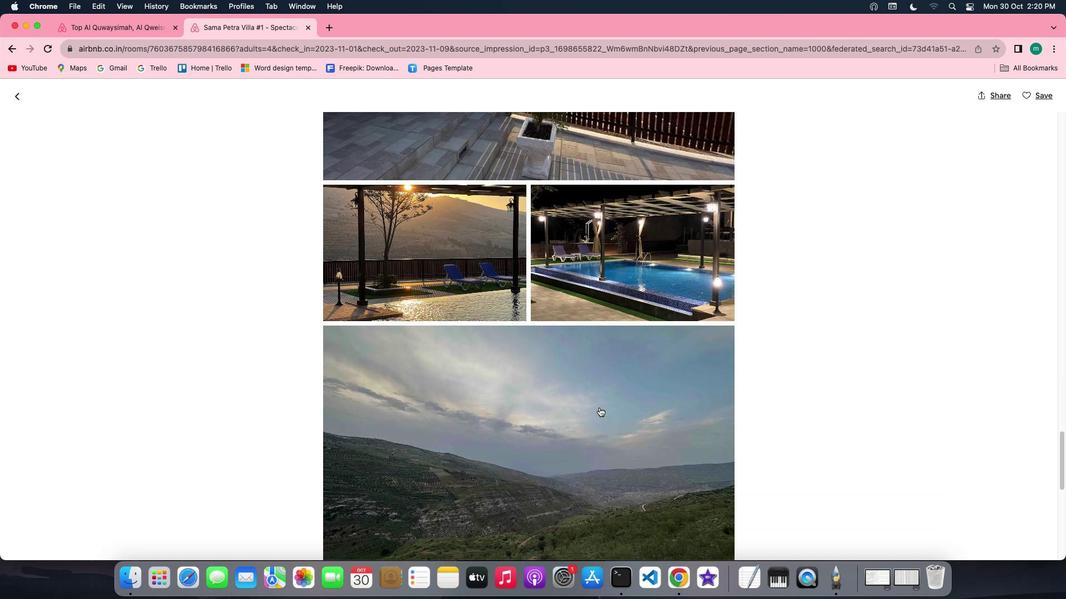 
Action: Mouse scrolled (599, 408) with delta (0, 0)
Screenshot: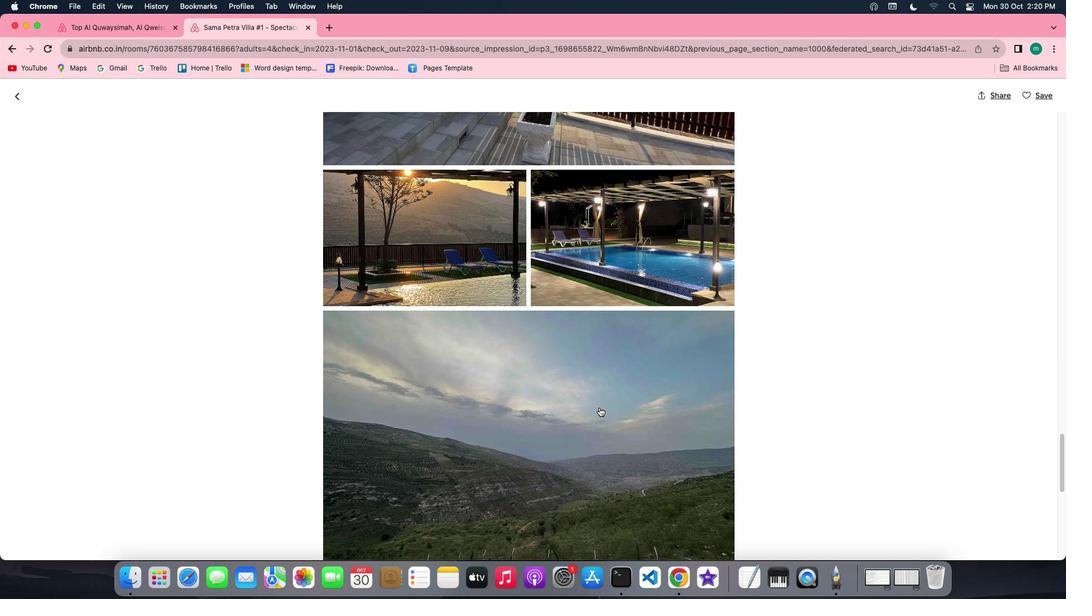 
Action: Mouse scrolled (599, 408) with delta (0, -1)
Screenshot: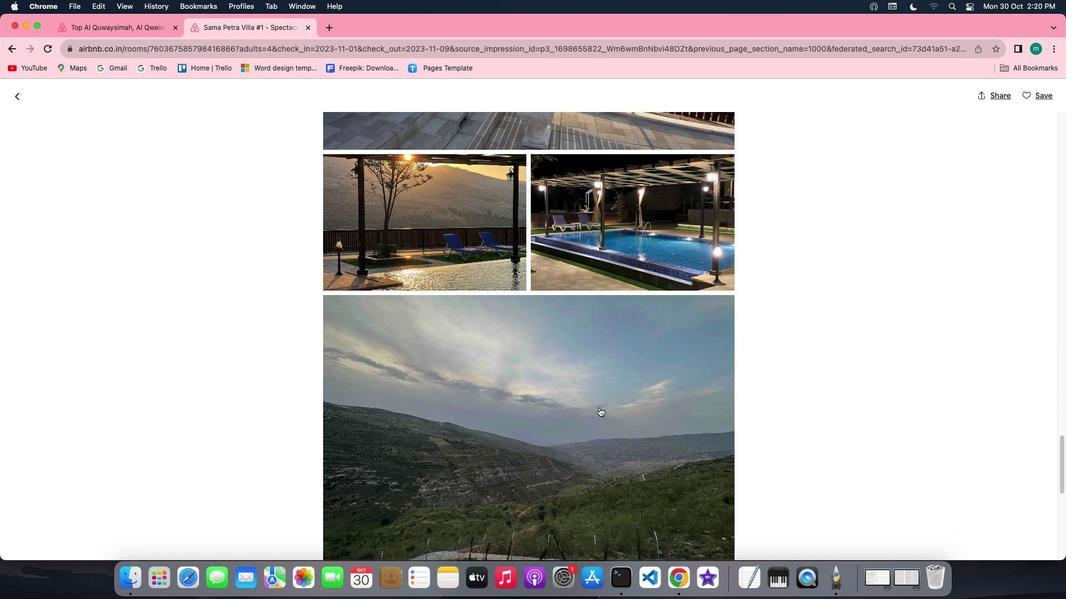 
Action: Mouse scrolled (599, 408) with delta (0, 0)
Screenshot: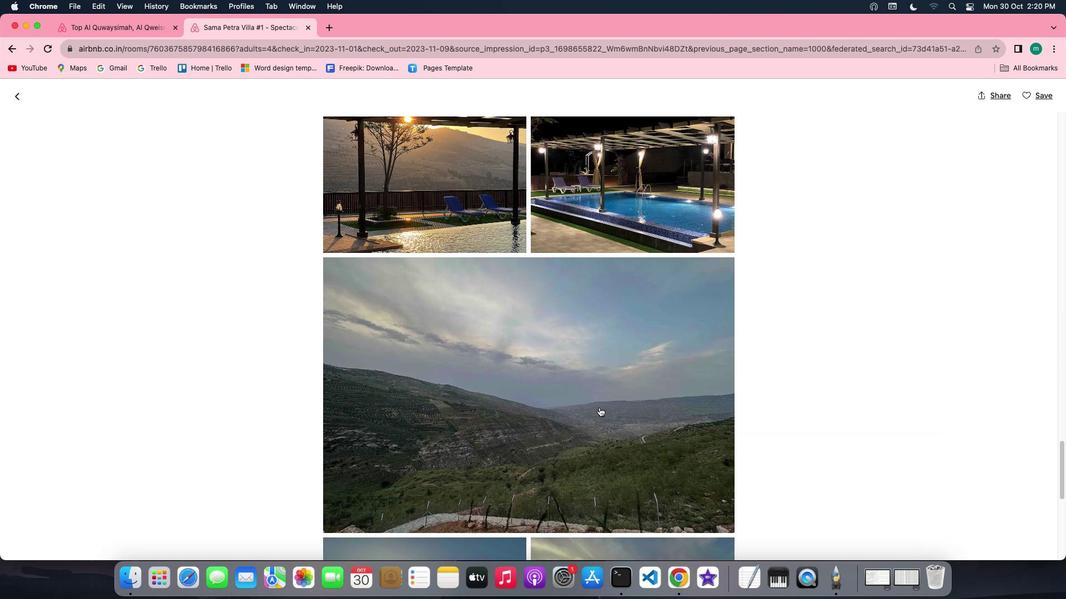 
Action: Mouse scrolled (599, 408) with delta (0, 0)
Screenshot: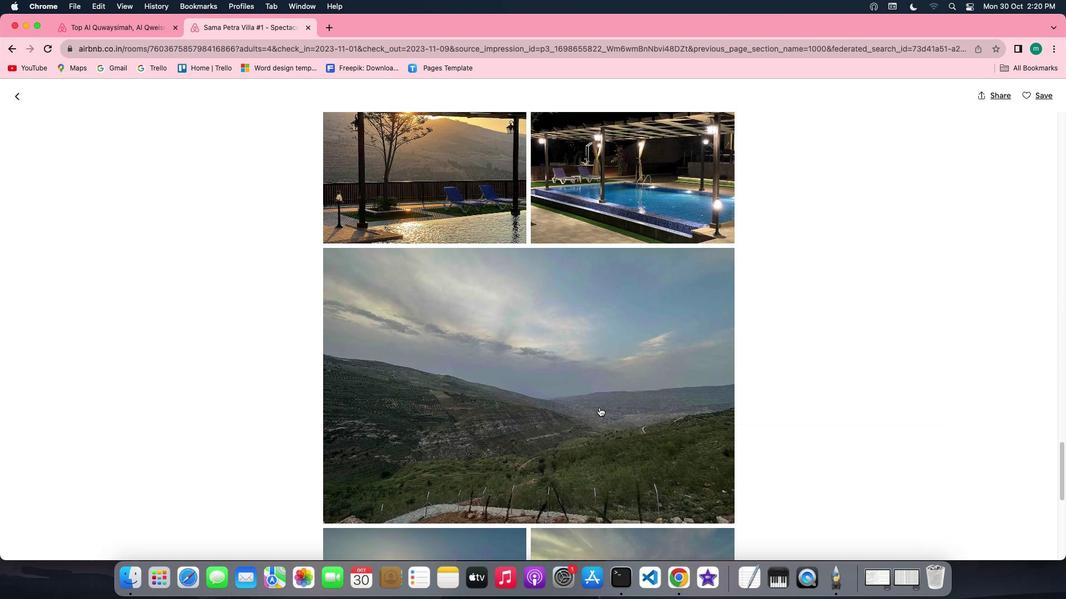 
Action: Mouse scrolled (599, 408) with delta (0, -1)
Screenshot: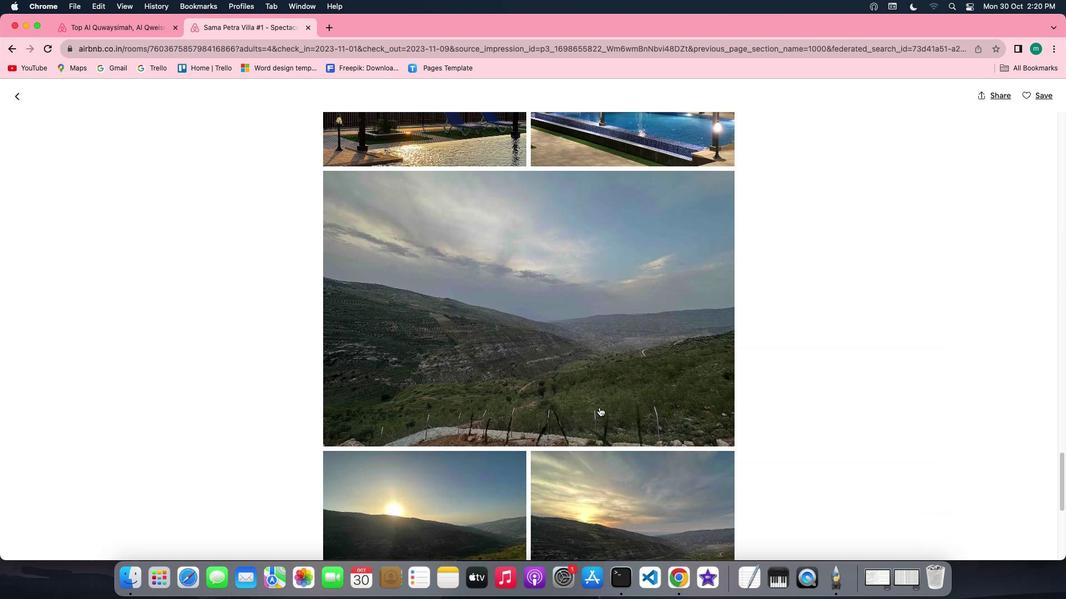 
Action: Mouse scrolled (599, 408) with delta (0, -2)
Screenshot: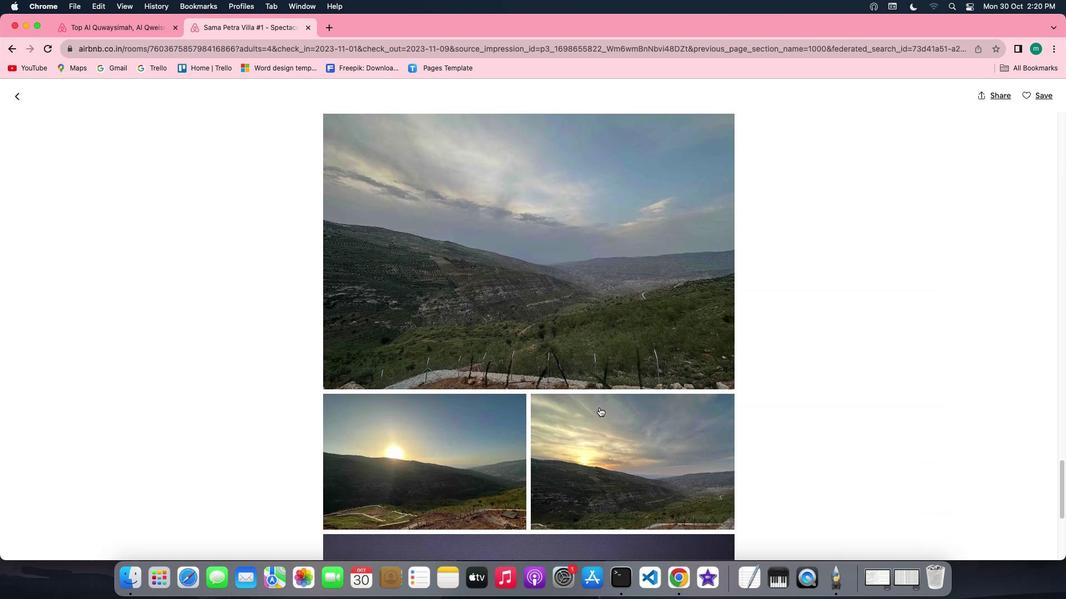 
Action: Mouse scrolled (599, 408) with delta (0, -2)
Screenshot: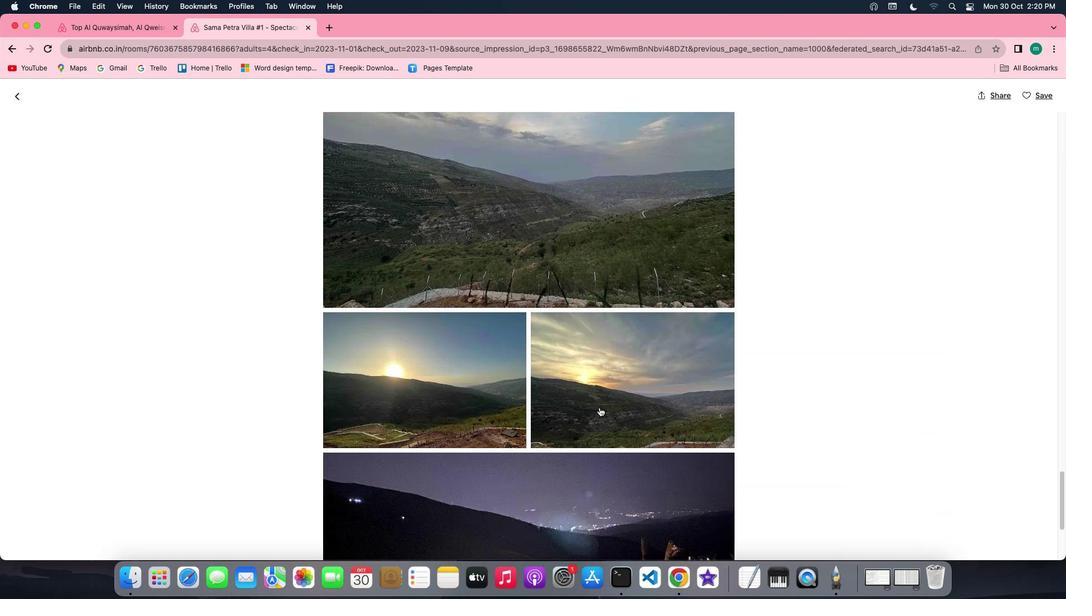 
Action: Mouse scrolled (599, 408) with delta (0, 0)
Screenshot: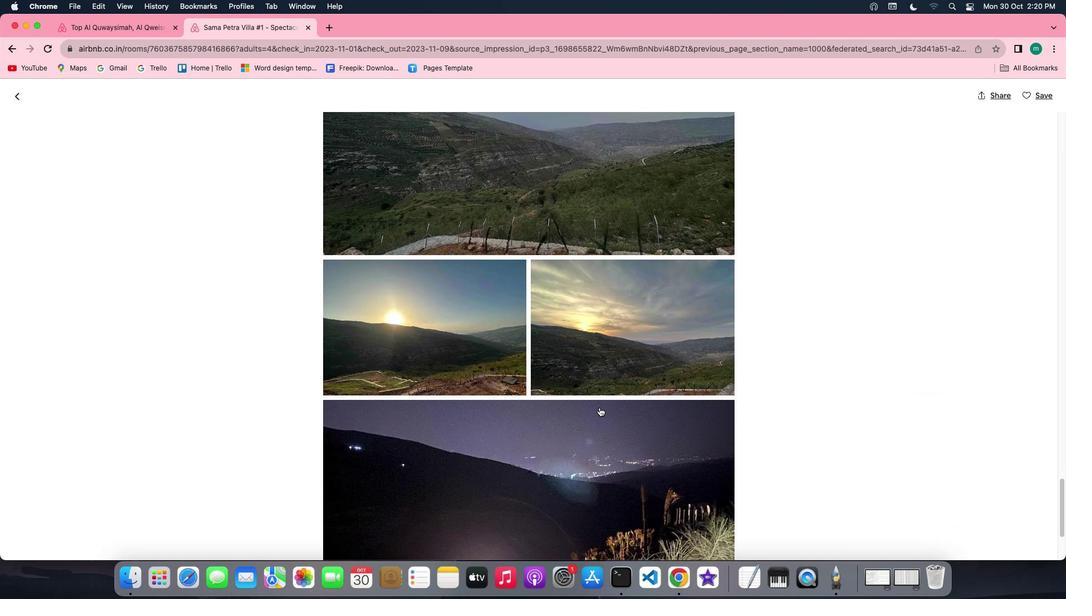 
Action: Mouse scrolled (599, 408) with delta (0, 0)
Screenshot: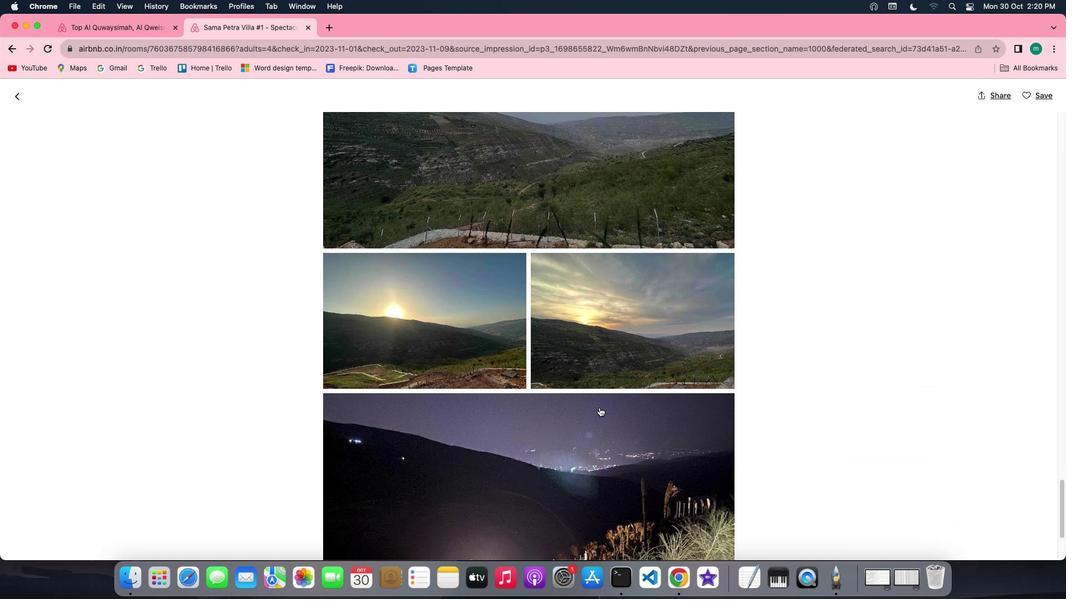 
Action: Mouse scrolled (599, 408) with delta (0, -1)
Screenshot: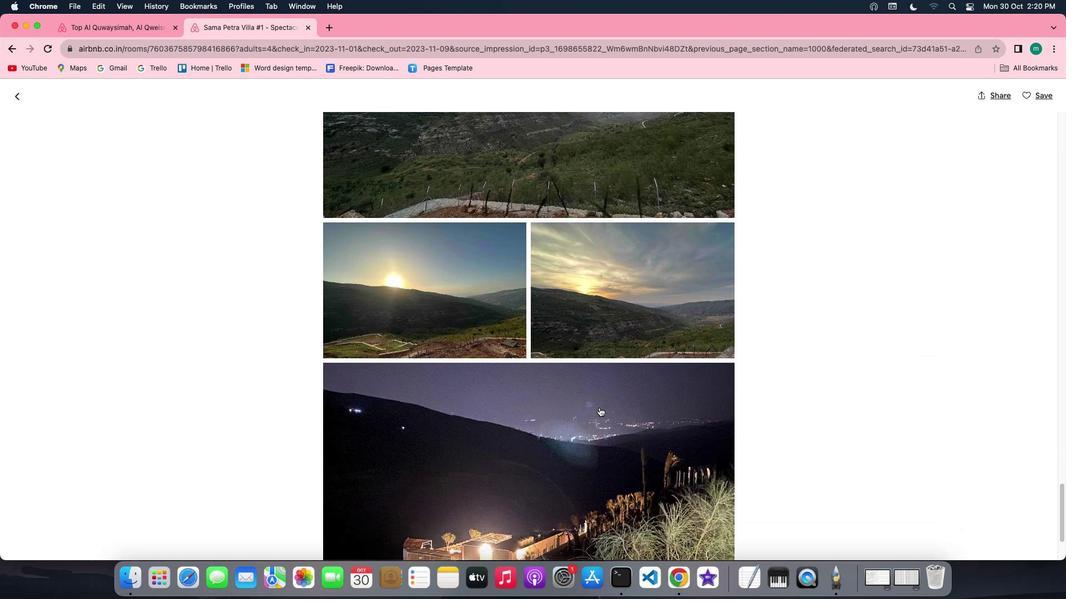 
Action: Mouse scrolled (599, 408) with delta (0, 0)
Screenshot: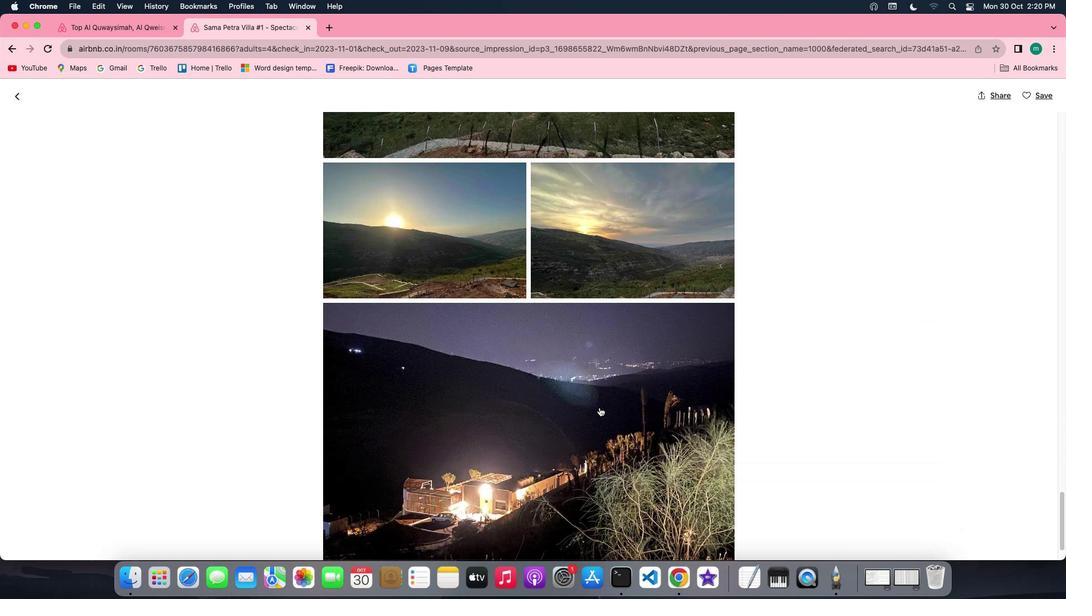 
Action: Mouse scrolled (599, 408) with delta (0, 0)
Screenshot: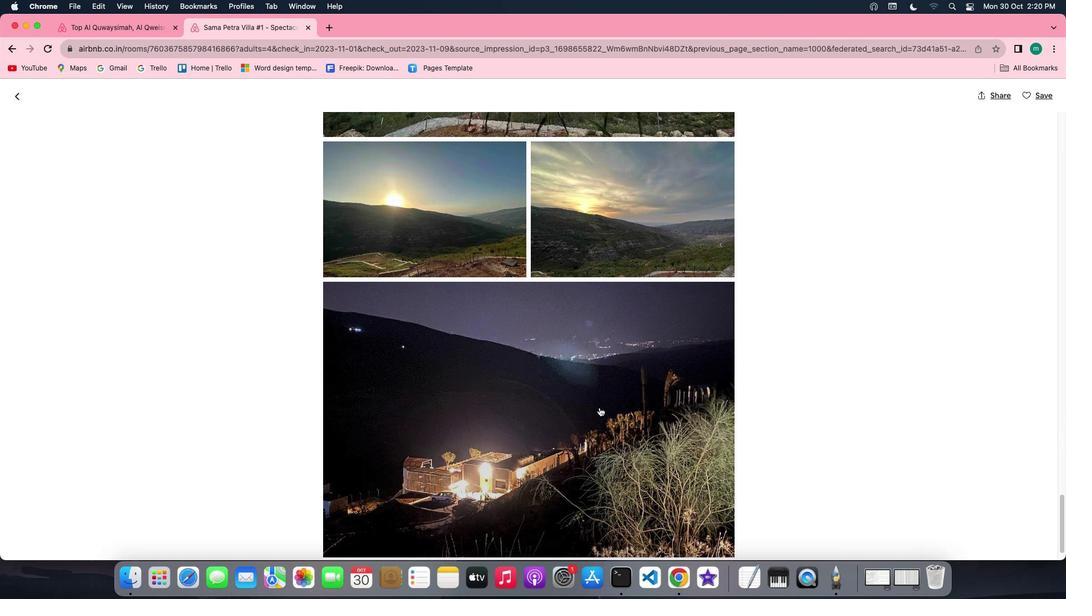 
Action: Mouse scrolled (599, 408) with delta (0, 0)
Screenshot: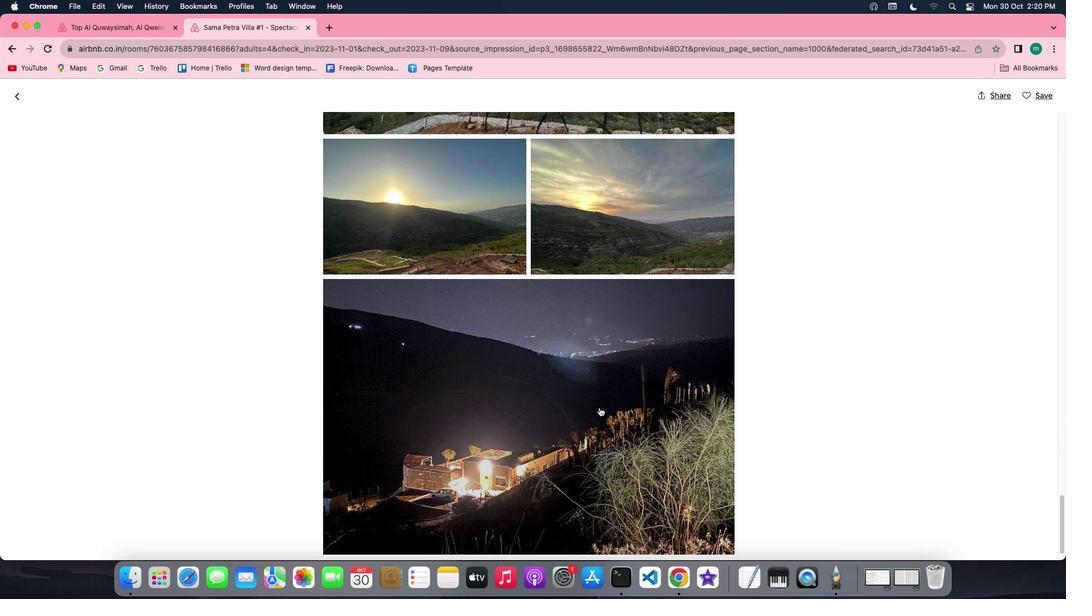 
Action: Mouse scrolled (599, 408) with delta (0, -1)
Screenshot: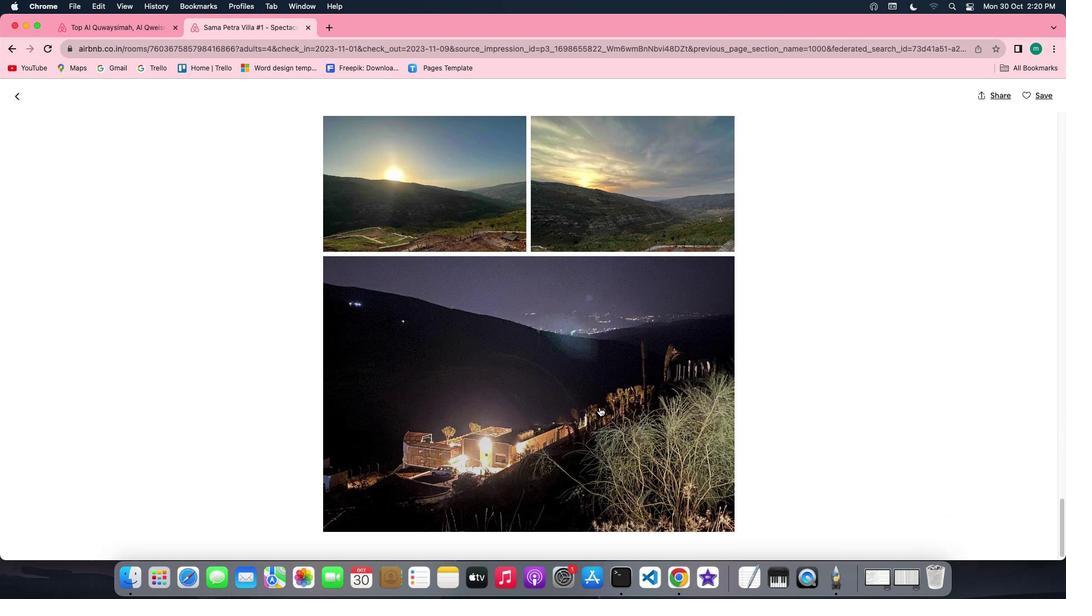 
Action: Mouse scrolled (599, 408) with delta (0, 0)
Screenshot: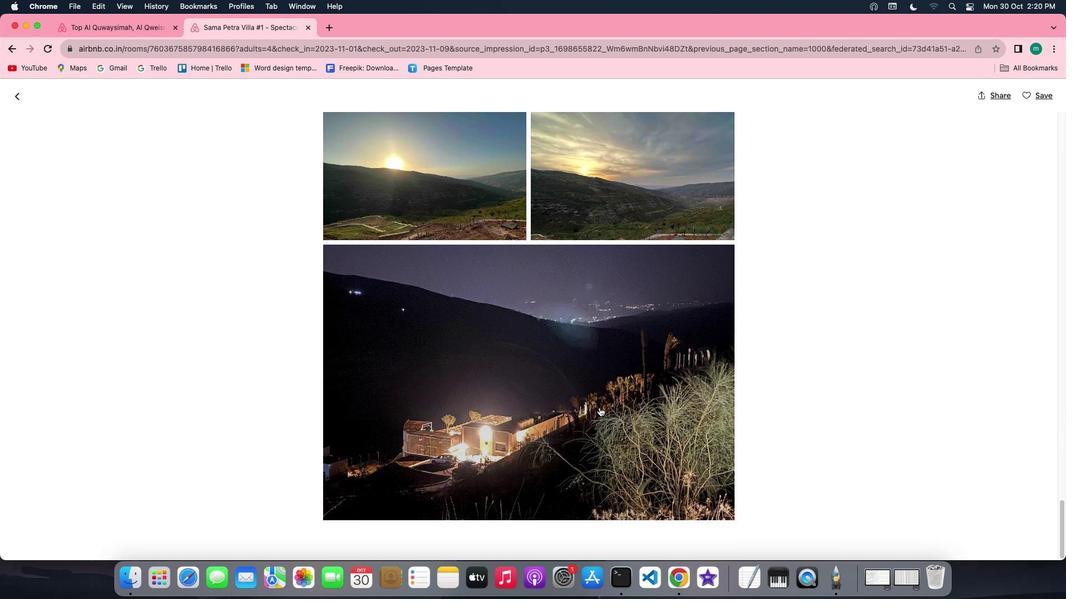 
Action: Mouse scrolled (599, 408) with delta (0, 0)
Screenshot: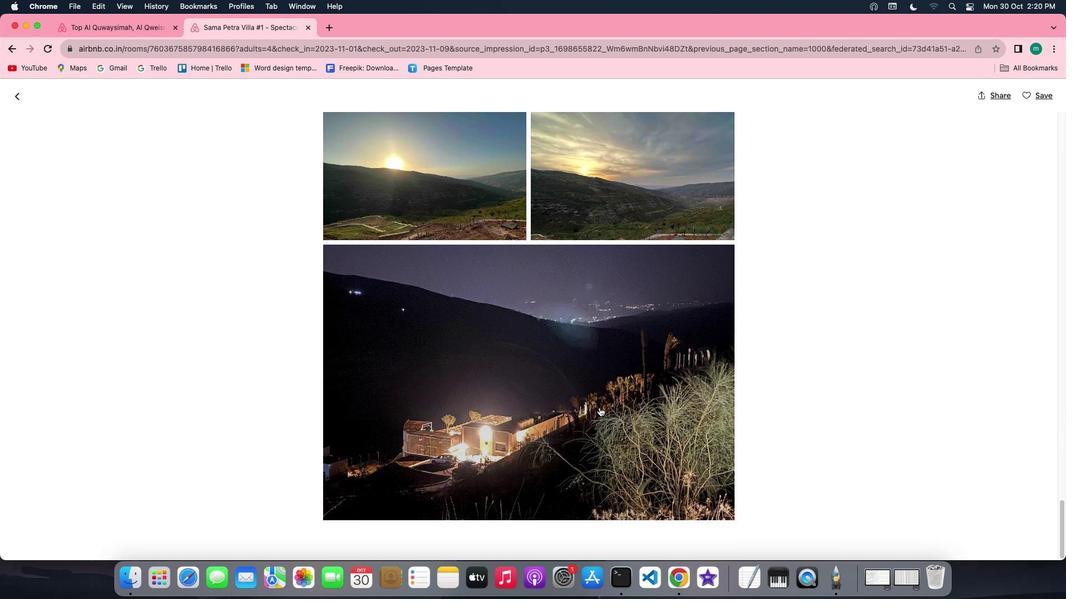 
Action: Mouse scrolled (599, 408) with delta (0, -1)
Screenshot: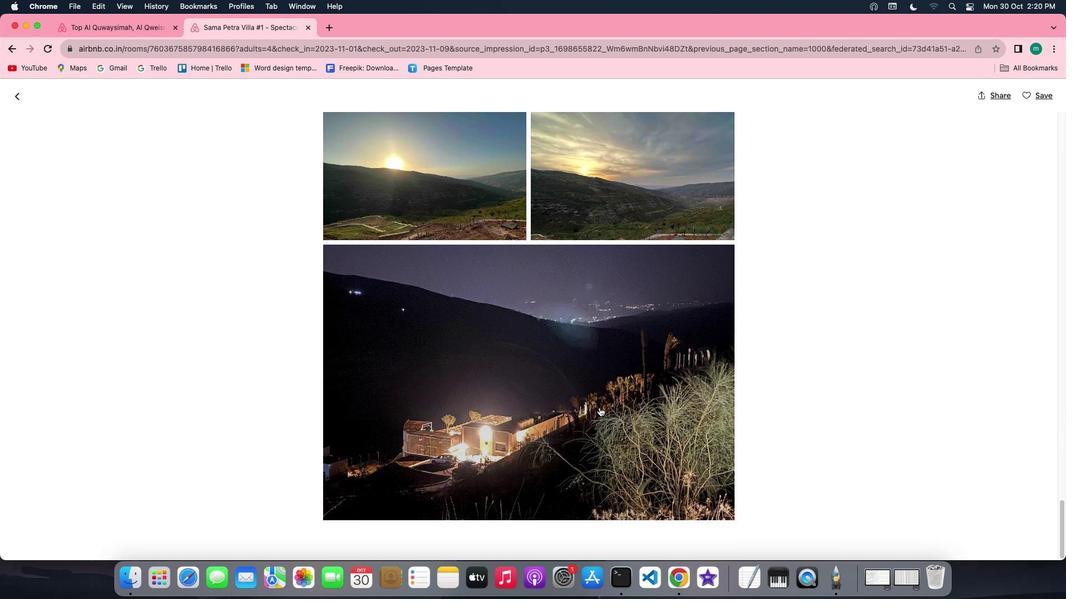 
Action: Mouse scrolled (599, 408) with delta (0, 0)
Screenshot: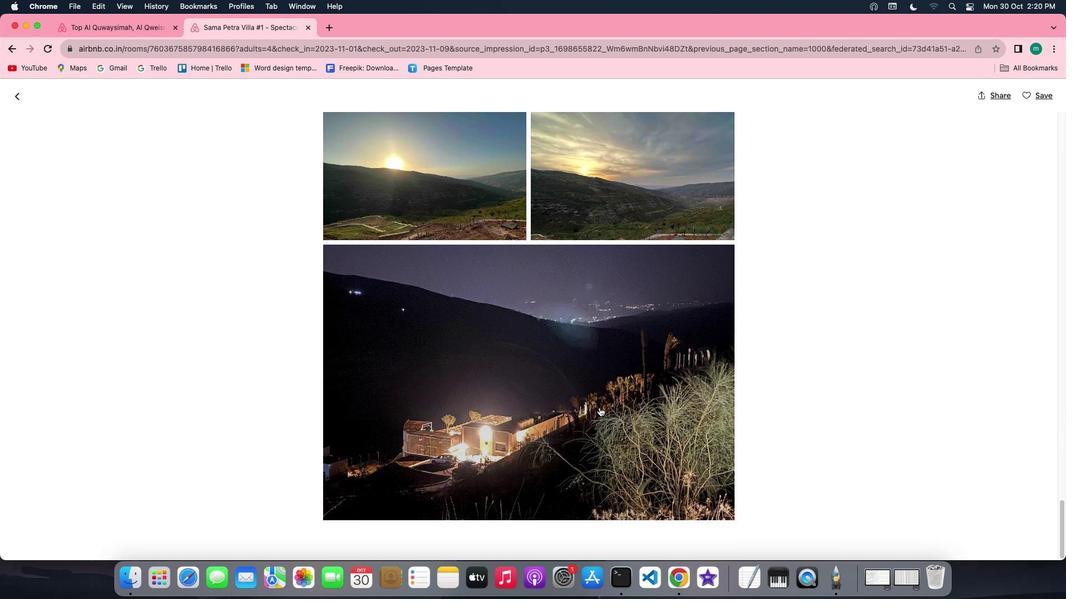 
Action: Mouse scrolled (599, 408) with delta (0, 0)
Screenshot: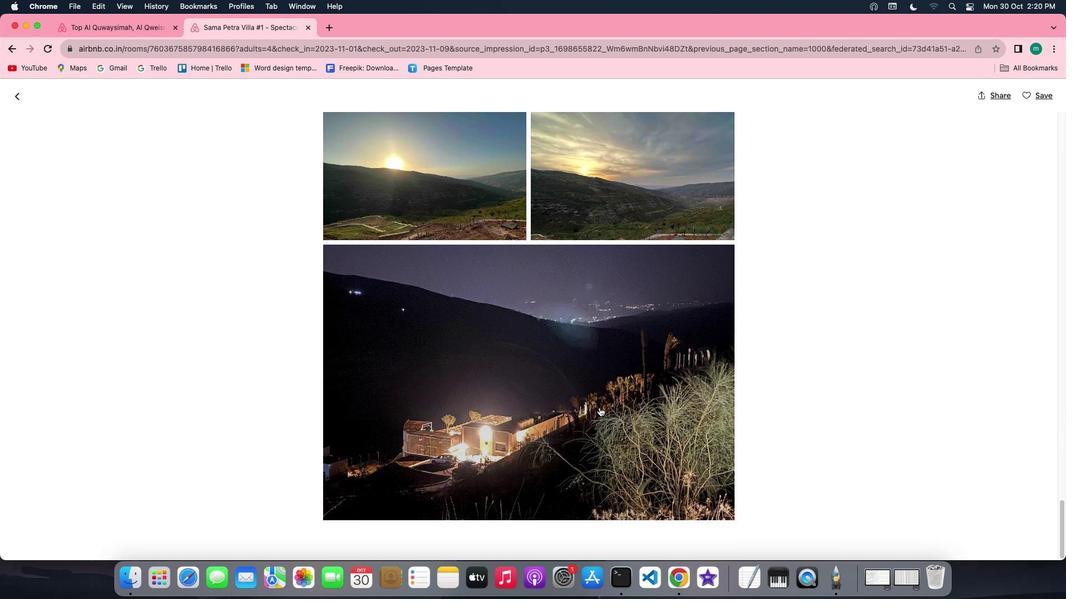 
Action: Mouse scrolled (599, 408) with delta (0, -1)
Screenshot: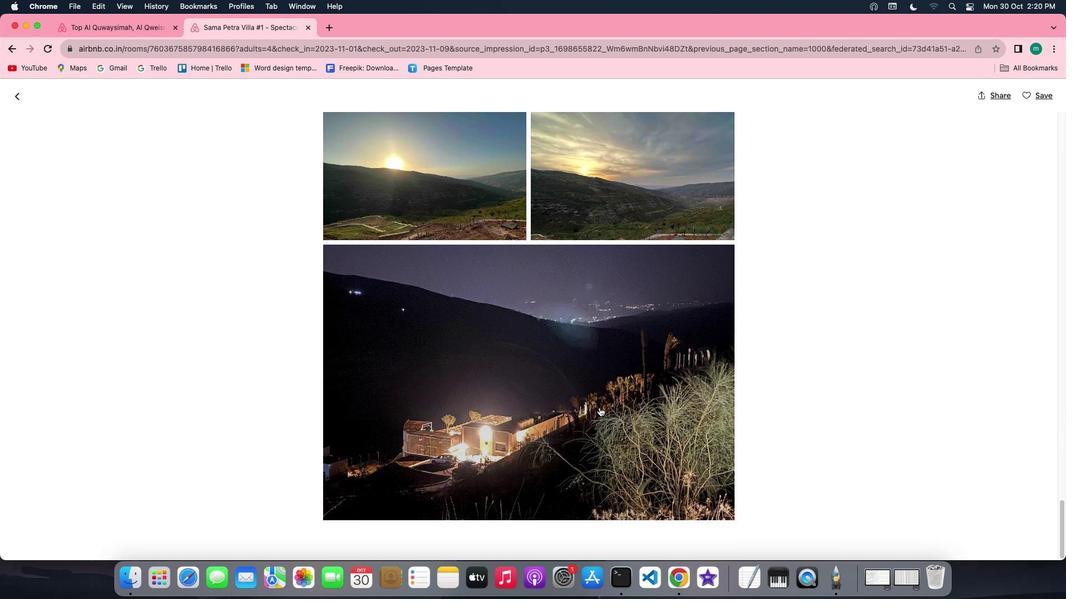
Action: Mouse moved to (19, 101)
Screenshot: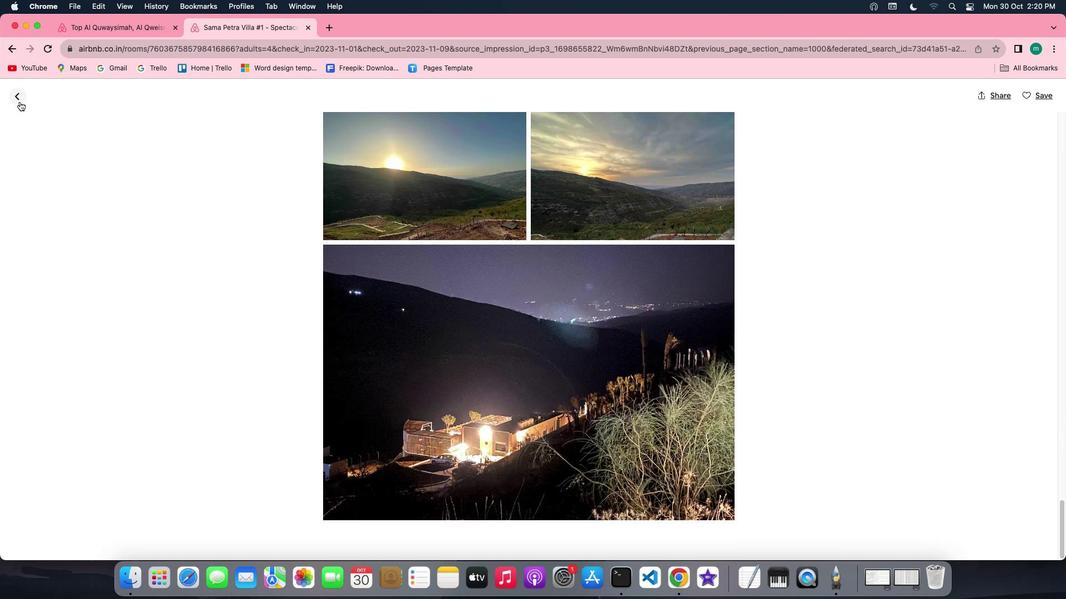 
Action: Mouse pressed left at (19, 101)
Screenshot: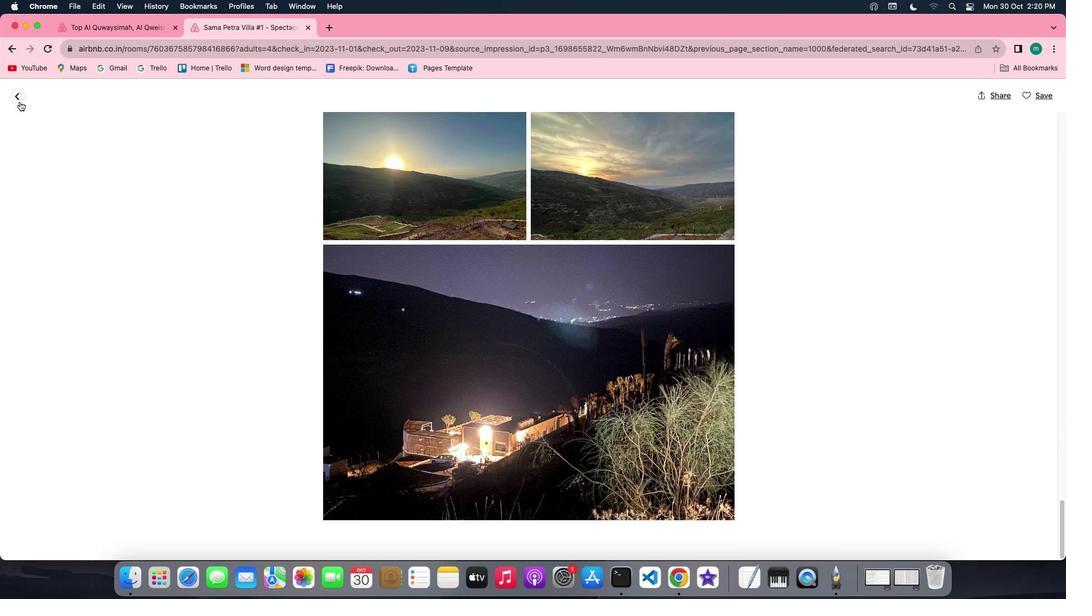 
Action: Mouse moved to (620, 309)
Screenshot: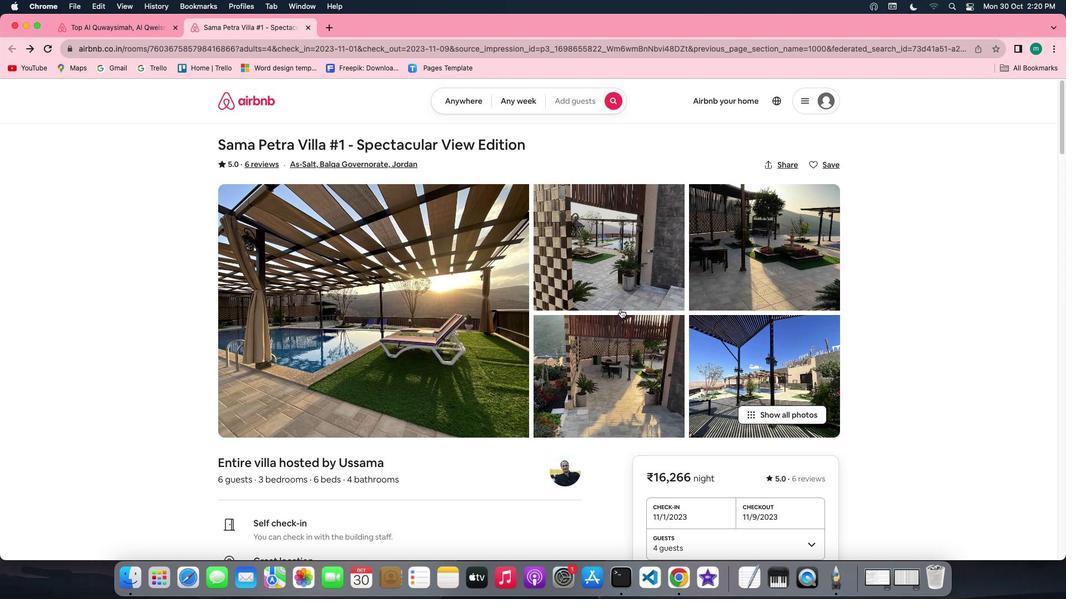 
Action: Mouse scrolled (620, 309) with delta (0, 0)
Screenshot: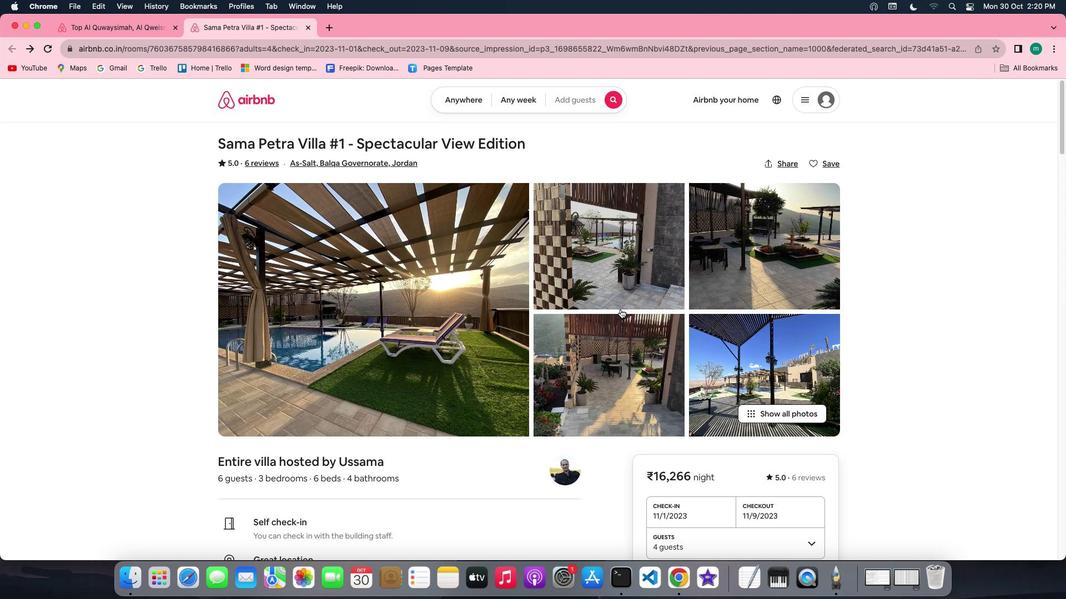 
Action: Mouse scrolled (620, 309) with delta (0, 0)
Screenshot: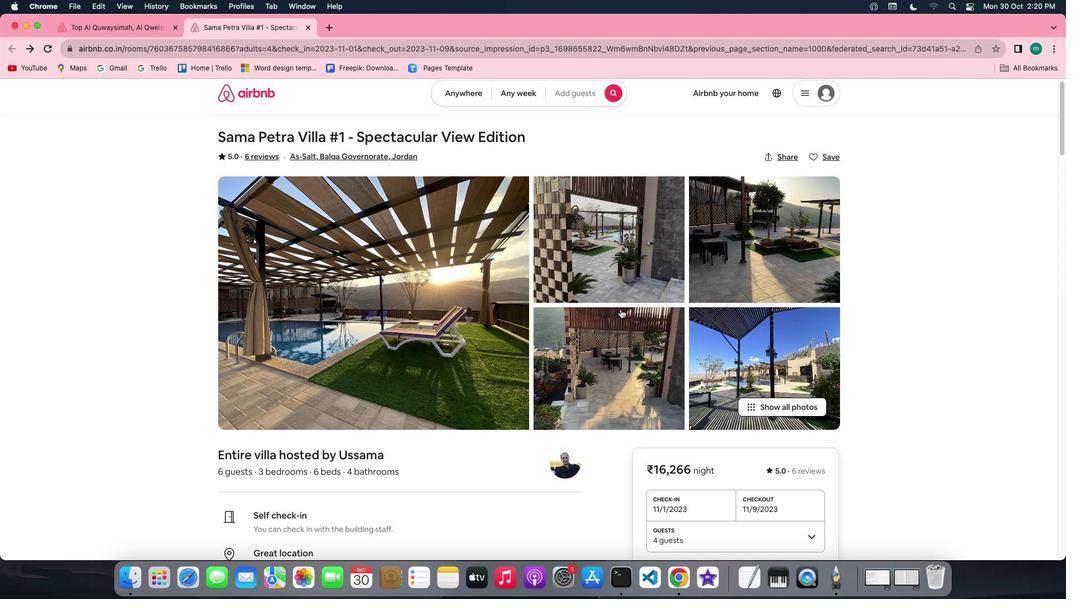 
Action: Mouse scrolled (620, 309) with delta (0, -1)
Screenshot: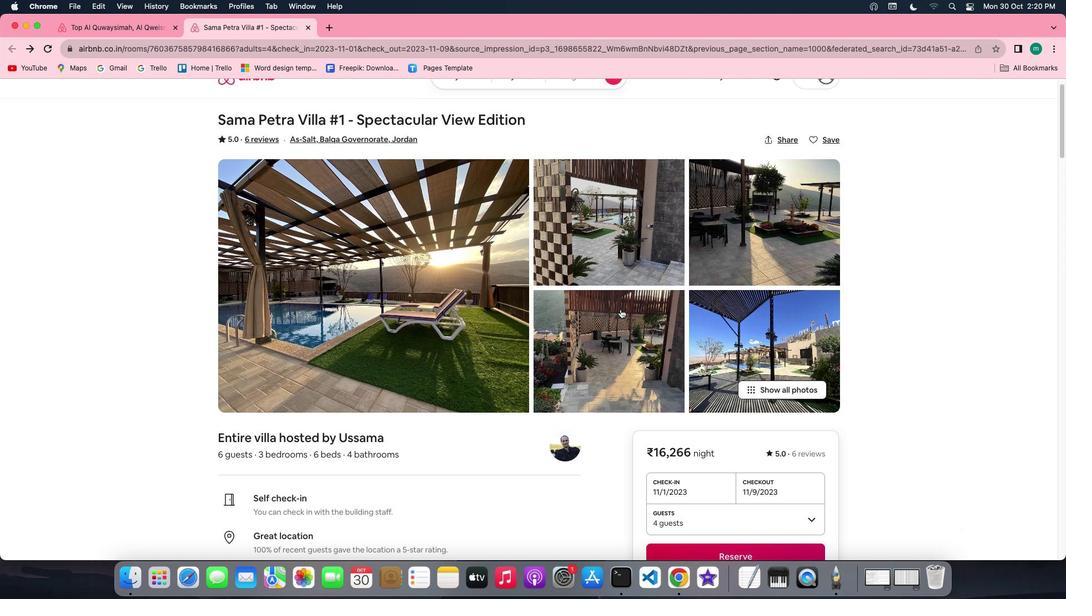 
Action: Mouse scrolled (620, 309) with delta (0, -1)
Screenshot: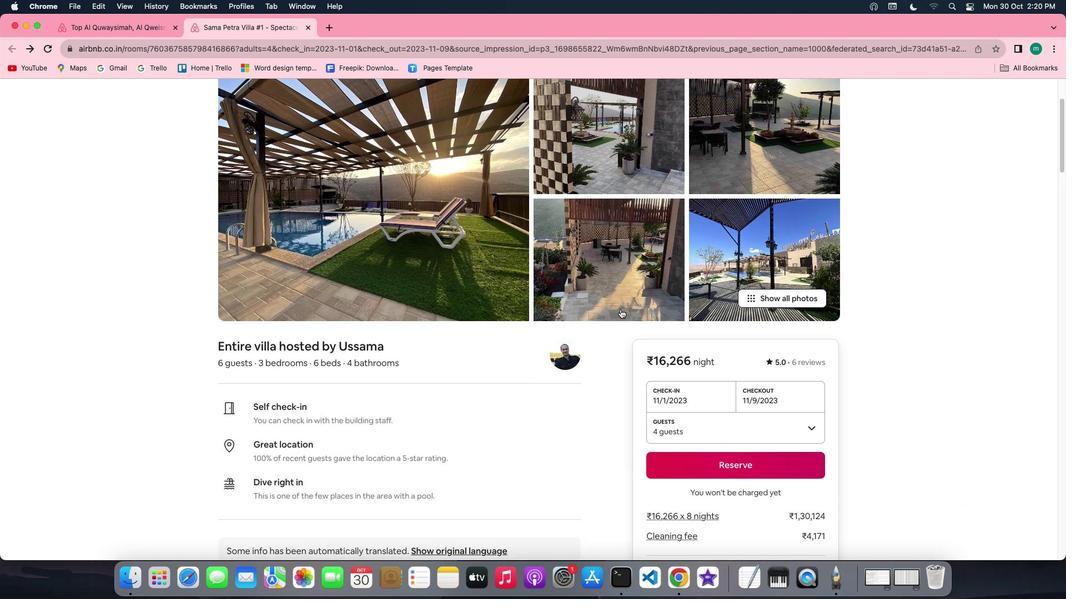 
Action: Mouse moved to (609, 319)
Screenshot: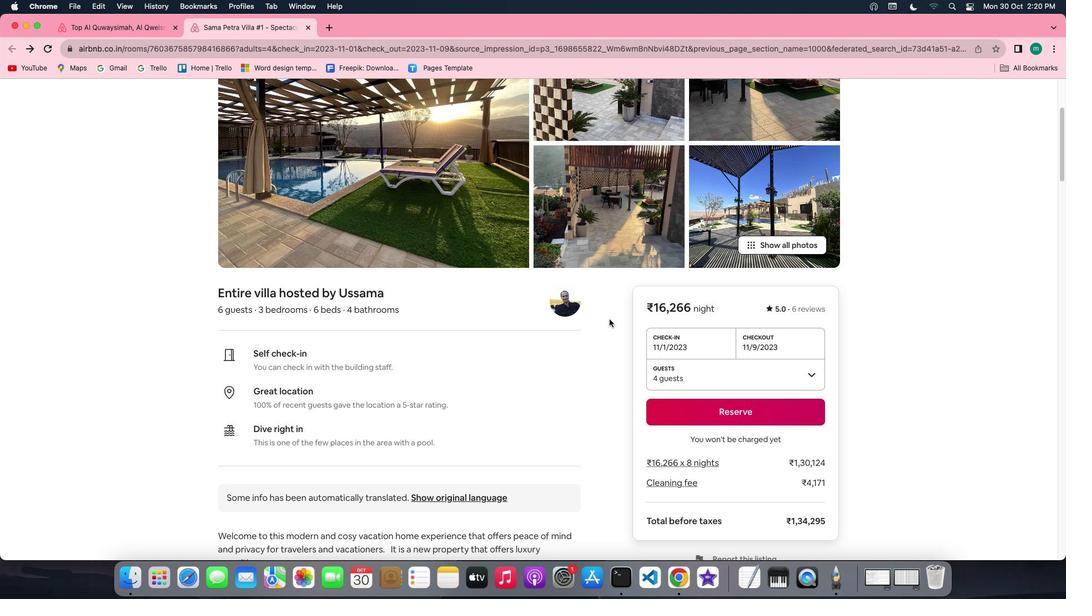 
Action: Mouse scrolled (609, 319) with delta (0, 0)
Screenshot: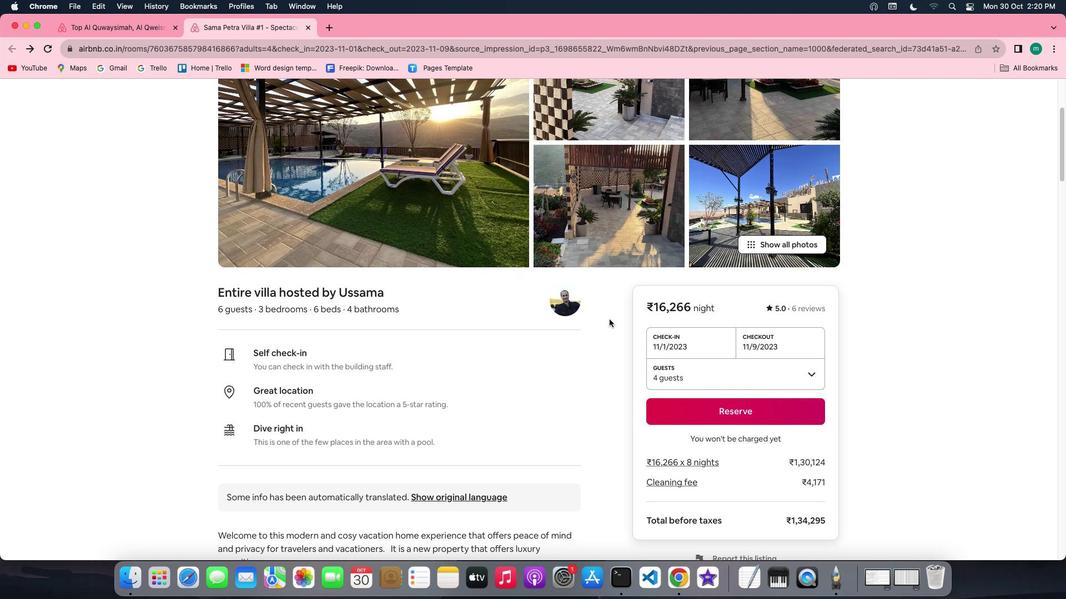 
Action: Mouse scrolled (609, 319) with delta (0, 0)
Screenshot: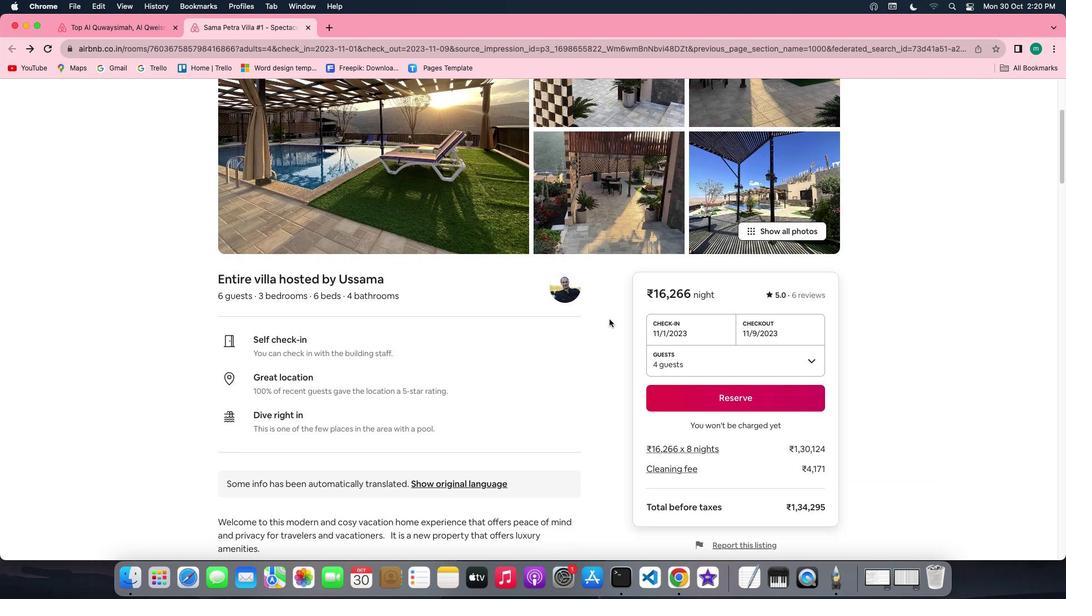 
Action: Mouse scrolled (609, 319) with delta (0, -1)
Screenshot: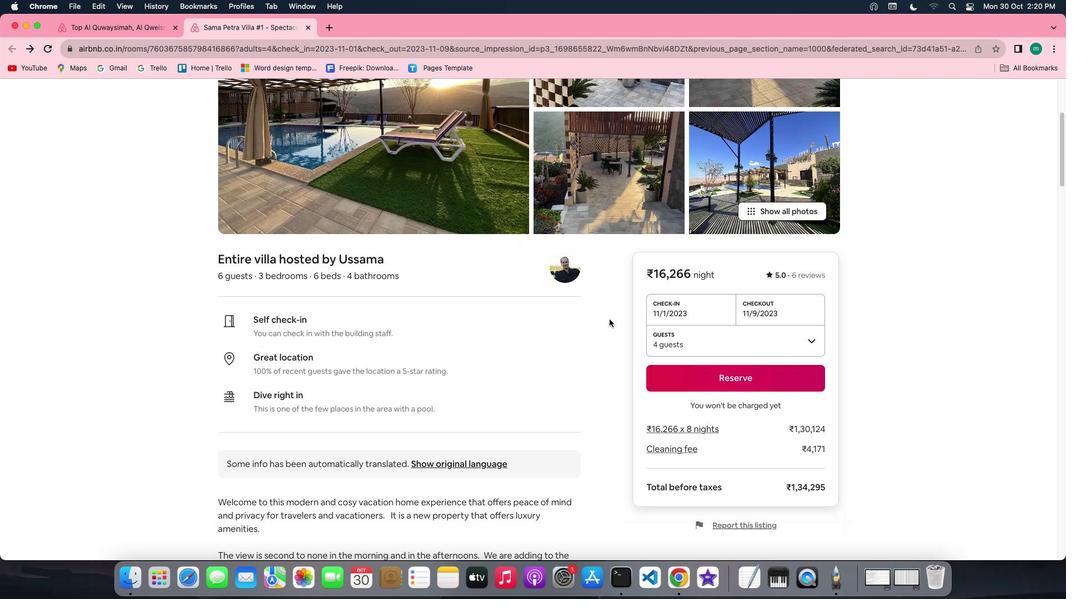 
Action: Mouse scrolled (609, 319) with delta (0, -1)
Screenshot: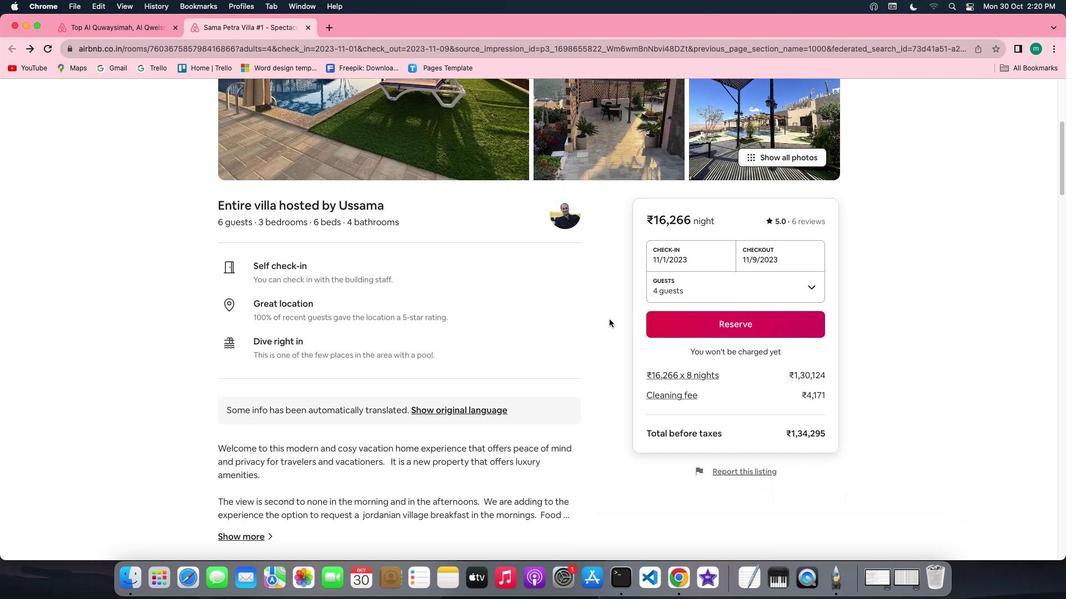 
Action: Mouse moved to (583, 338)
Screenshot: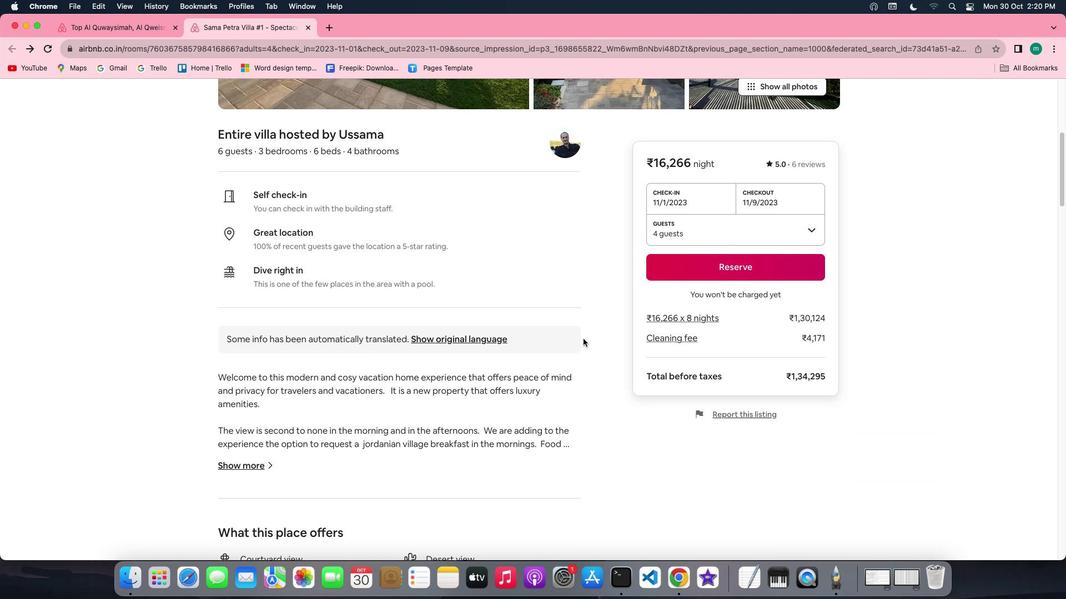 
Action: Mouse scrolled (583, 338) with delta (0, 0)
